 Task: Research Airbnb properties in Marki, Poland from 5th December, 2023 to 10th December, 2023 for 4 adults.2 bedrooms having 4 beds and 2 bathrooms. Property type can be house. Look for 4 properties as per requirement.
Action: Mouse moved to (520, 110)
Screenshot: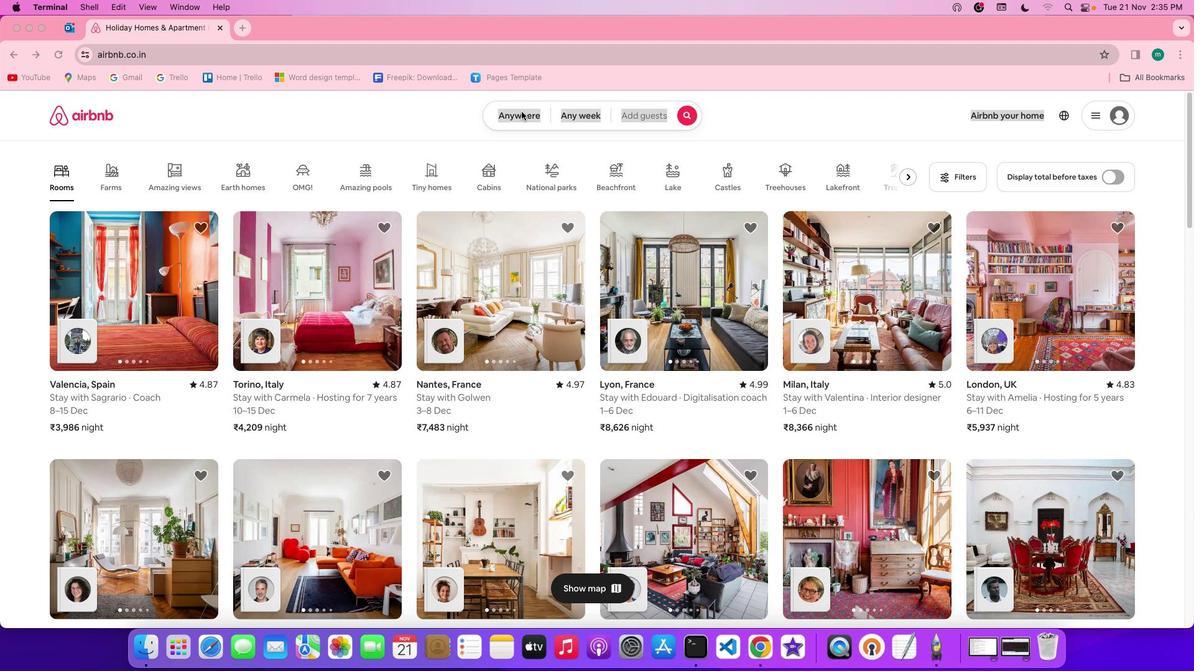 
Action: Mouse pressed left at (520, 110)
Screenshot: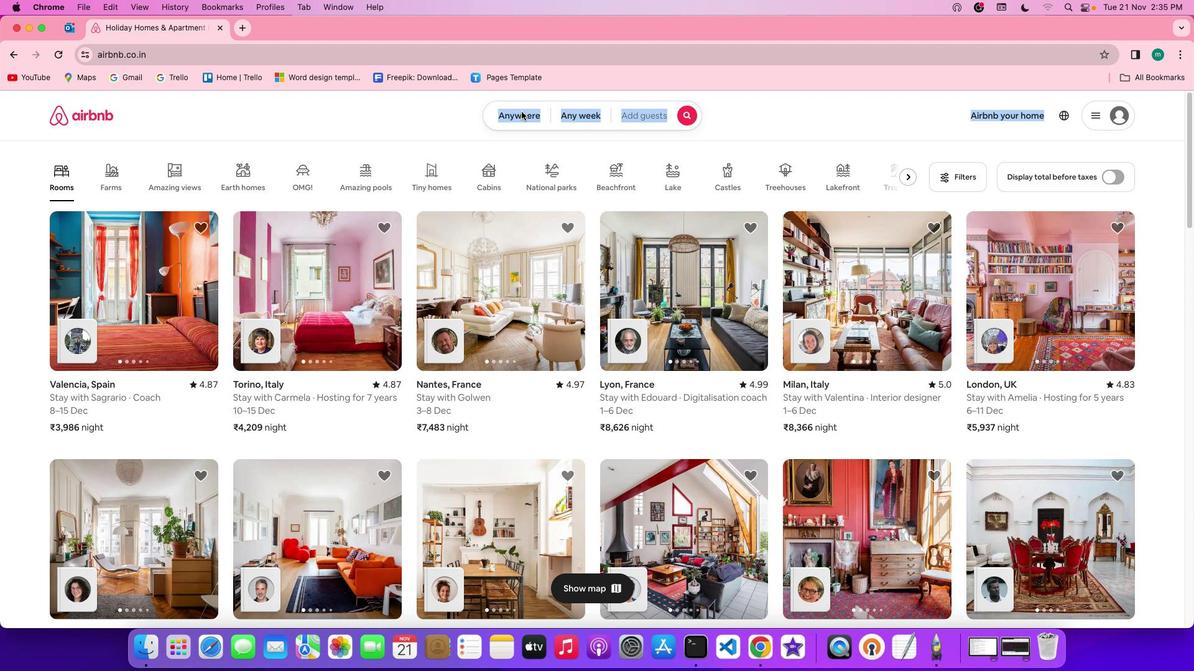 
Action: Mouse pressed left at (520, 110)
Screenshot: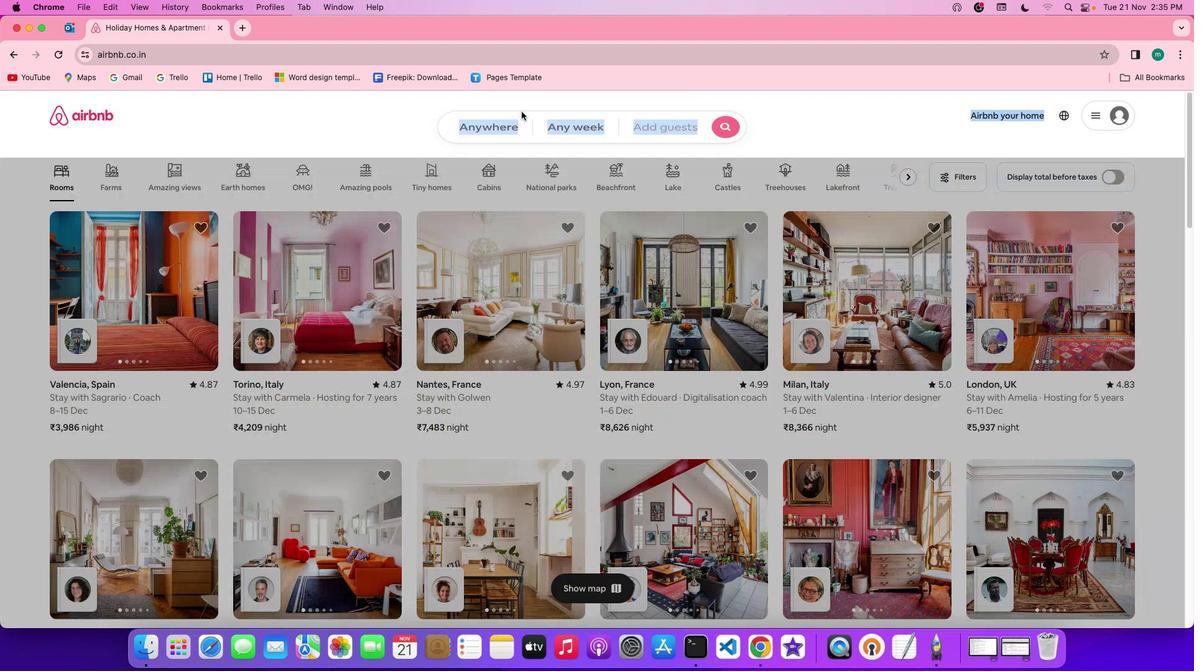 
Action: Mouse moved to (469, 163)
Screenshot: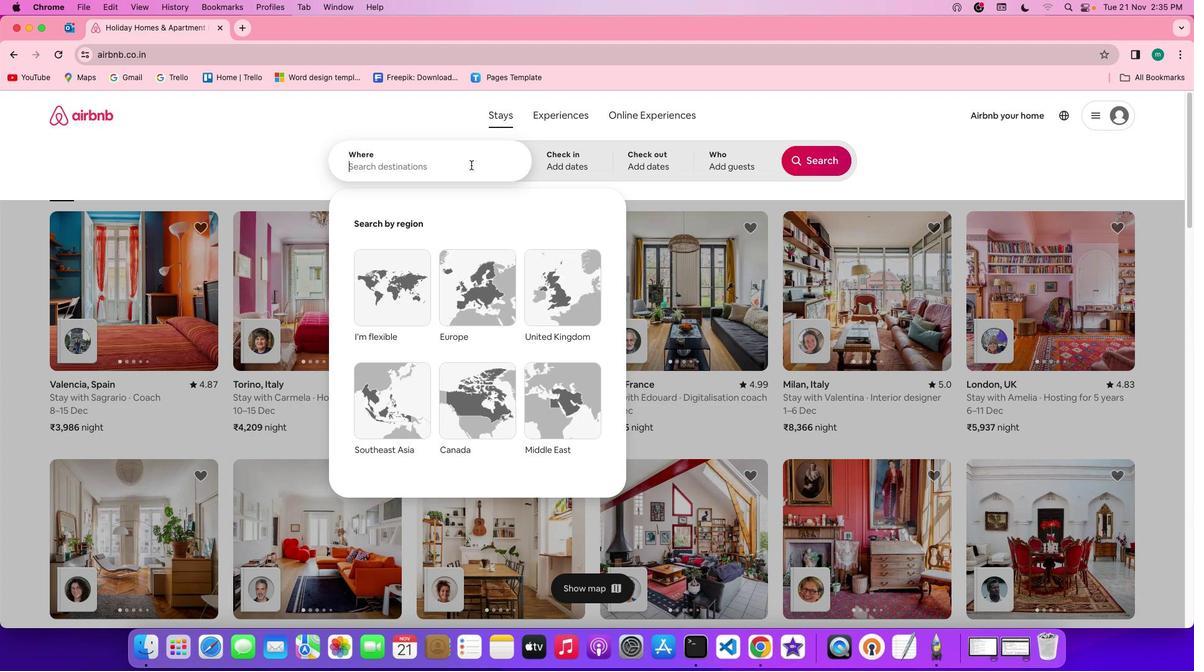 
Action: Mouse pressed left at (469, 163)
Screenshot: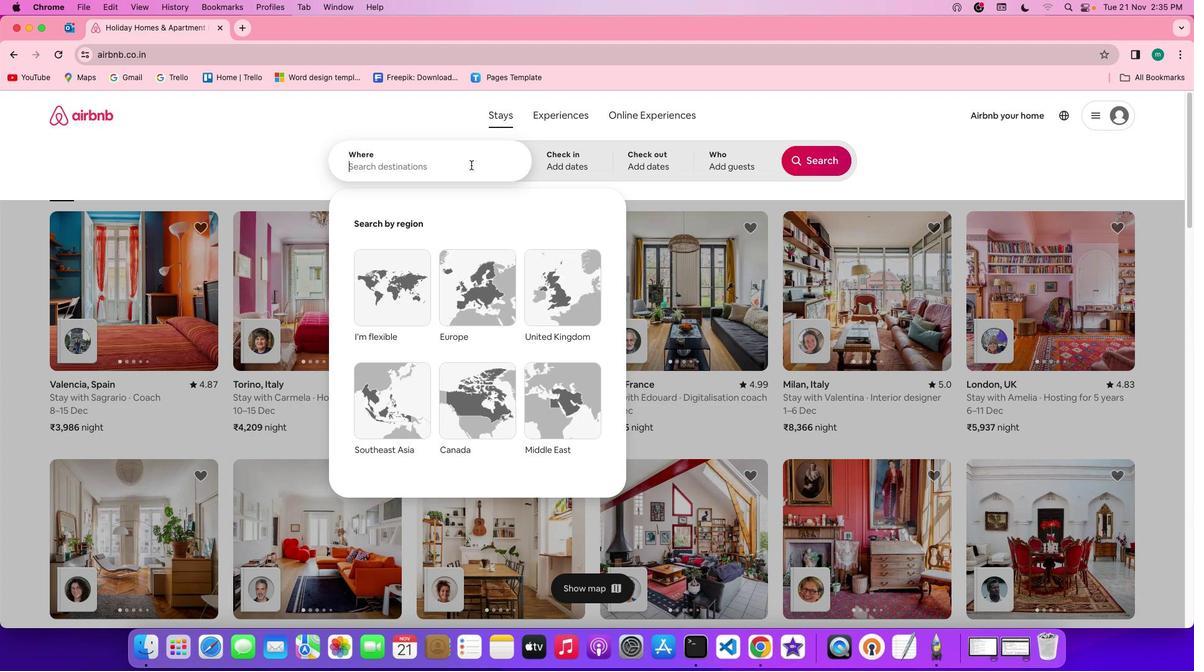 
Action: Mouse moved to (469, 162)
Screenshot: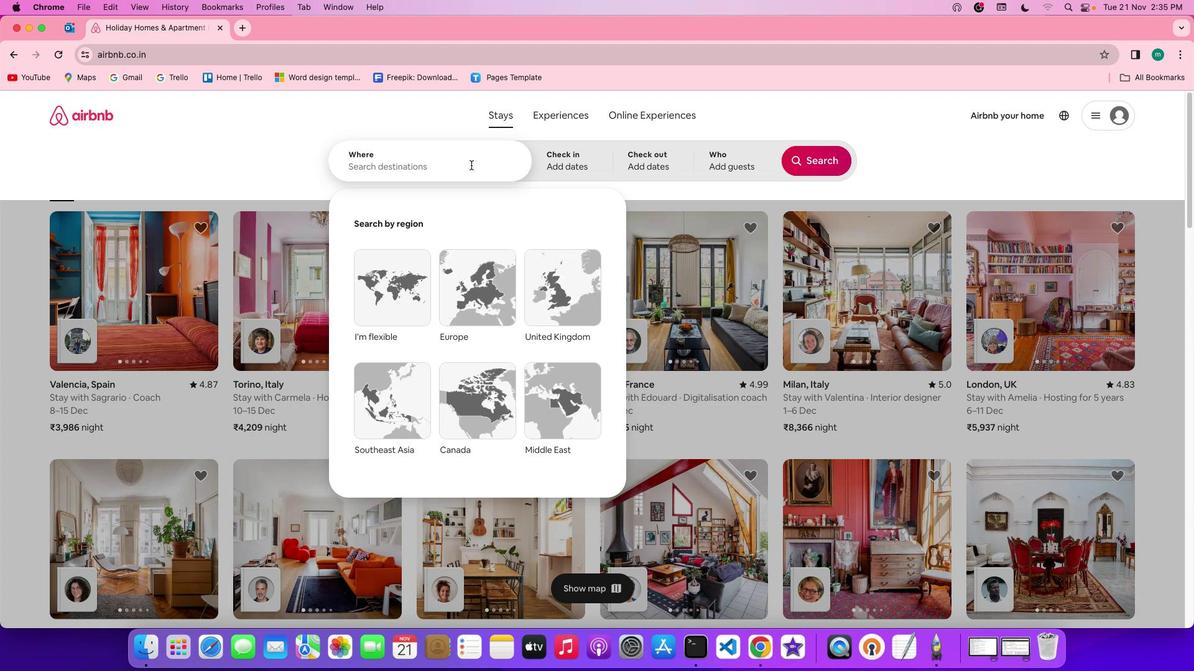 
Action: Key pressed Key.spaceKey.shift'M''a''r''k''i'','Key.spaceKey.shift'p''o''l''a''n''d'
Screenshot: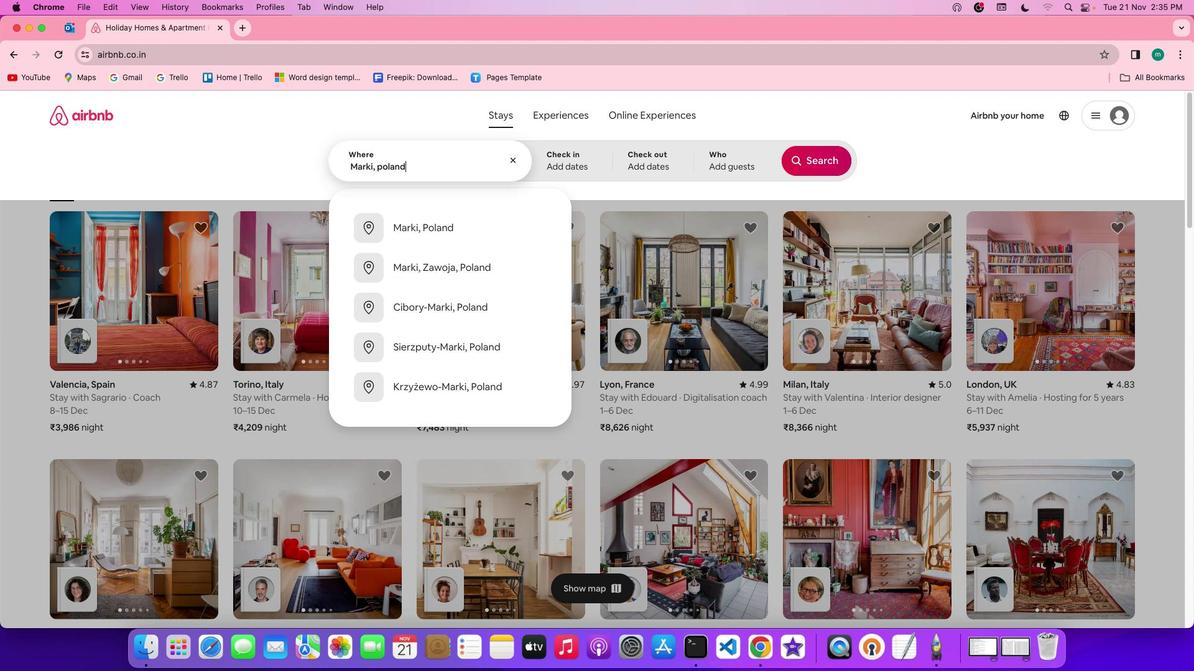 
Action: Mouse moved to (573, 153)
Screenshot: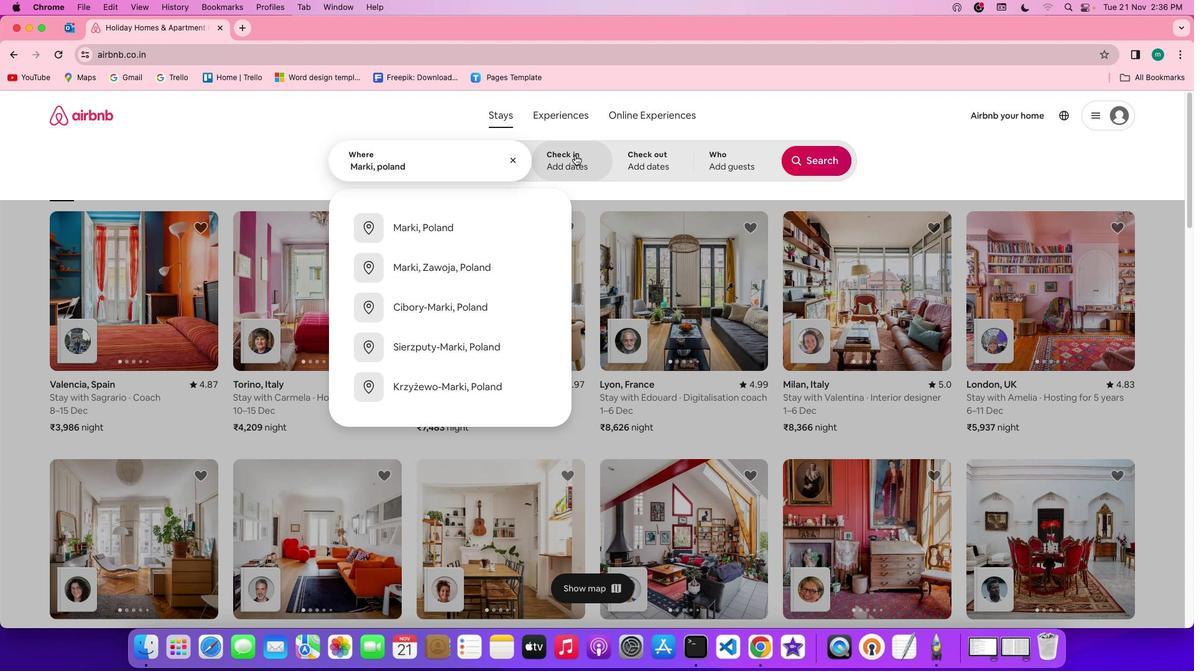 
Action: Mouse pressed left at (573, 153)
Screenshot: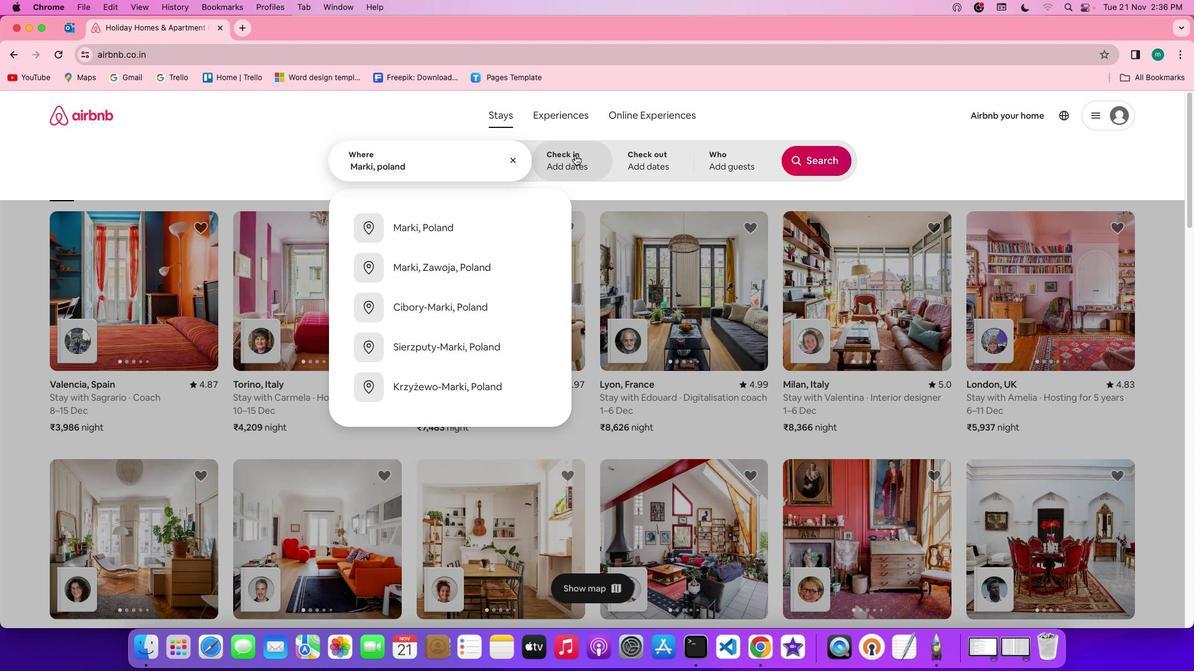 
Action: Mouse moved to (677, 338)
Screenshot: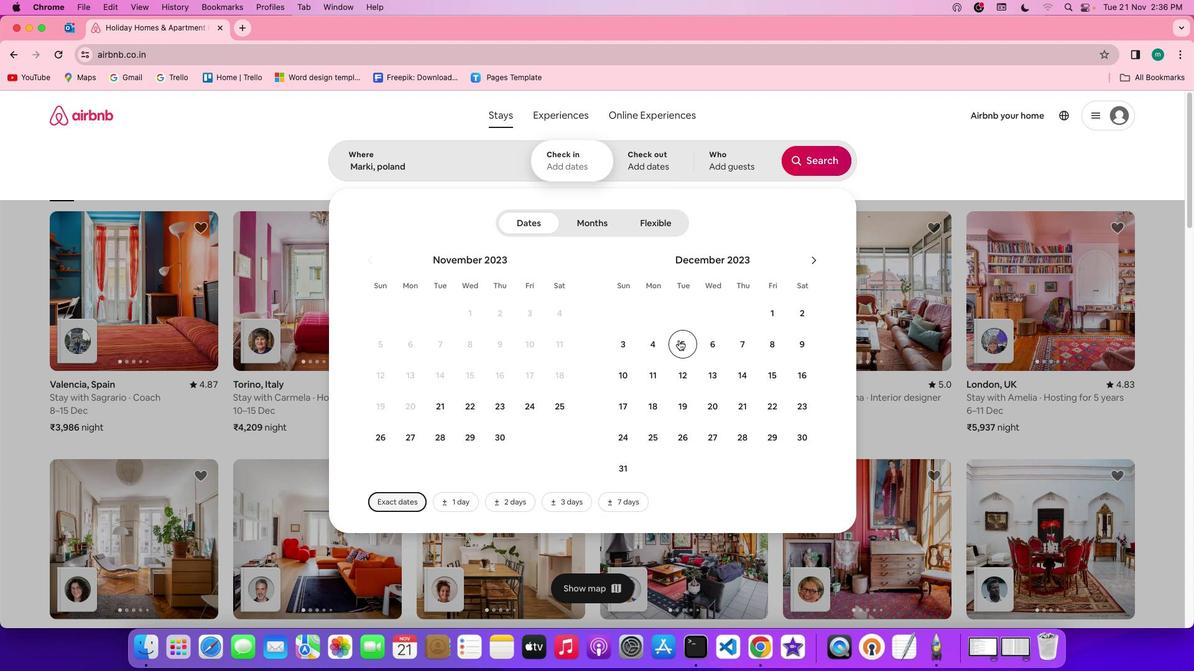 
Action: Mouse pressed left at (677, 338)
Screenshot: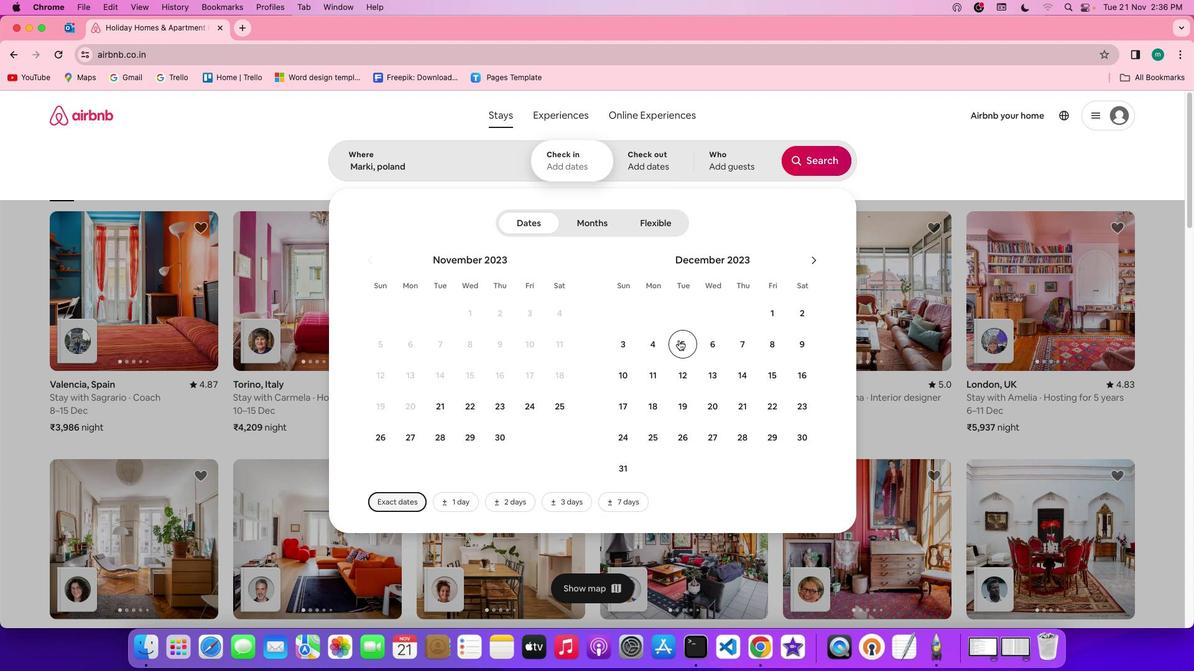 
Action: Mouse moved to (618, 378)
Screenshot: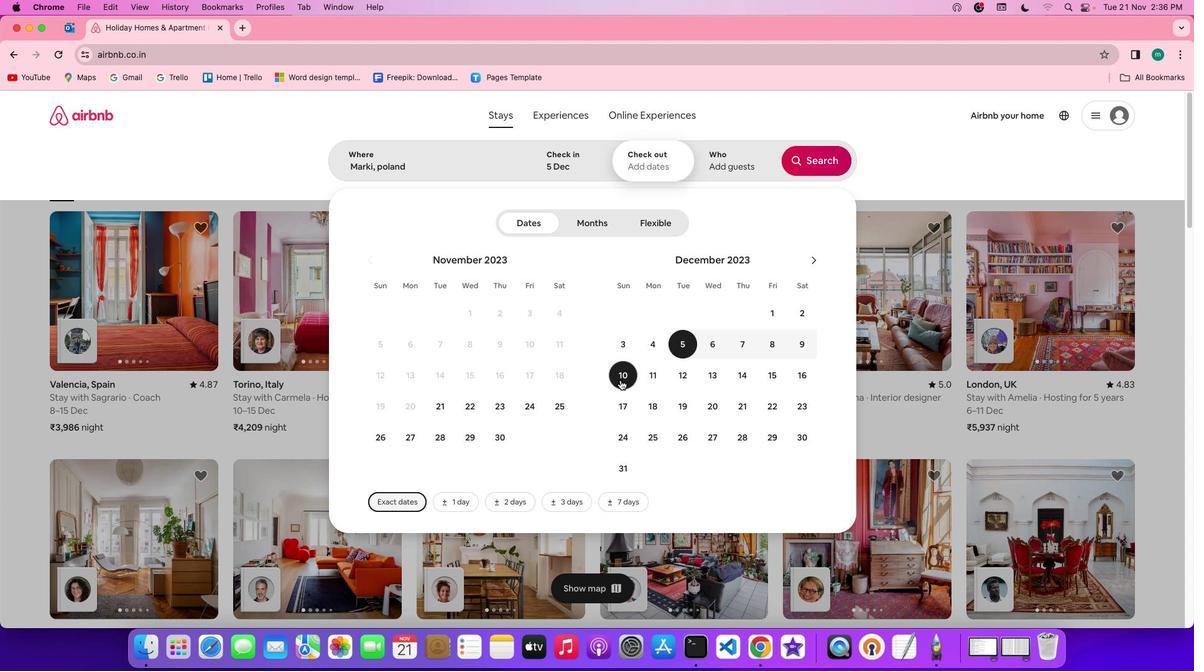 
Action: Mouse pressed left at (618, 378)
Screenshot: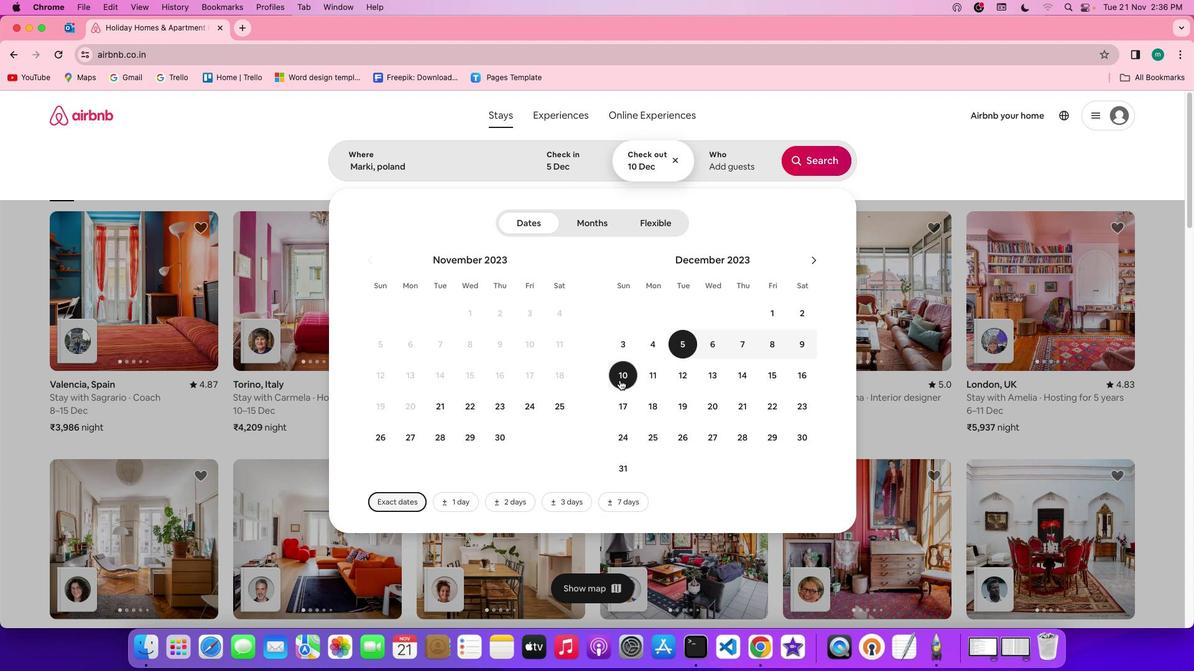 
Action: Mouse moved to (718, 158)
Screenshot: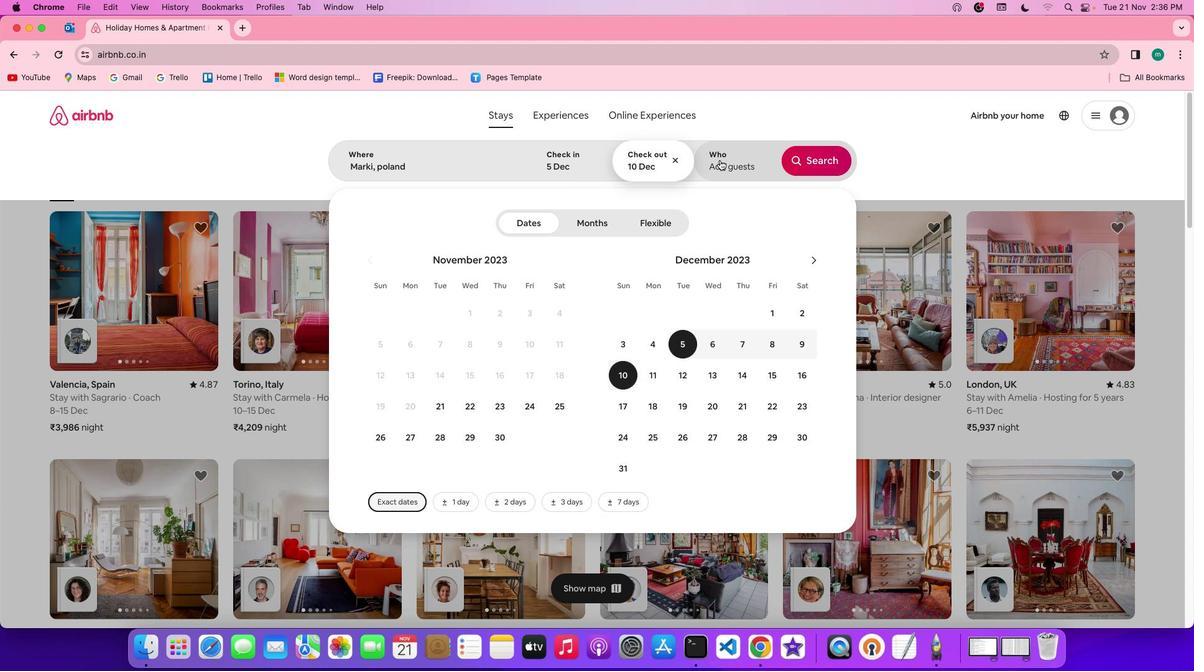 
Action: Mouse pressed left at (718, 158)
Screenshot: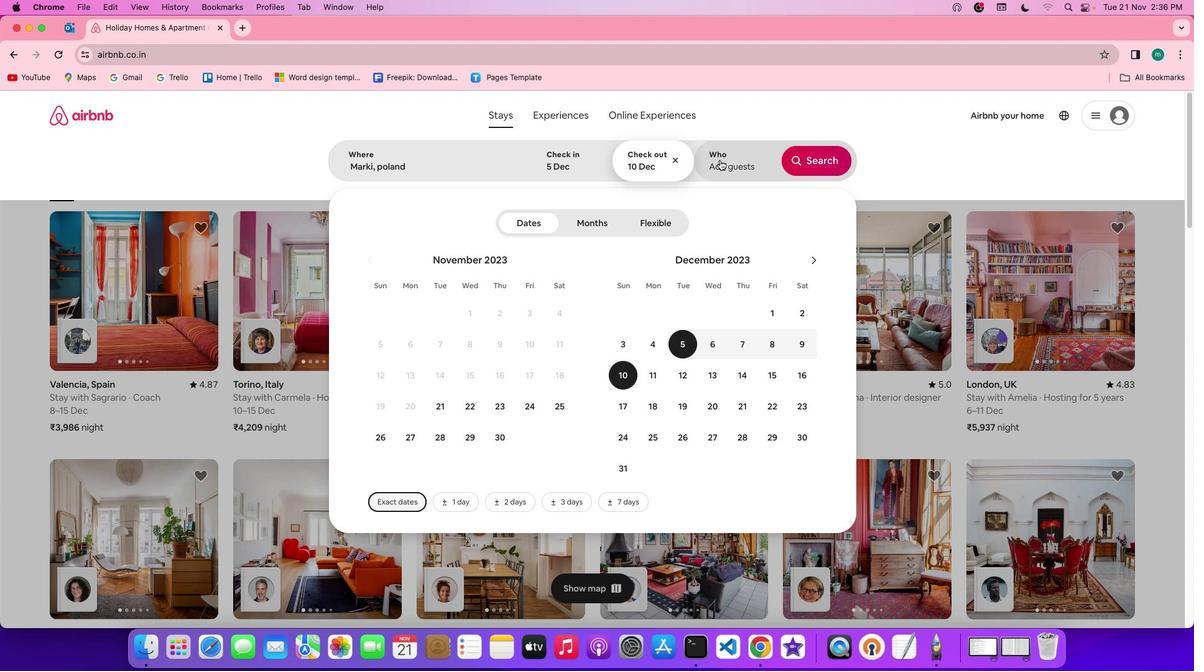 
Action: Mouse moved to (822, 228)
Screenshot: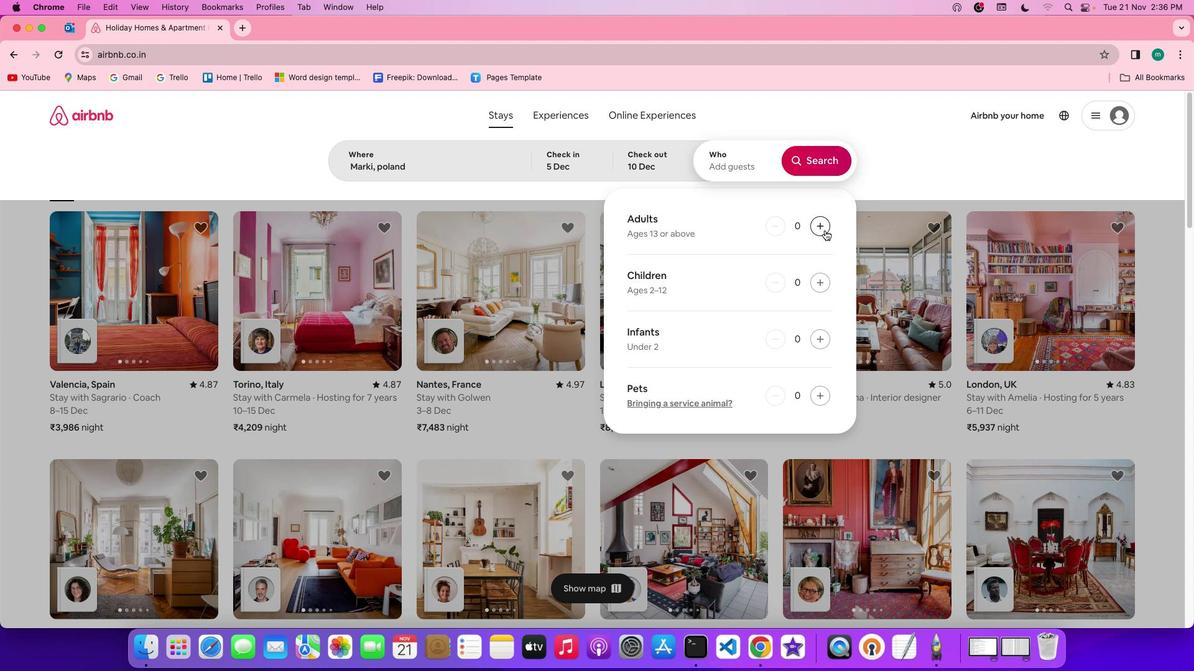 
Action: Mouse pressed left at (822, 228)
Screenshot: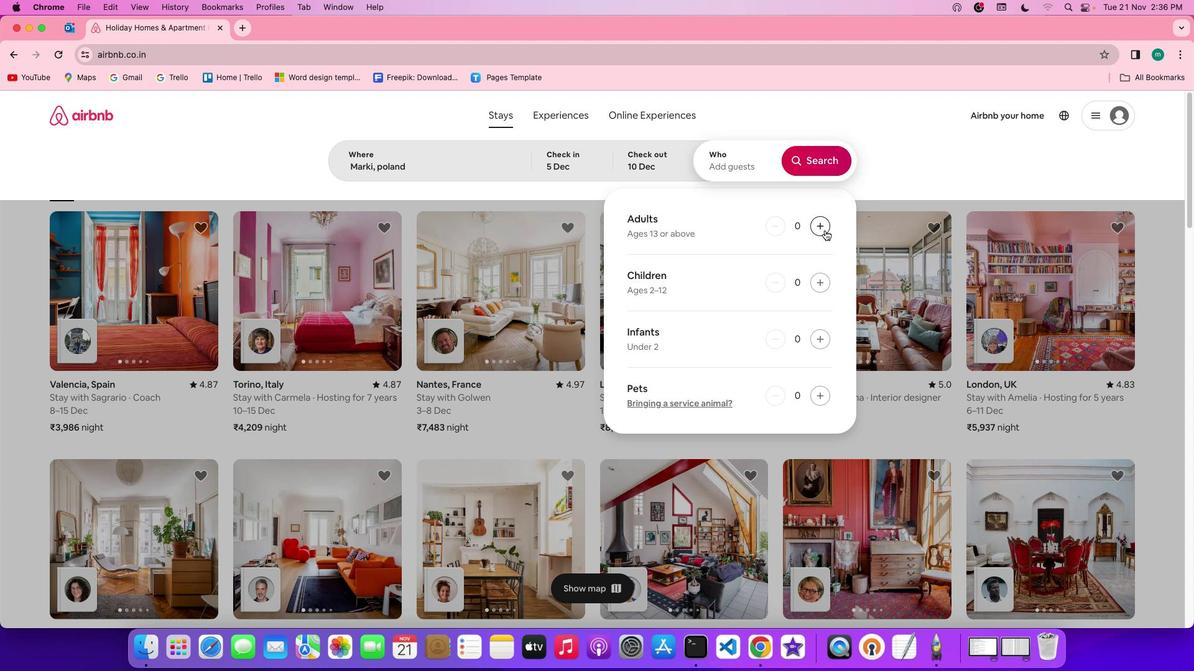 
Action: Mouse pressed left at (822, 228)
Screenshot: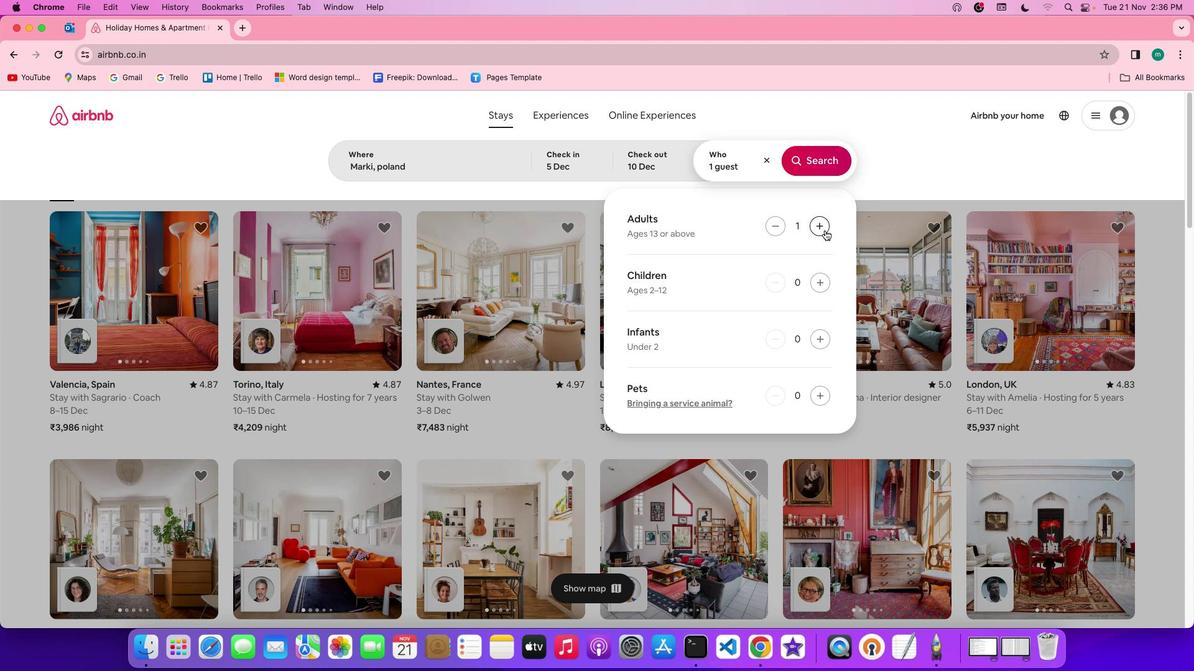 
Action: Mouse pressed left at (822, 228)
Screenshot: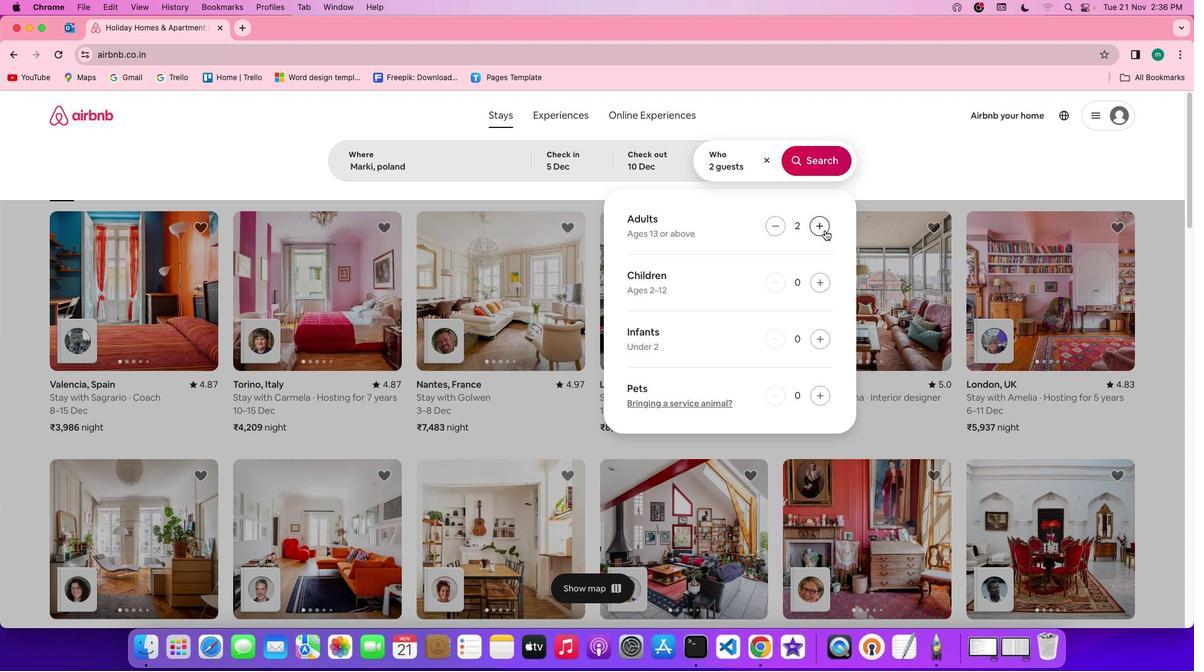 
Action: Mouse pressed left at (822, 228)
Screenshot: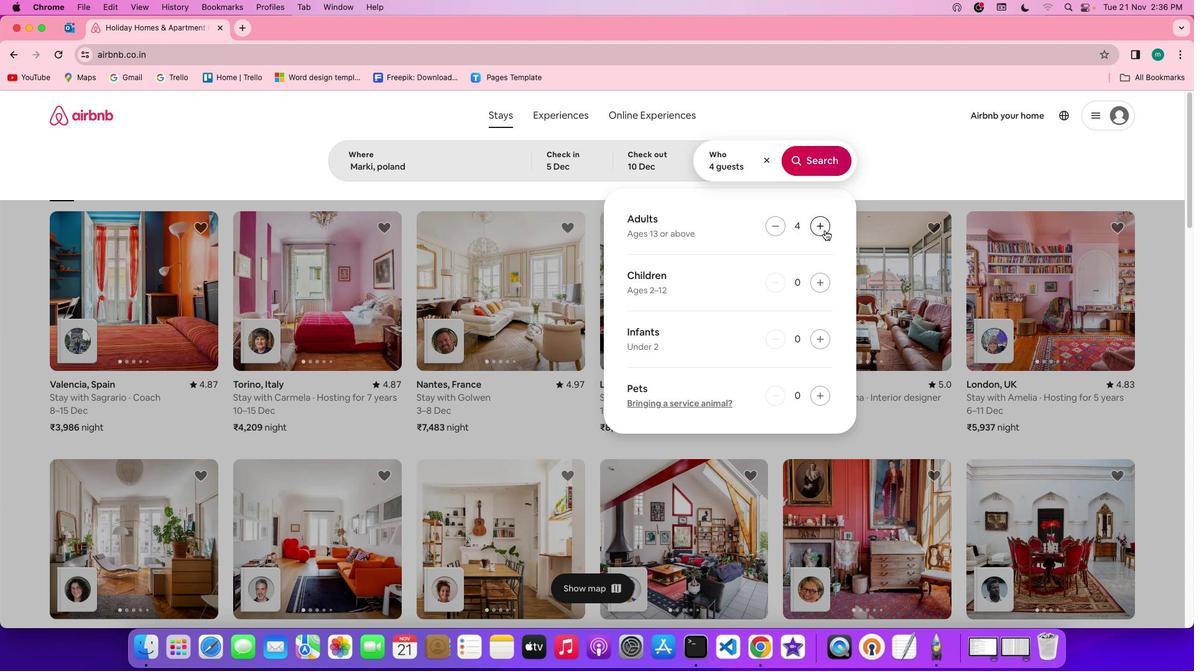 
Action: Mouse moved to (829, 155)
Screenshot: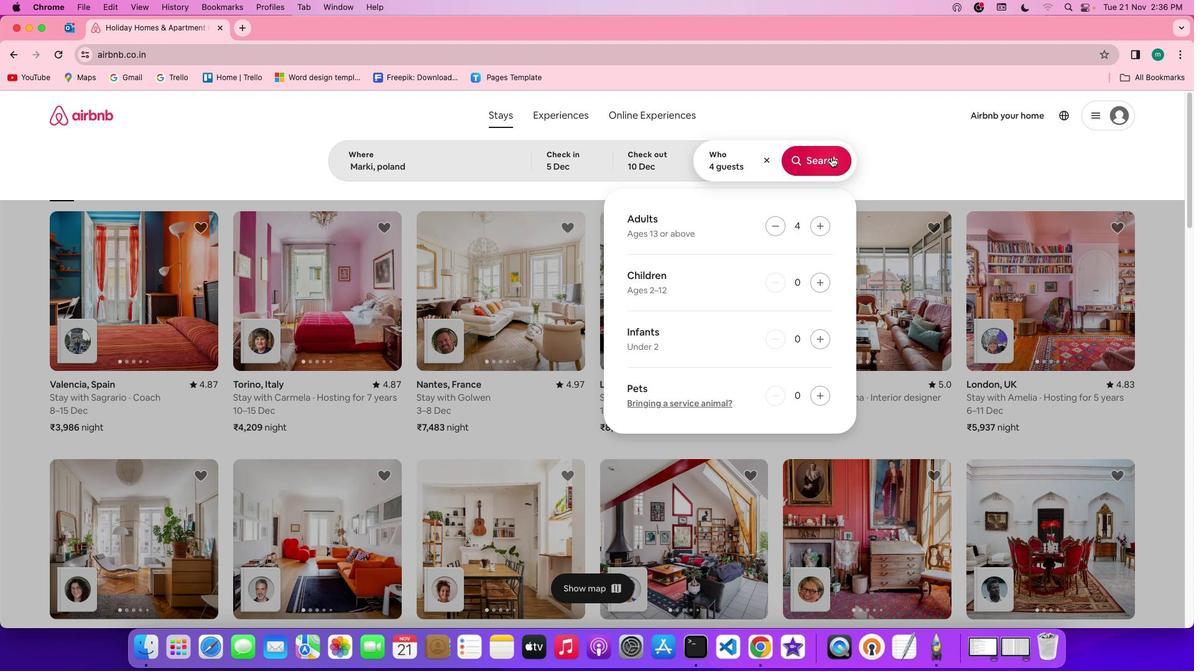 
Action: Mouse pressed left at (829, 155)
Screenshot: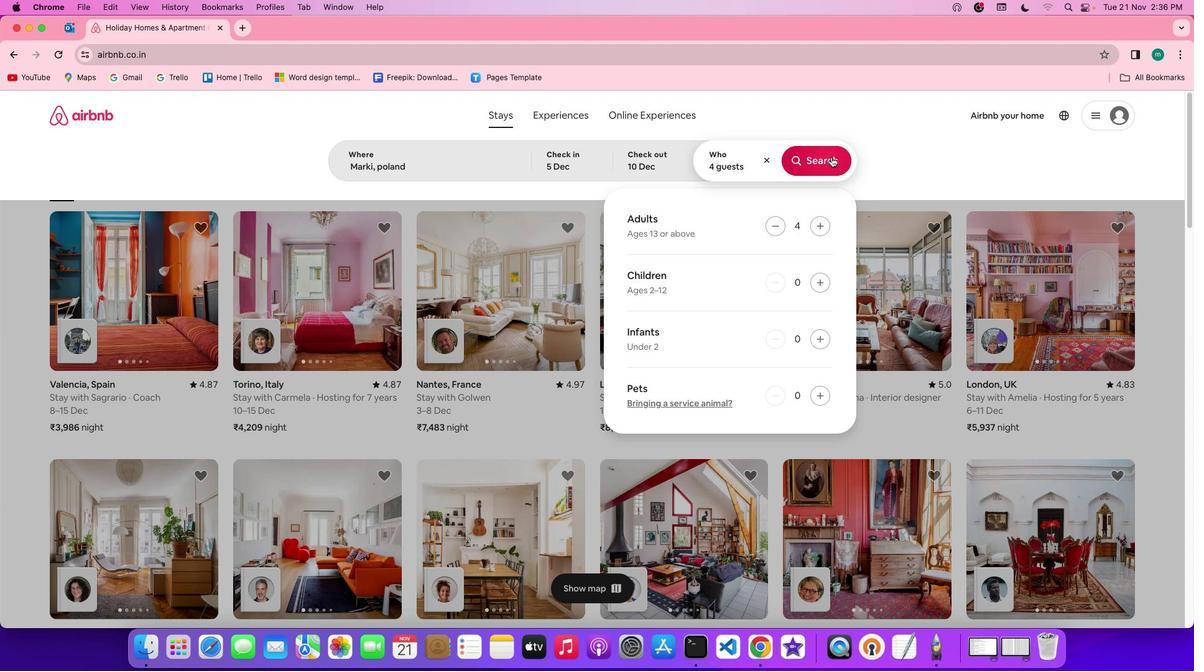 
Action: Mouse moved to (1003, 161)
Screenshot: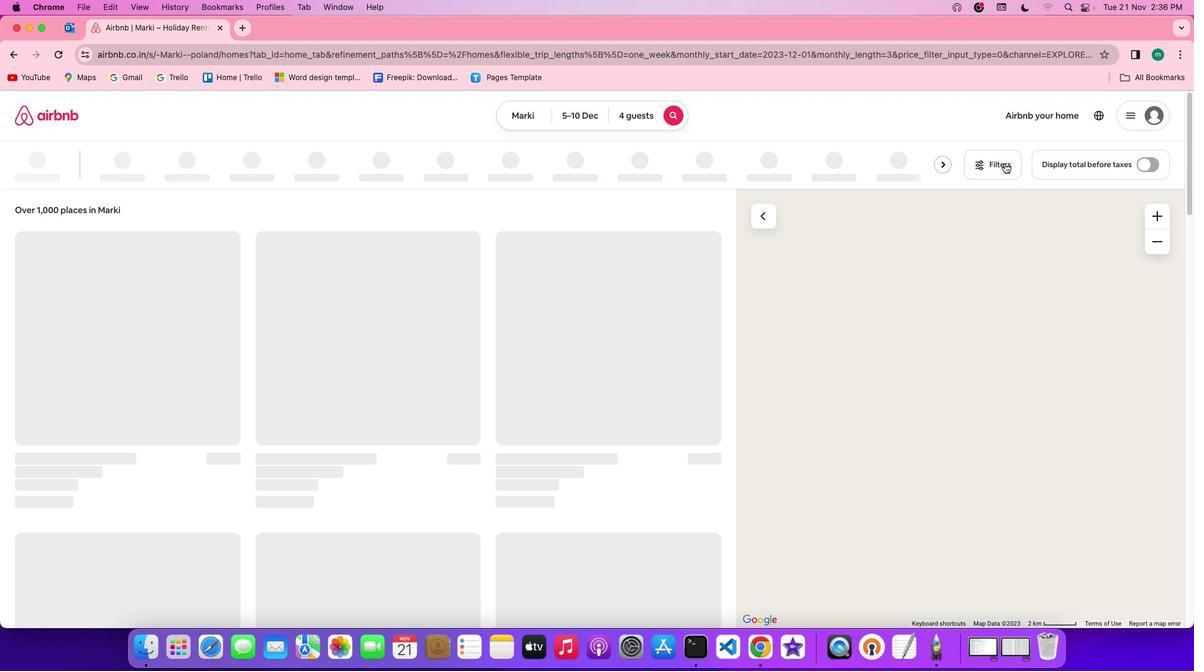 
Action: Mouse pressed left at (1003, 161)
Screenshot: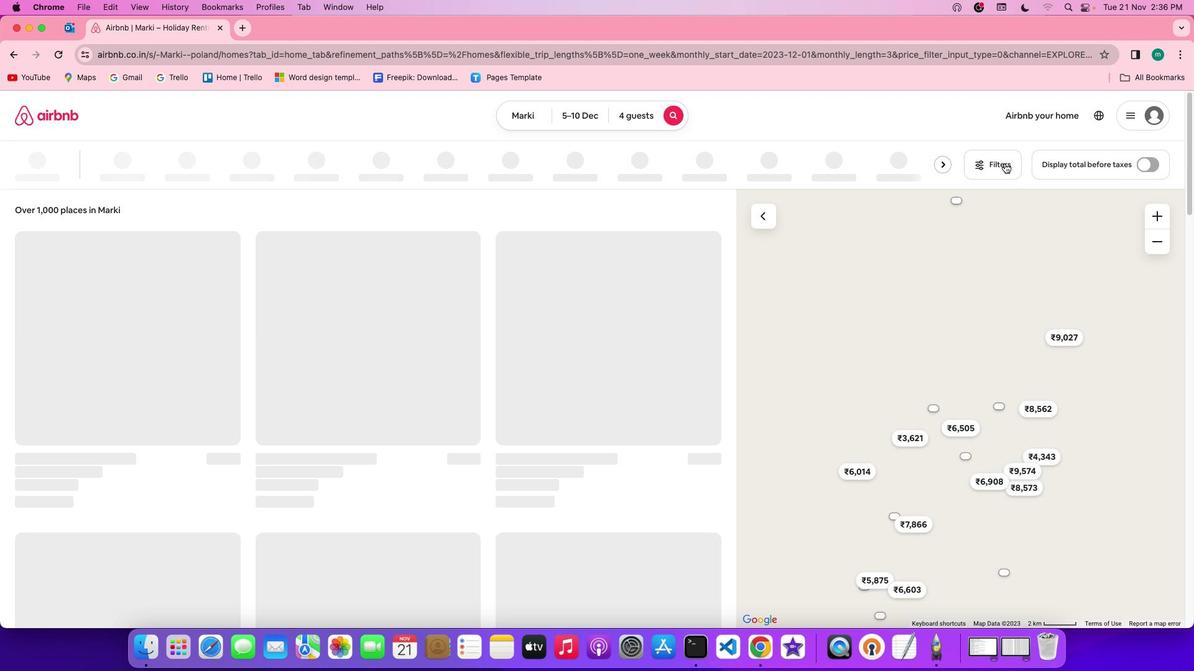 
Action: Mouse moved to (622, 310)
Screenshot: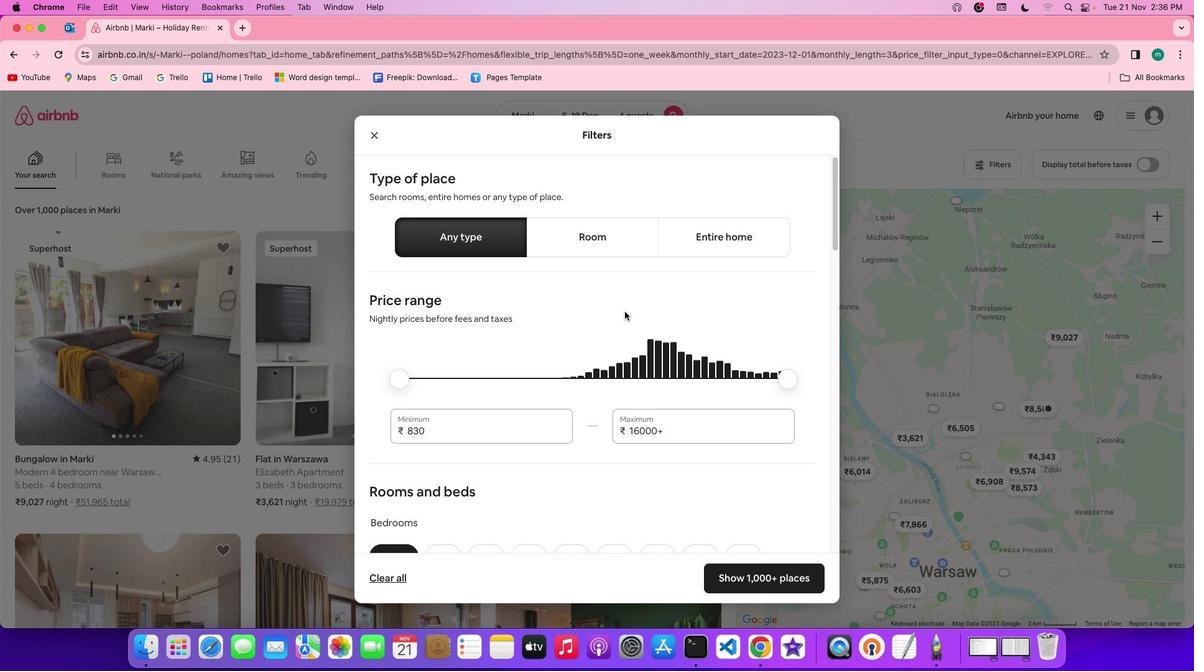 
Action: Mouse scrolled (622, 310) with delta (-1, -1)
Screenshot: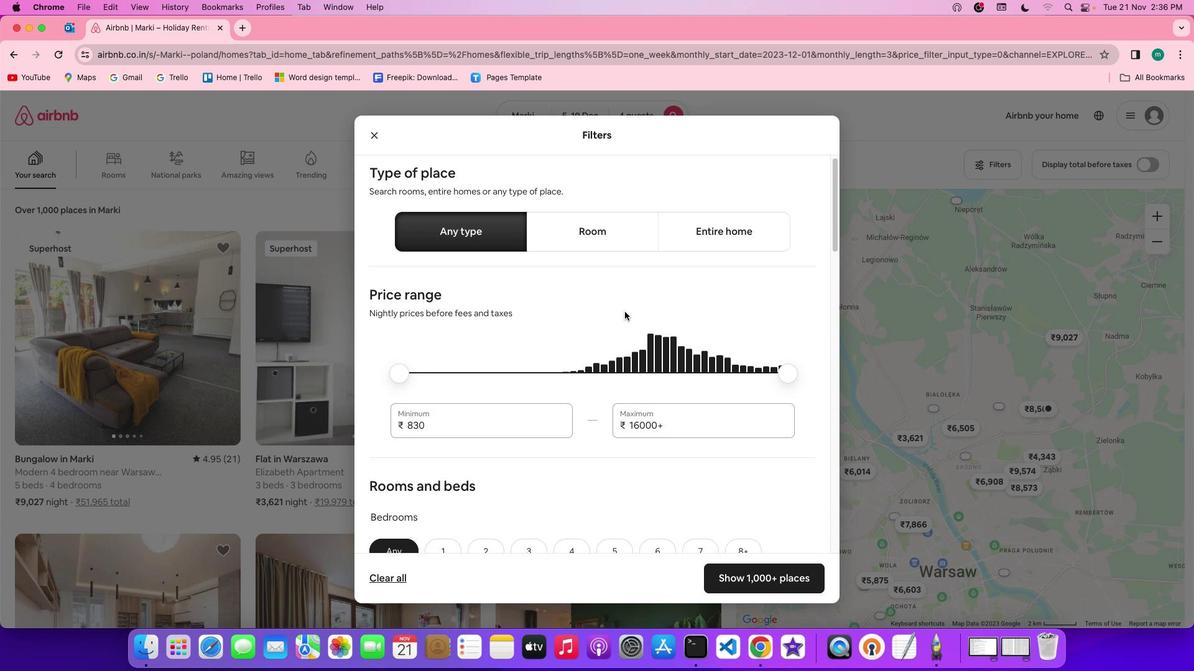 
Action: Mouse scrolled (622, 310) with delta (-1, -1)
Screenshot: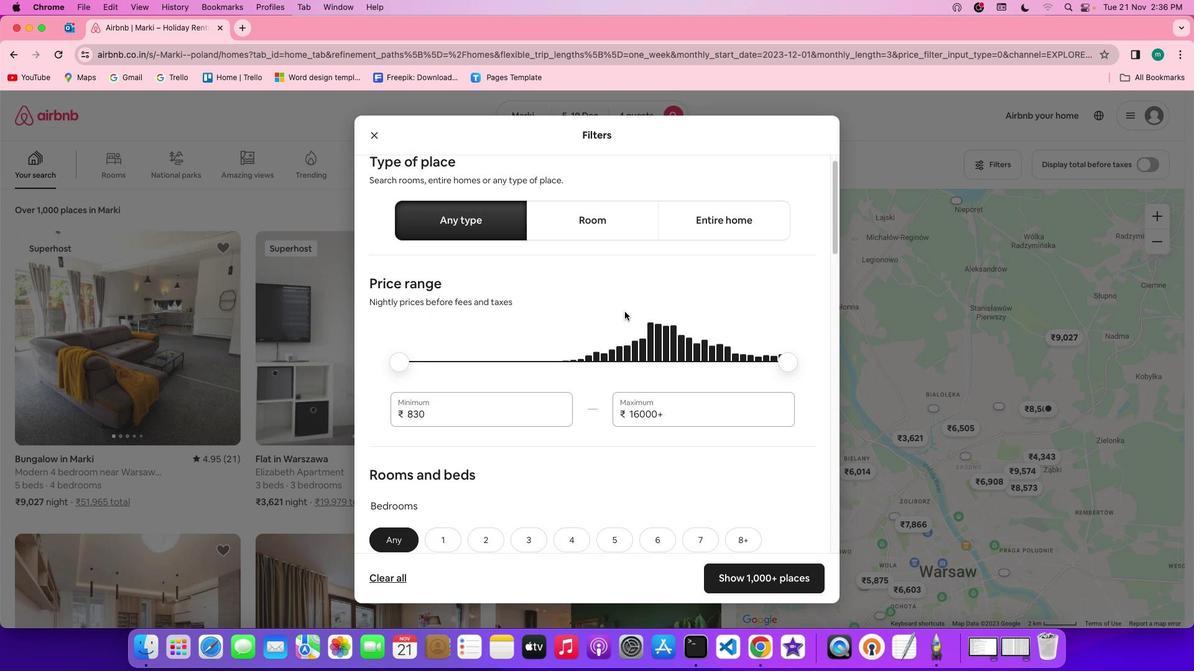 
Action: Mouse scrolled (622, 310) with delta (-1, -1)
Screenshot: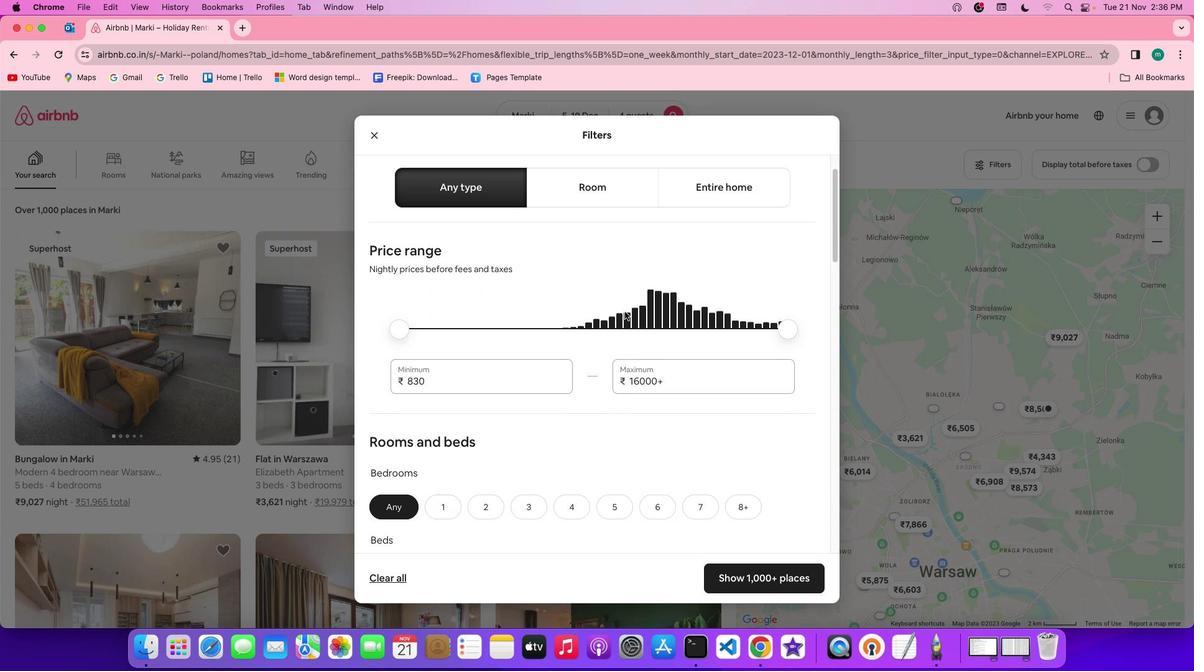 
Action: Mouse scrolled (622, 310) with delta (-1, -1)
Screenshot: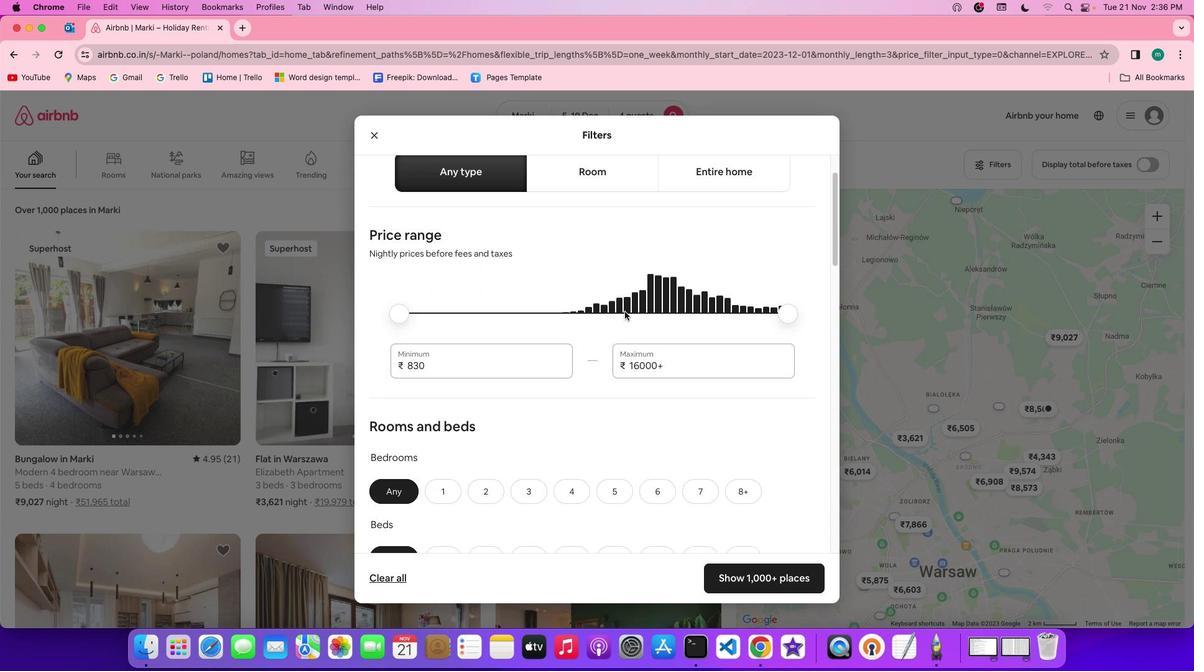 
Action: Mouse scrolled (622, 310) with delta (-1, -1)
Screenshot: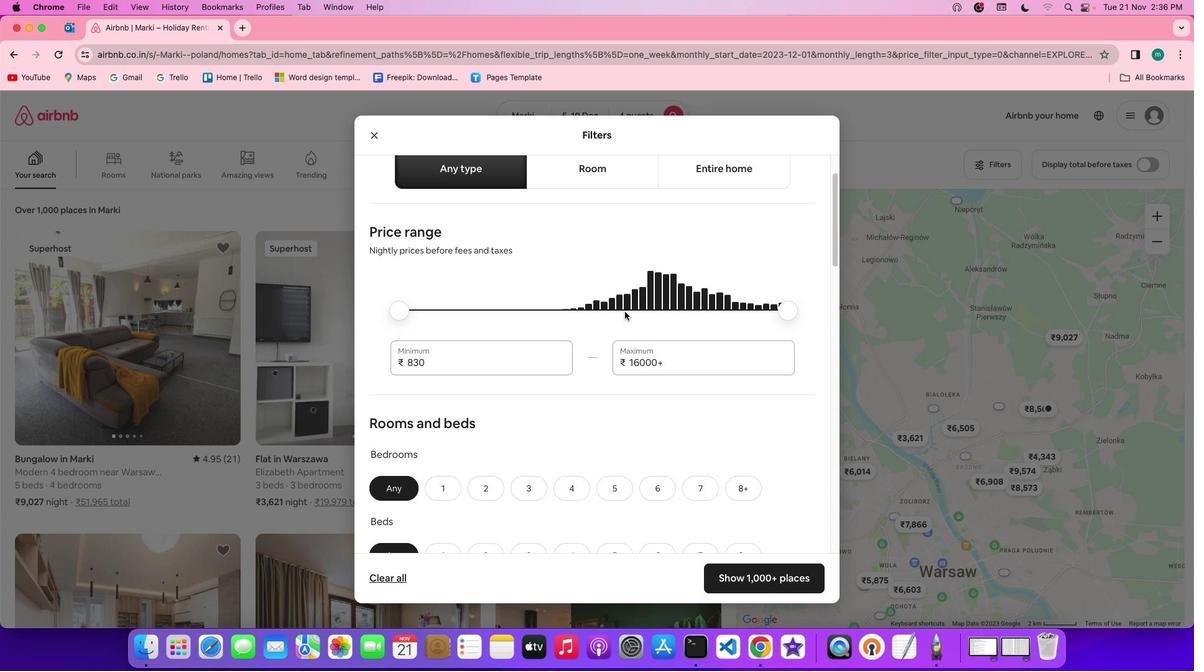 
Action: Mouse scrolled (622, 310) with delta (-1, -1)
Screenshot: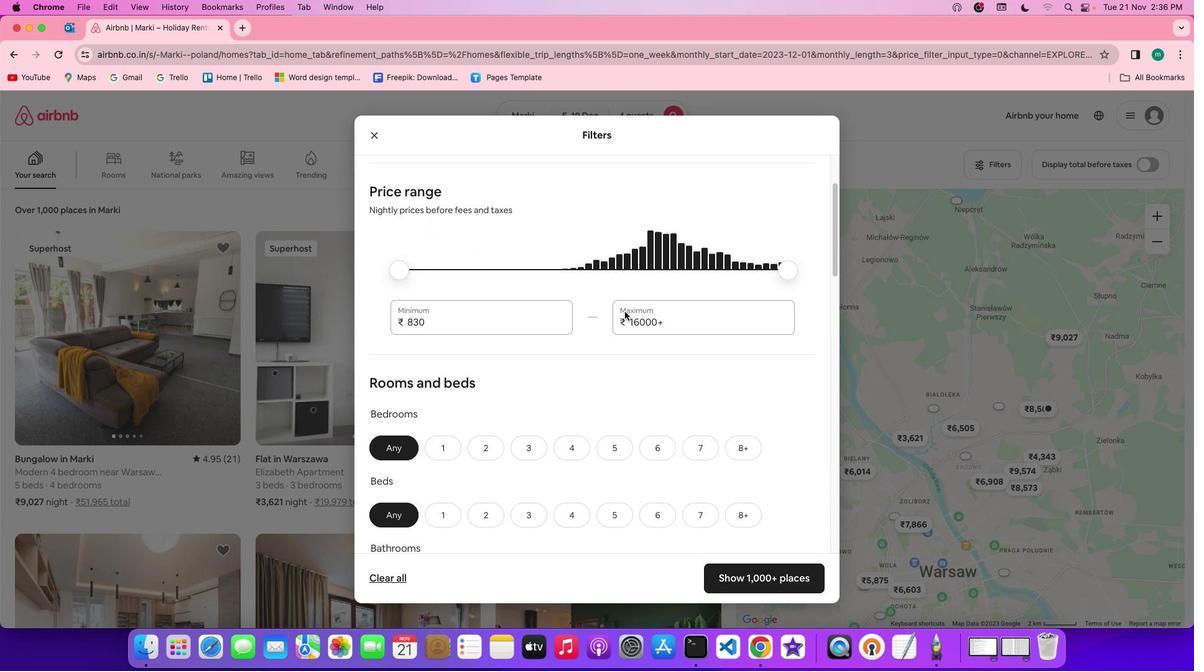 
Action: Mouse scrolled (622, 310) with delta (-1, -1)
Screenshot: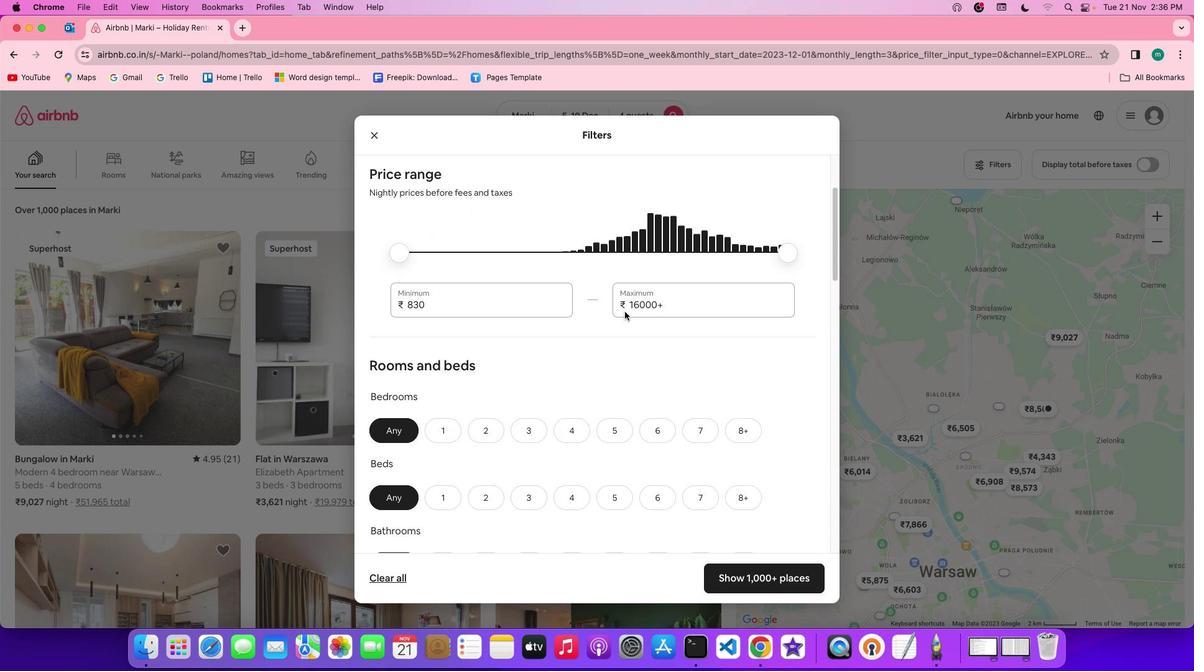 
Action: Mouse scrolled (622, 310) with delta (-1, -1)
Screenshot: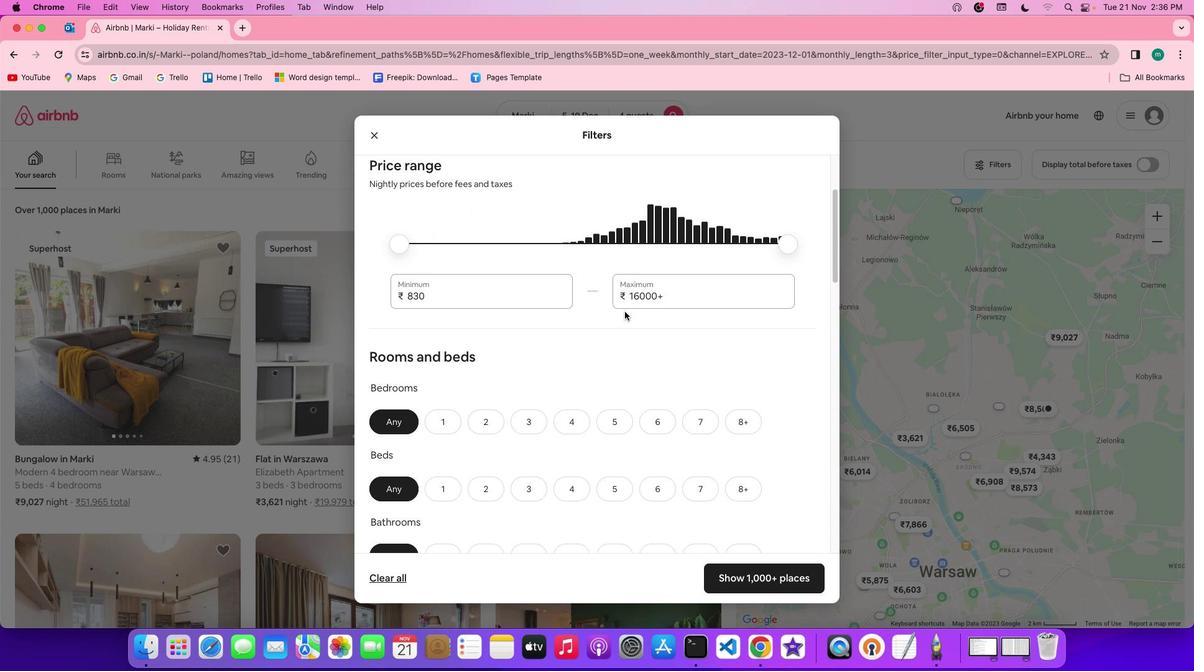 
Action: Mouse scrolled (622, 310) with delta (-1, -1)
Screenshot: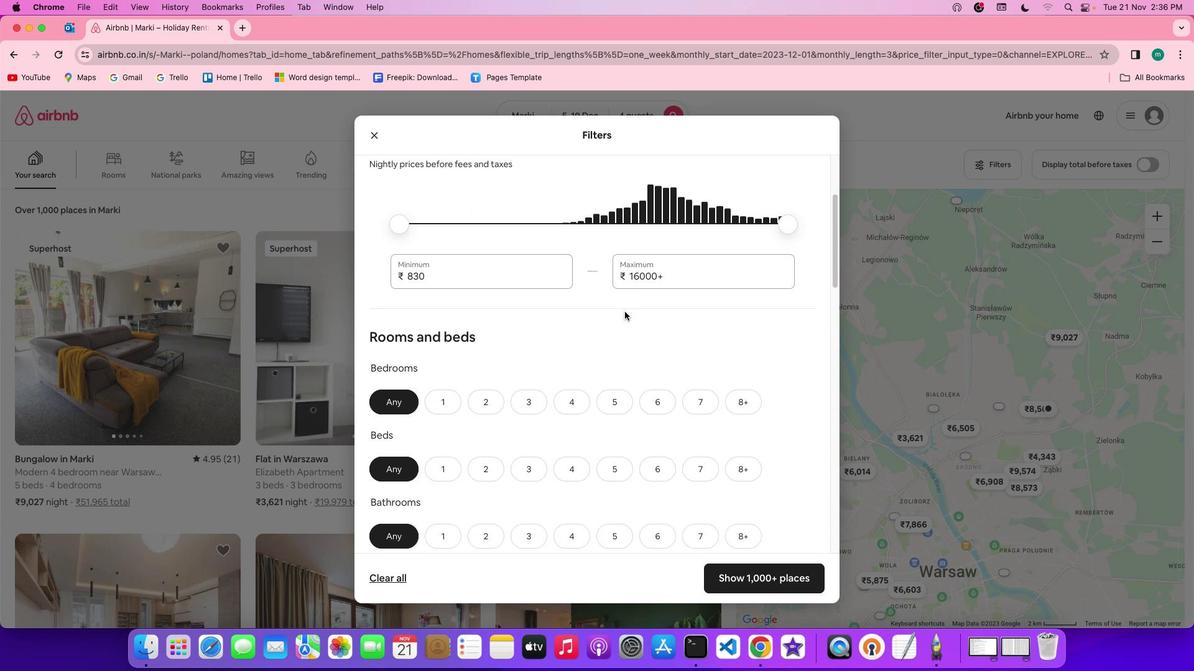 
Action: Mouse moved to (585, 328)
Screenshot: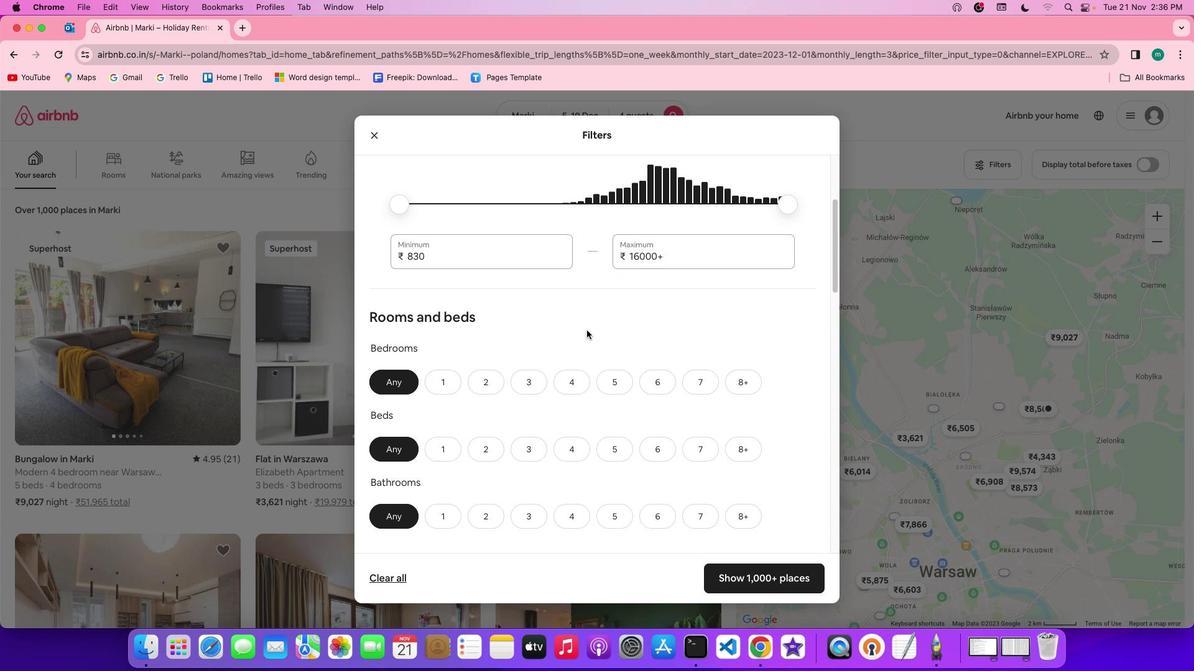 
Action: Mouse scrolled (585, 328) with delta (-1, -1)
Screenshot: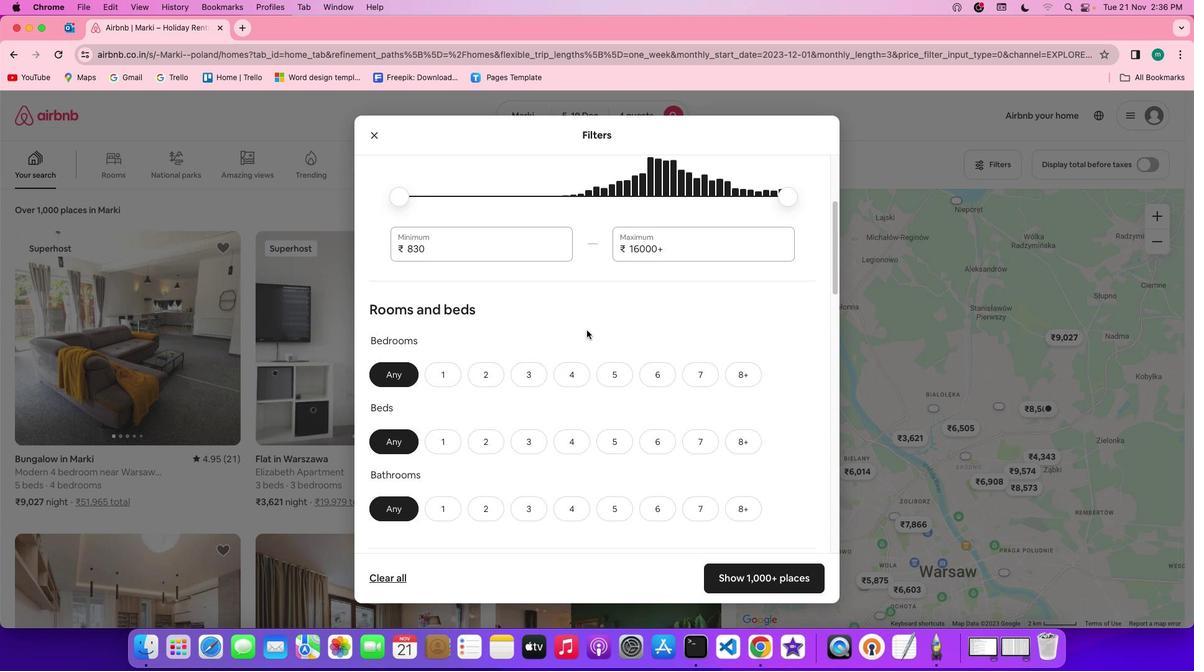 
Action: Mouse scrolled (585, 328) with delta (-1, -1)
Screenshot: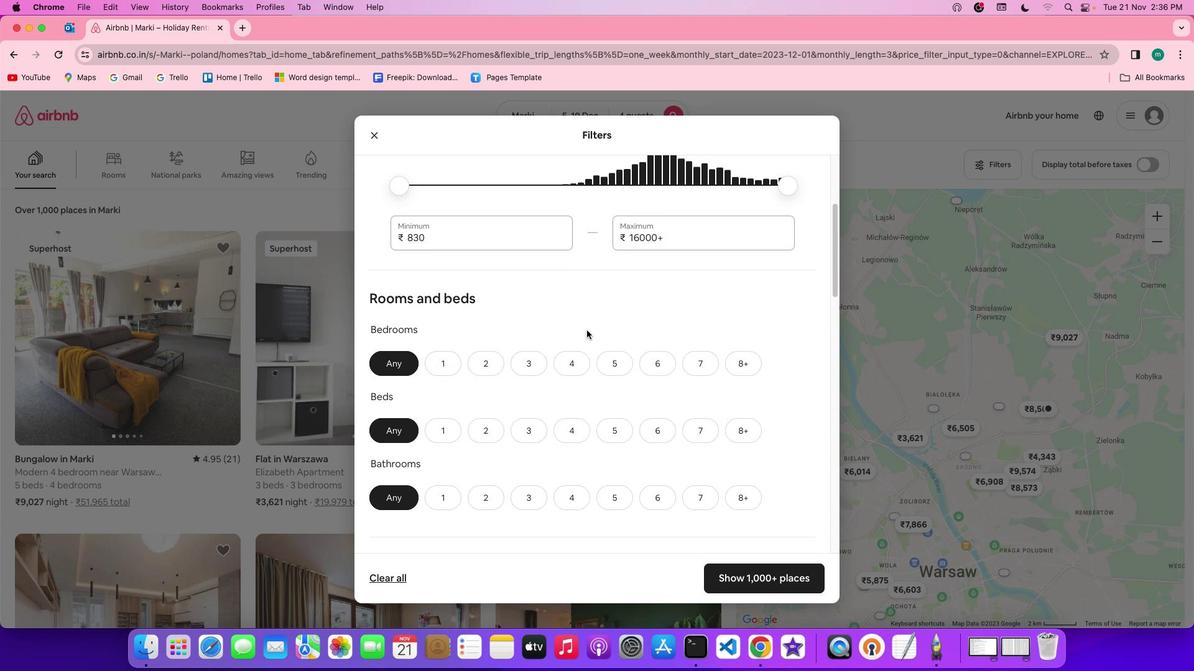 
Action: Mouse scrolled (585, 328) with delta (-1, -2)
Screenshot: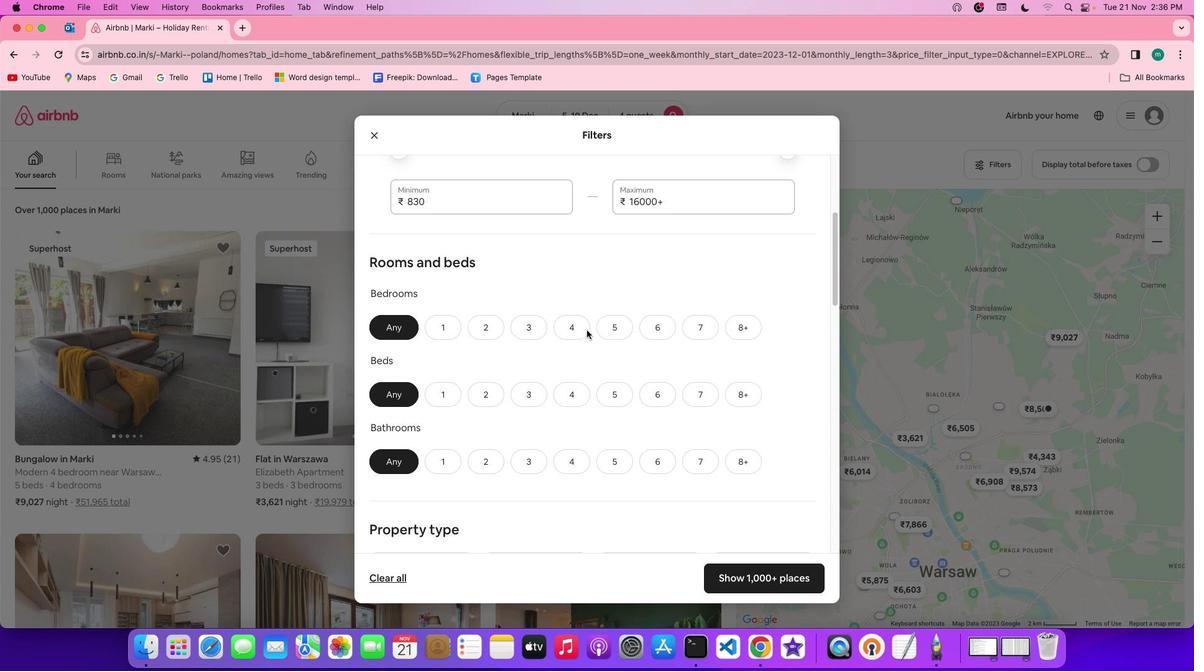 
Action: Mouse moved to (485, 307)
Screenshot: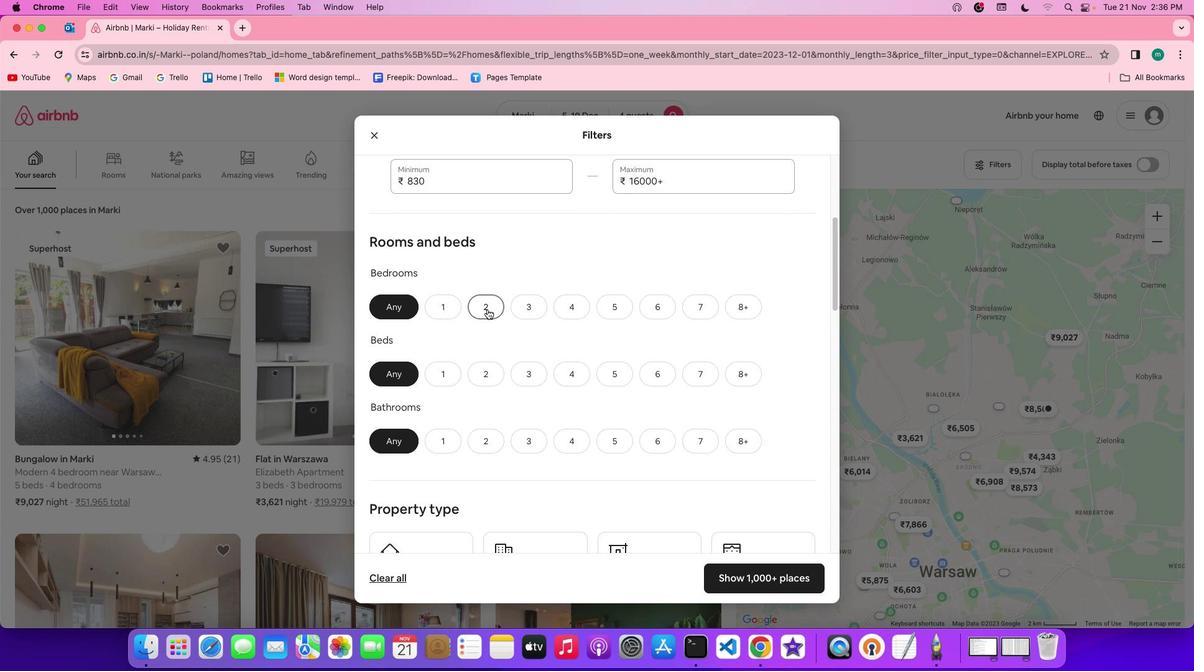
Action: Mouse pressed left at (485, 307)
Screenshot: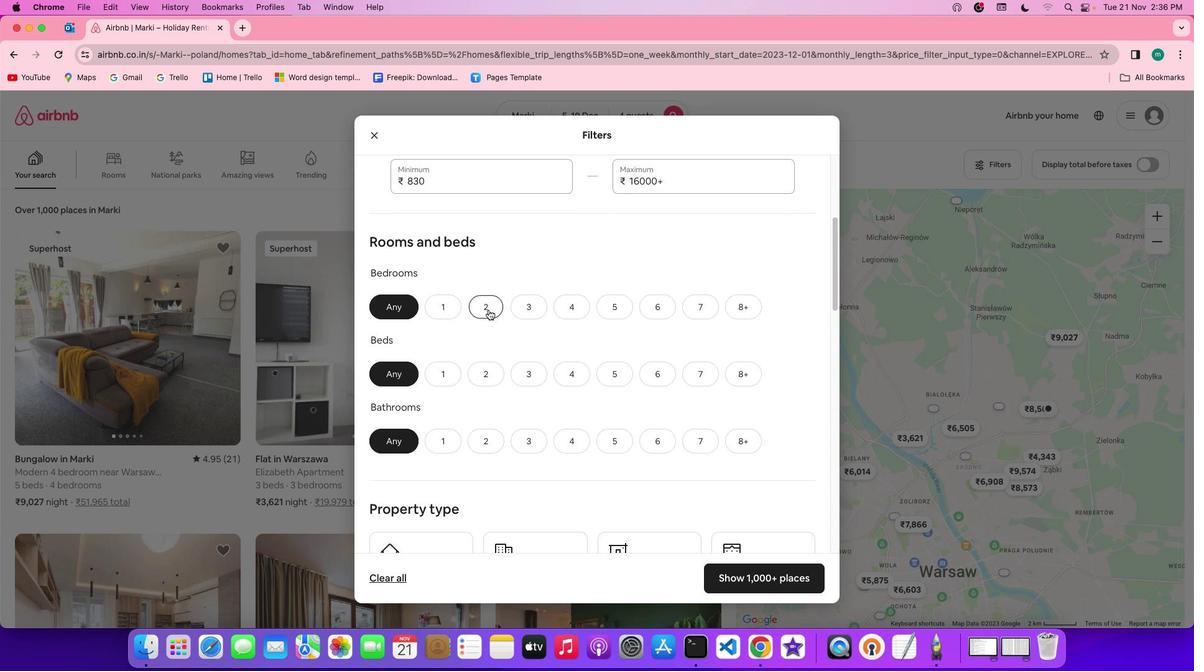 
Action: Mouse moved to (559, 364)
Screenshot: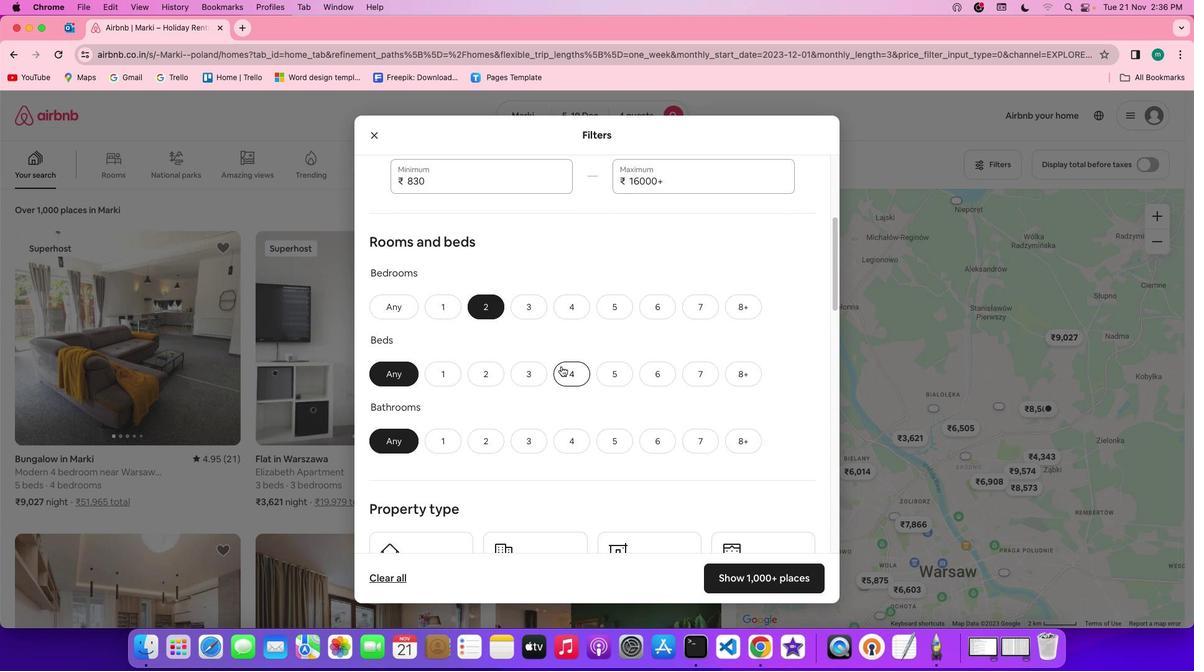 
Action: Mouse pressed left at (559, 364)
Screenshot: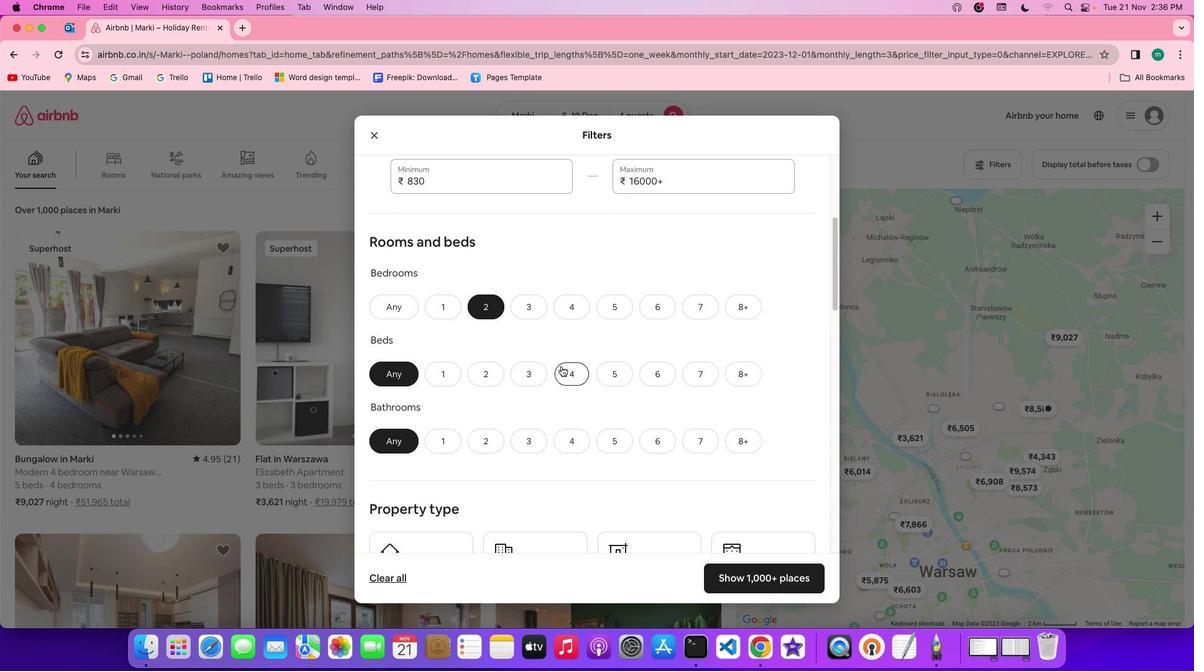 
Action: Mouse moved to (496, 438)
Screenshot: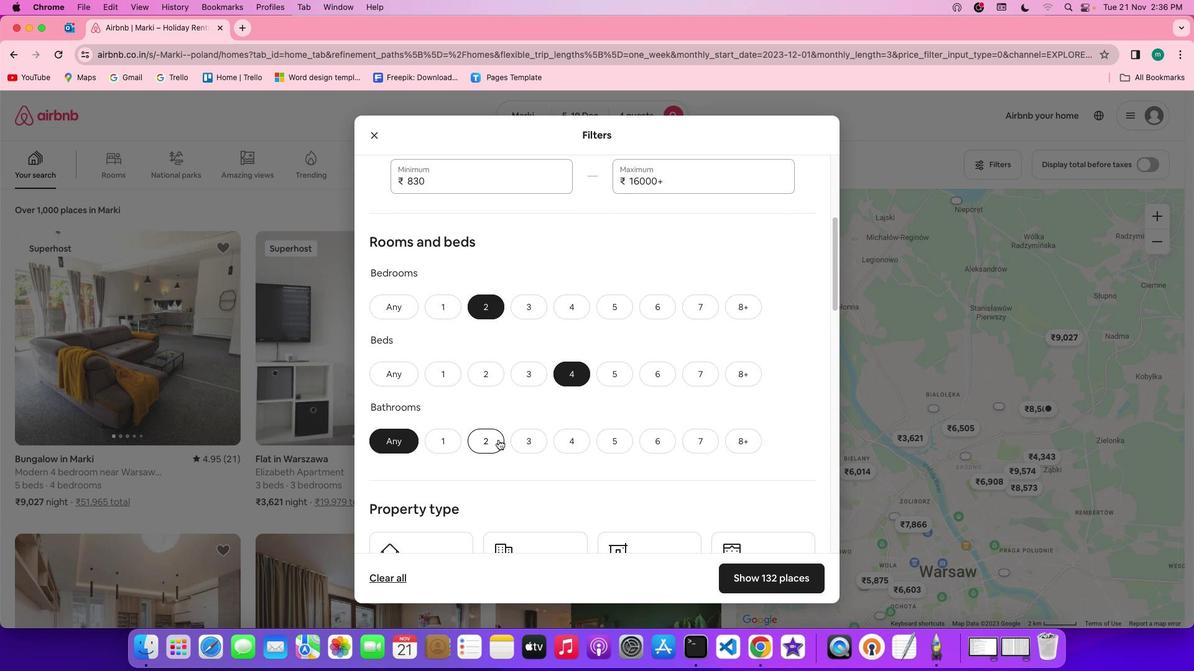 
Action: Mouse pressed left at (496, 438)
Screenshot: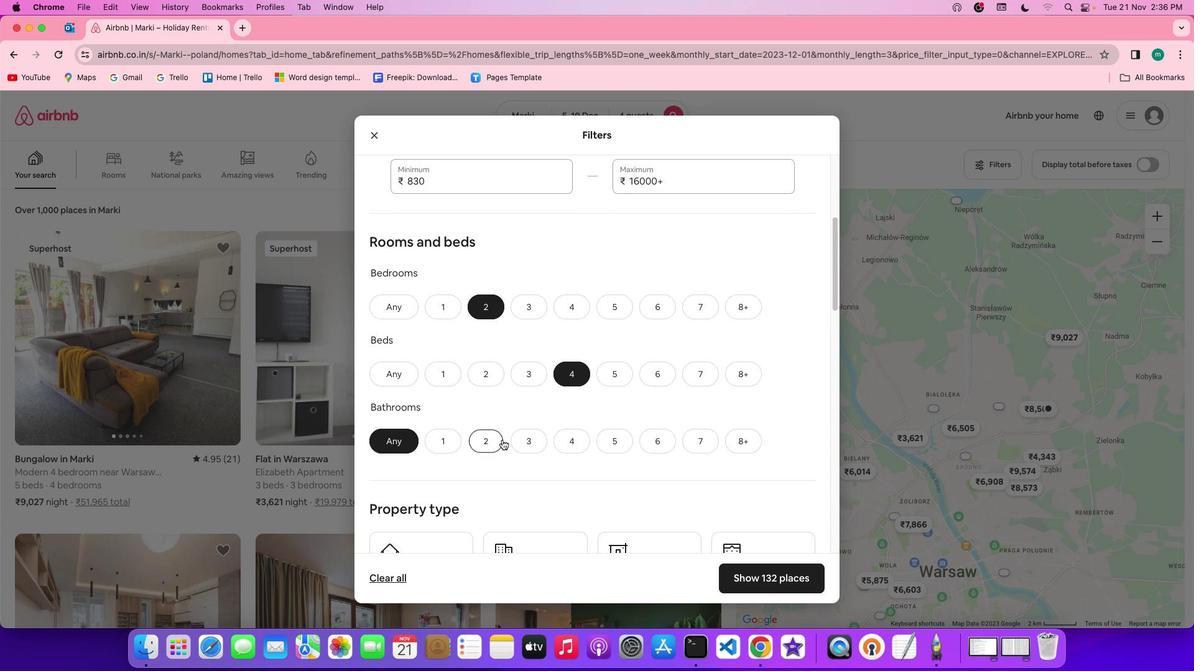 
Action: Mouse moved to (618, 425)
Screenshot: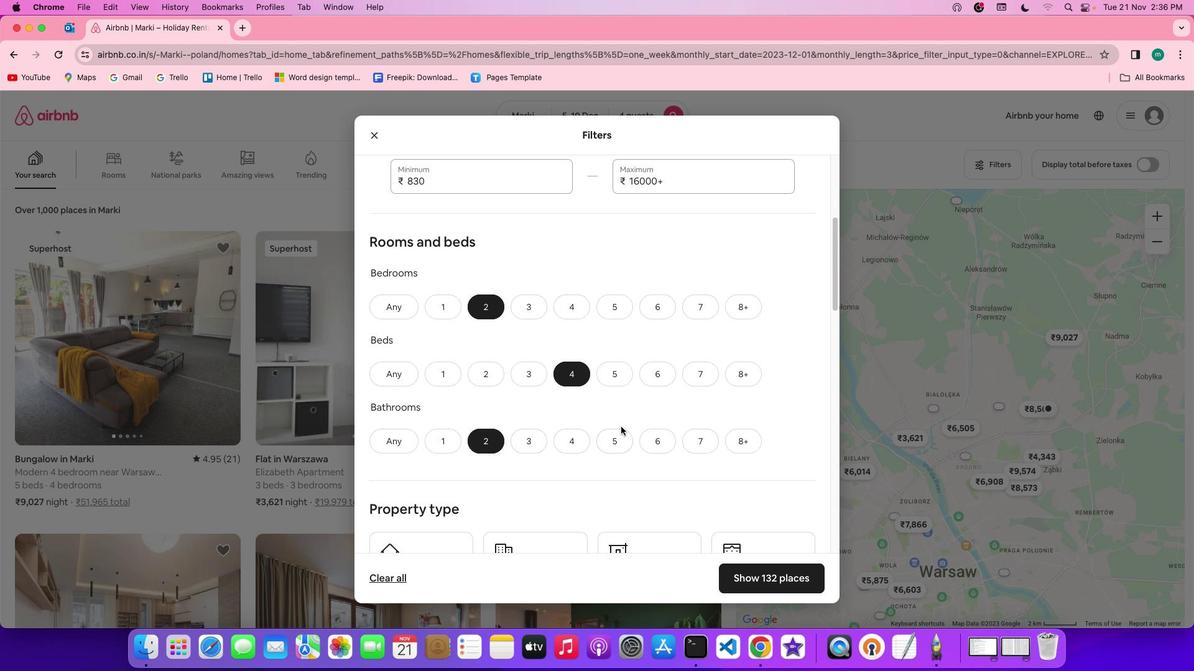 
Action: Mouse scrolled (618, 425) with delta (-1, -1)
Screenshot: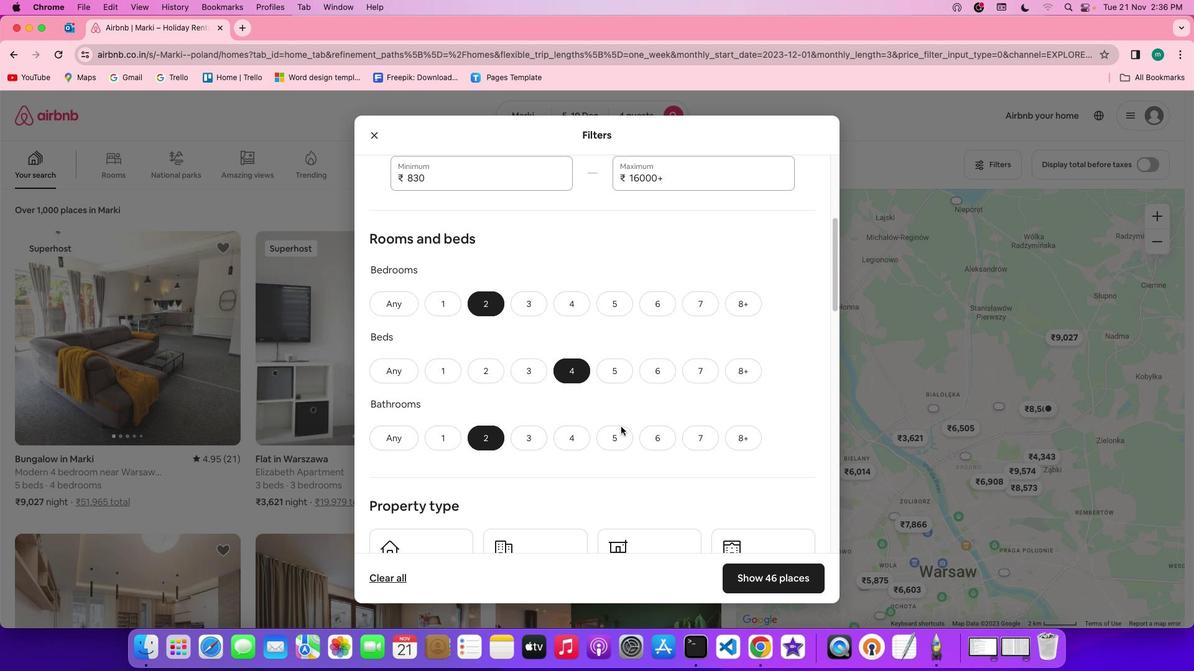 
Action: Mouse scrolled (618, 425) with delta (-1, -1)
Screenshot: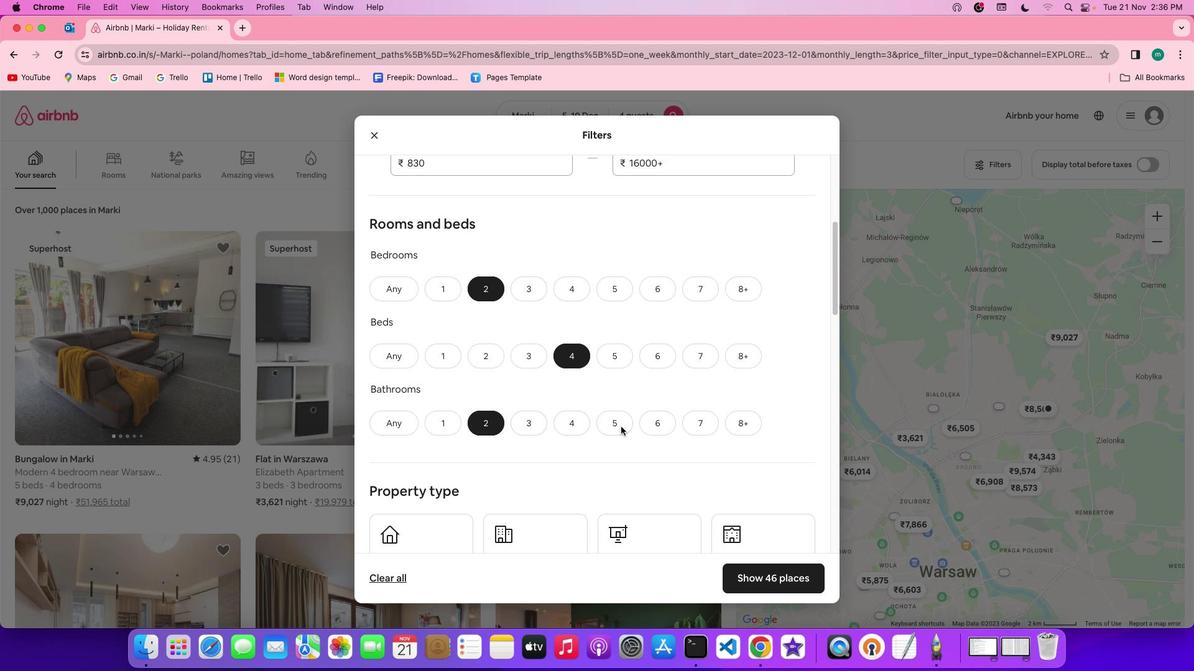 
Action: Mouse scrolled (618, 425) with delta (-1, -2)
Screenshot: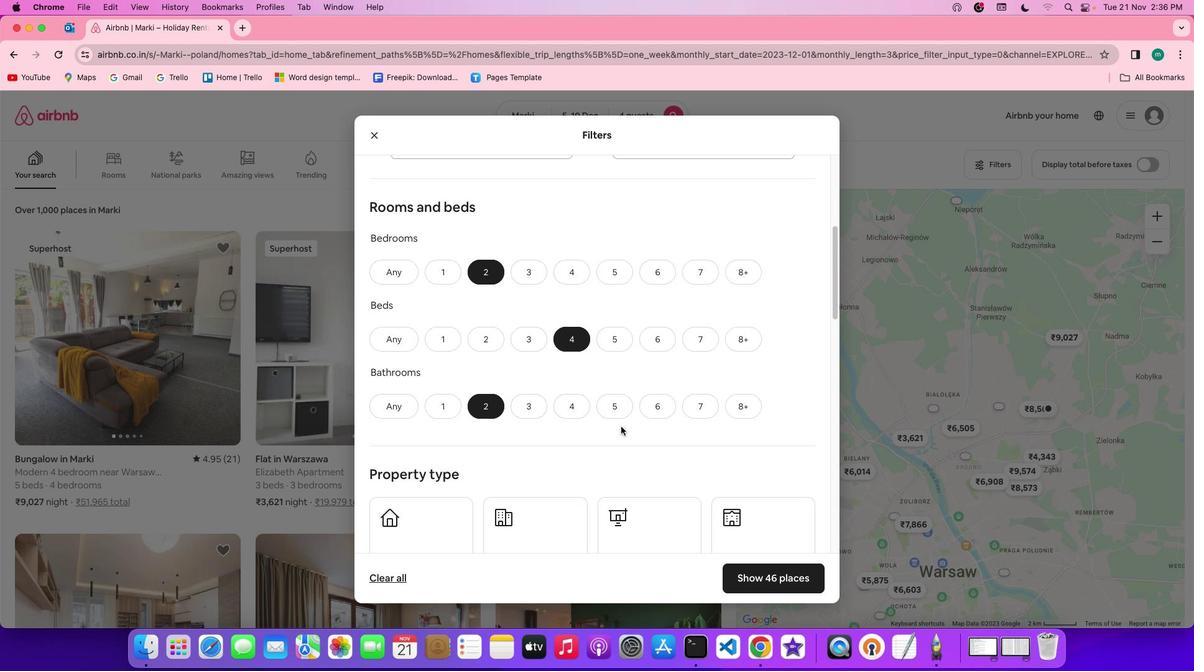
Action: Mouse scrolled (618, 425) with delta (-1, -1)
Screenshot: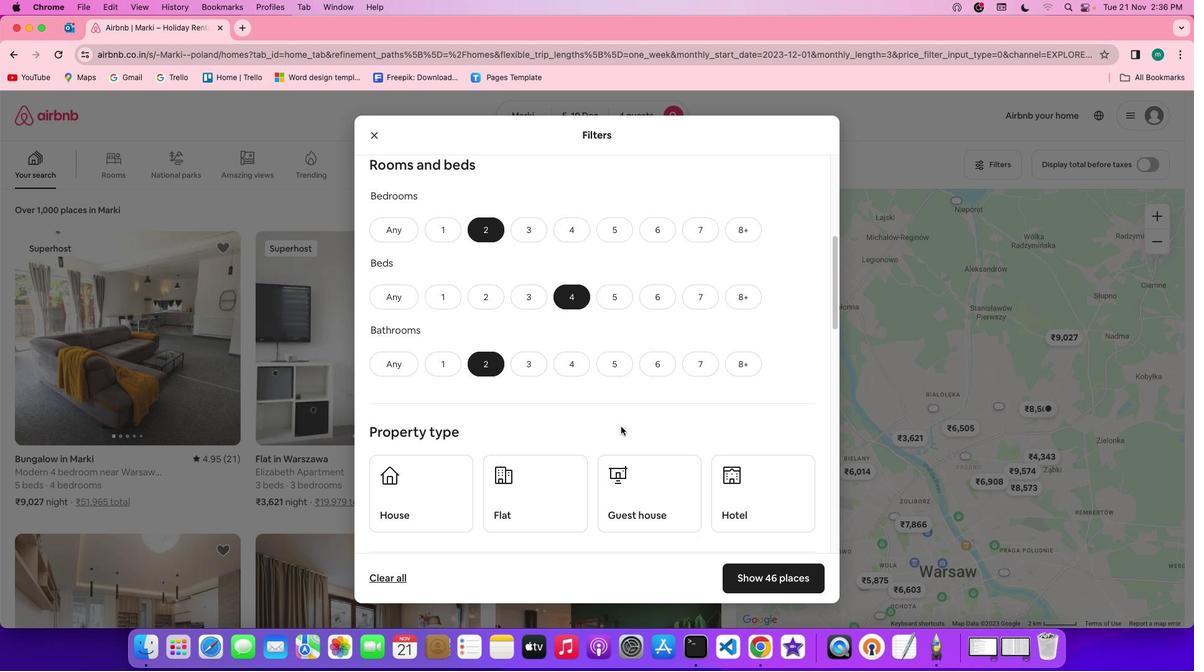 
Action: Mouse scrolled (618, 425) with delta (-1, -1)
Screenshot: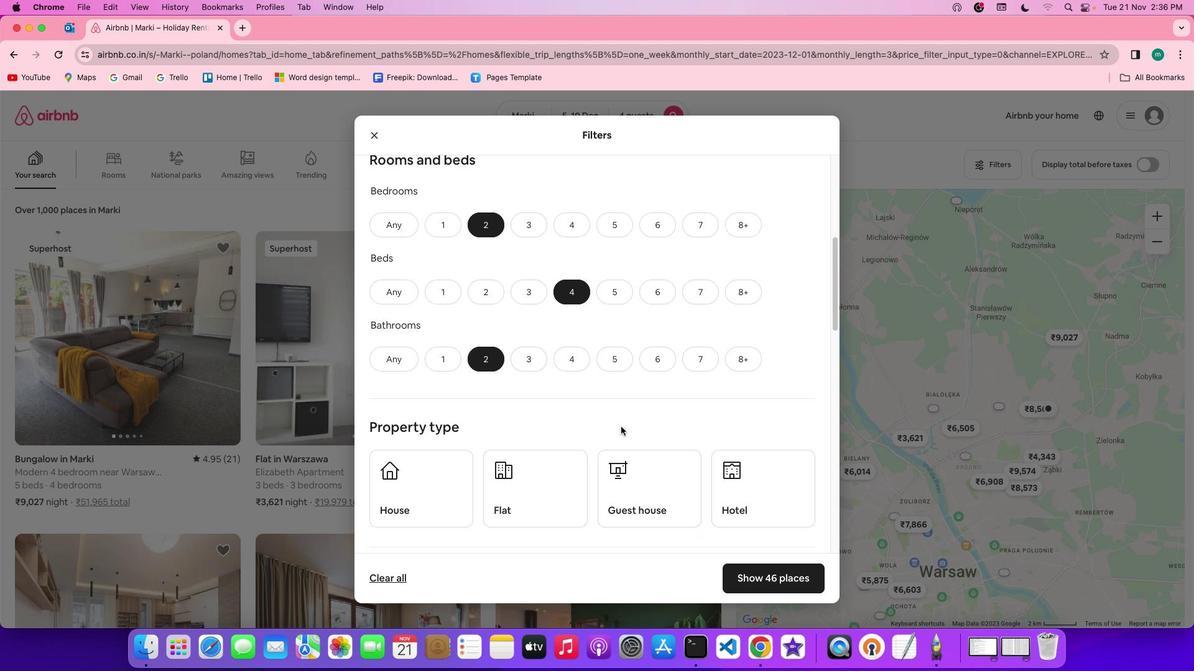 
Action: Mouse scrolled (618, 425) with delta (-1, -1)
Screenshot: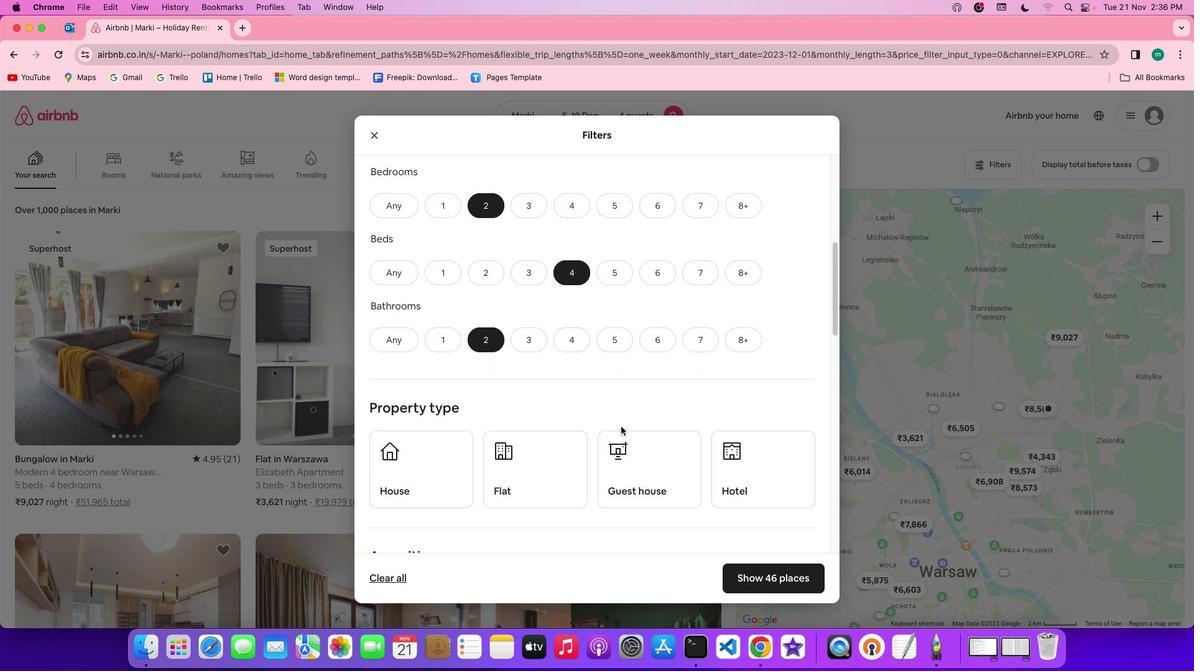 
Action: Mouse scrolled (618, 425) with delta (-1, -1)
Screenshot: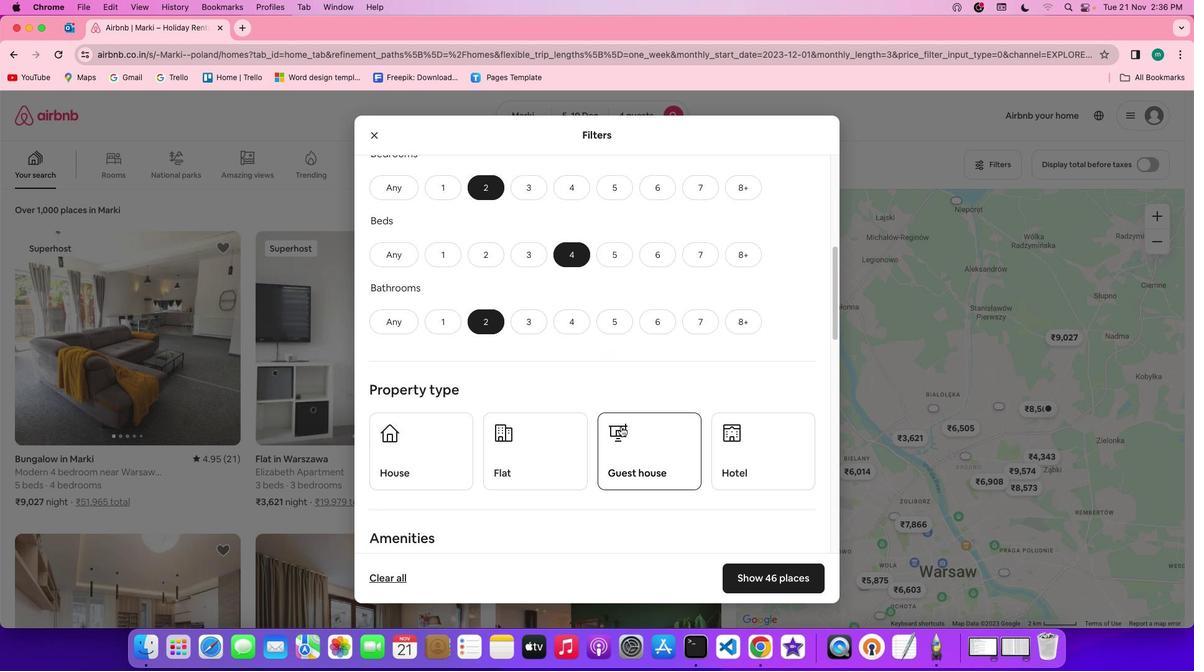 
Action: Mouse scrolled (618, 425) with delta (-1, -1)
Screenshot: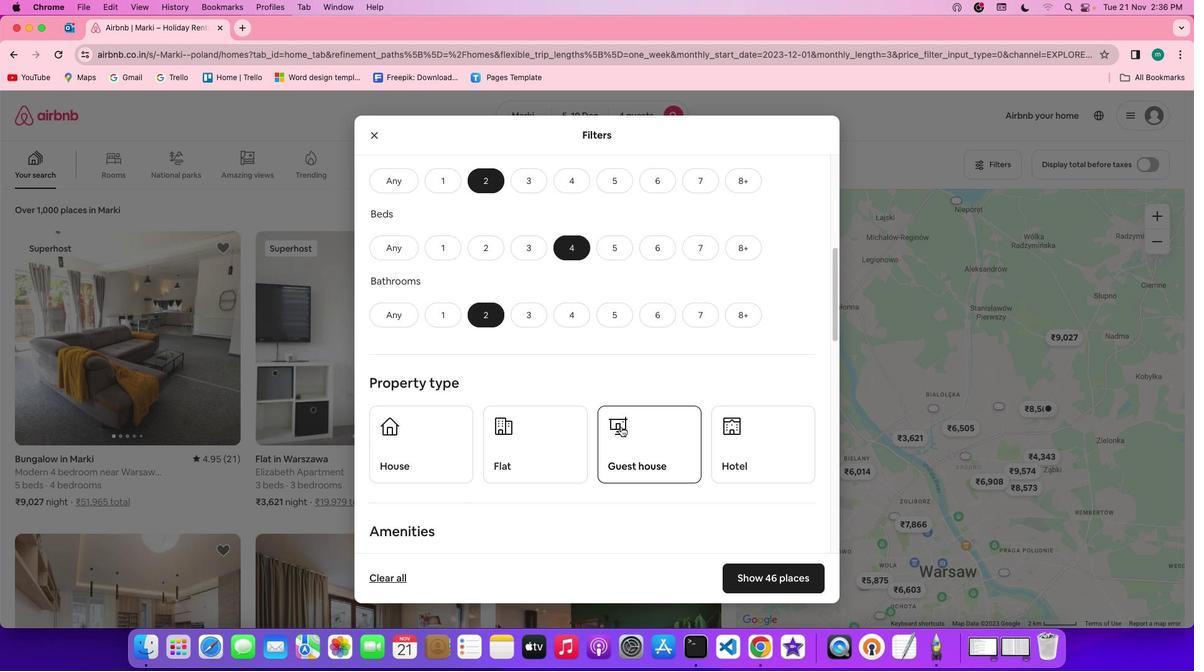 
Action: Mouse scrolled (618, 425) with delta (-1, -1)
Screenshot: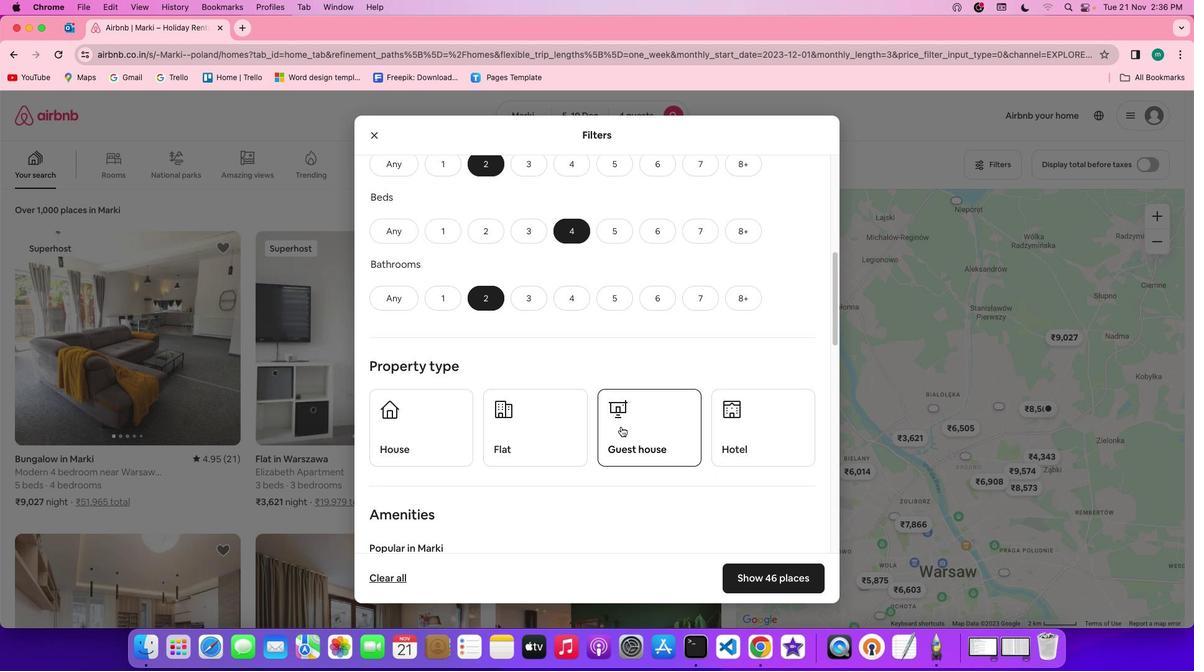 
Action: Mouse scrolled (618, 425) with delta (-1, -1)
Screenshot: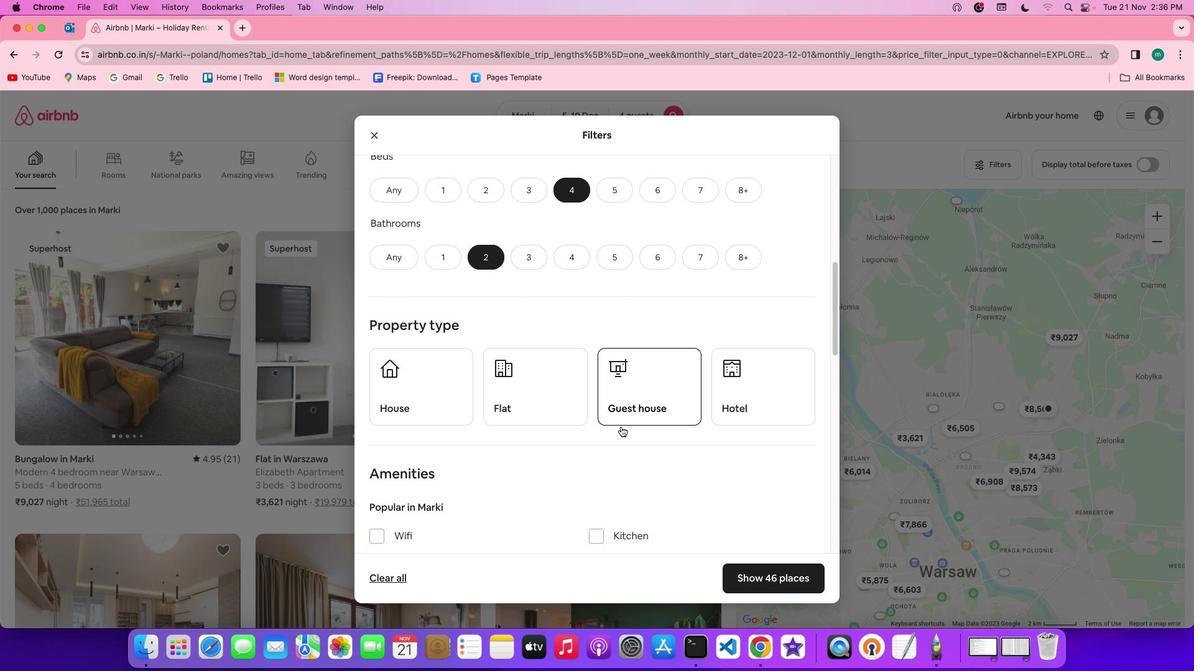 
Action: Mouse moved to (418, 360)
Screenshot: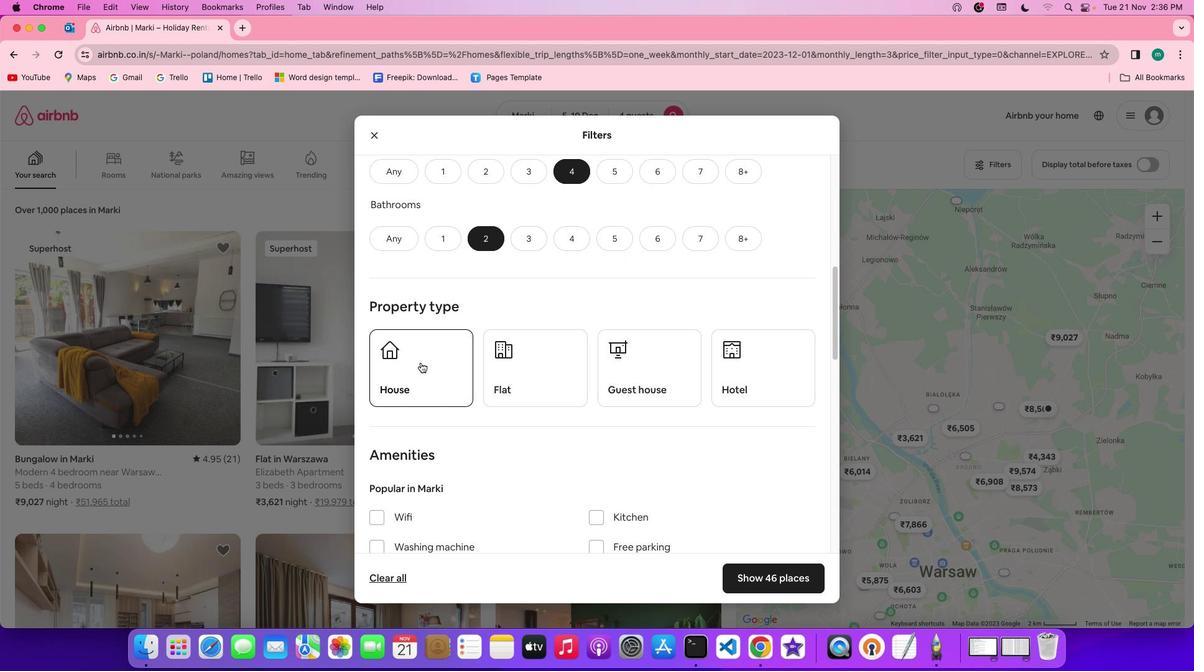 
Action: Mouse pressed left at (418, 360)
Screenshot: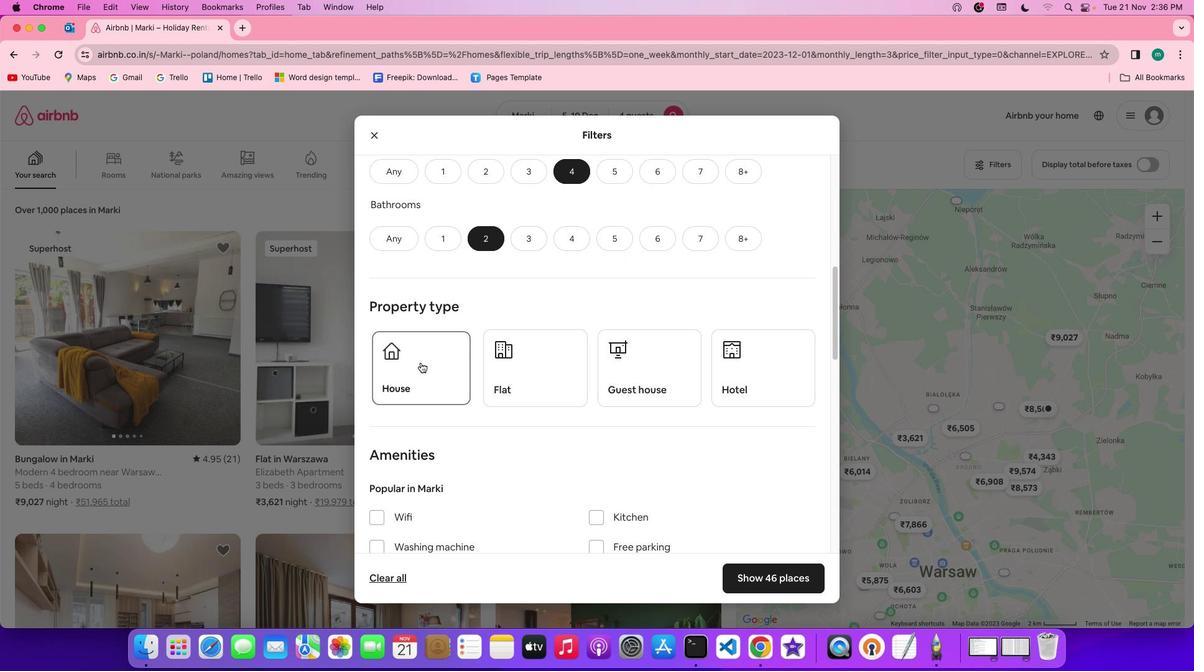 
Action: Mouse moved to (642, 404)
Screenshot: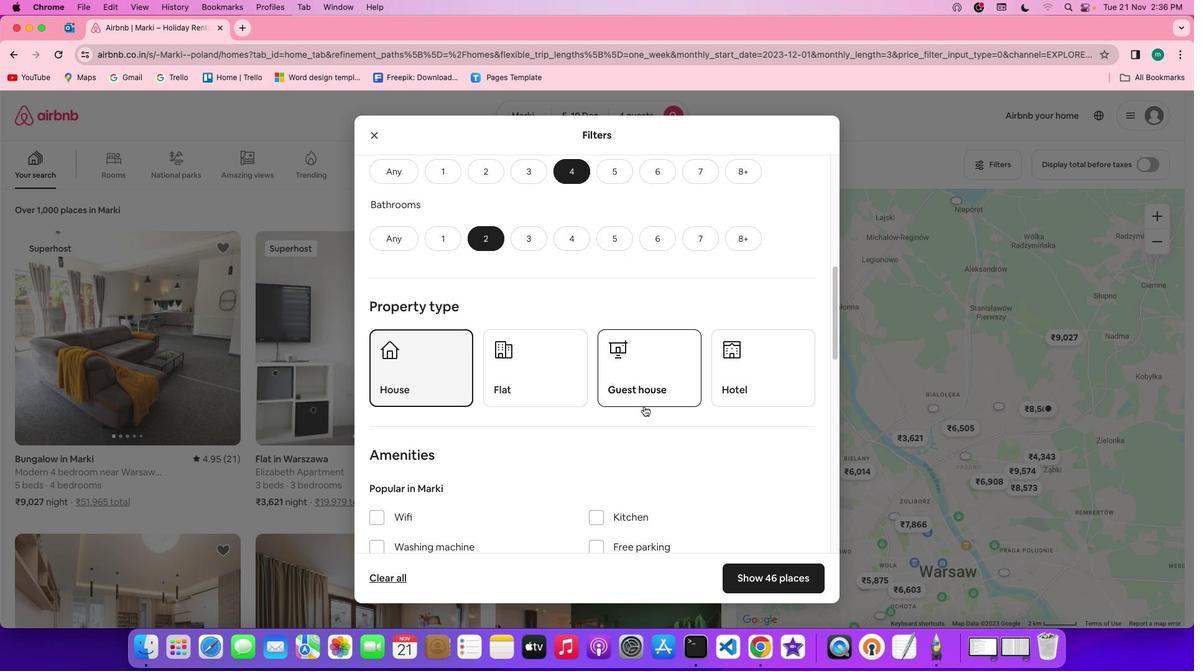 
Action: Mouse scrolled (642, 404) with delta (-1, -1)
Screenshot: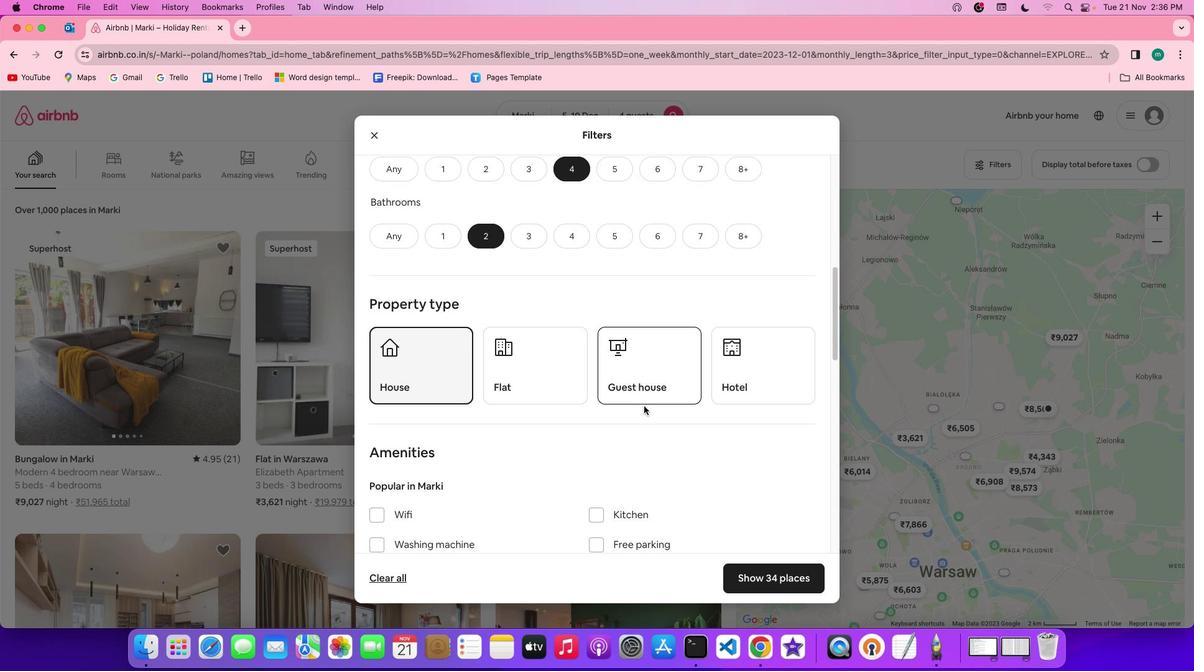 
Action: Mouse scrolled (642, 404) with delta (-1, -1)
Screenshot: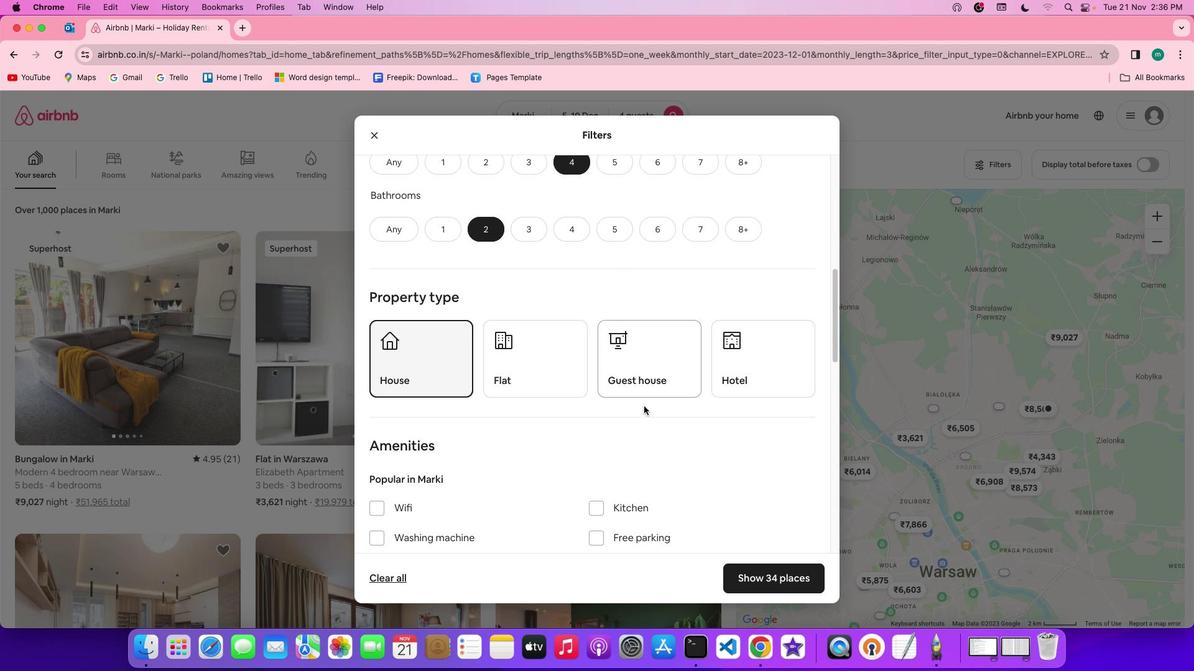 
Action: Mouse scrolled (642, 404) with delta (-1, -1)
Screenshot: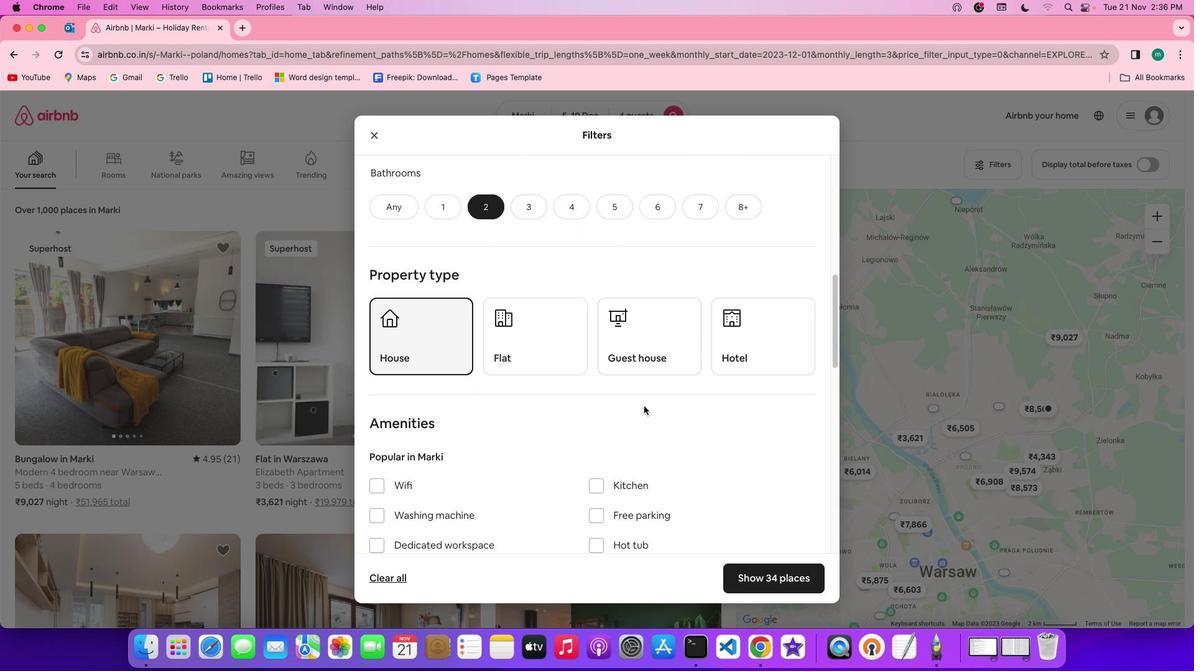 
Action: Mouse scrolled (642, 404) with delta (-1, -1)
Screenshot: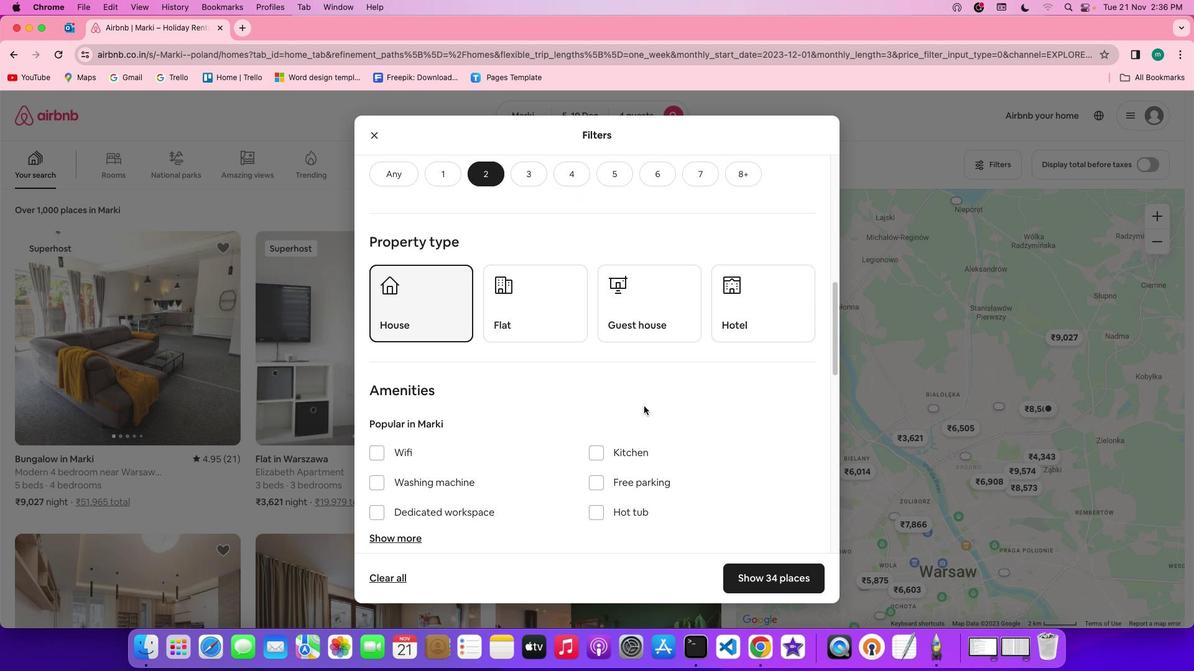 
Action: Mouse scrolled (642, 404) with delta (-1, -1)
Screenshot: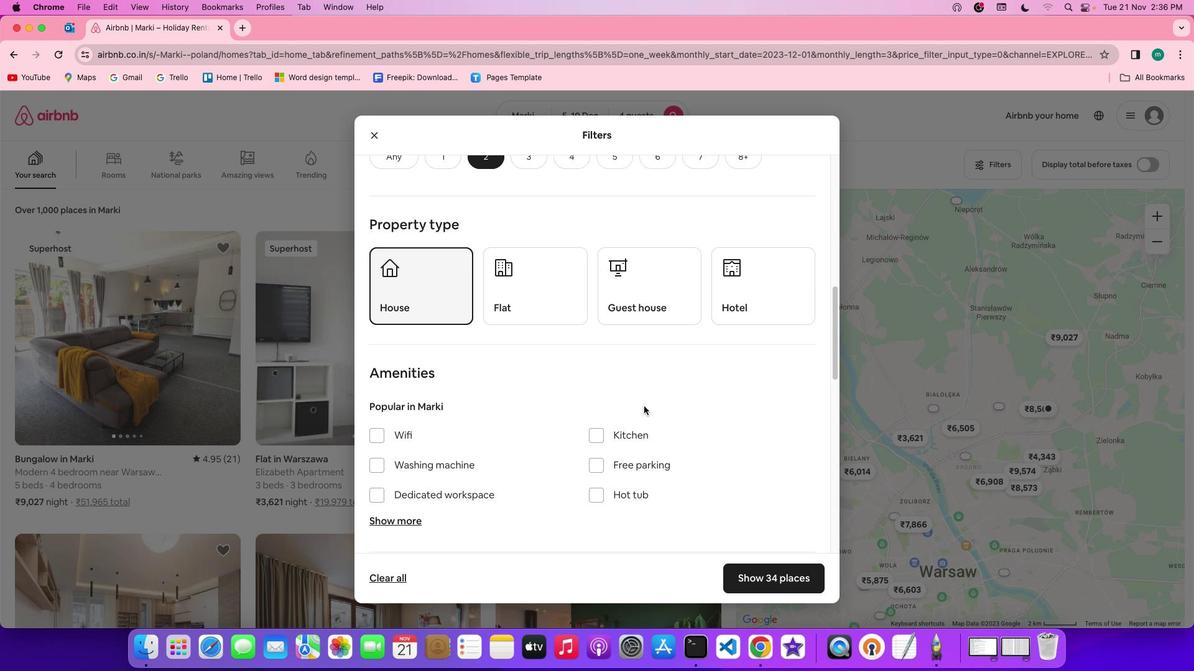 
Action: Mouse scrolled (642, 404) with delta (-1, -2)
Screenshot: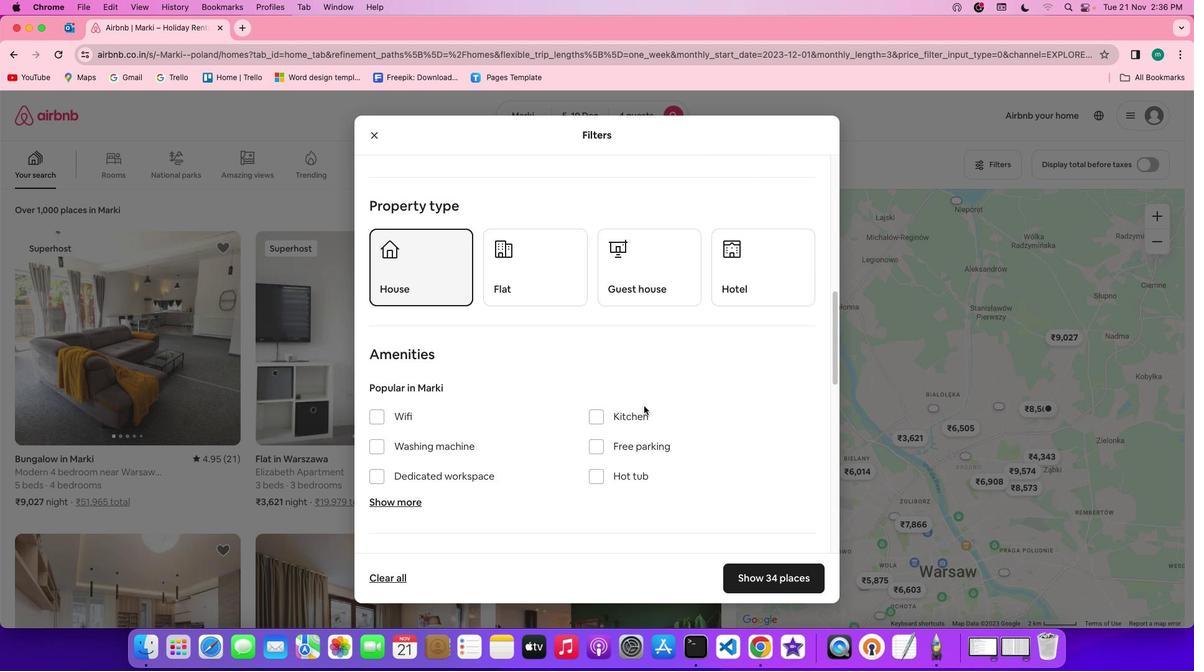 
Action: Mouse scrolled (642, 404) with delta (-1, -2)
Screenshot: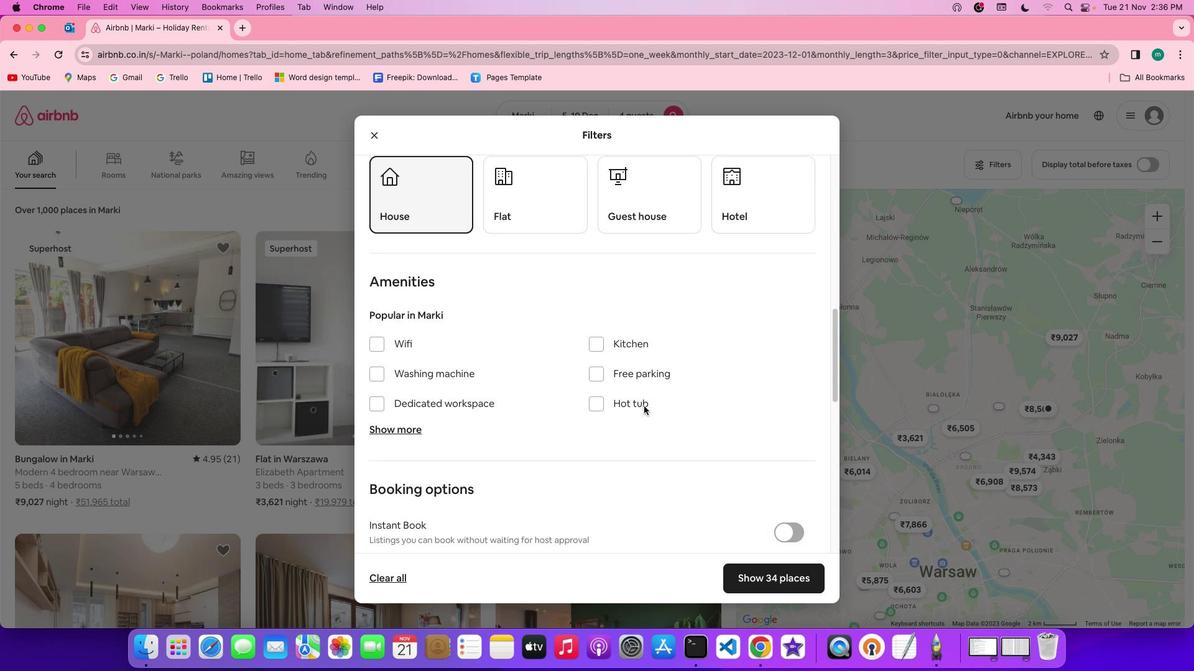 
Action: Mouse scrolled (642, 404) with delta (-1, -1)
Screenshot: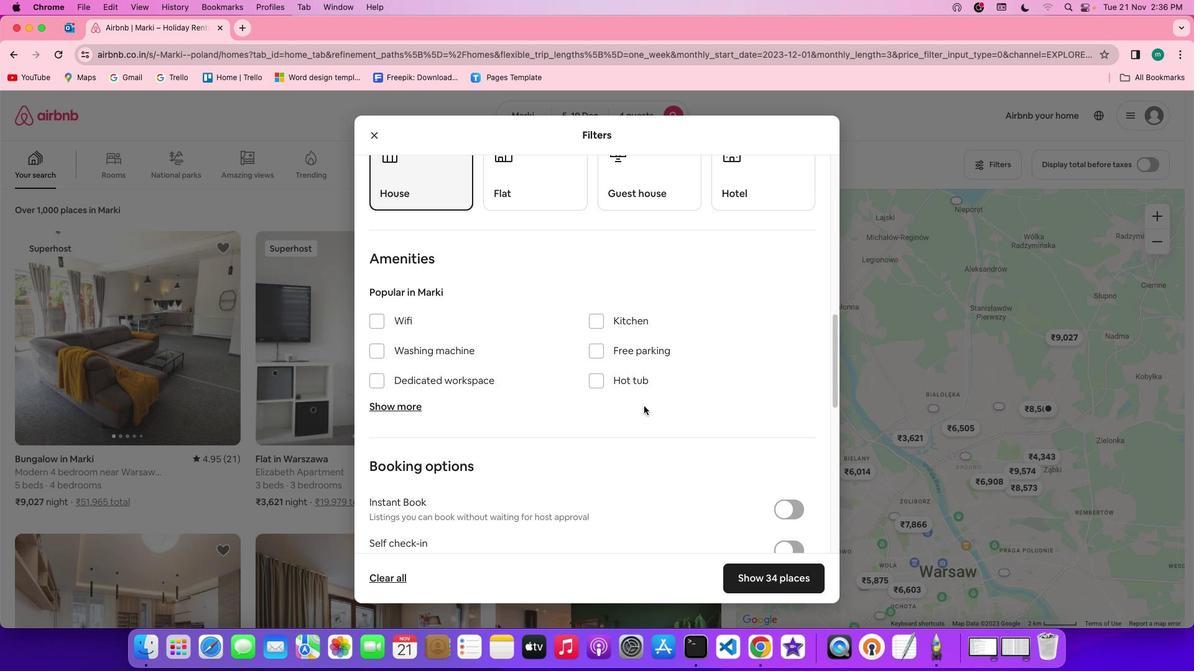 
Action: Mouse scrolled (642, 404) with delta (-1, -1)
Screenshot: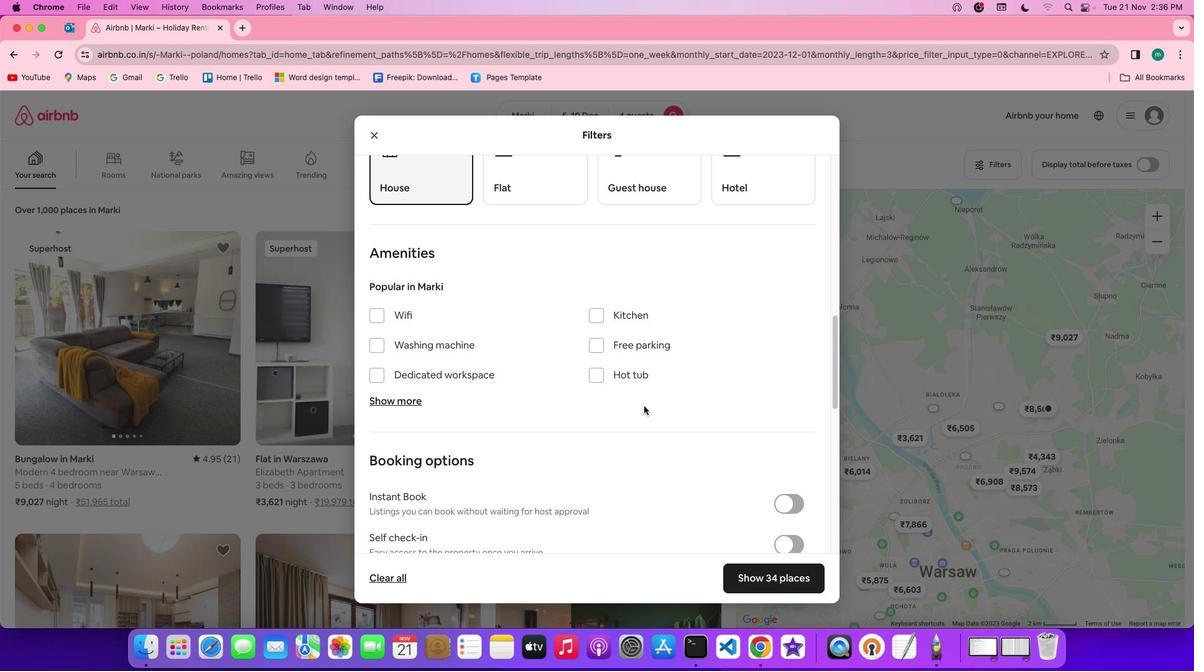 
Action: Mouse scrolled (642, 404) with delta (-1, -1)
Screenshot: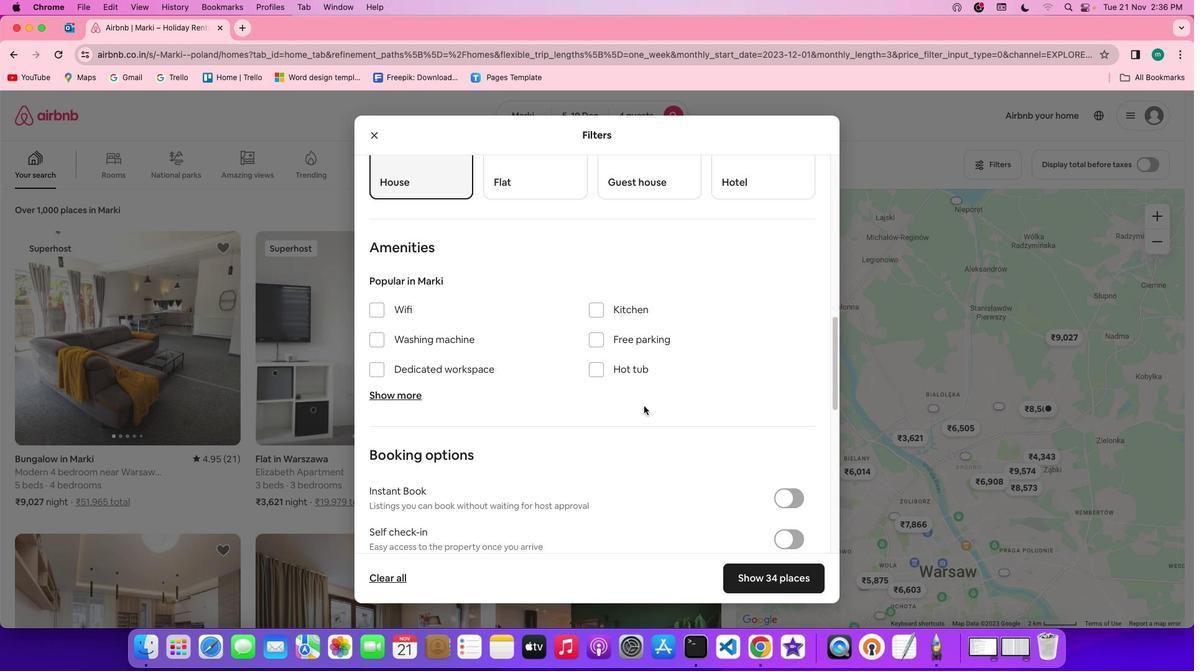
Action: Mouse scrolled (642, 404) with delta (-1, -1)
Screenshot: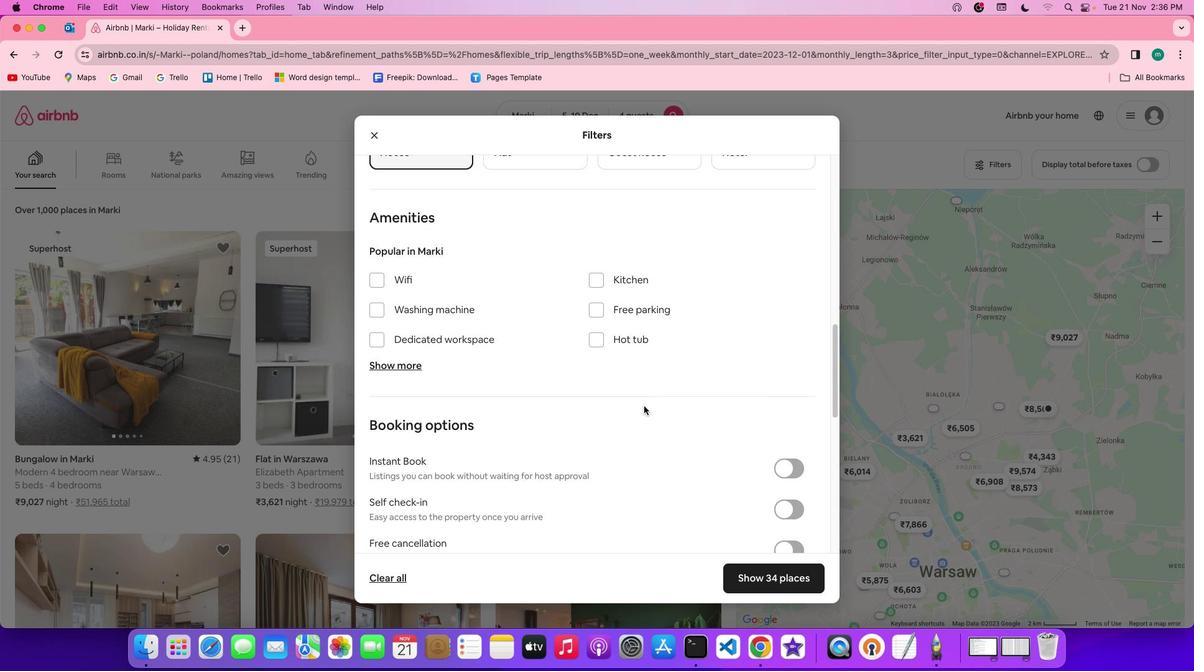 
Action: Mouse moved to (664, 423)
Screenshot: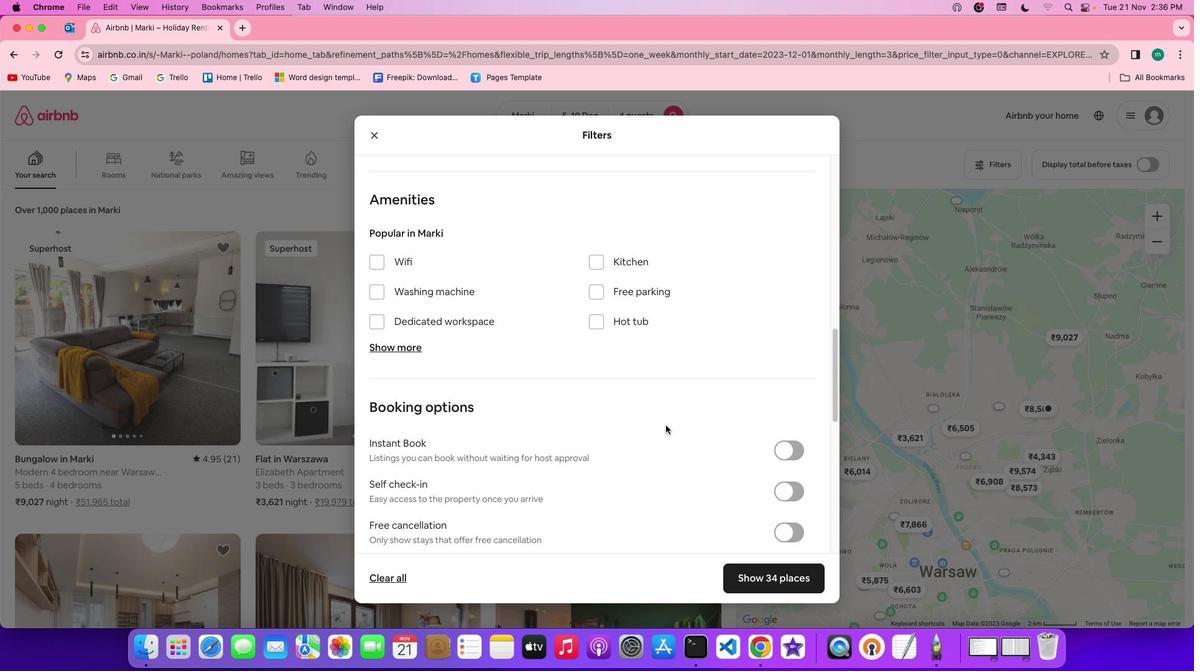 
Action: Mouse scrolled (664, 423) with delta (-1, -1)
Screenshot: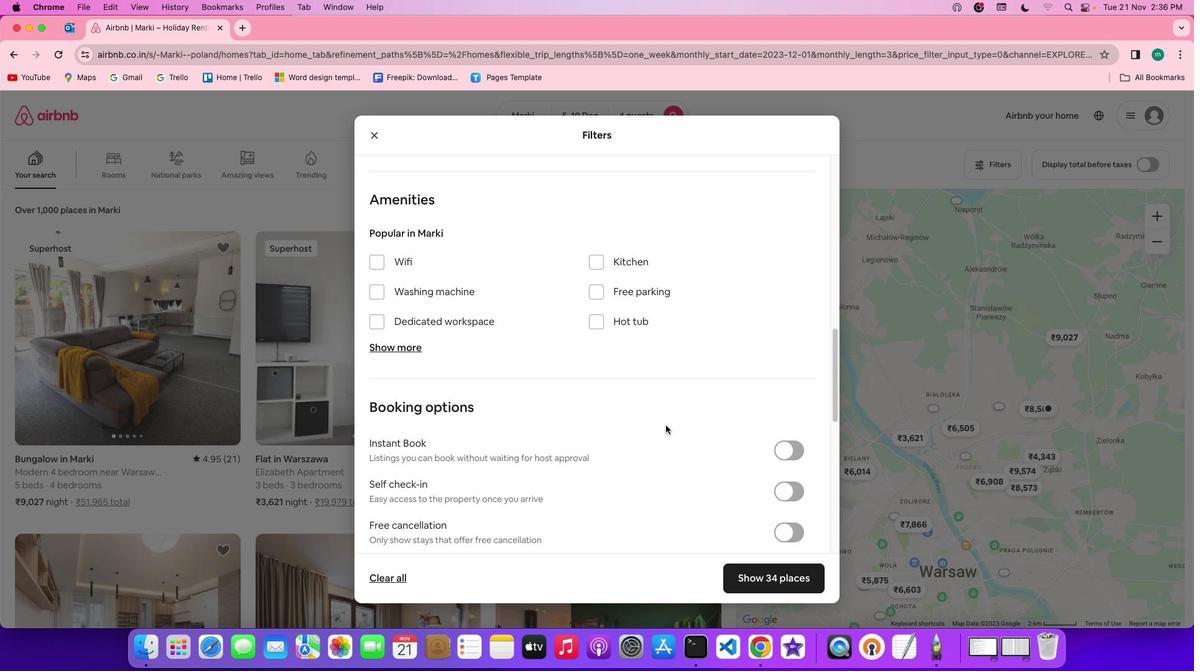 
Action: Mouse scrolled (664, 423) with delta (-1, -1)
Screenshot: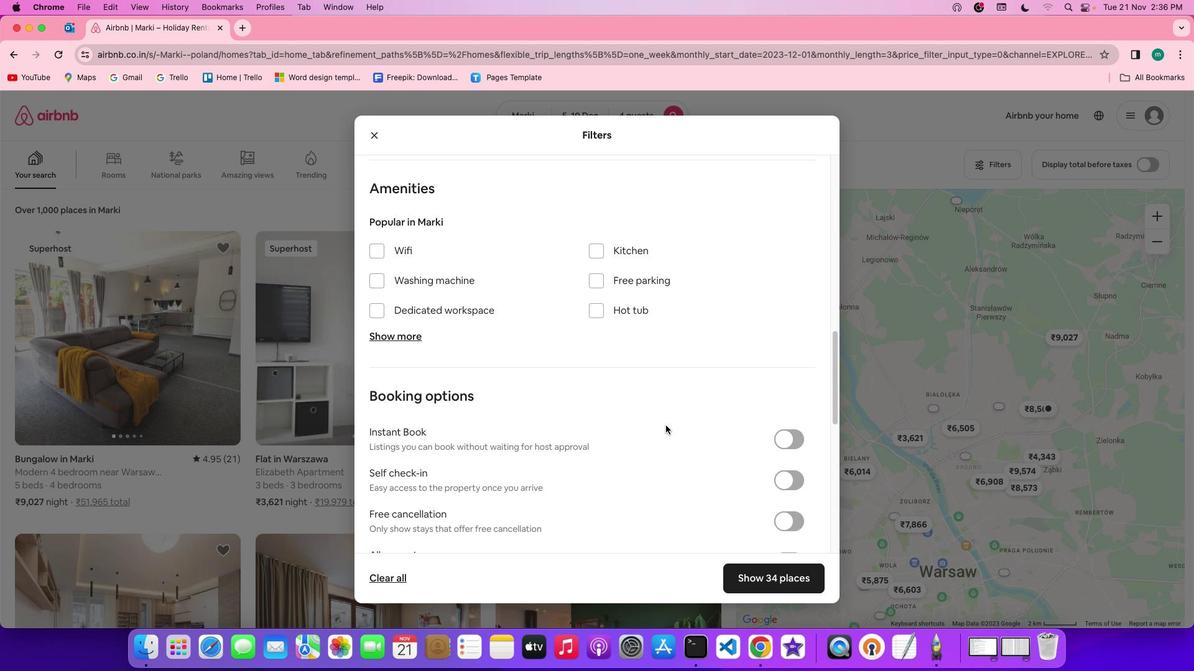 
Action: Mouse scrolled (664, 423) with delta (-1, -2)
Screenshot: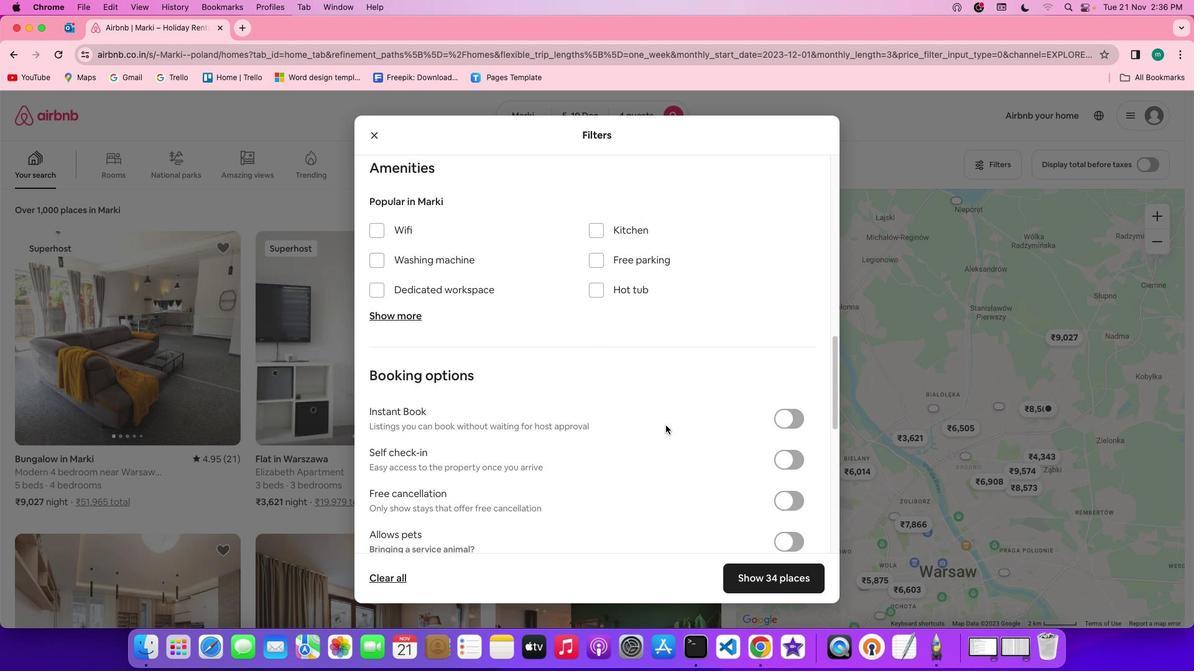 
Action: Mouse scrolled (664, 423) with delta (-1, -3)
Screenshot: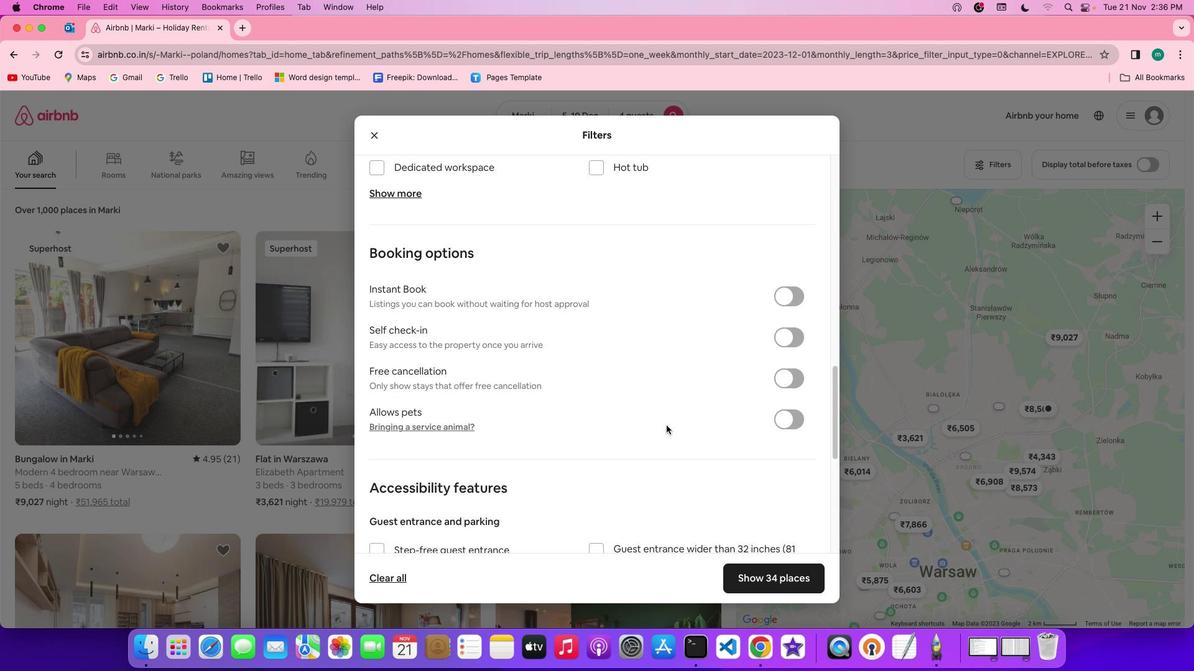 
Action: Mouse moved to (664, 423)
Screenshot: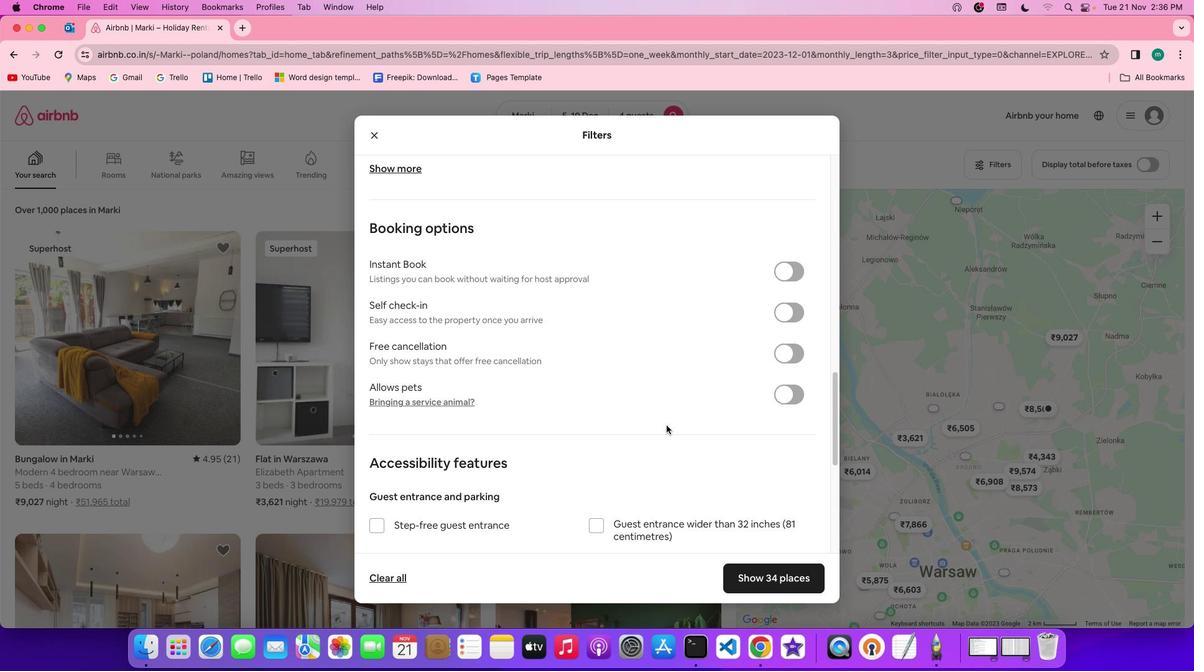 
Action: Mouse scrolled (664, 423) with delta (-1, -1)
Screenshot: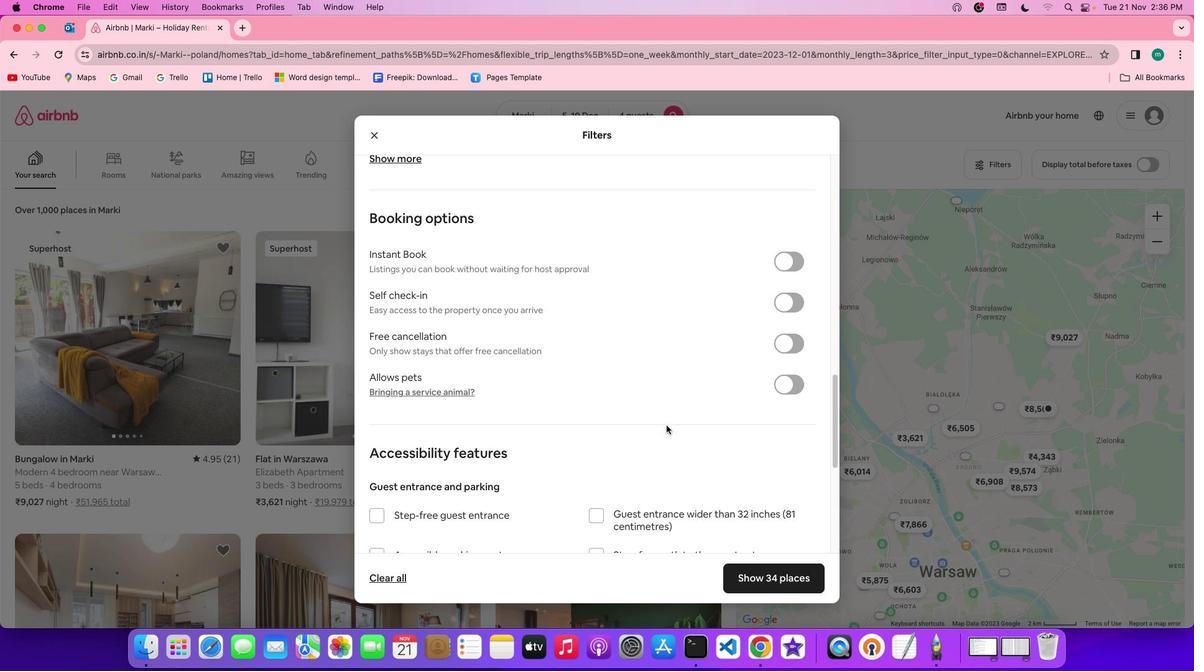 
Action: Mouse scrolled (664, 423) with delta (-1, -1)
Screenshot: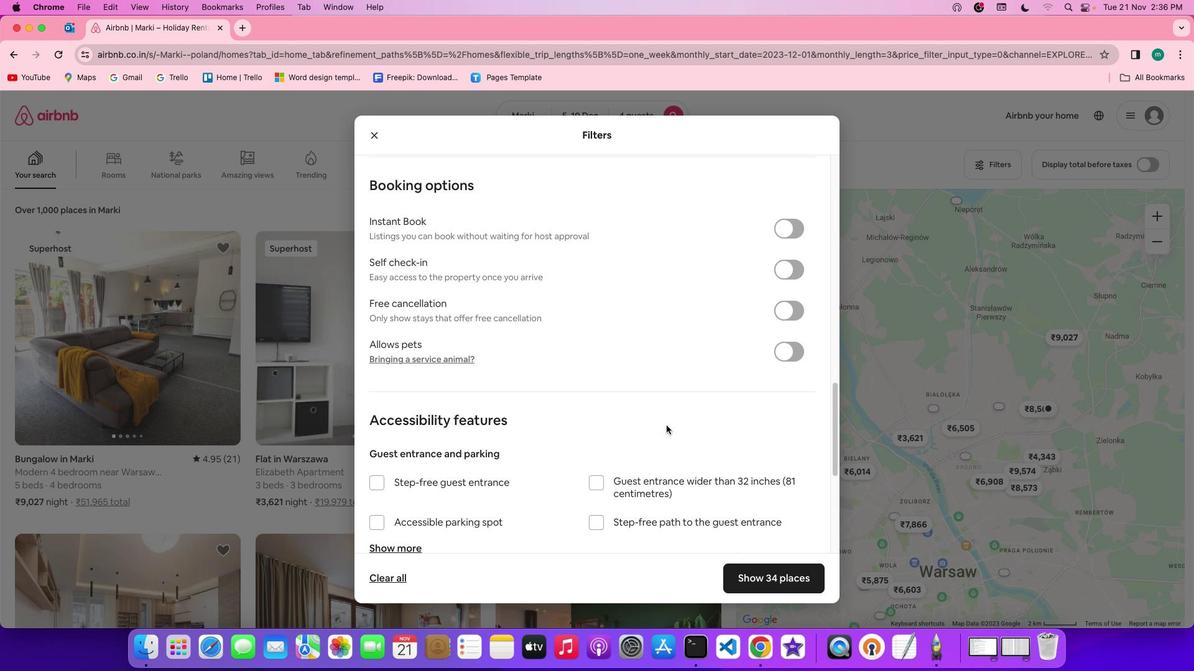 
Action: Mouse scrolled (664, 423) with delta (-1, -3)
Screenshot: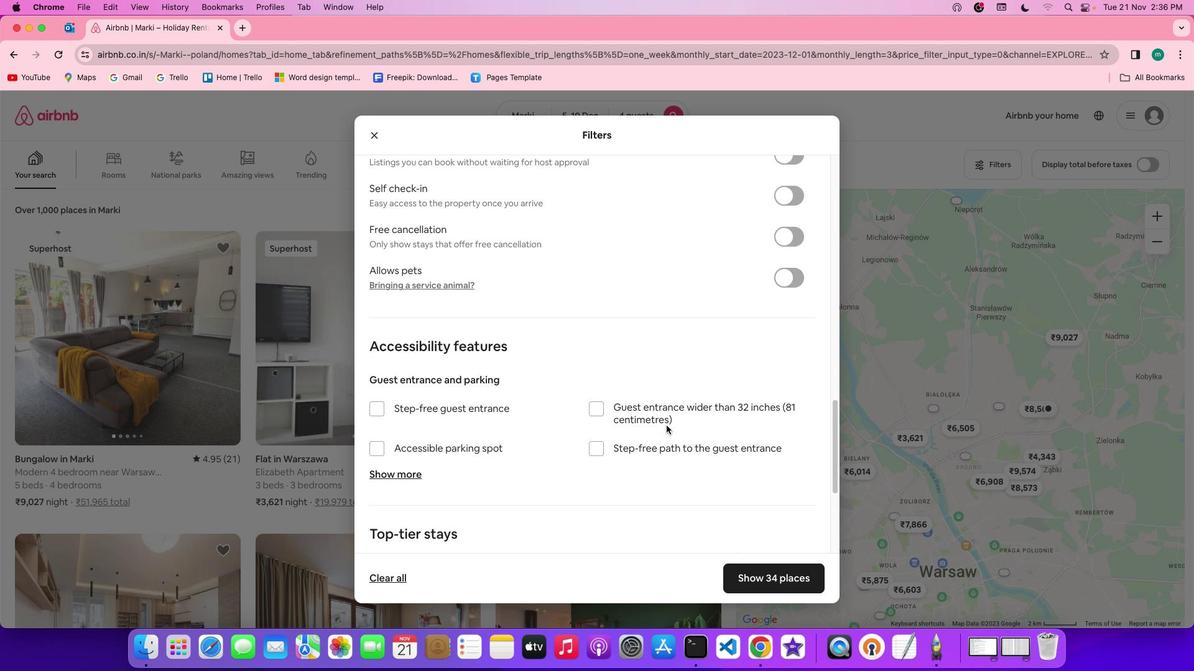 
Action: Mouse scrolled (664, 423) with delta (-1, -3)
Screenshot: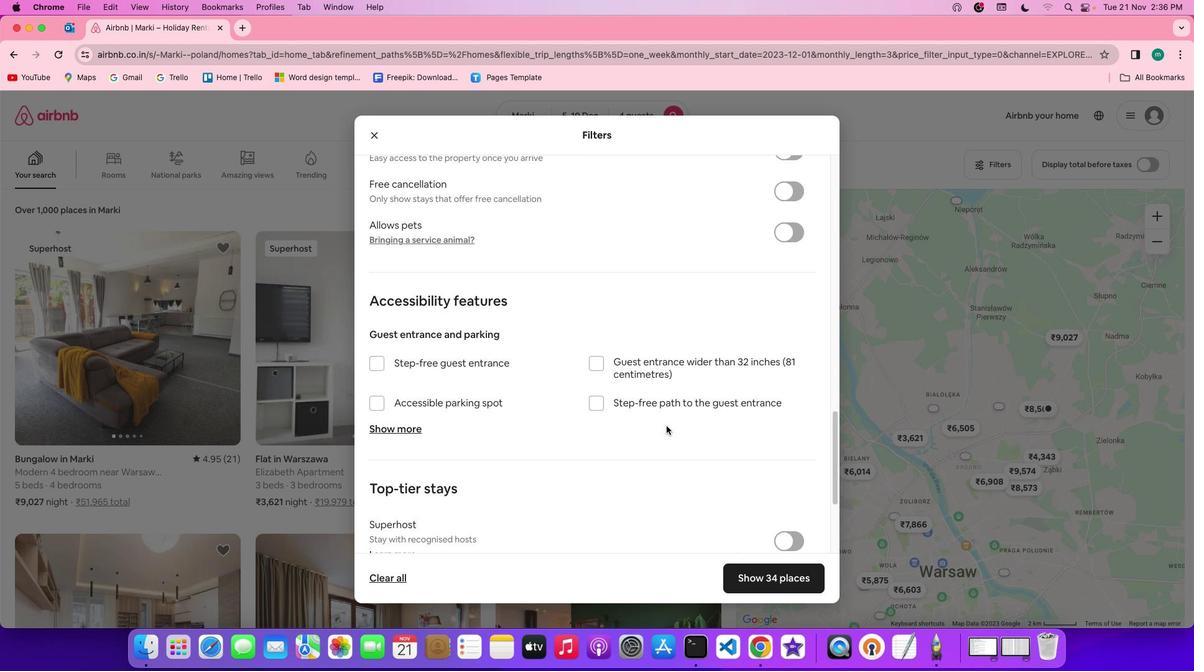 
Action: Mouse scrolled (664, 423) with delta (-1, -4)
Screenshot: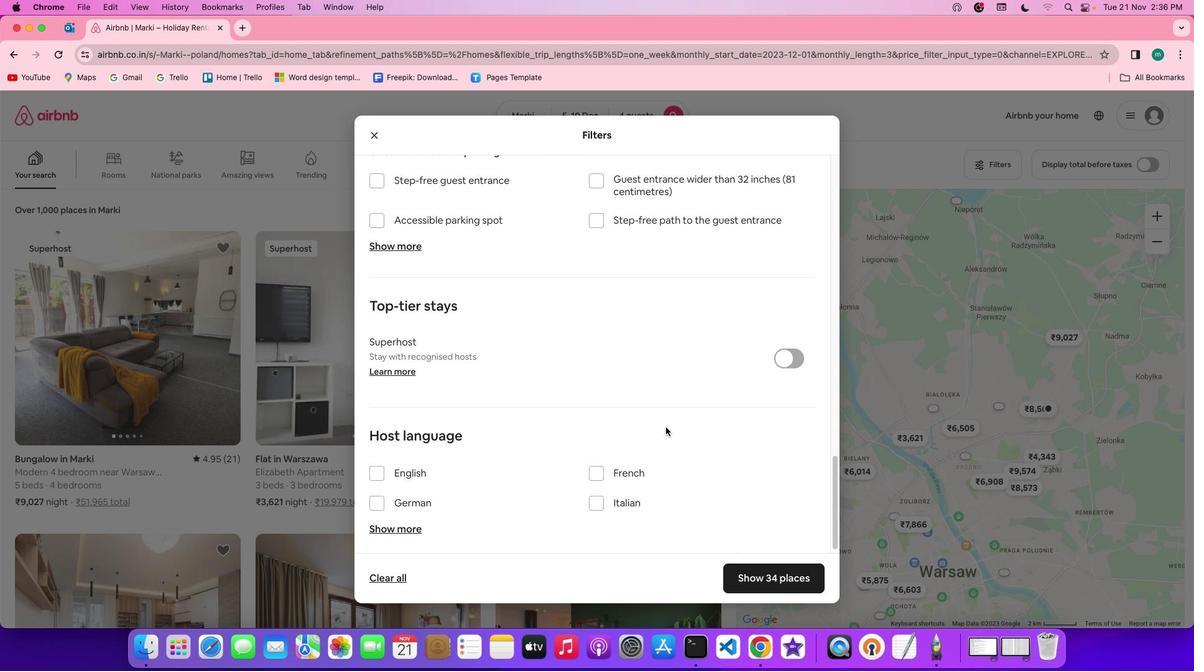 
Action: Mouse moved to (664, 426)
Screenshot: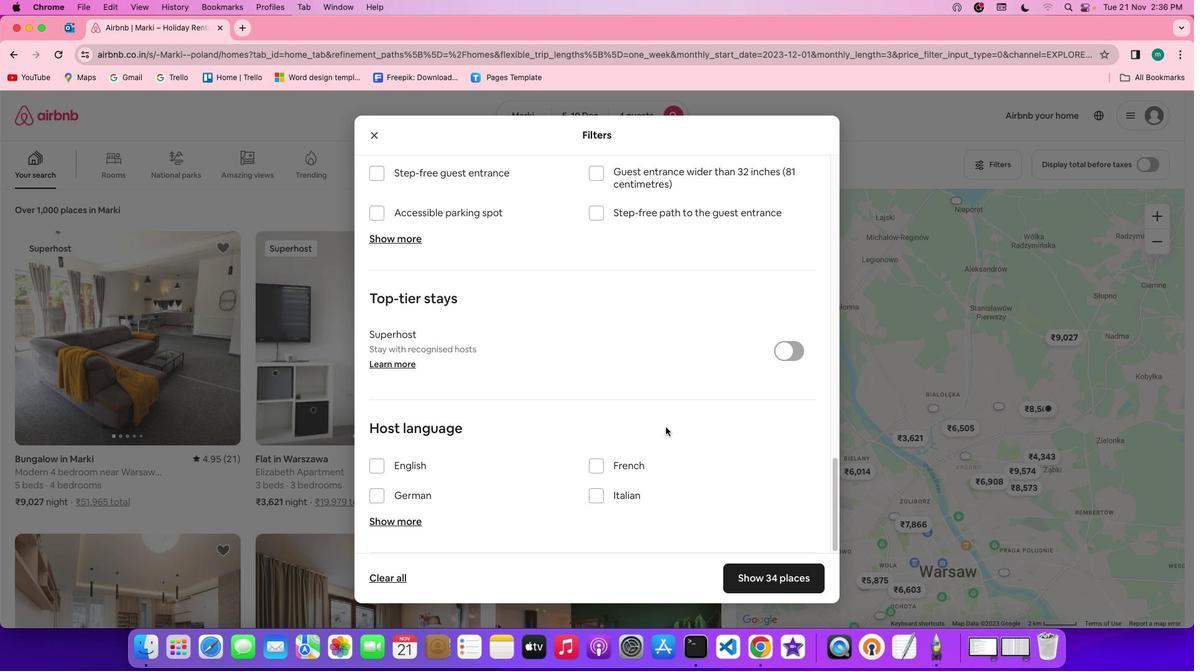 
Action: Mouse scrolled (664, 426) with delta (-1, -1)
Screenshot: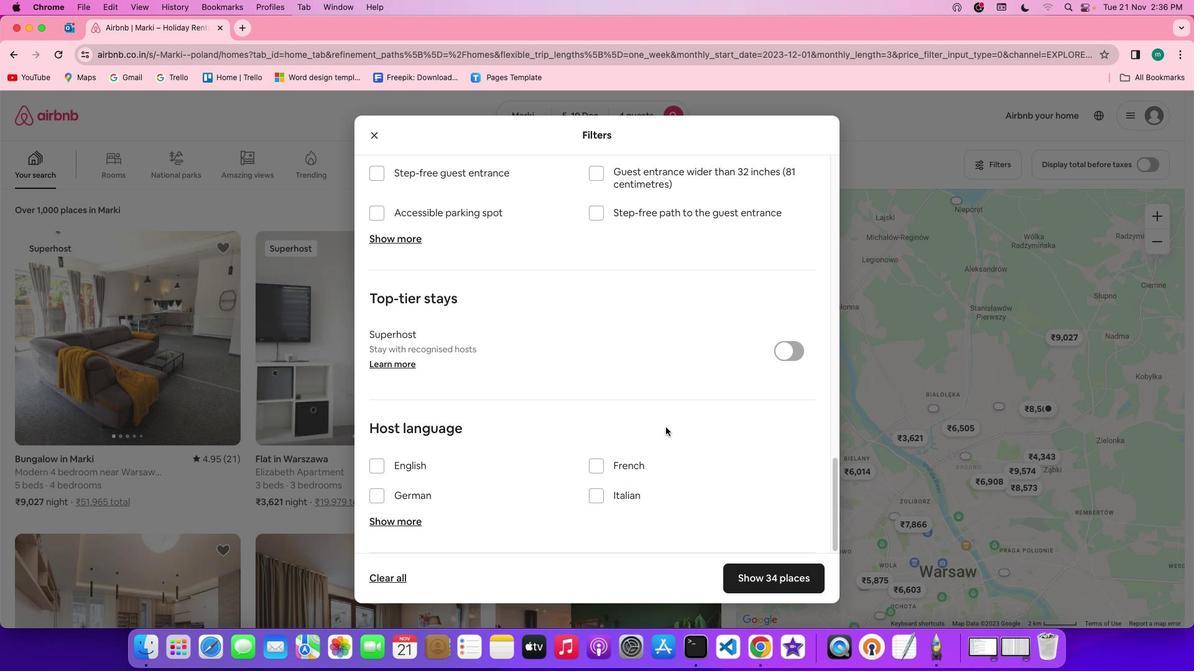 
Action: Mouse scrolled (664, 426) with delta (-1, -1)
Screenshot: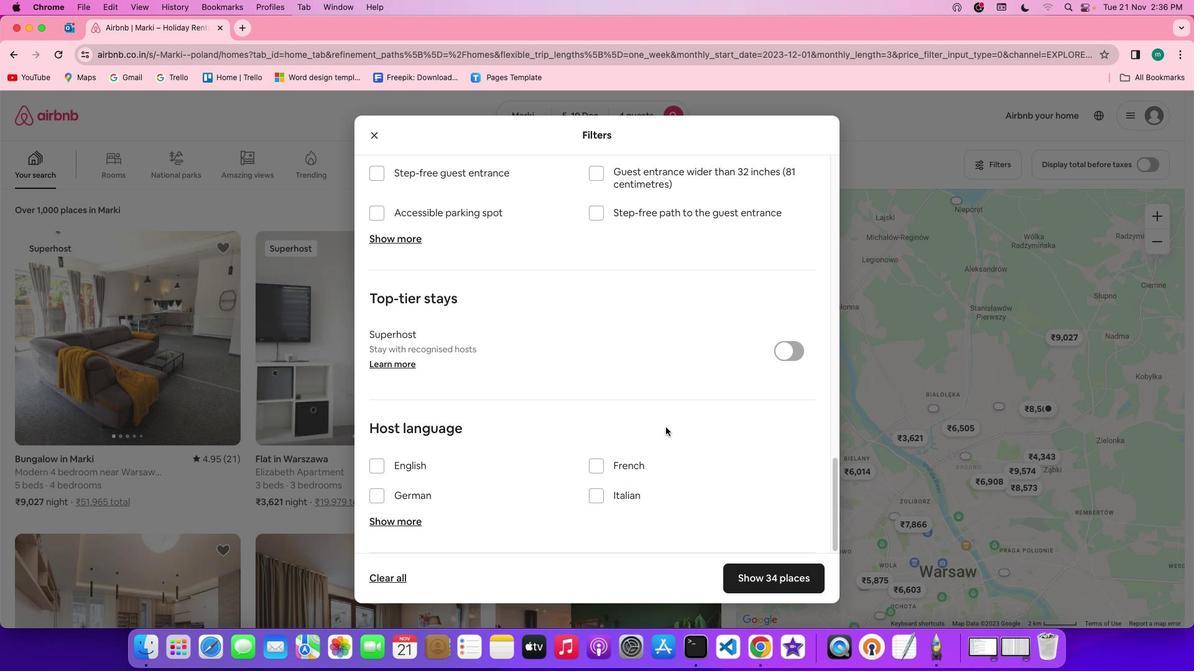 
Action: Mouse scrolled (664, 426) with delta (-1, -3)
Screenshot: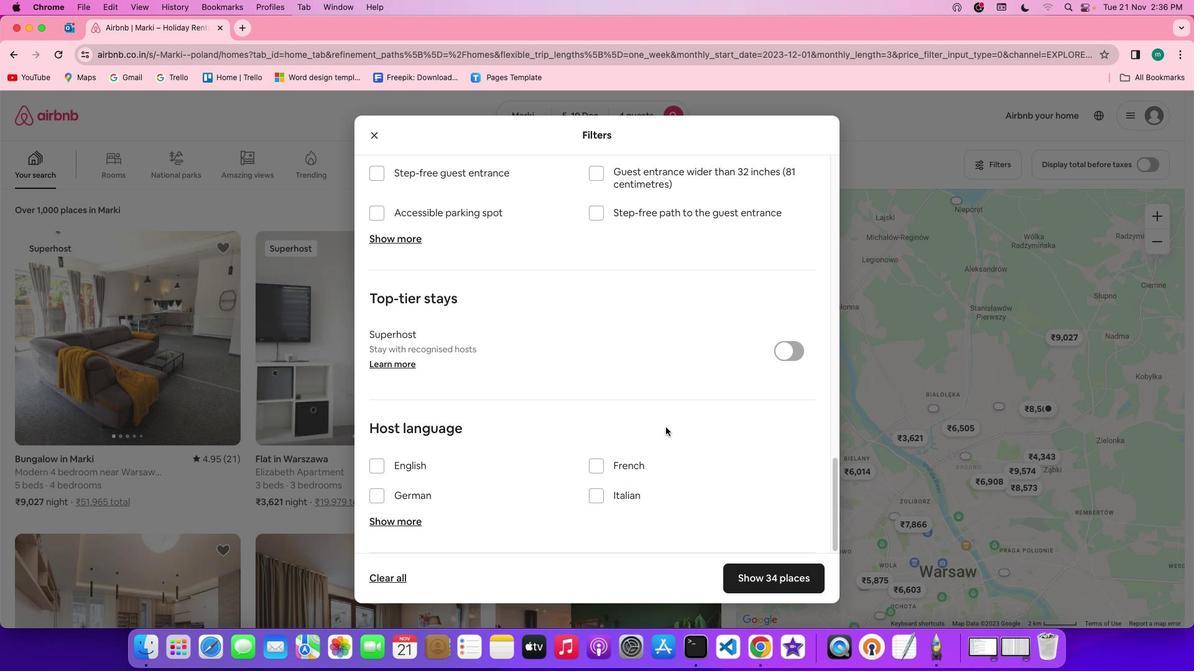 
Action: Mouse scrolled (664, 426) with delta (-1, -4)
Screenshot: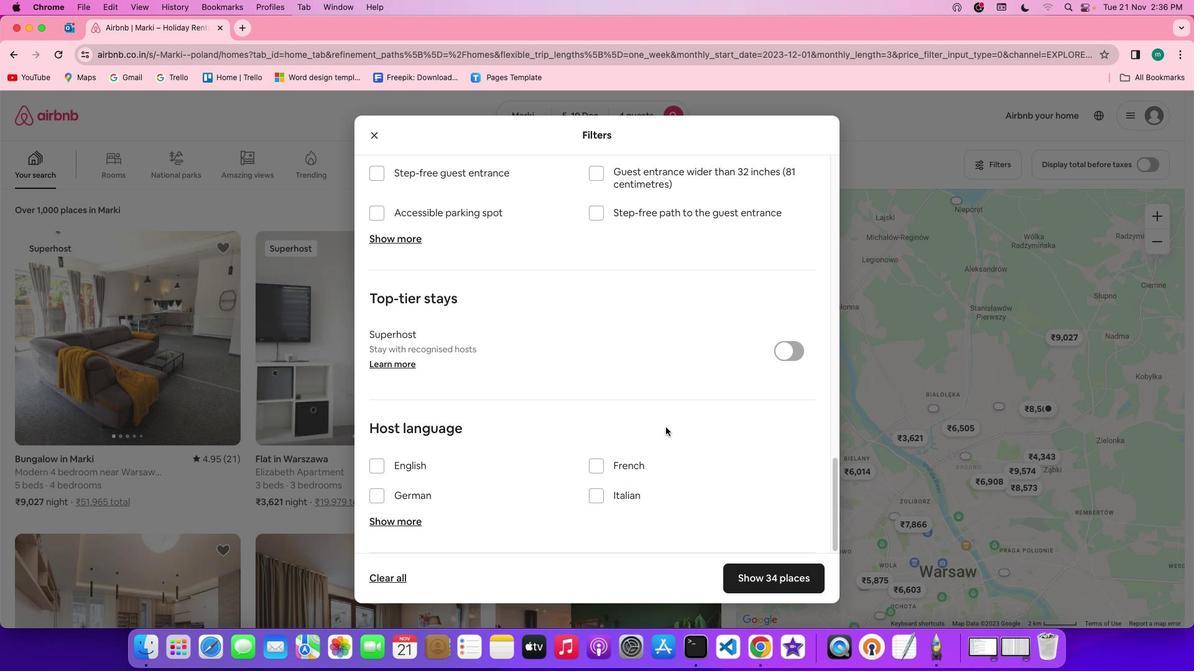 
Action: Mouse scrolled (664, 426) with delta (-1, -4)
Screenshot: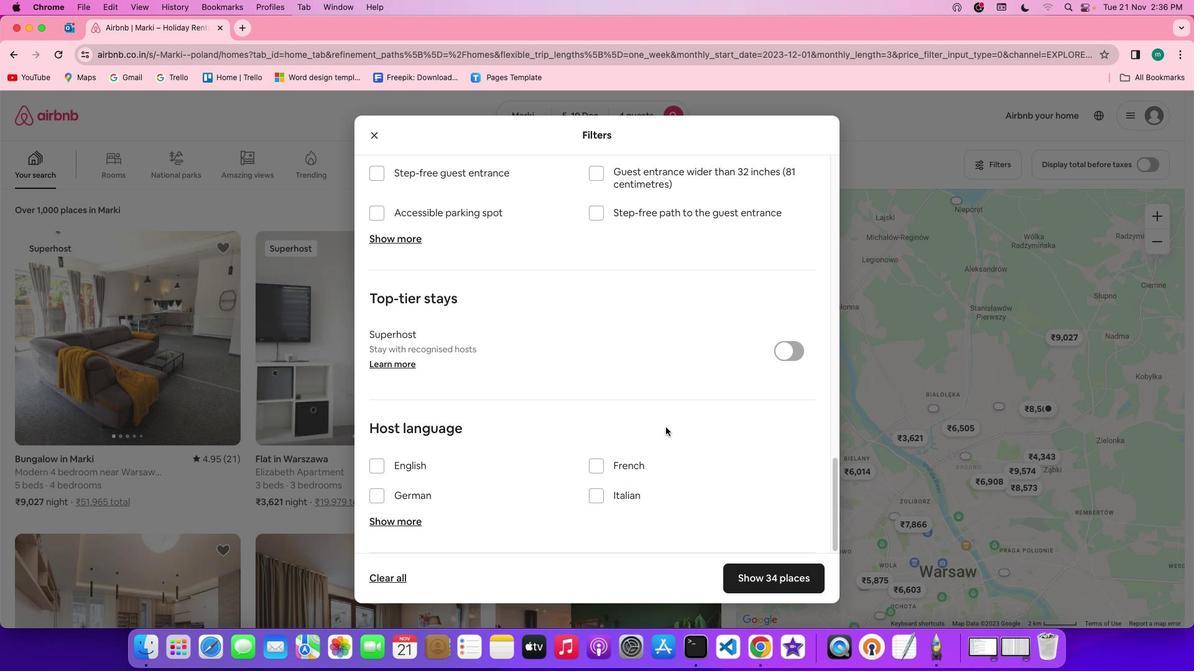 
Action: Mouse moved to (663, 426)
Screenshot: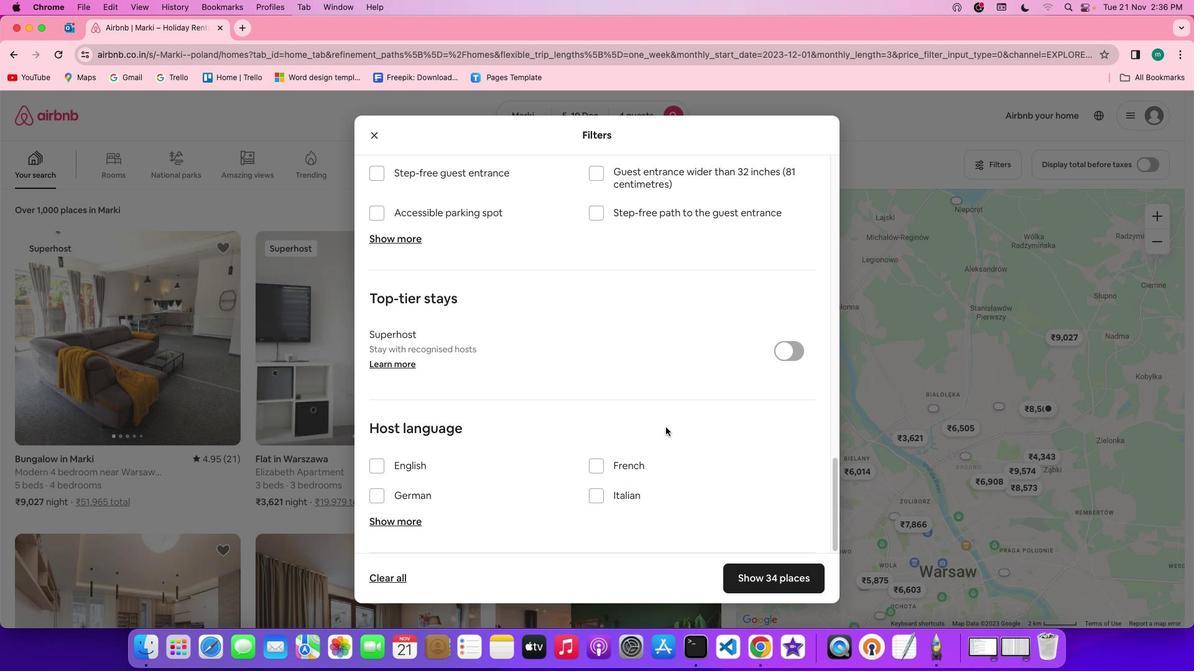 
Action: Mouse scrolled (663, 426) with delta (-1, -1)
Screenshot: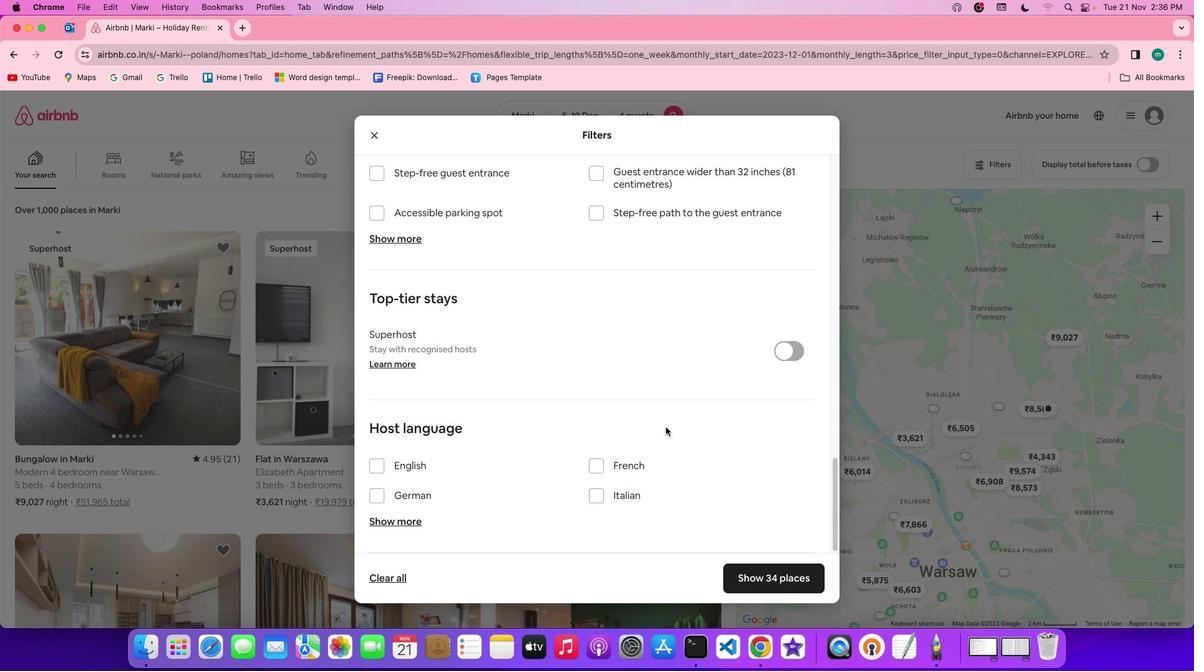 
Action: Mouse scrolled (663, 426) with delta (-1, -1)
Screenshot: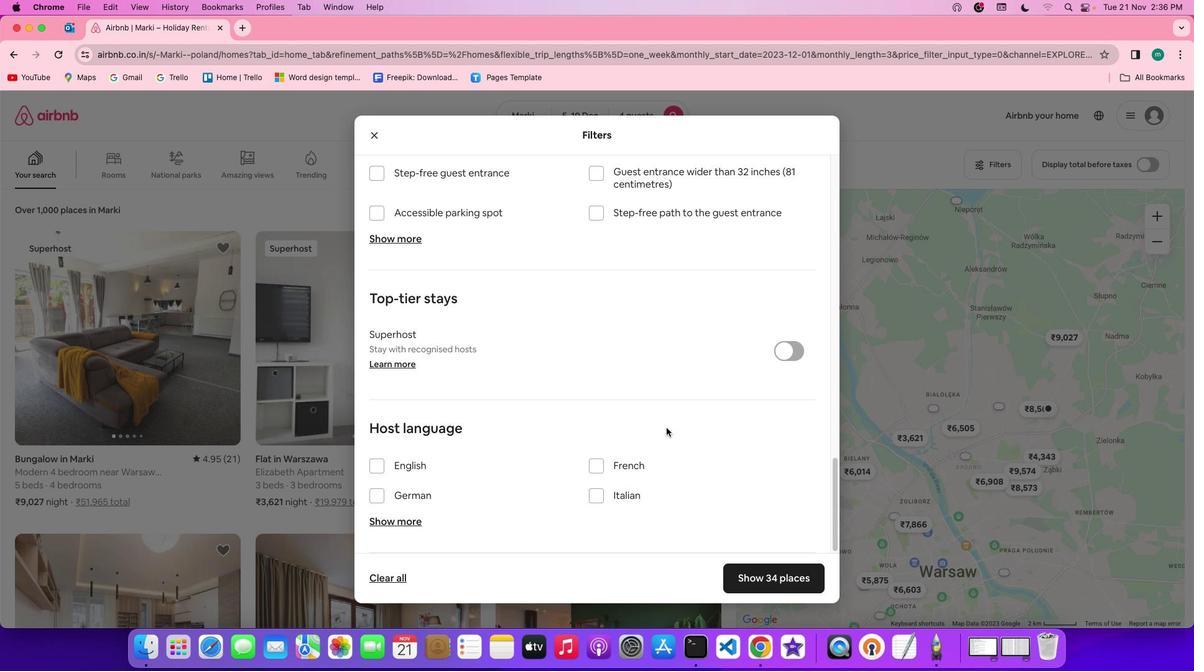 
Action: Mouse scrolled (663, 426) with delta (-1, -3)
Screenshot: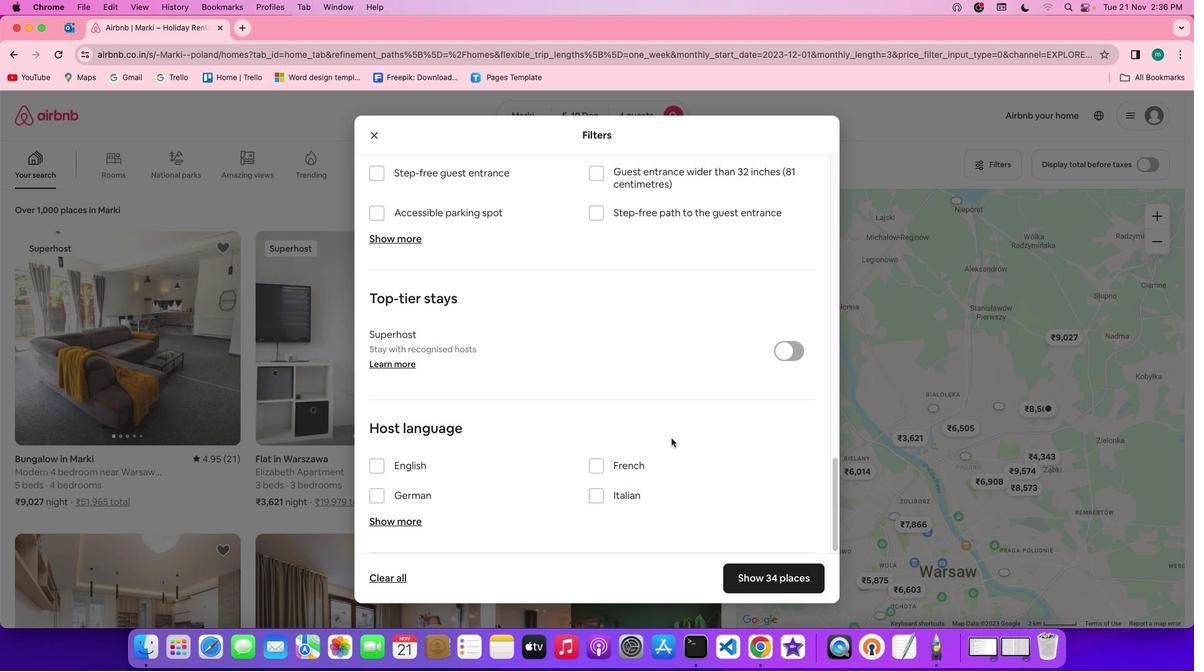 
Action: Mouse scrolled (663, 426) with delta (-1, -4)
Screenshot: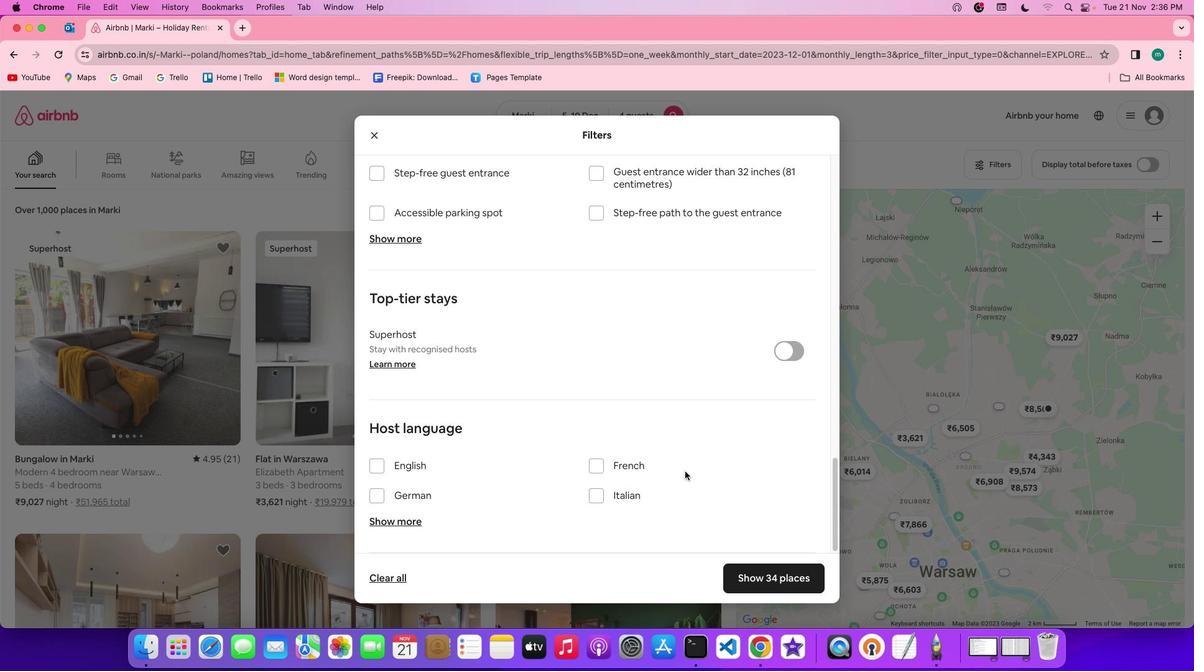 
Action: Mouse moved to (789, 576)
Screenshot: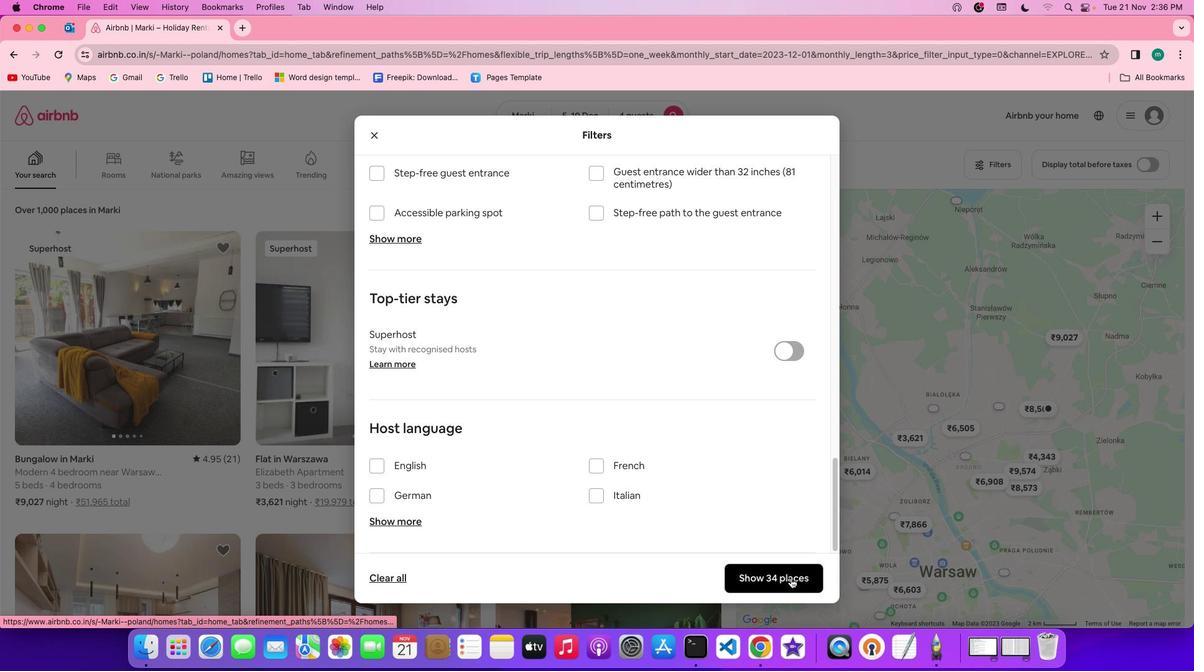 
Action: Mouse pressed left at (789, 576)
Screenshot: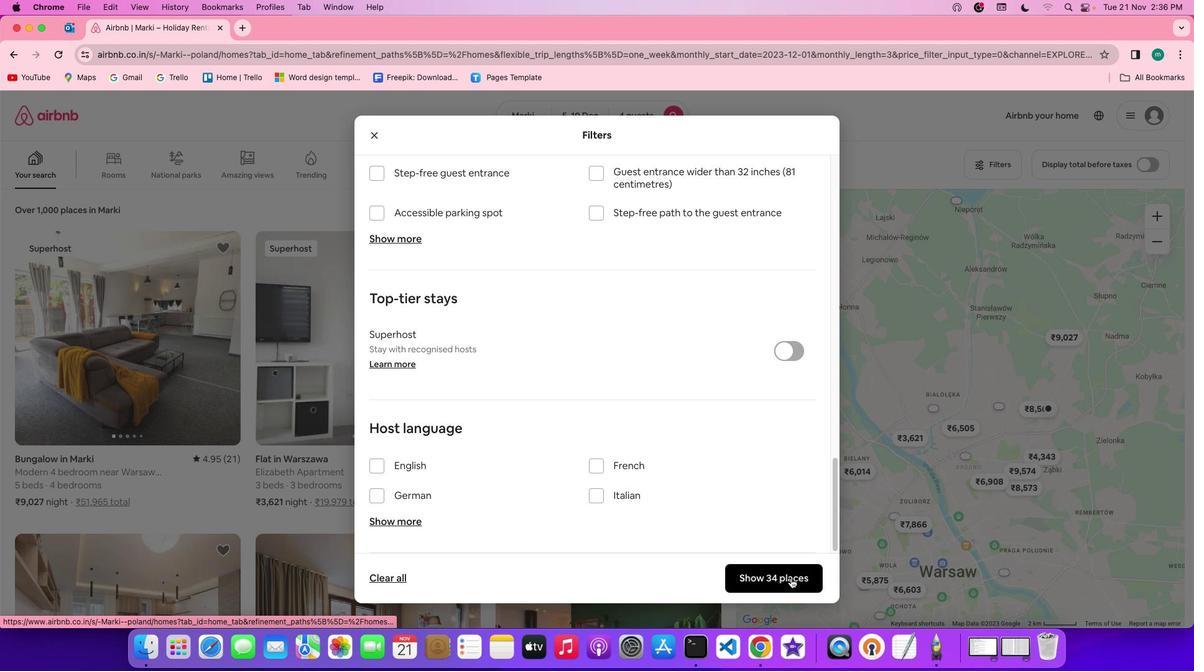 
Action: Mouse moved to (174, 340)
Screenshot: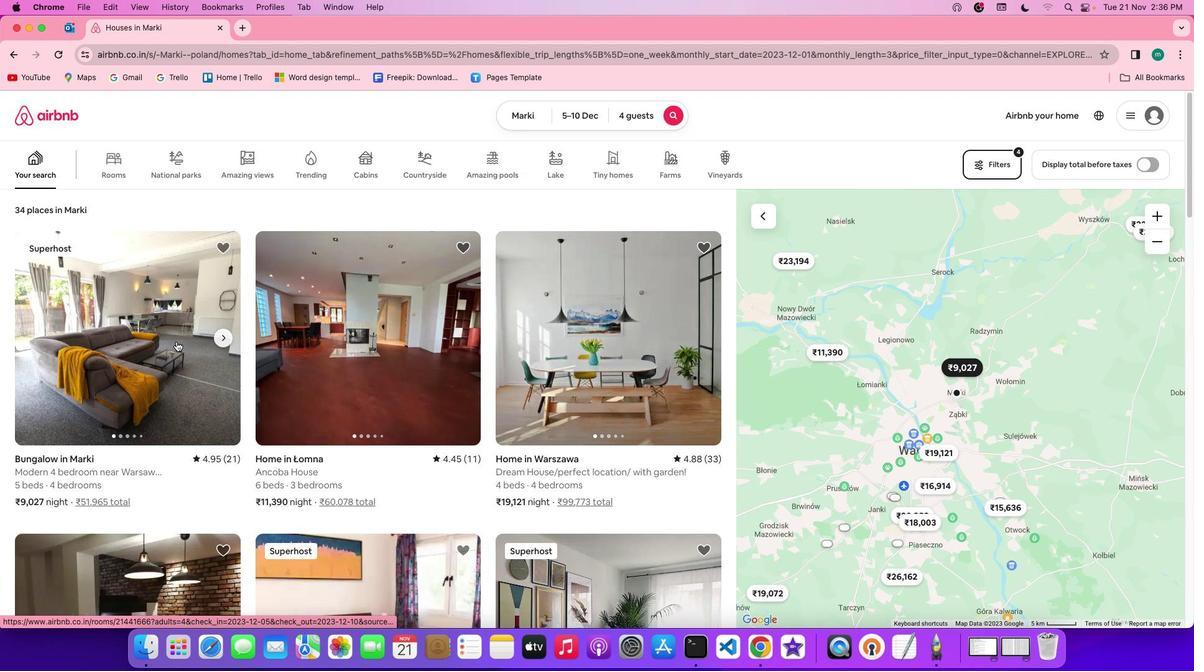 
Action: Mouse pressed left at (174, 340)
Screenshot: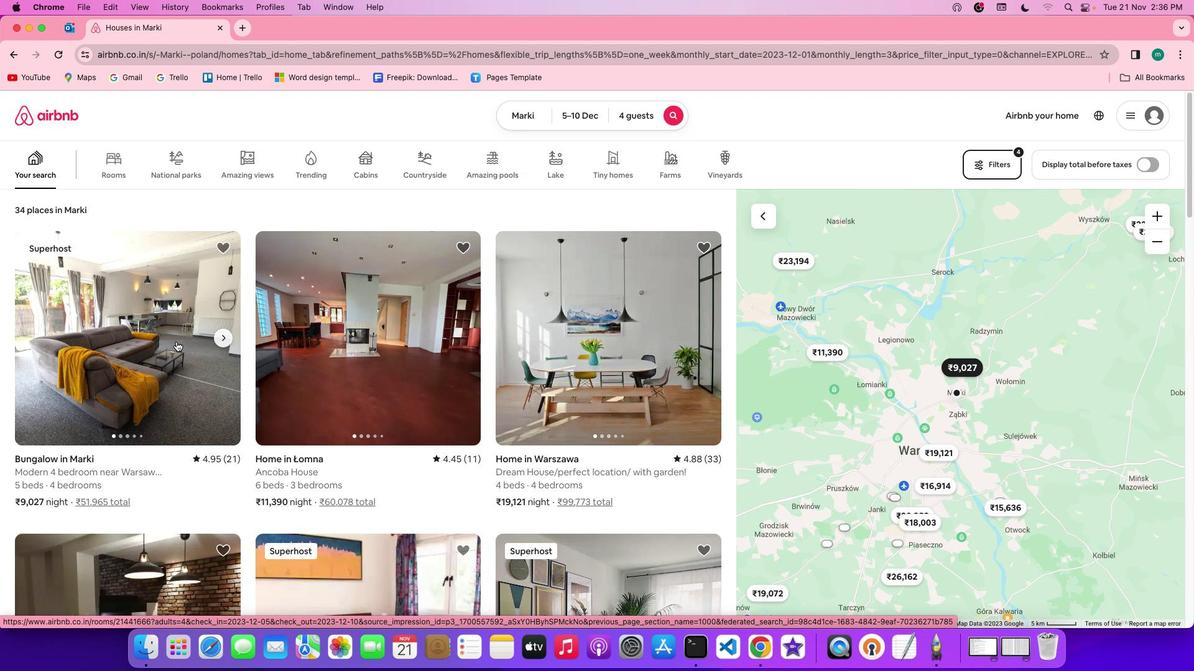 
Action: Mouse moved to (872, 466)
Screenshot: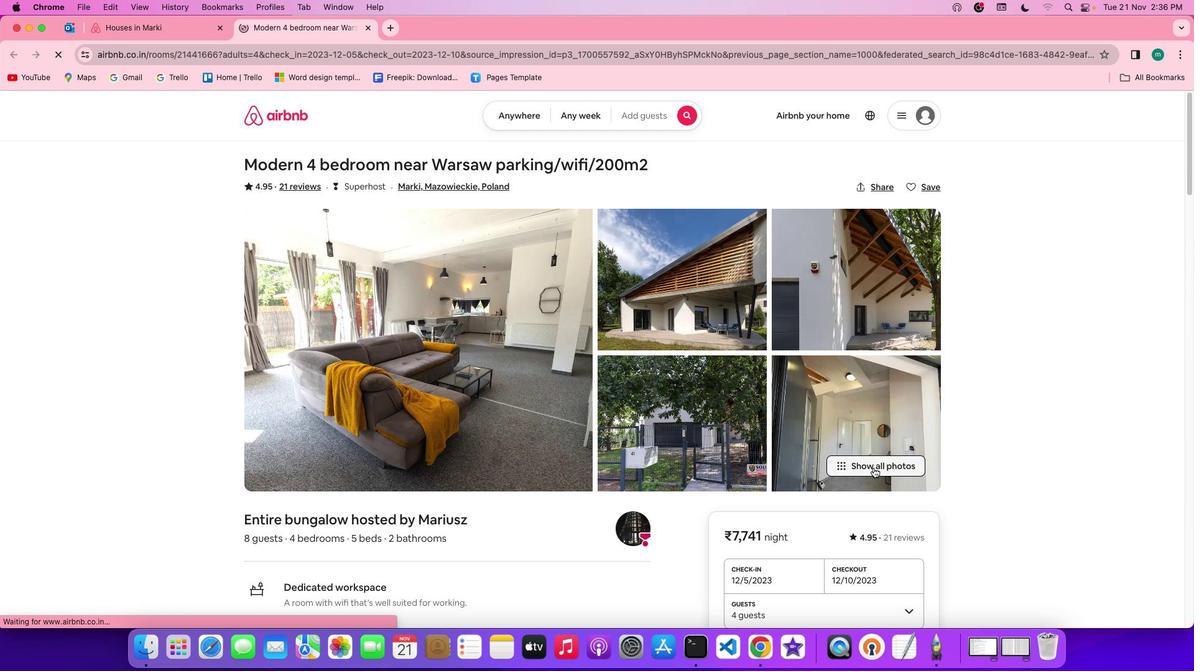
Action: Mouse pressed left at (872, 466)
Screenshot: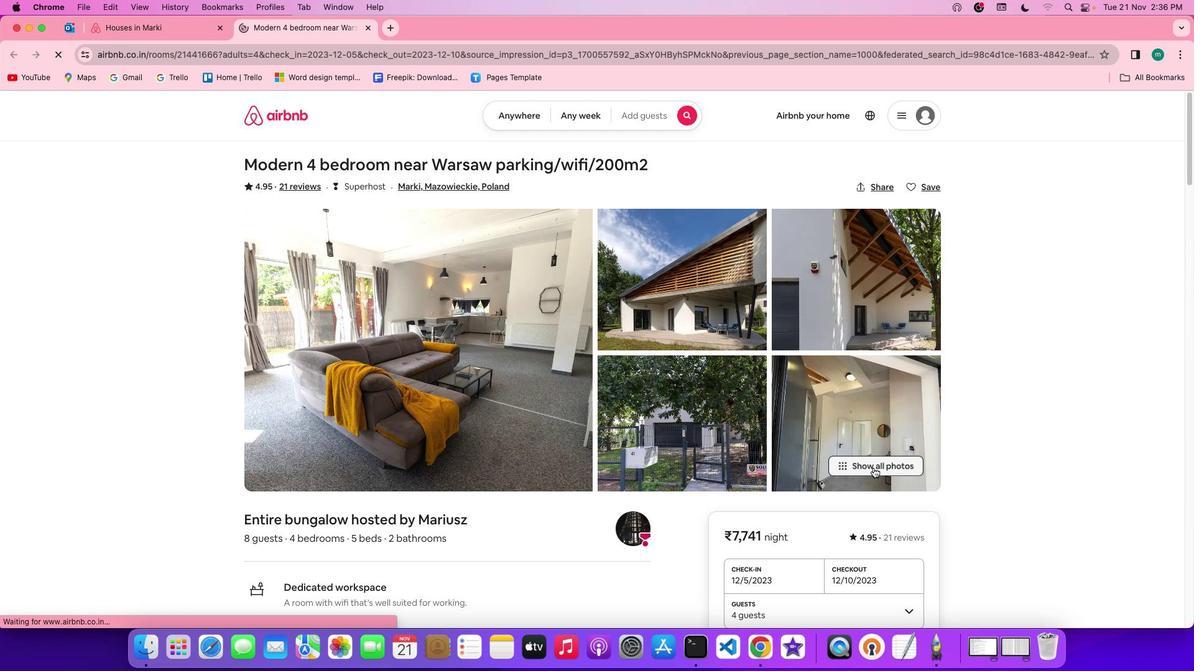 
Action: Mouse moved to (648, 457)
Screenshot: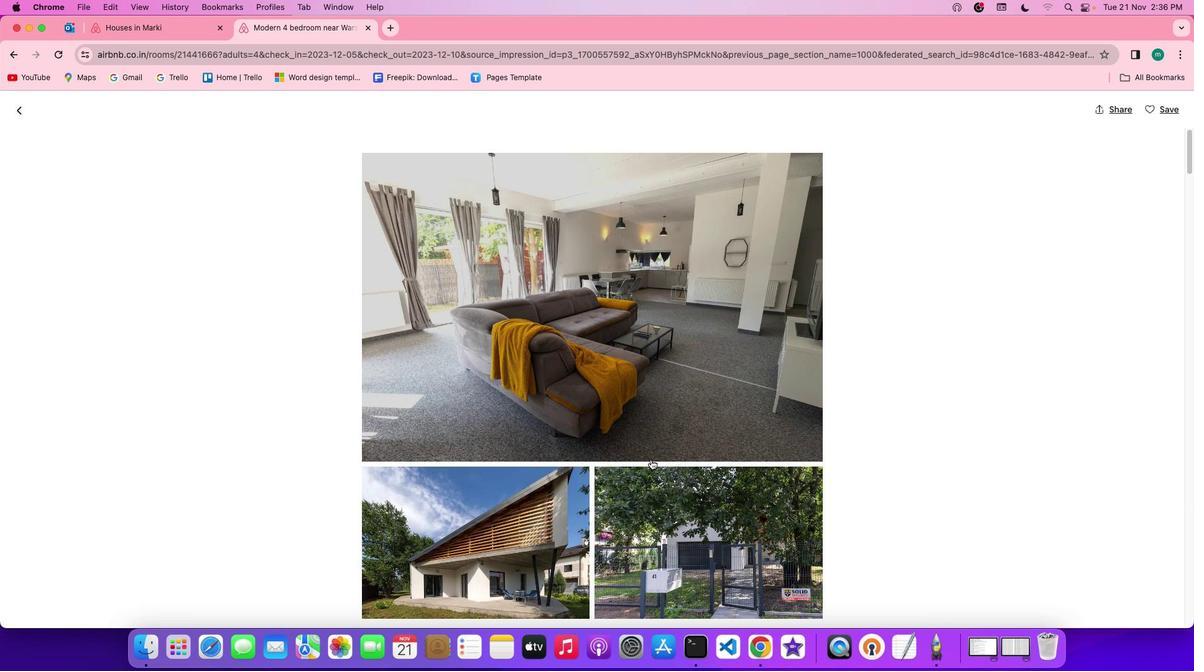 
Action: Mouse scrolled (648, 457) with delta (-1, -1)
Screenshot: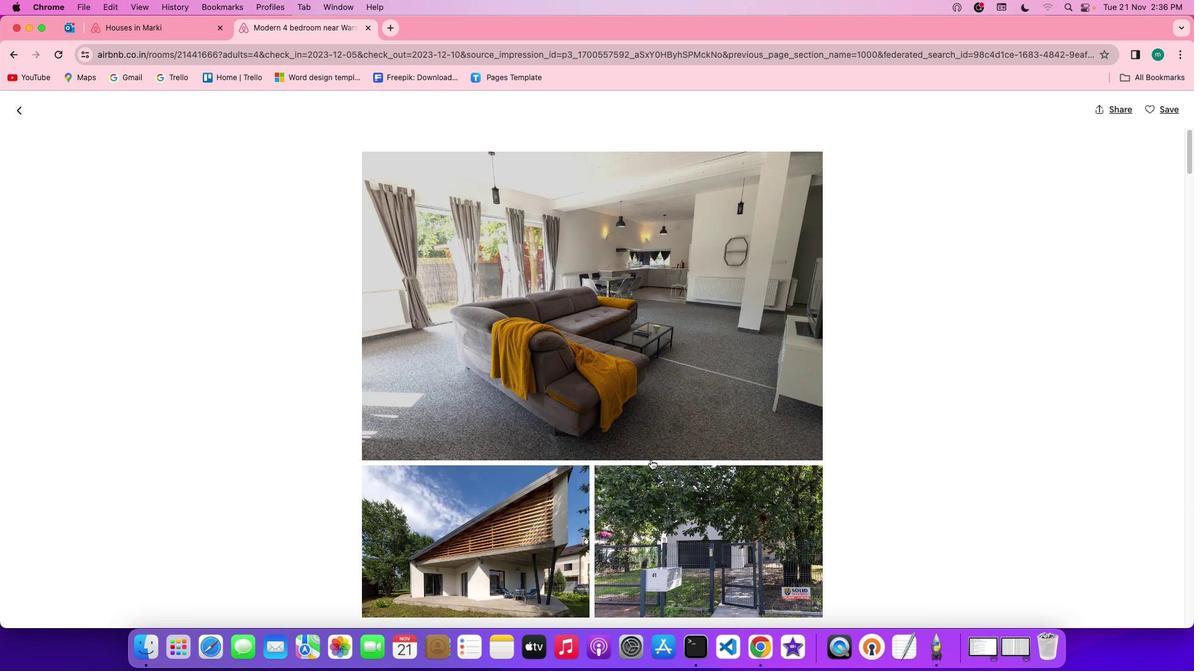 
Action: Mouse scrolled (648, 457) with delta (-1, -1)
Screenshot: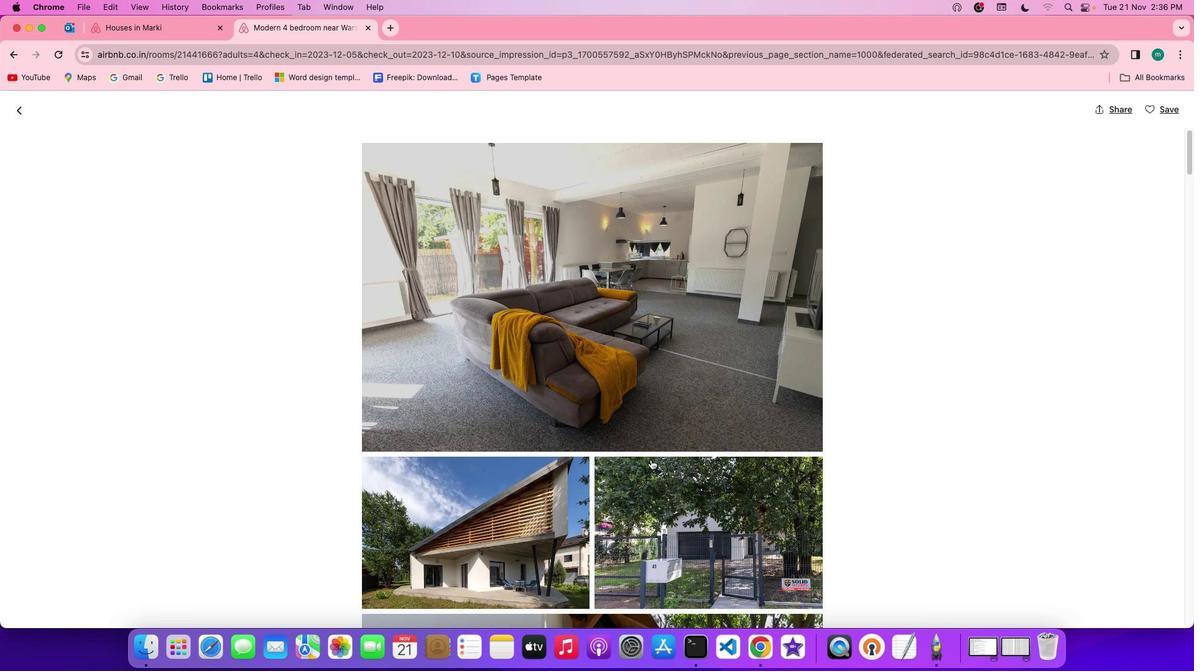 
Action: Mouse scrolled (648, 457) with delta (-1, -1)
Screenshot: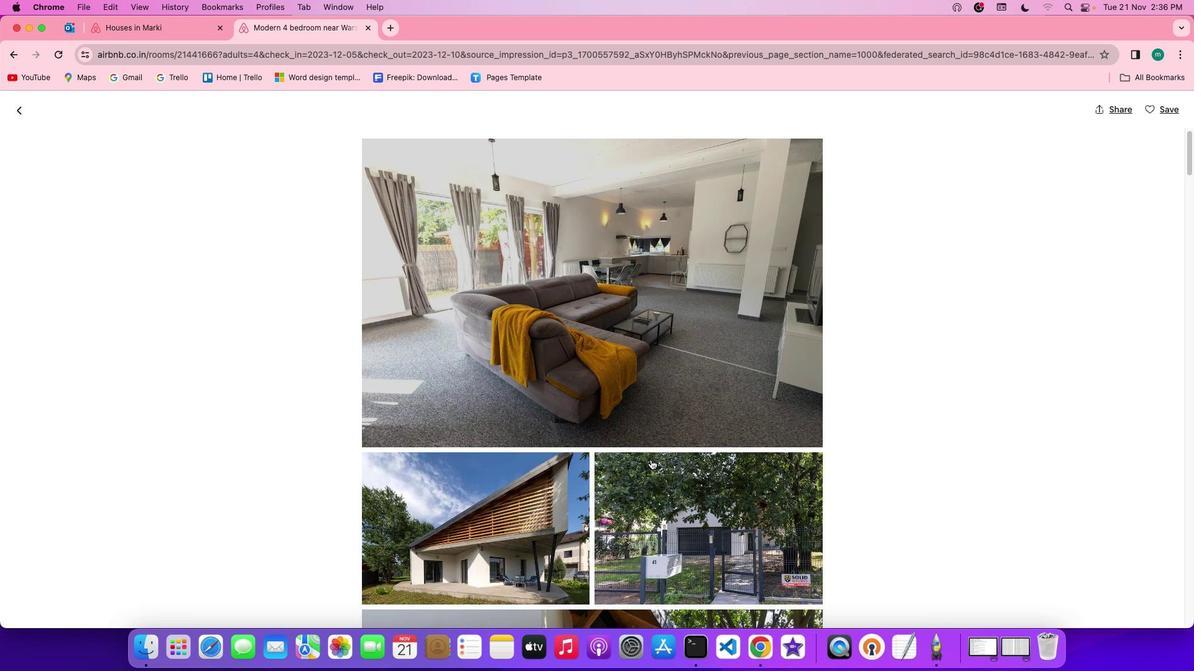 
Action: Mouse scrolled (648, 457) with delta (-1, -2)
Screenshot: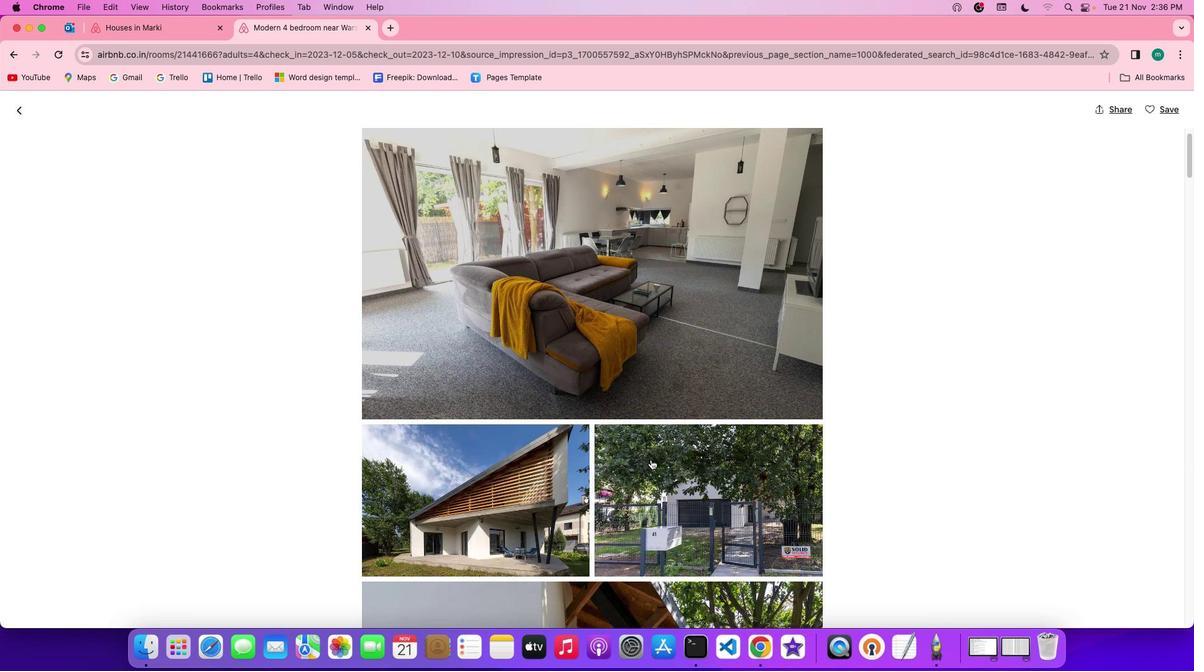 
Action: Mouse scrolled (648, 457) with delta (-1, -1)
Screenshot: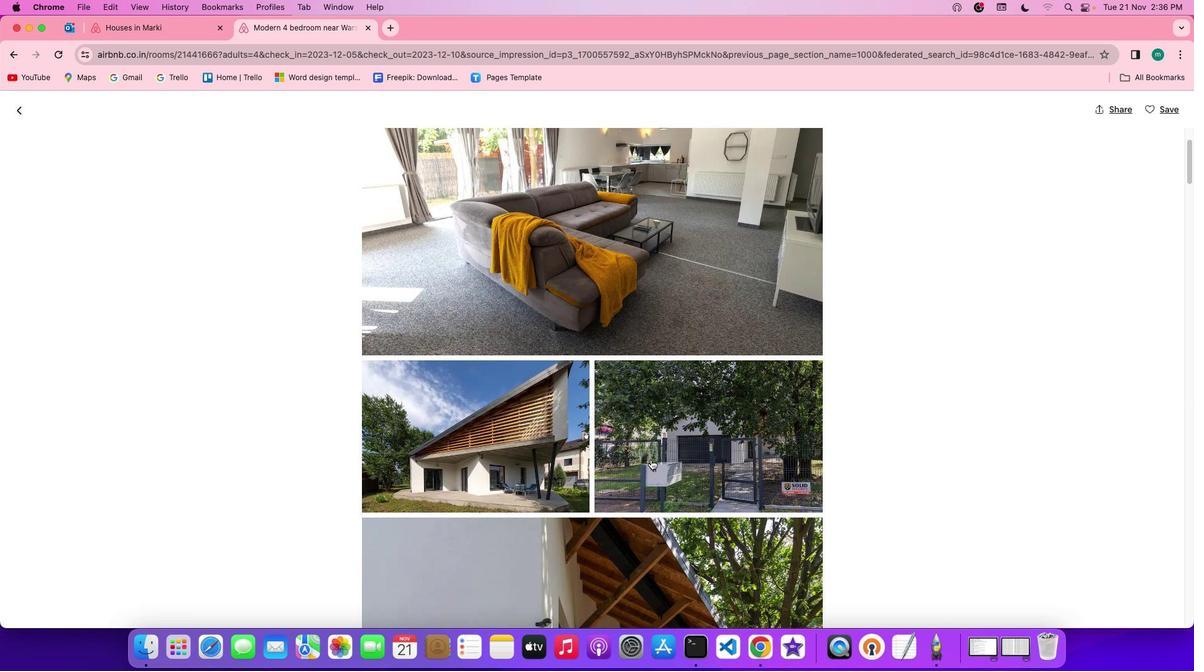 
Action: Mouse scrolled (648, 457) with delta (-1, -1)
Screenshot: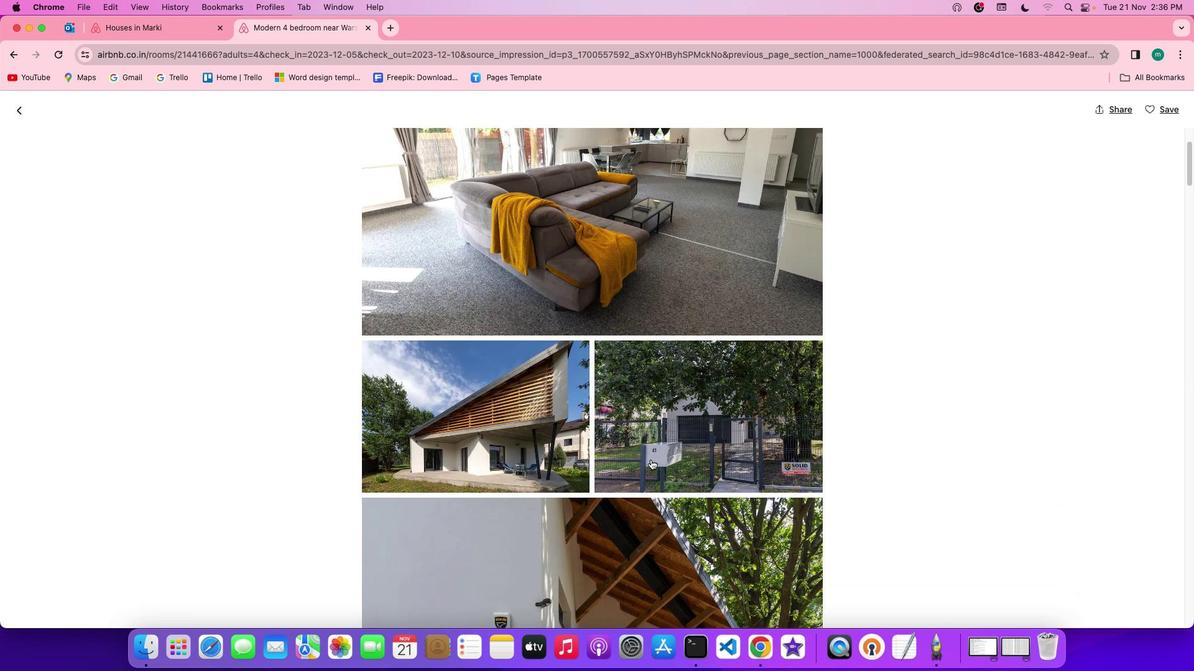 
Action: Mouse scrolled (648, 457) with delta (-1, -2)
Screenshot: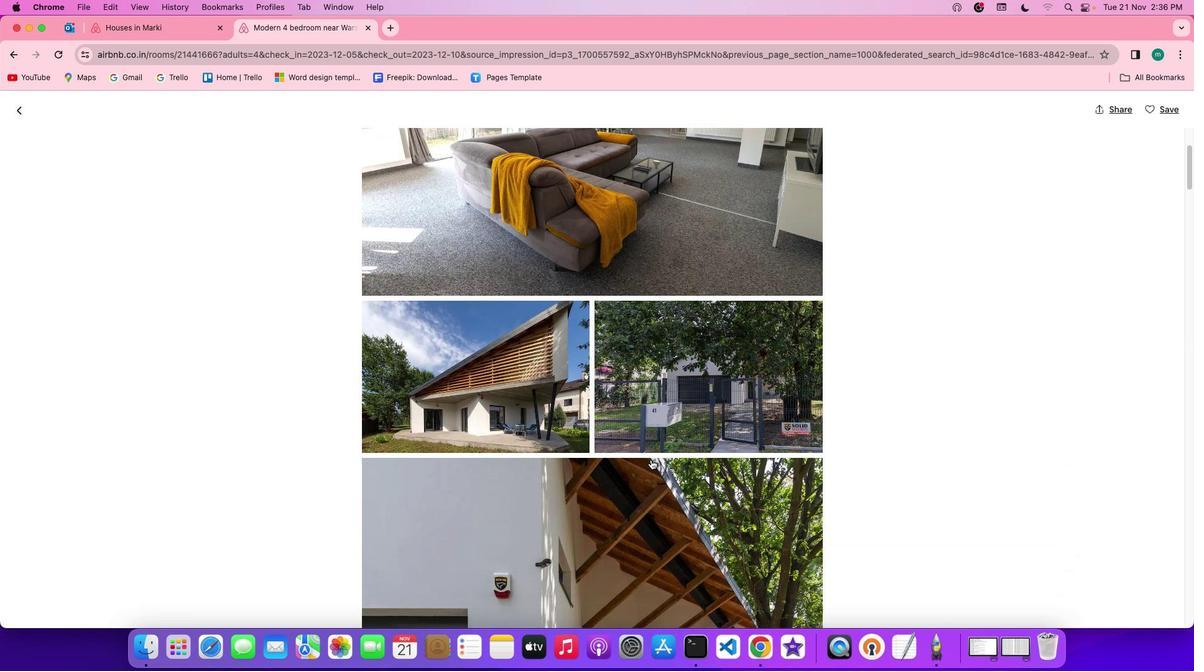 
Action: Mouse scrolled (648, 457) with delta (-1, -2)
Screenshot: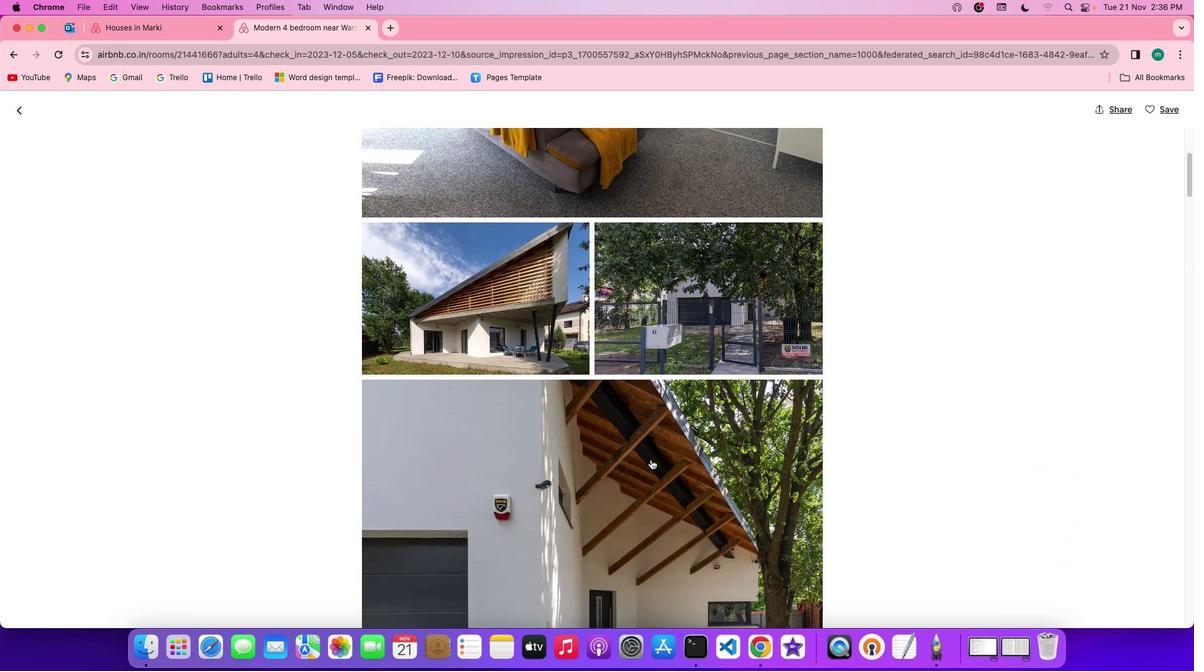 
Action: Mouse scrolled (648, 457) with delta (-1, -1)
Screenshot: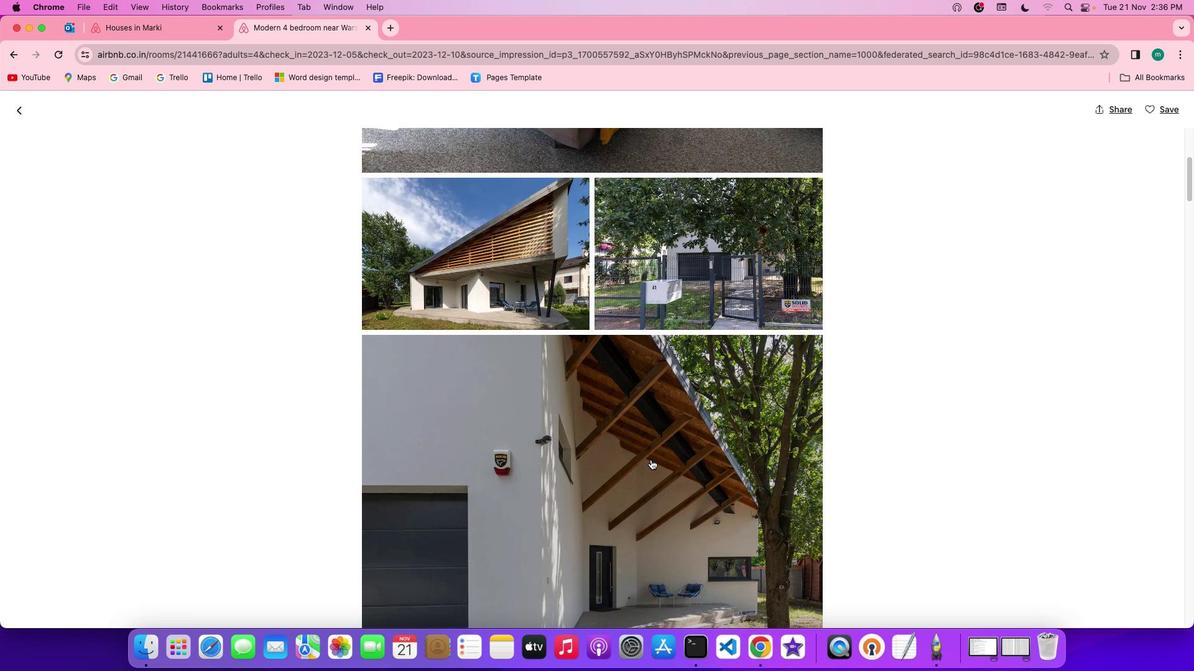 
Action: Mouse scrolled (648, 457) with delta (-1, -1)
Screenshot: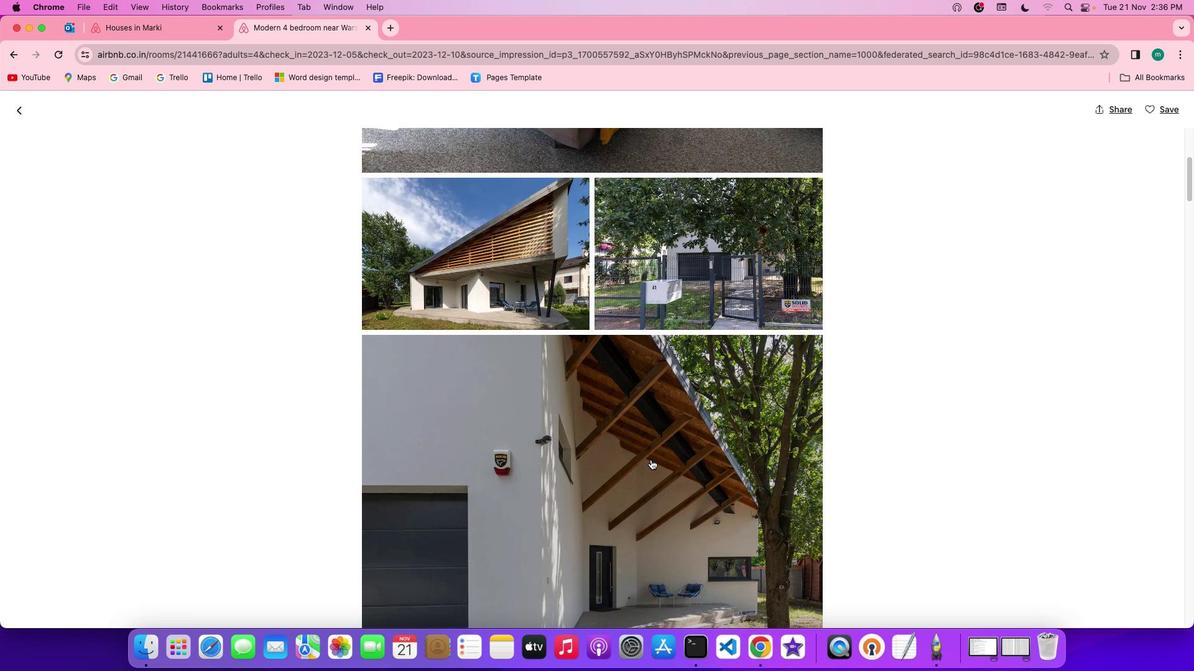 
Action: Mouse scrolled (648, 457) with delta (-1, -2)
Screenshot: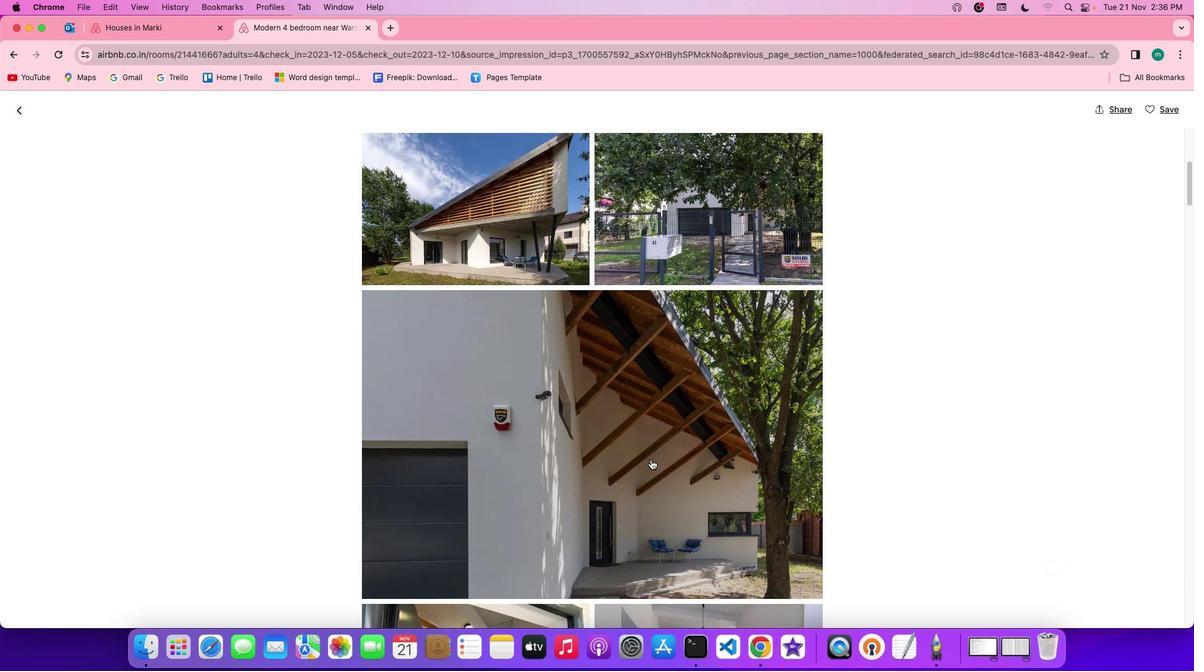 
Action: Mouse scrolled (648, 457) with delta (-1, -3)
Screenshot: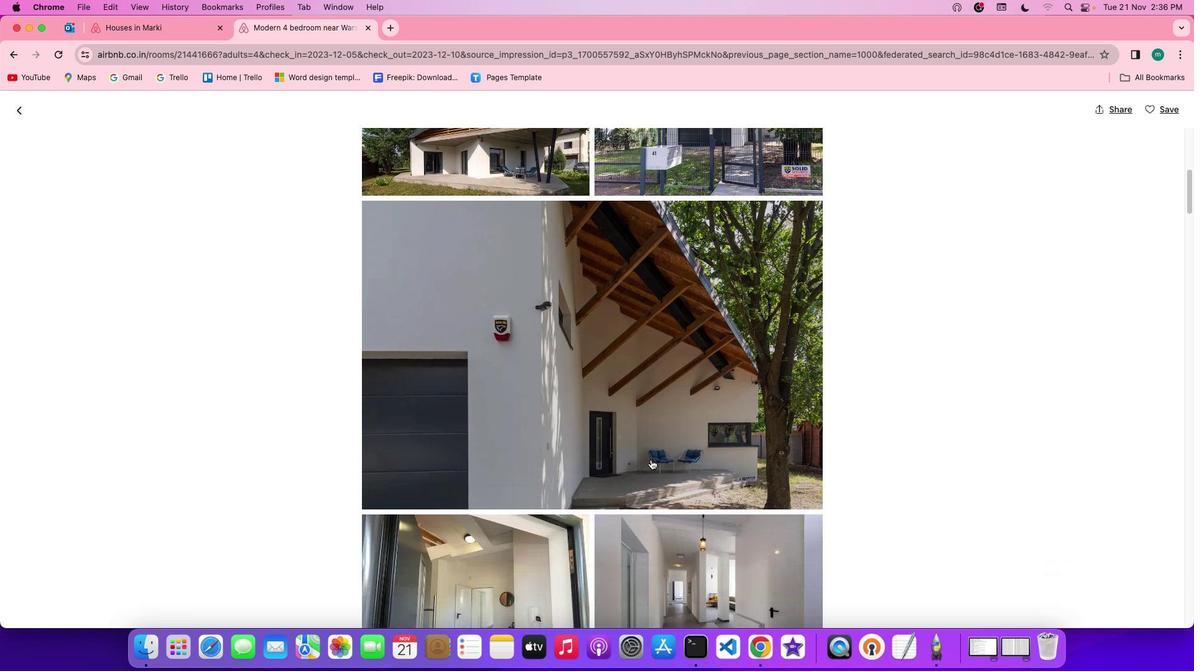 
Action: Mouse moved to (648, 458)
Screenshot: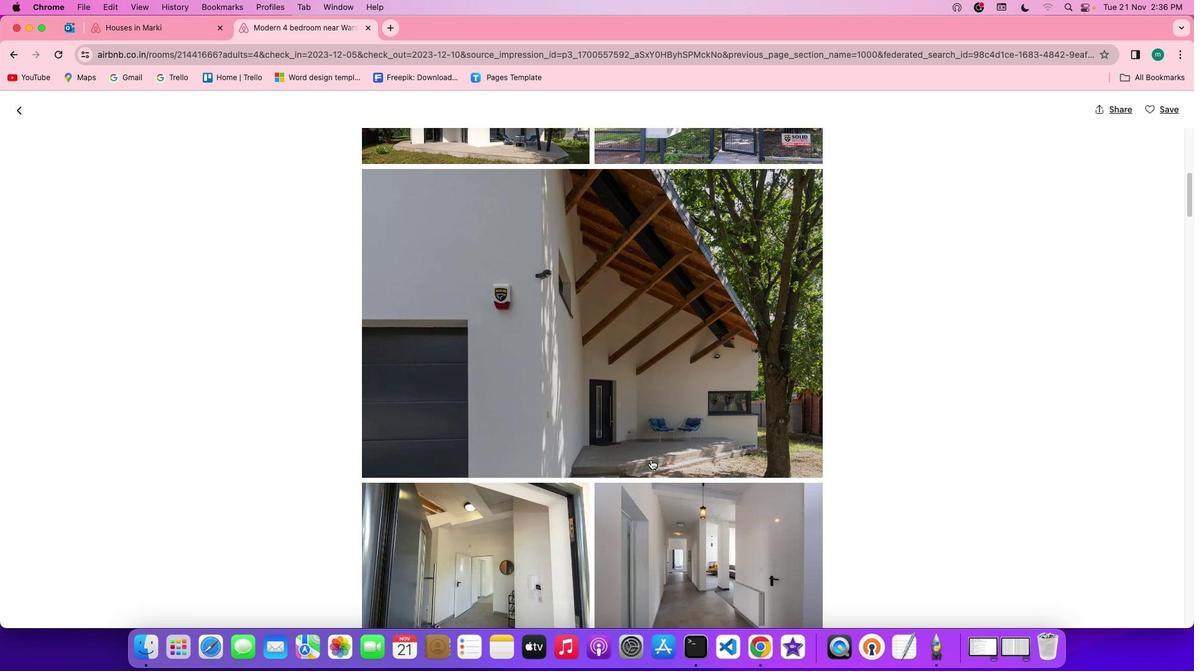 
Action: Mouse scrolled (648, 458) with delta (-1, -1)
Screenshot: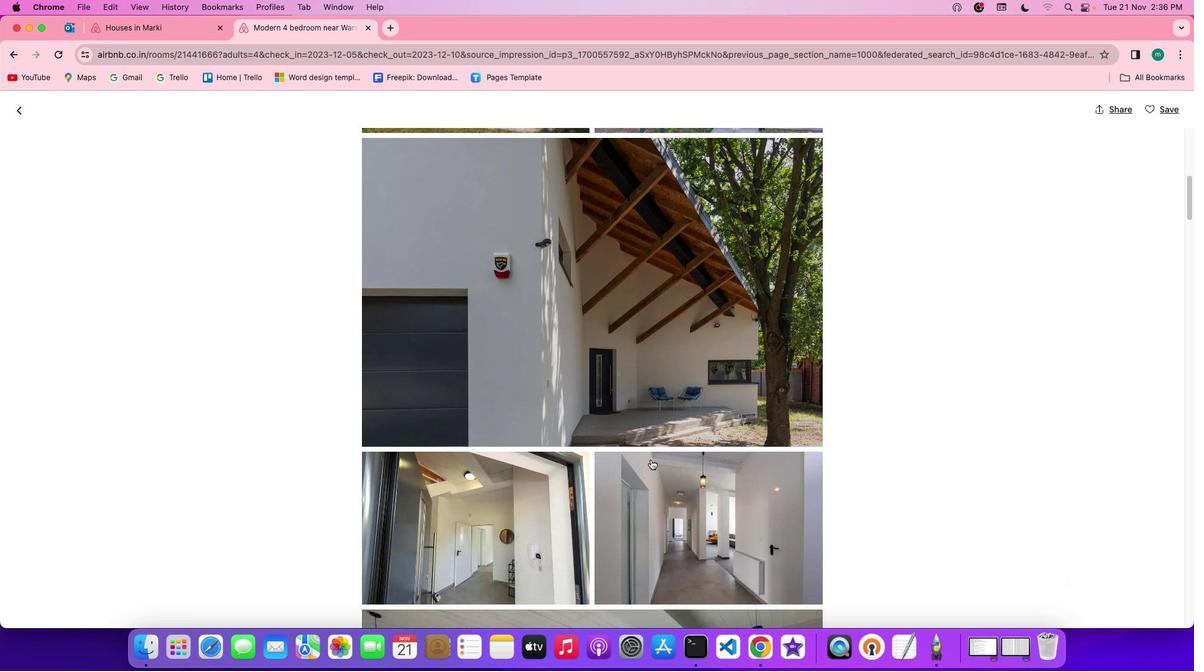 
Action: Mouse scrolled (648, 458) with delta (-1, -1)
Screenshot: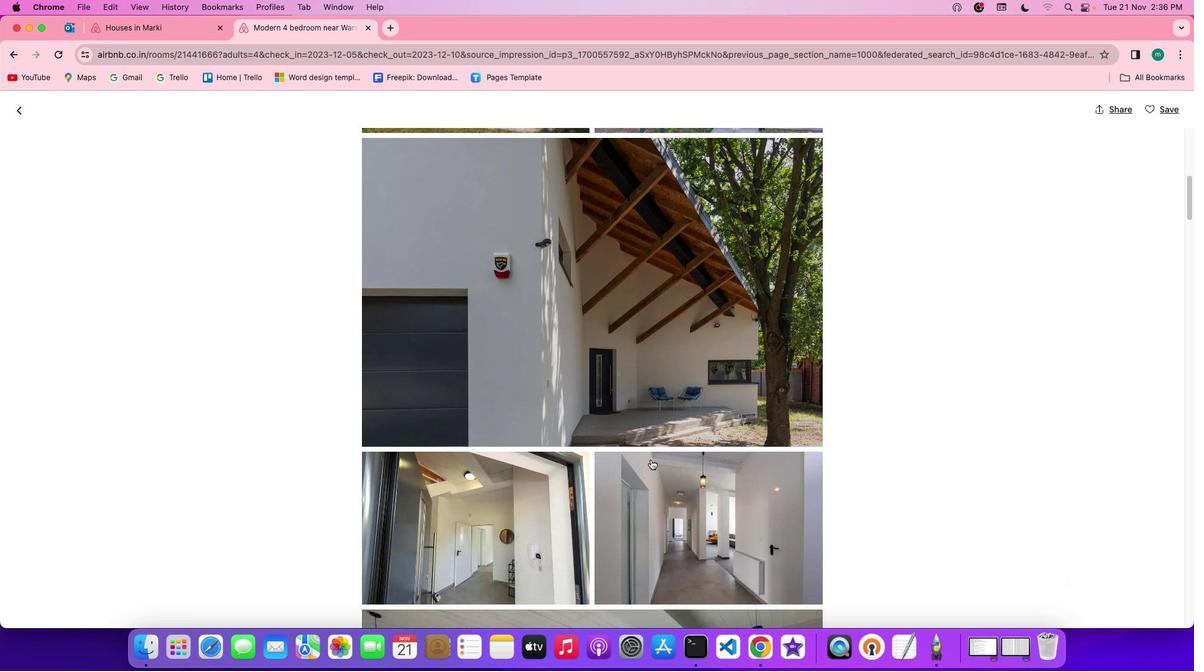 
Action: Mouse scrolled (648, 458) with delta (-1, -2)
Screenshot: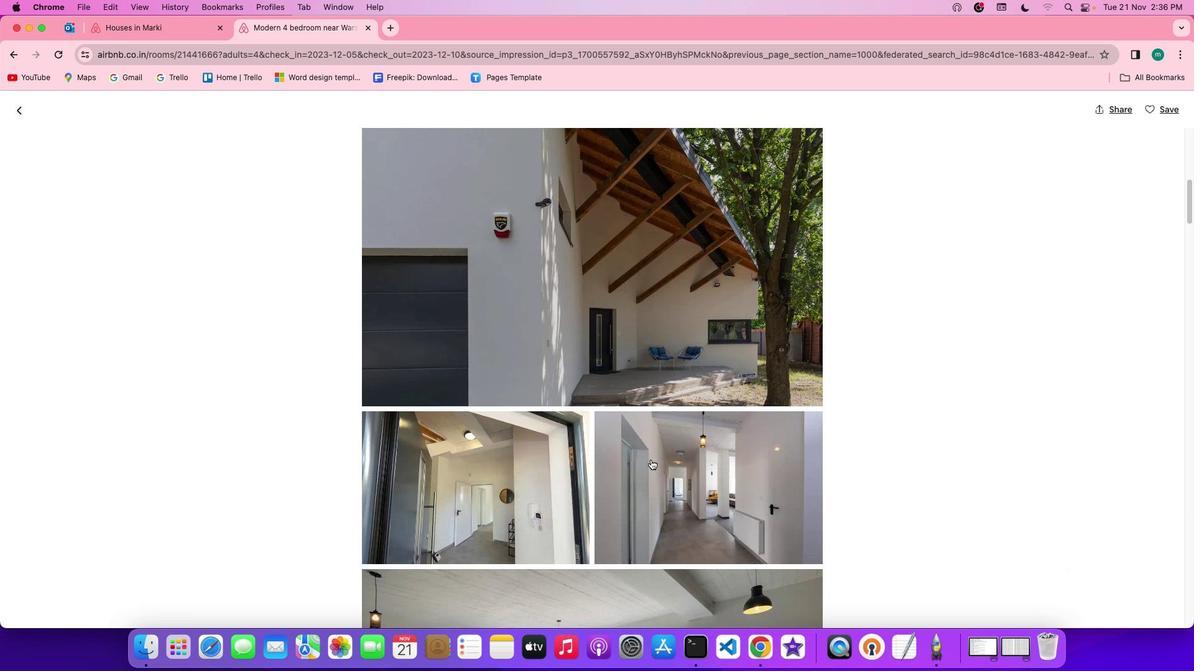 
Action: Mouse scrolled (648, 458) with delta (-1, -3)
Screenshot: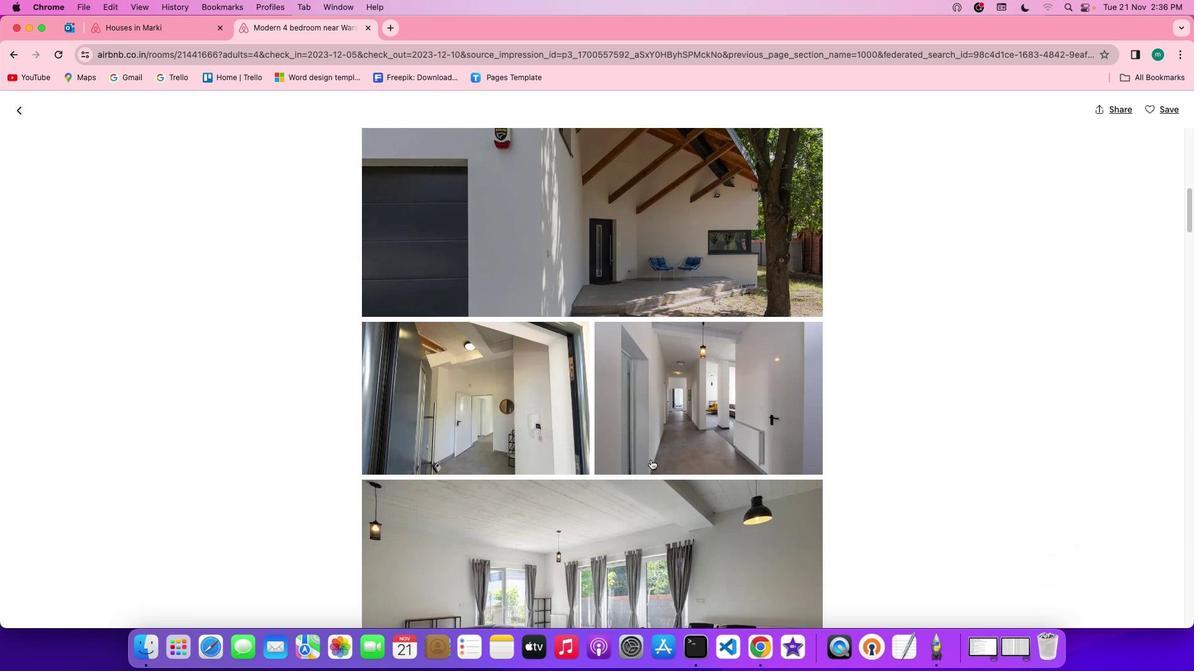 
Action: Mouse moved to (649, 458)
Screenshot: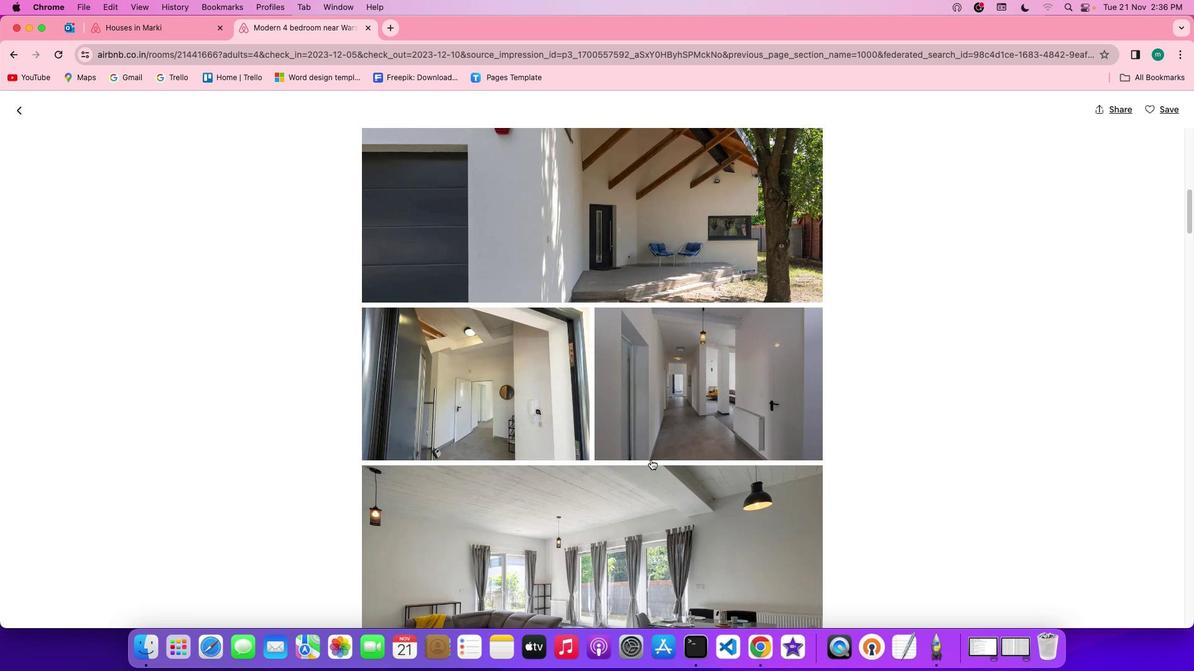 
Action: Mouse scrolled (649, 458) with delta (-1, -1)
Screenshot: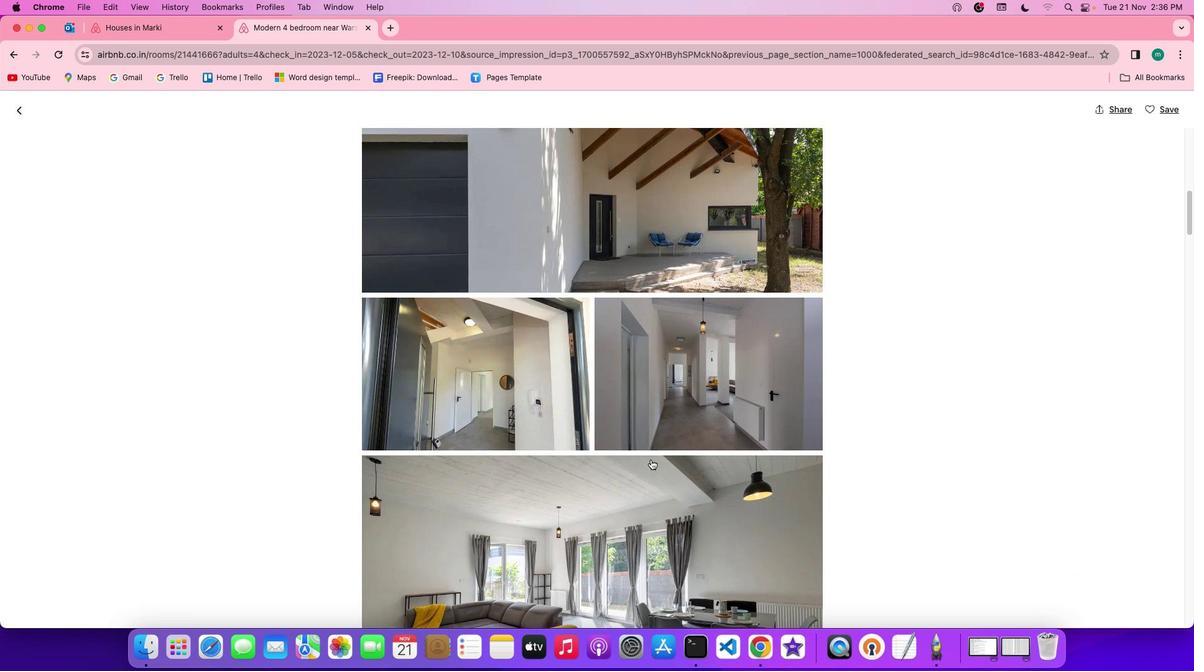
Action: Mouse scrolled (649, 458) with delta (-1, -1)
Screenshot: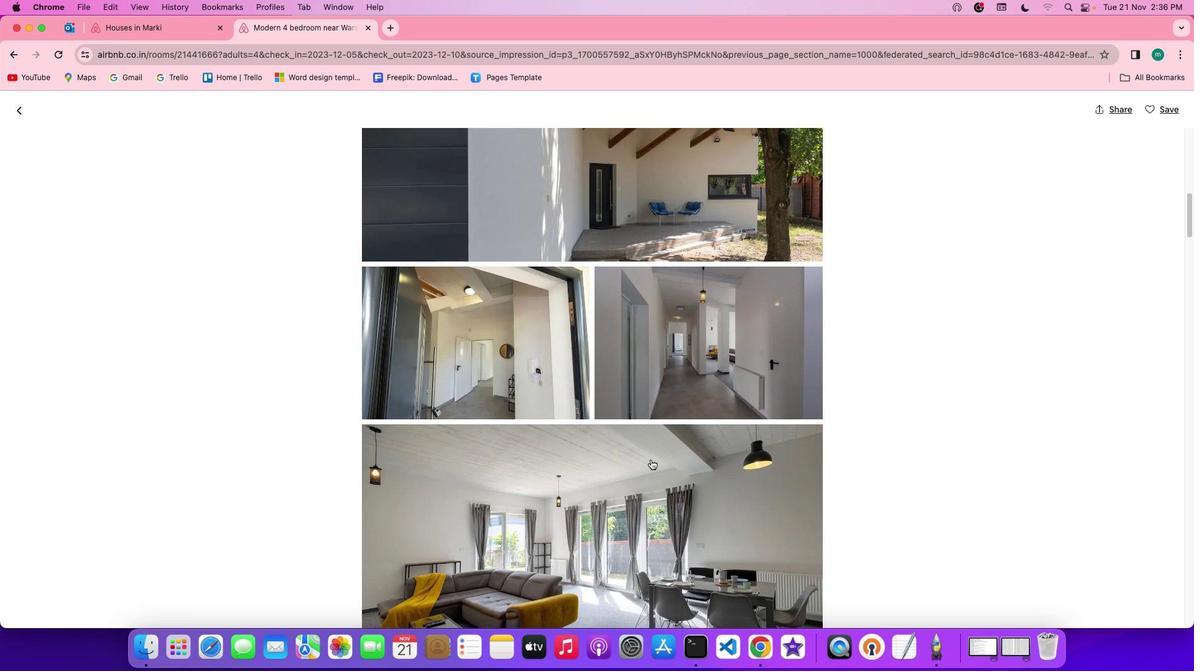 
Action: Mouse scrolled (649, 458) with delta (-1, -2)
Screenshot: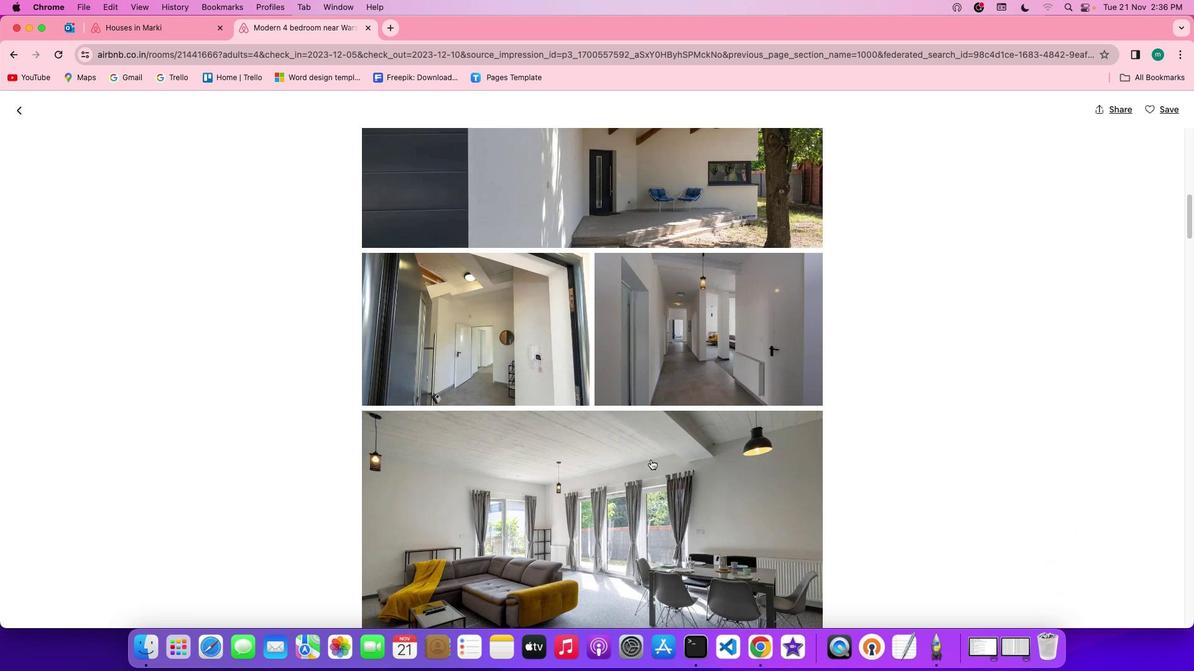 
Action: Mouse scrolled (649, 458) with delta (-1, -1)
Screenshot: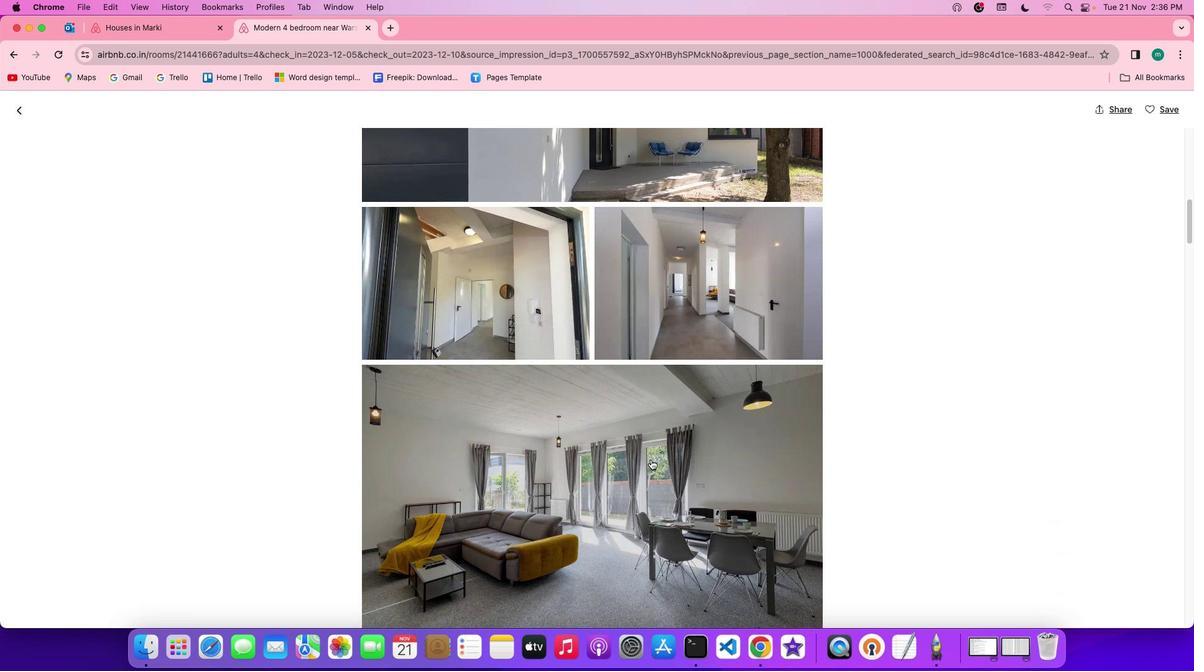 
Action: Mouse scrolled (649, 458) with delta (-1, -1)
Screenshot: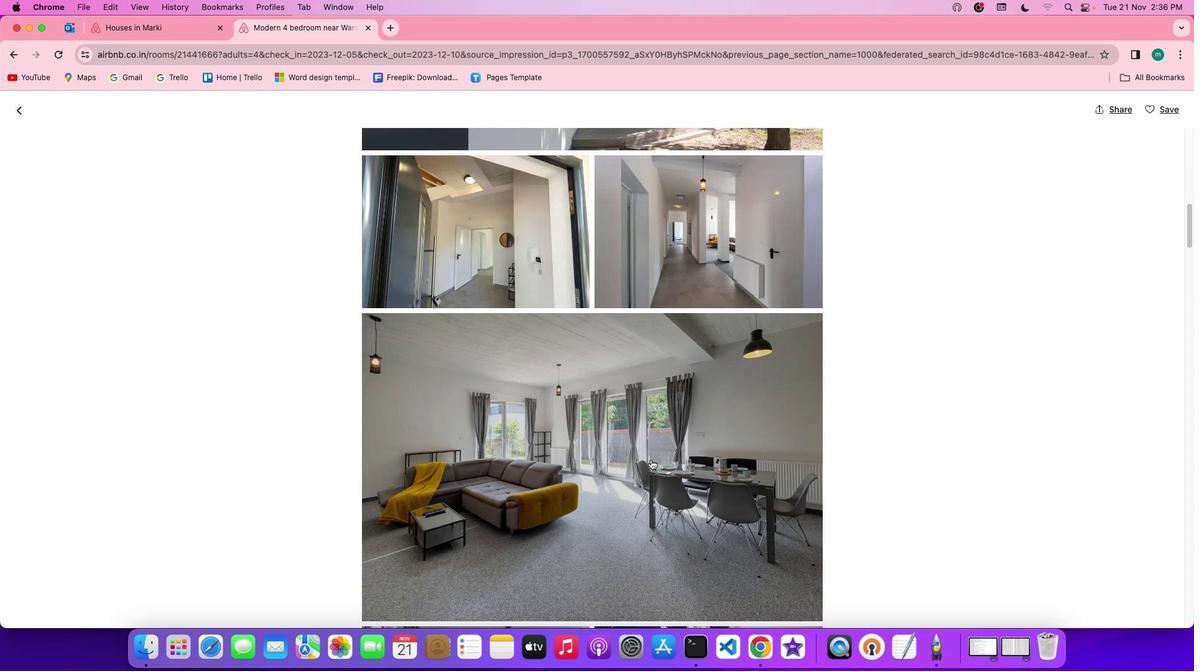
Action: Mouse scrolled (649, 458) with delta (-1, -1)
Screenshot: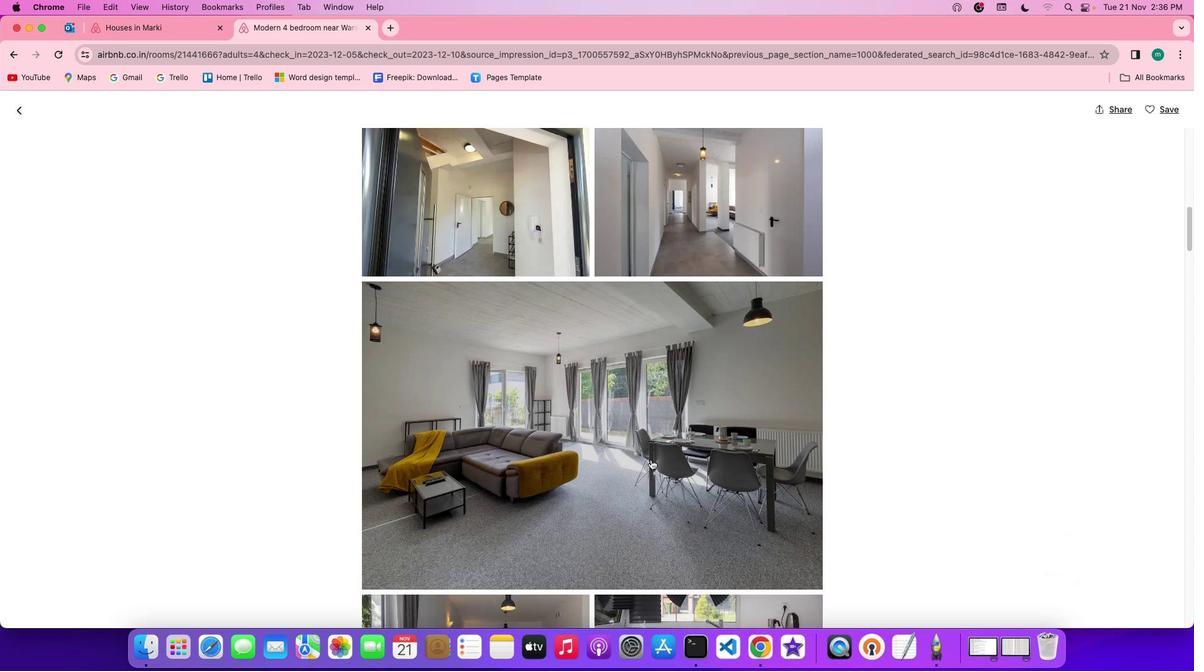 
Action: Mouse scrolled (649, 458) with delta (-1, -3)
Screenshot: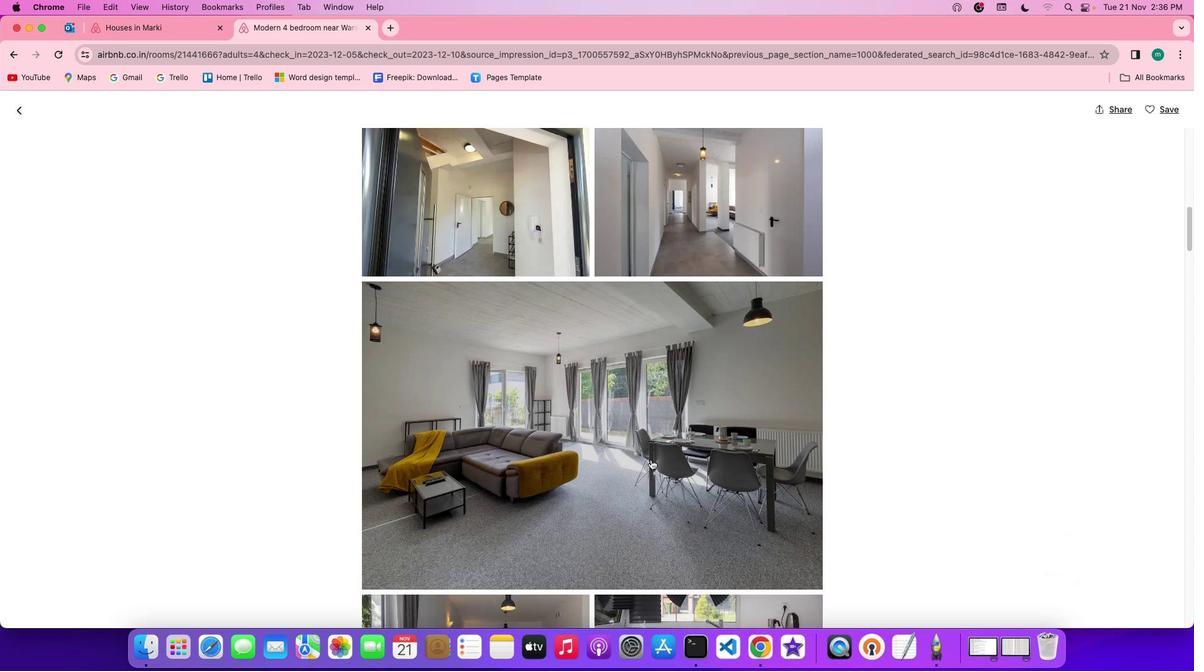 
Action: Mouse scrolled (649, 458) with delta (-1, -3)
Screenshot: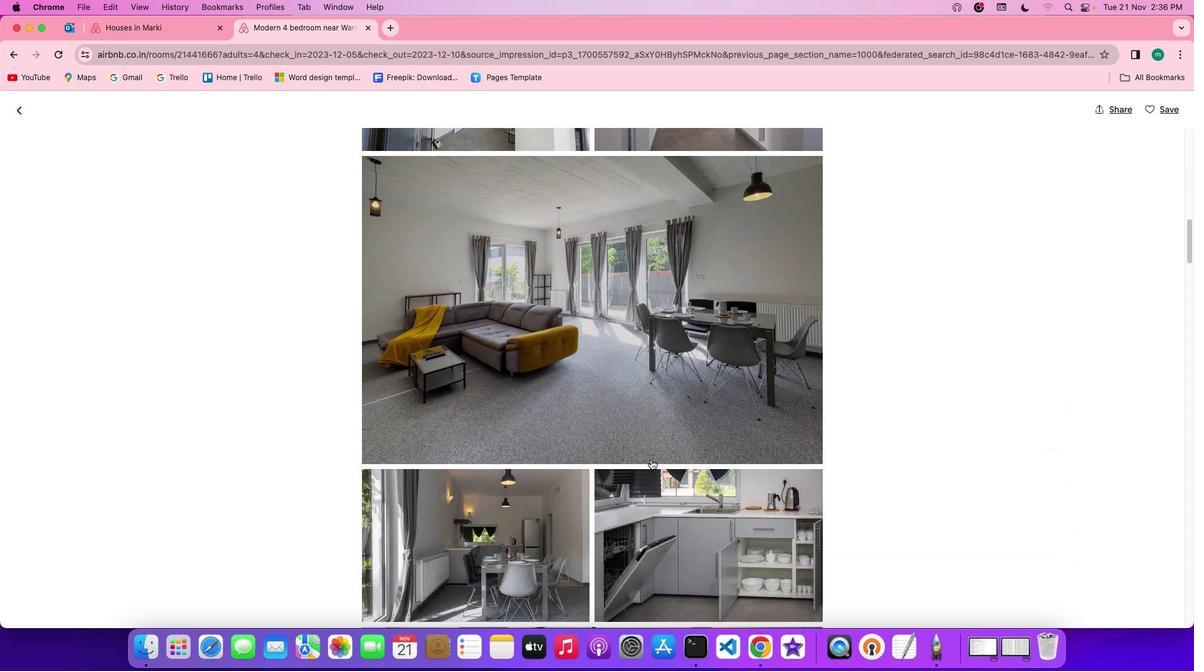 
Action: Mouse scrolled (649, 458) with delta (-1, -1)
Screenshot: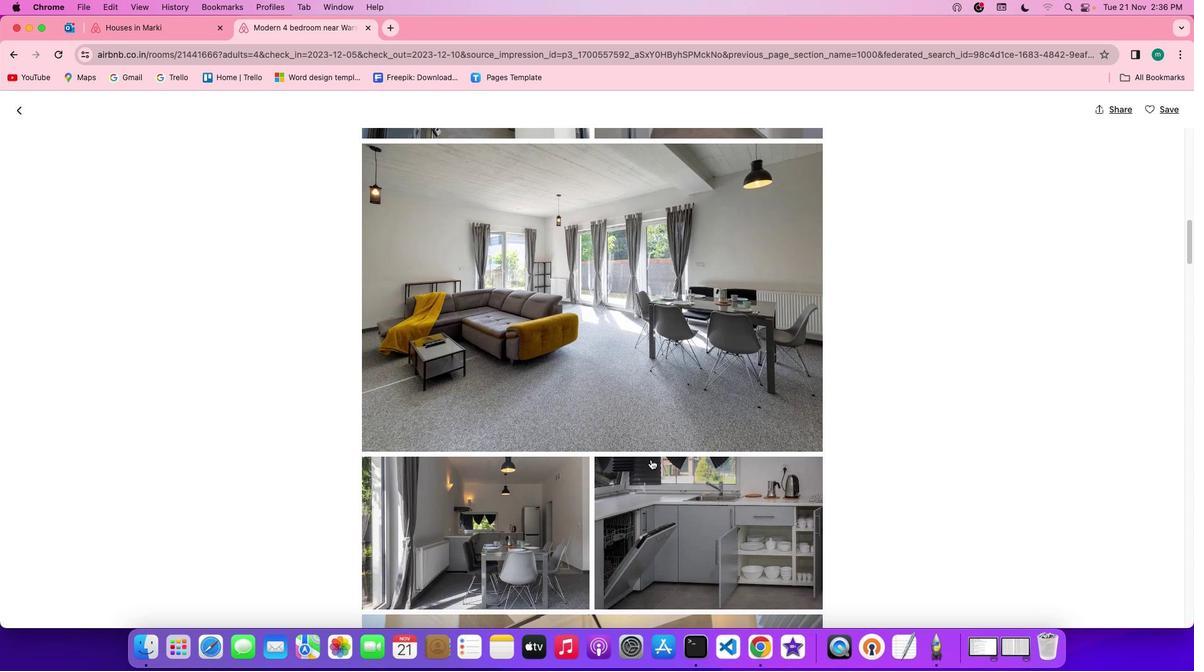 
Action: Mouse scrolled (649, 458) with delta (-1, -1)
Screenshot: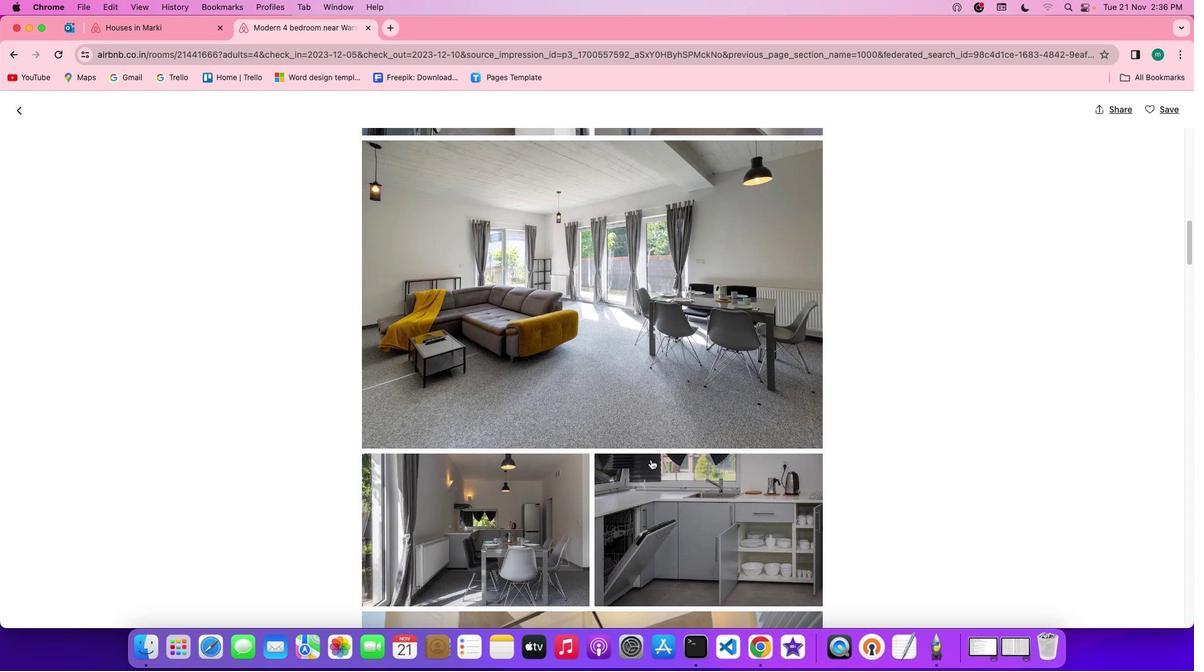 
Action: Mouse scrolled (649, 458) with delta (-1, -2)
Screenshot: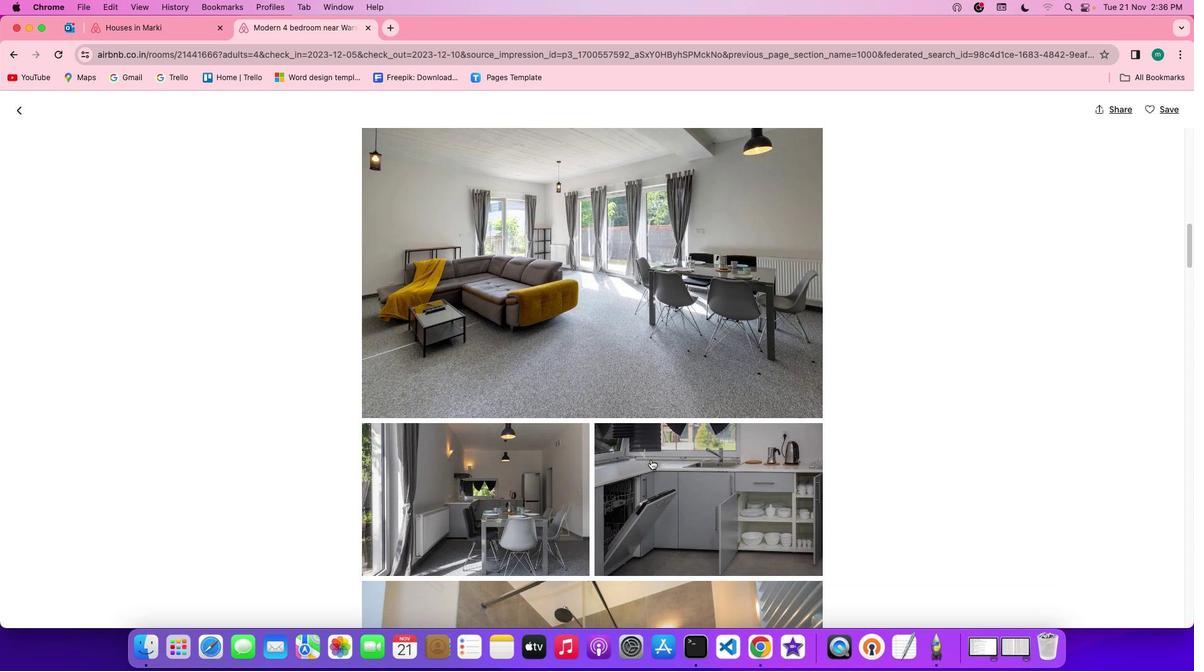 
Action: Mouse scrolled (649, 458) with delta (-1, -3)
Screenshot: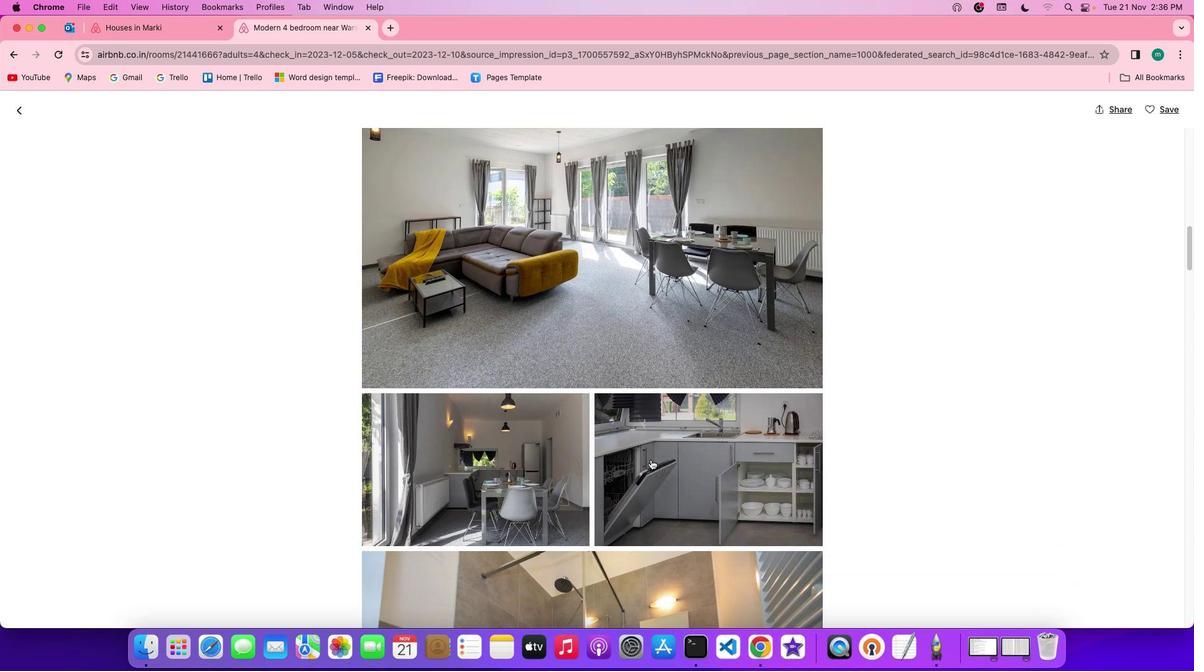 
Action: Mouse scrolled (649, 458) with delta (-1, -1)
Screenshot: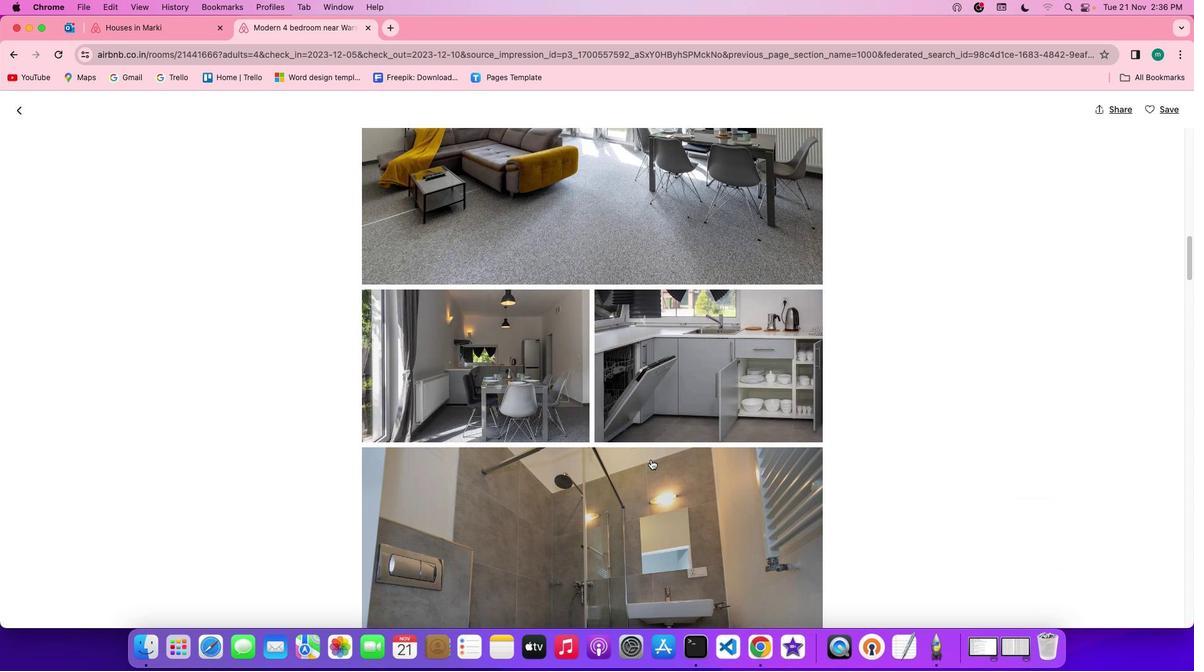 
Action: Mouse scrolled (649, 458) with delta (-1, -1)
Screenshot: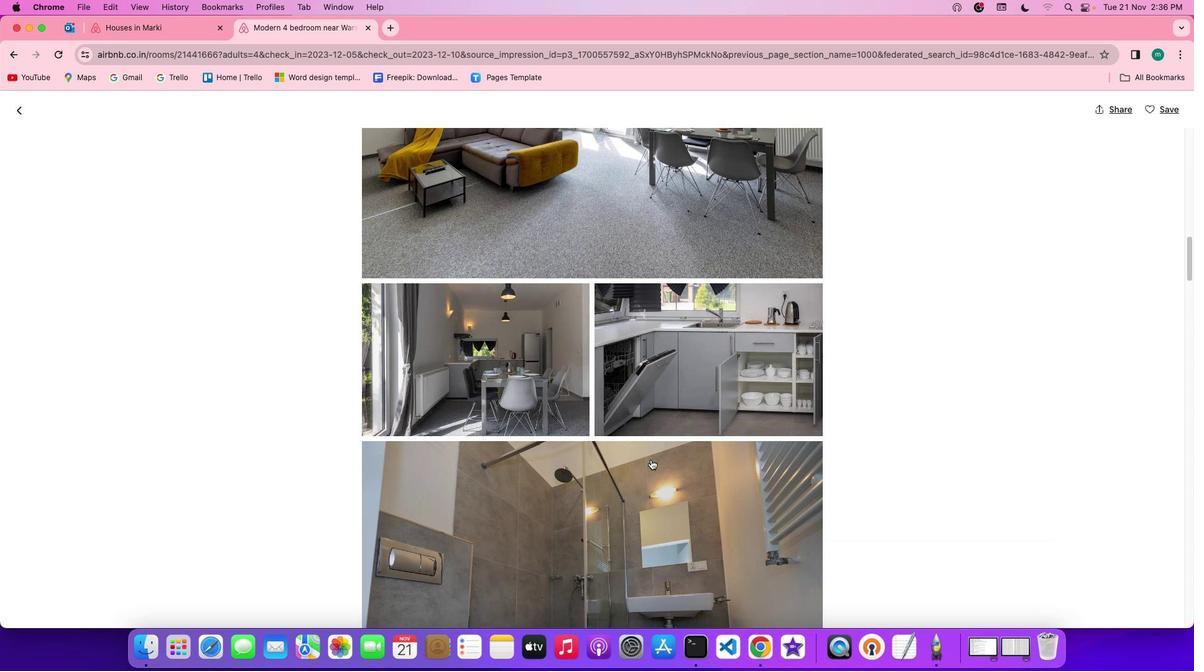 
Action: Mouse scrolled (649, 458) with delta (-1, -2)
Screenshot: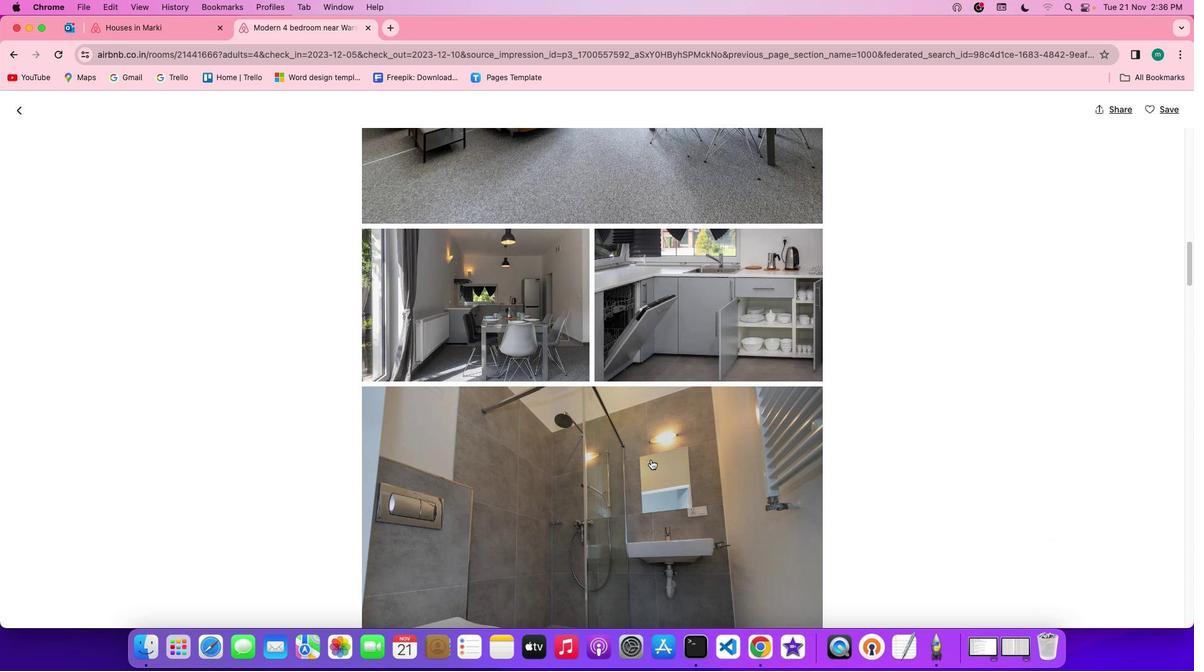 
Action: Mouse scrolled (649, 458) with delta (-1, -3)
Screenshot: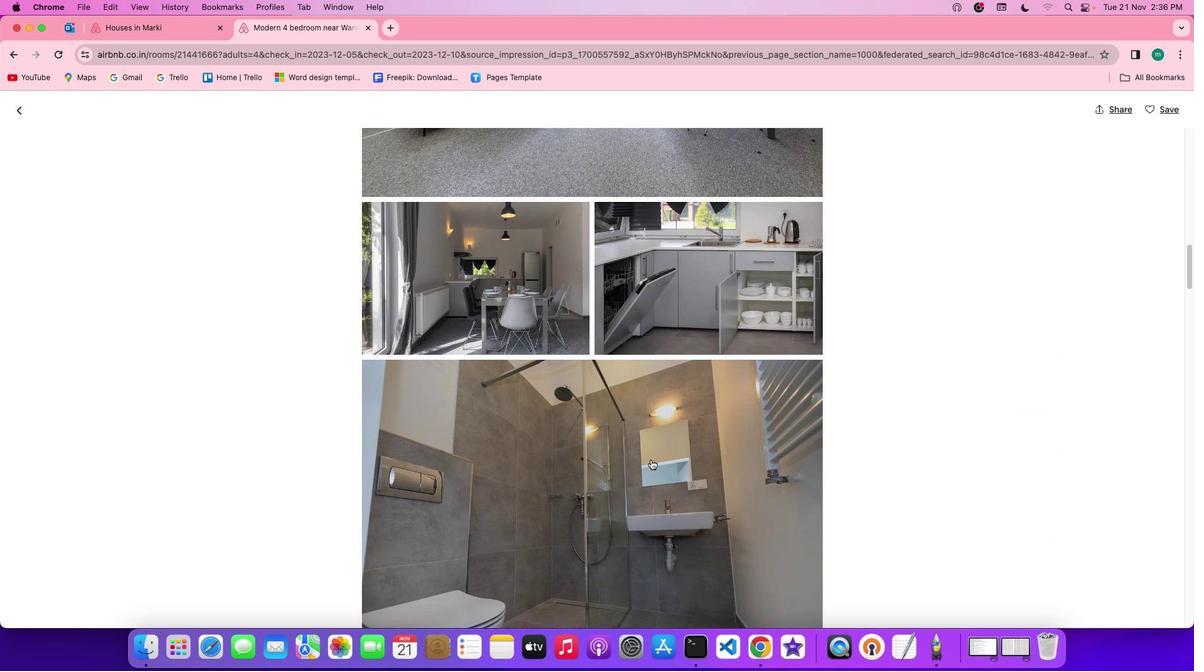 
Action: Mouse scrolled (649, 458) with delta (-1, -3)
Screenshot: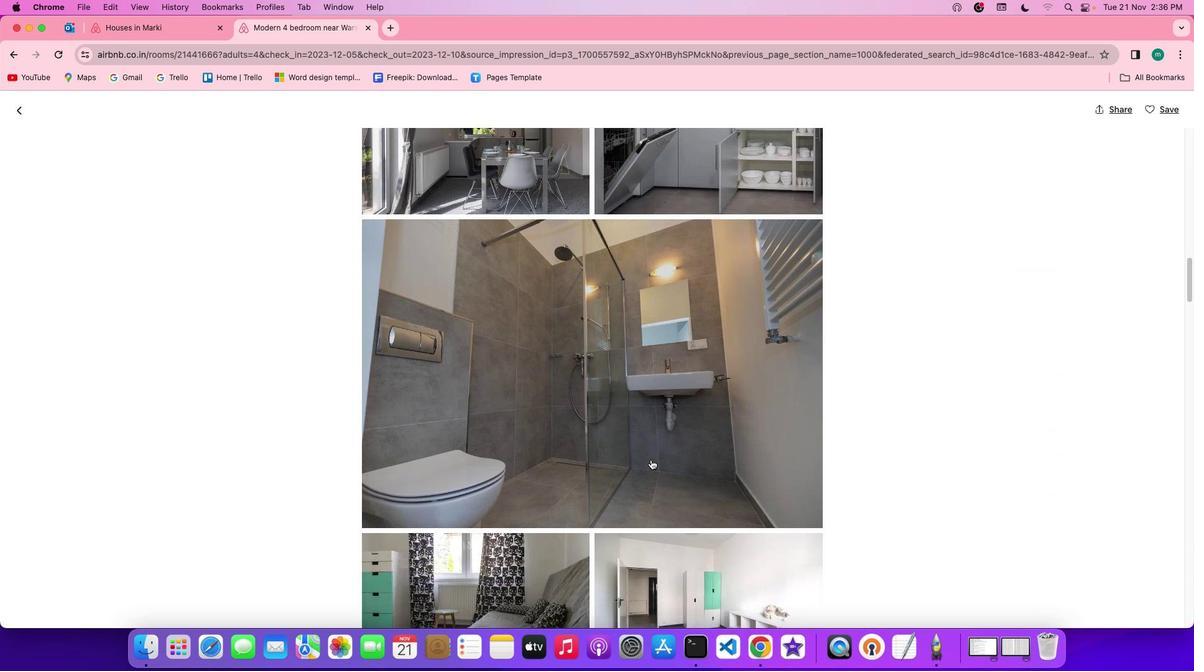 
Action: Mouse scrolled (649, 458) with delta (-1, -1)
Screenshot: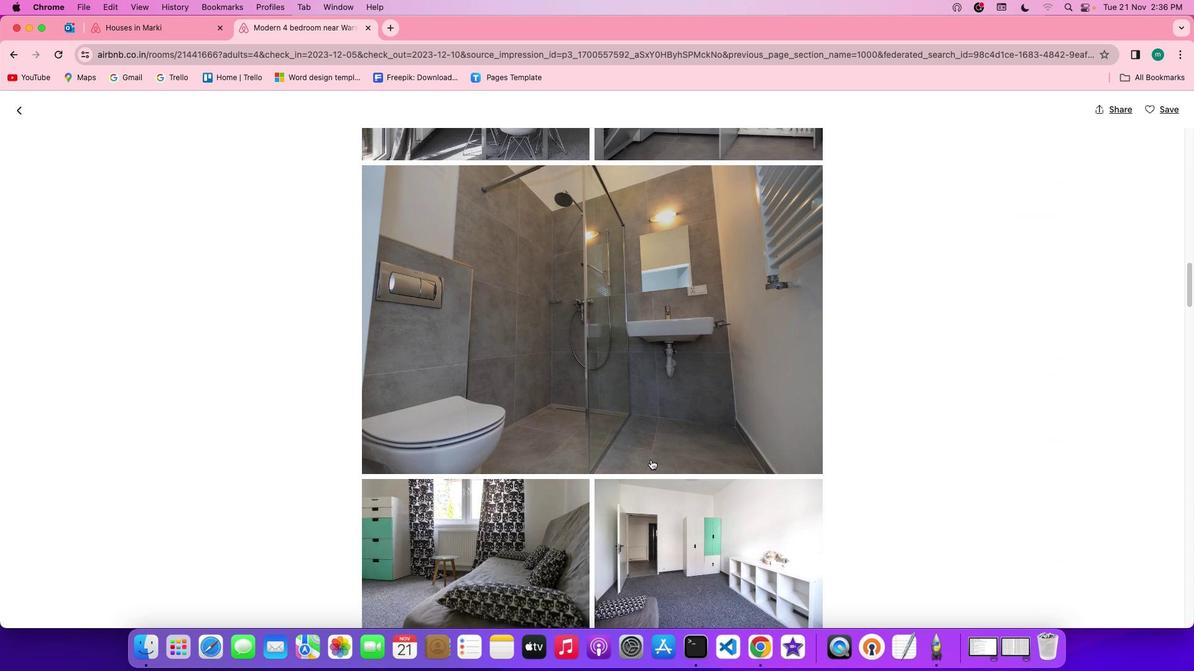 
Action: Mouse scrolled (649, 458) with delta (-1, -1)
Screenshot: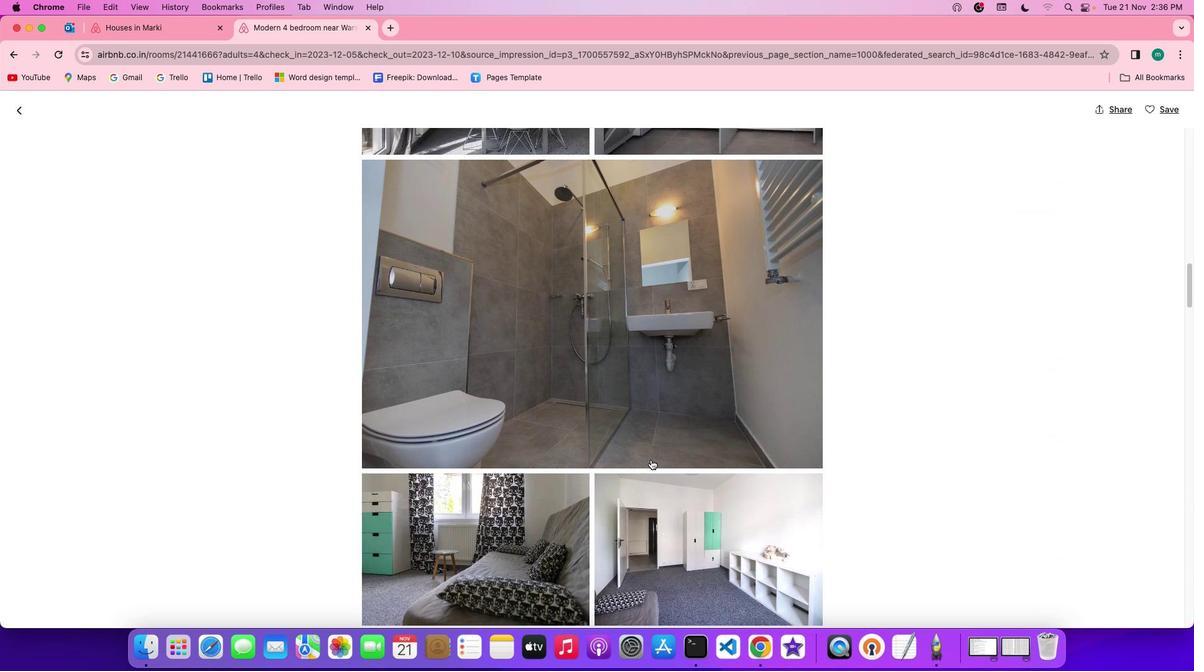 
Action: Mouse scrolled (649, 458) with delta (-1, -1)
Screenshot: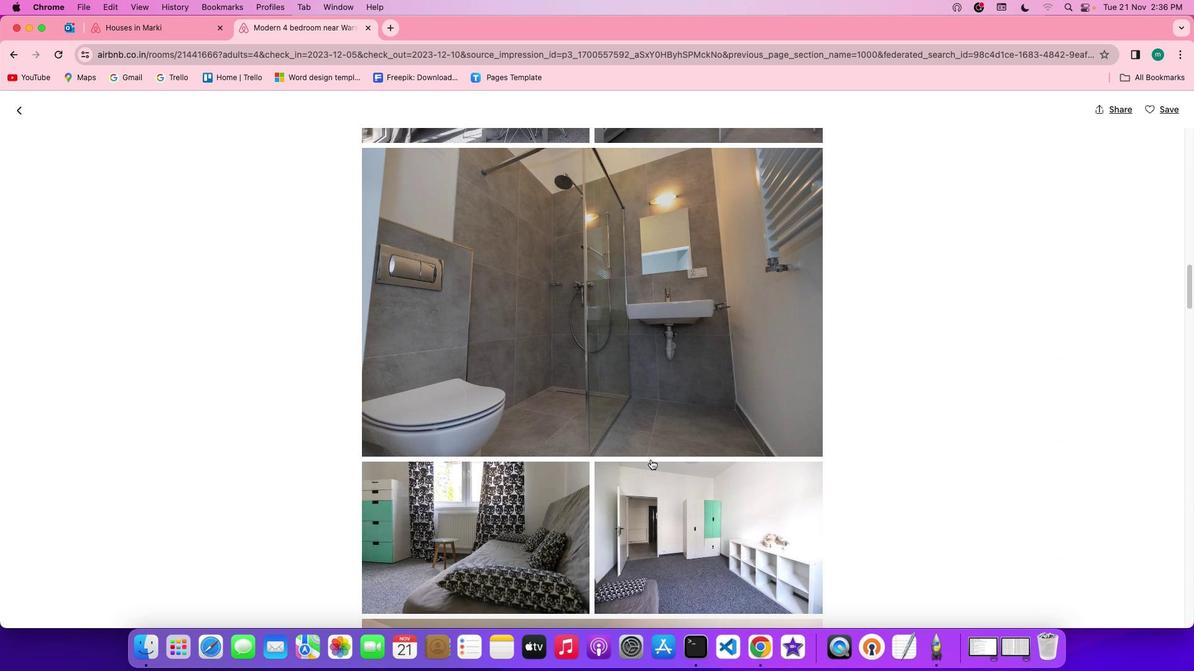 
Action: Mouse scrolled (649, 458) with delta (-1, -1)
Screenshot: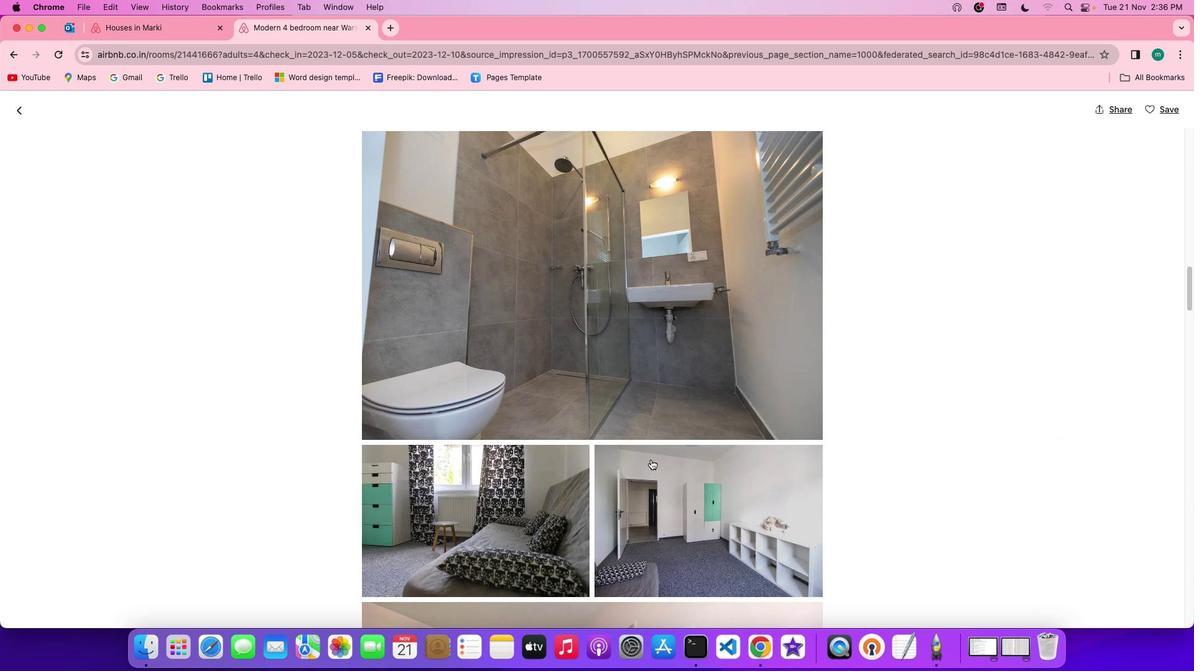 
Action: Mouse scrolled (649, 458) with delta (-1, -1)
Screenshot: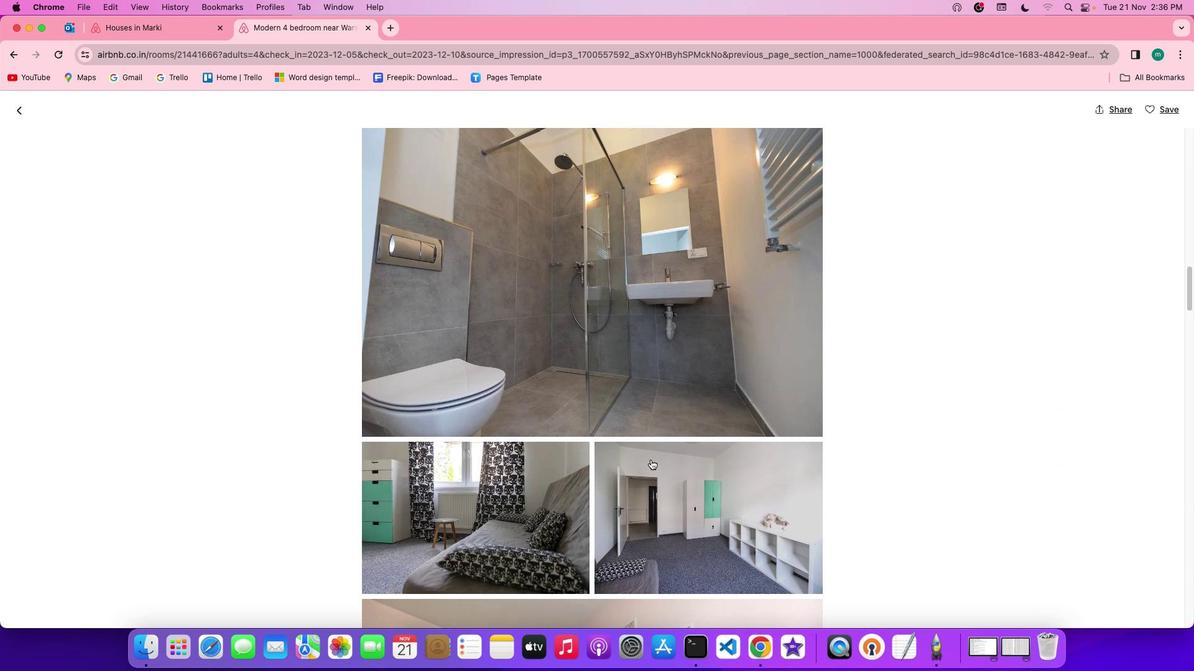 
Action: Mouse scrolled (649, 458) with delta (-1, -2)
Screenshot: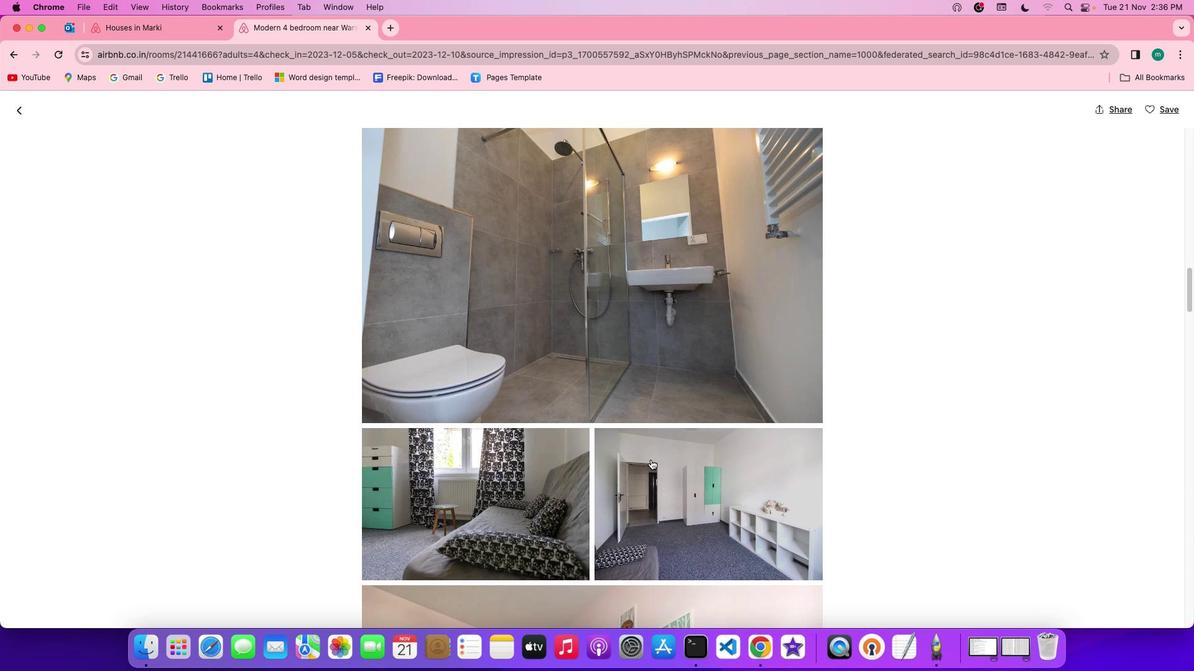 
Action: Mouse scrolled (649, 458) with delta (-1, -1)
Screenshot: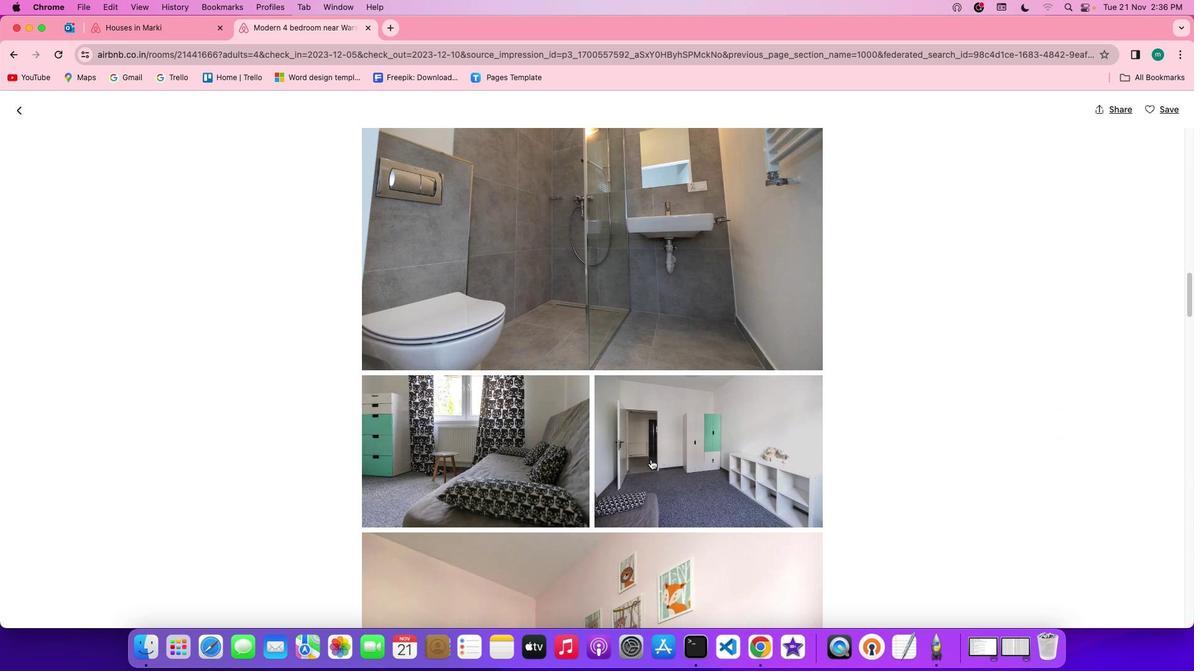 
Action: Mouse scrolled (649, 458) with delta (-1, -1)
Screenshot: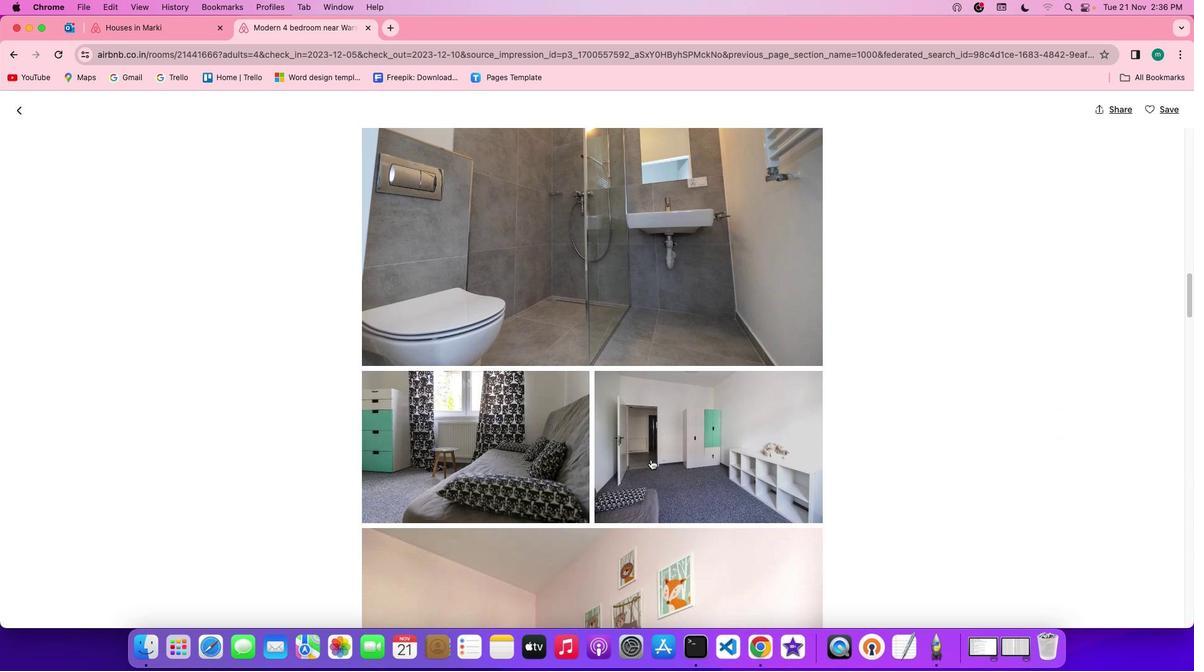 
Action: Mouse scrolled (649, 458) with delta (-1, -2)
Screenshot: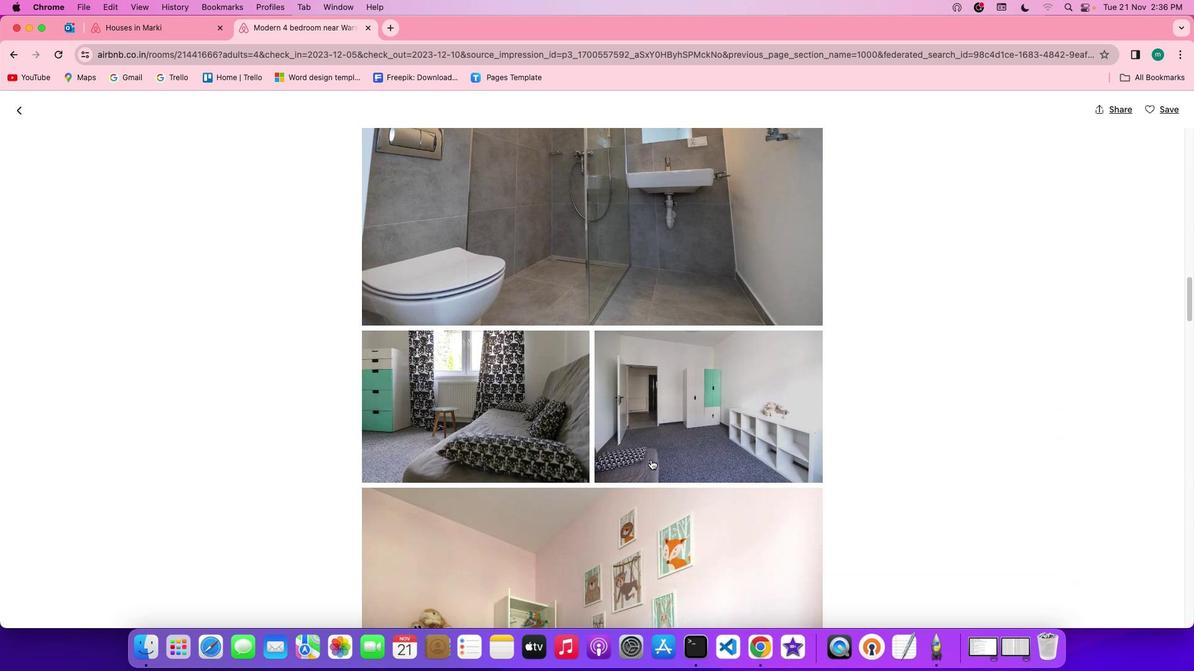 
Action: Mouse scrolled (649, 458) with delta (-1, -1)
Screenshot: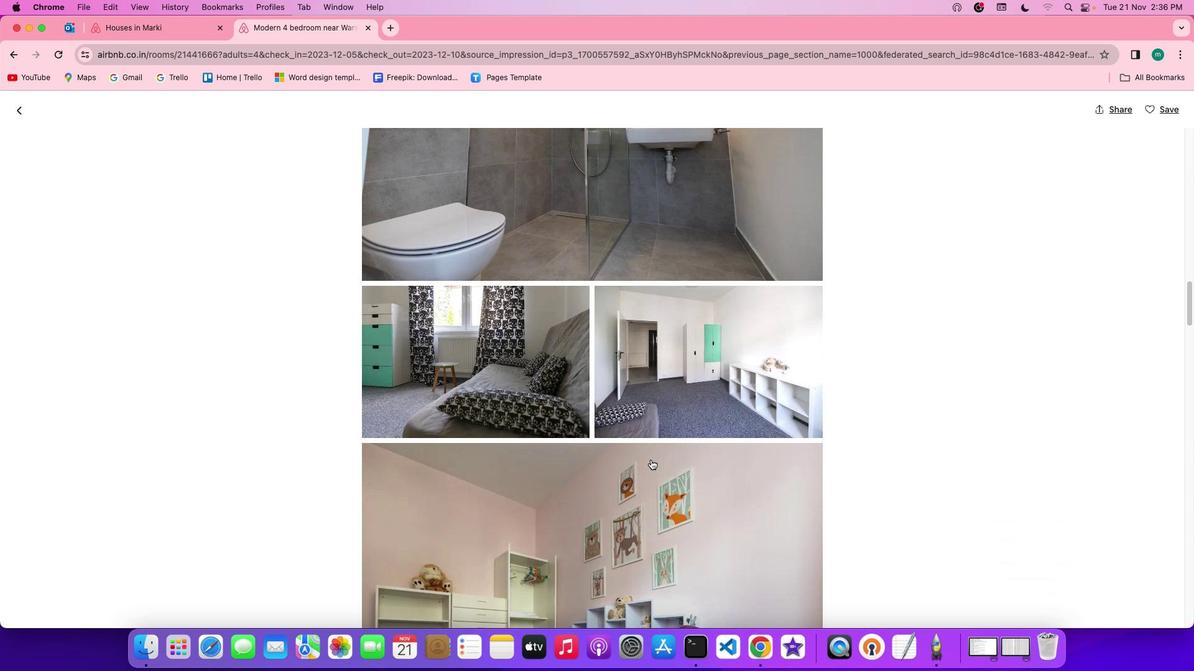 
Action: Mouse scrolled (649, 458) with delta (-1, -1)
Screenshot: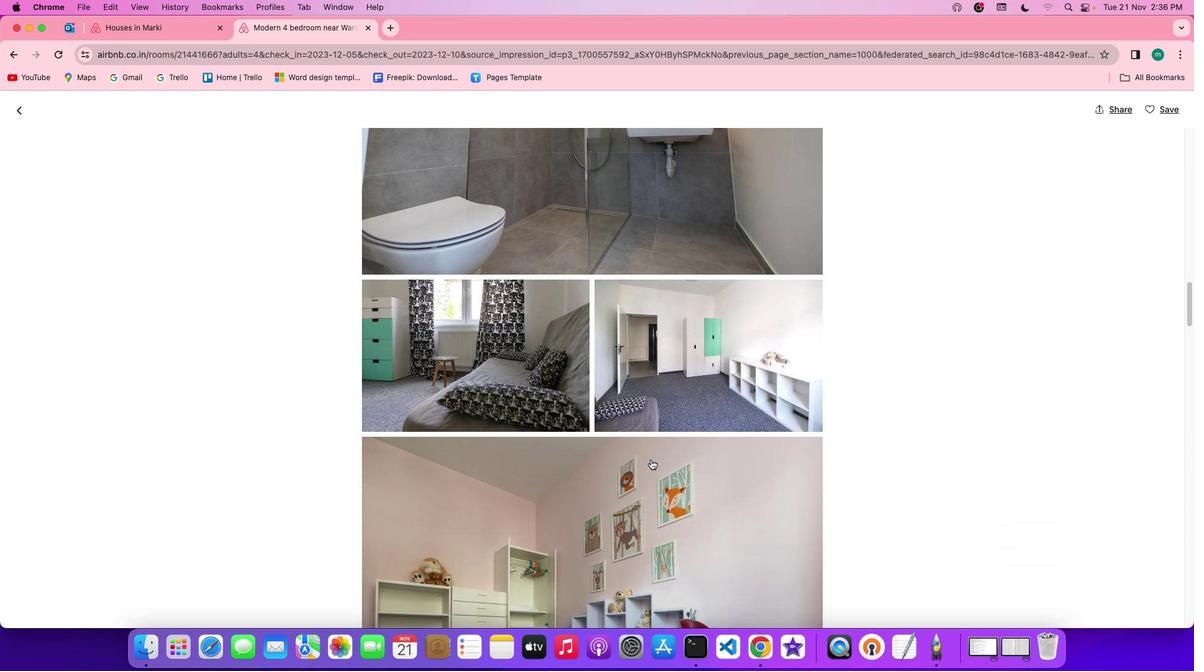 
Action: Mouse scrolled (649, 458) with delta (-1, -2)
Screenshot: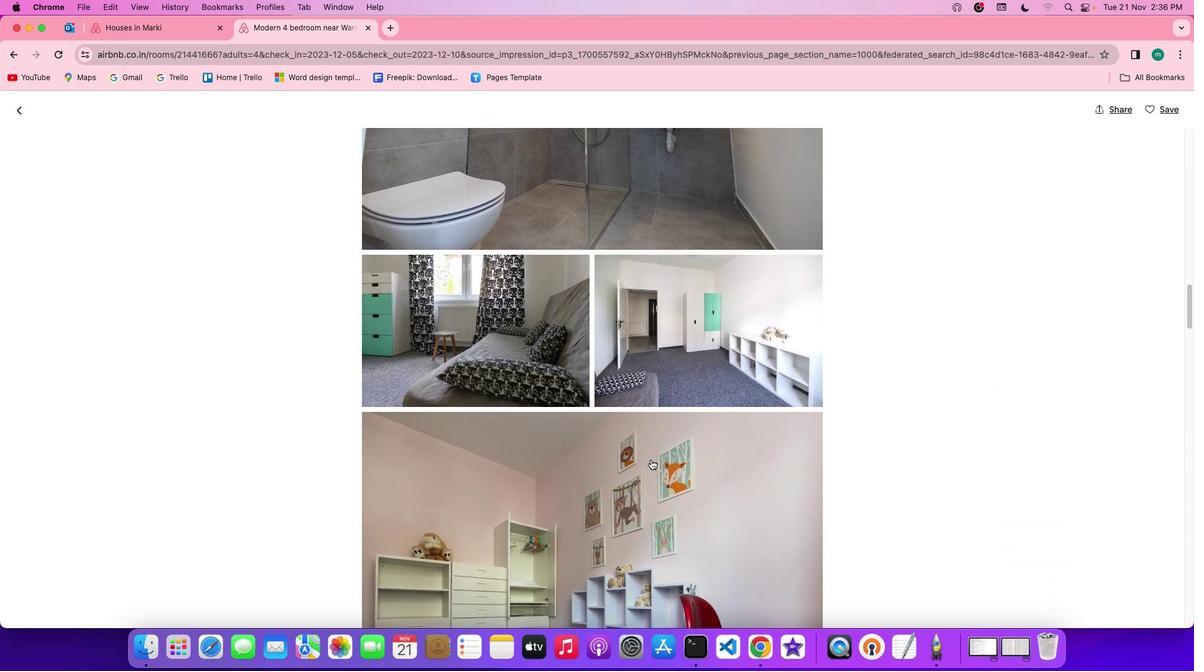 
Action: Mouse scrolled (649, 458) with delta (-1, -1)
Screenshot: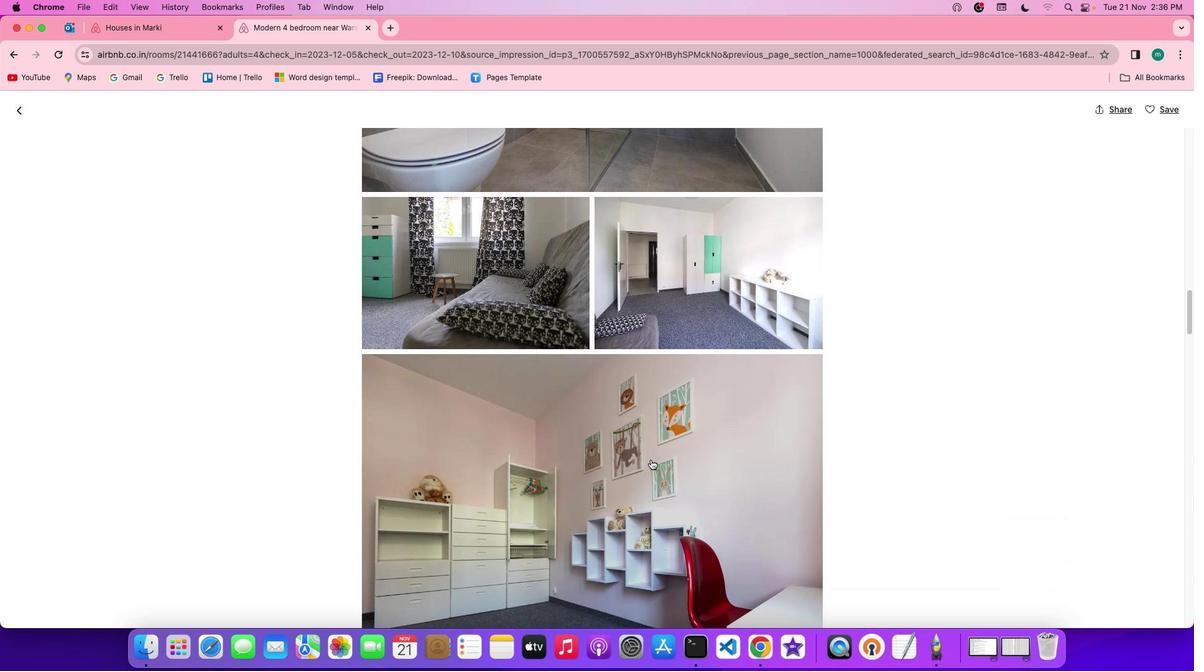 
Action: Mouse scrolled (649, 458) with delta (-1, -1)
Screenshot: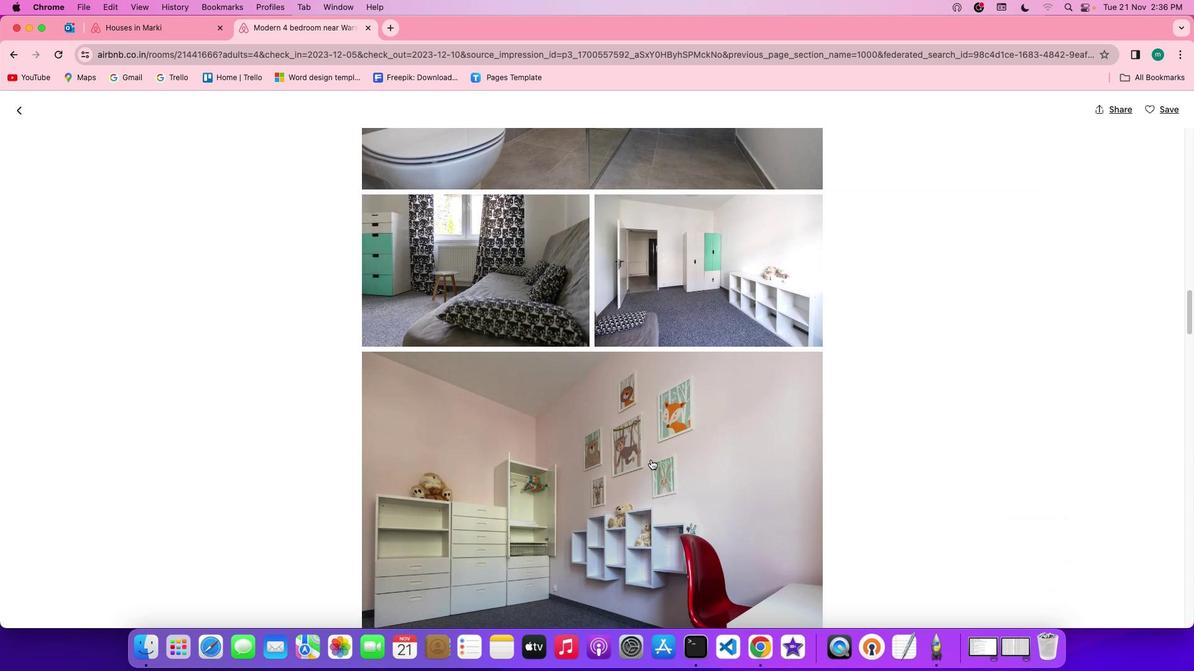 
Action: Mouse scrolled (649, 458) with delta (-1, -1)
Screenshot: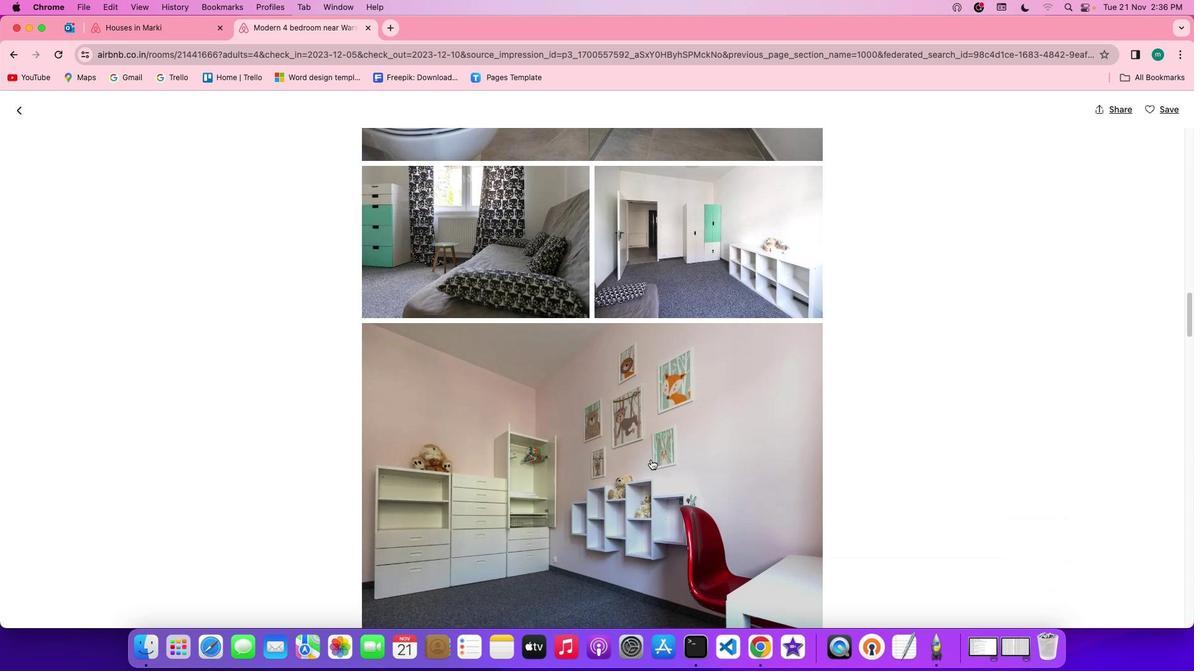 
Action: Mouse scrolled (649, 458) with delta (-1, -1)
Screenshot: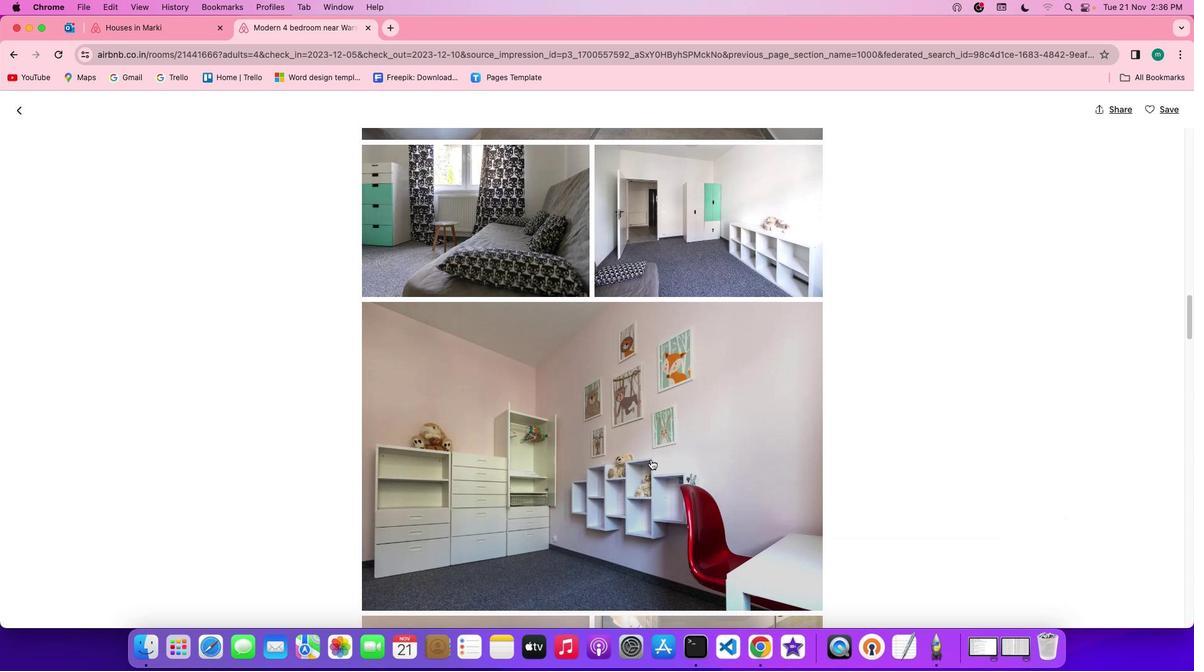
Action: Mouse scrolled (649, 458) with delta (-1, -1)
Screenshot: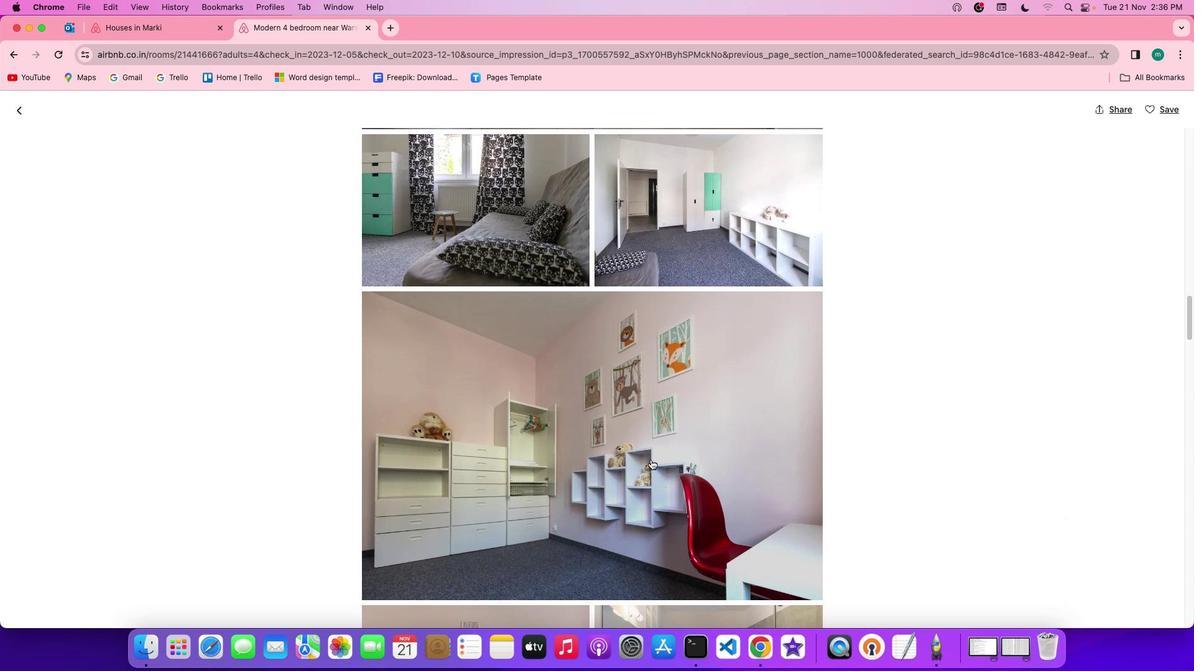 
Action: Mouse scrolled (649, 458) with delta (-1, -1)
Screenshot: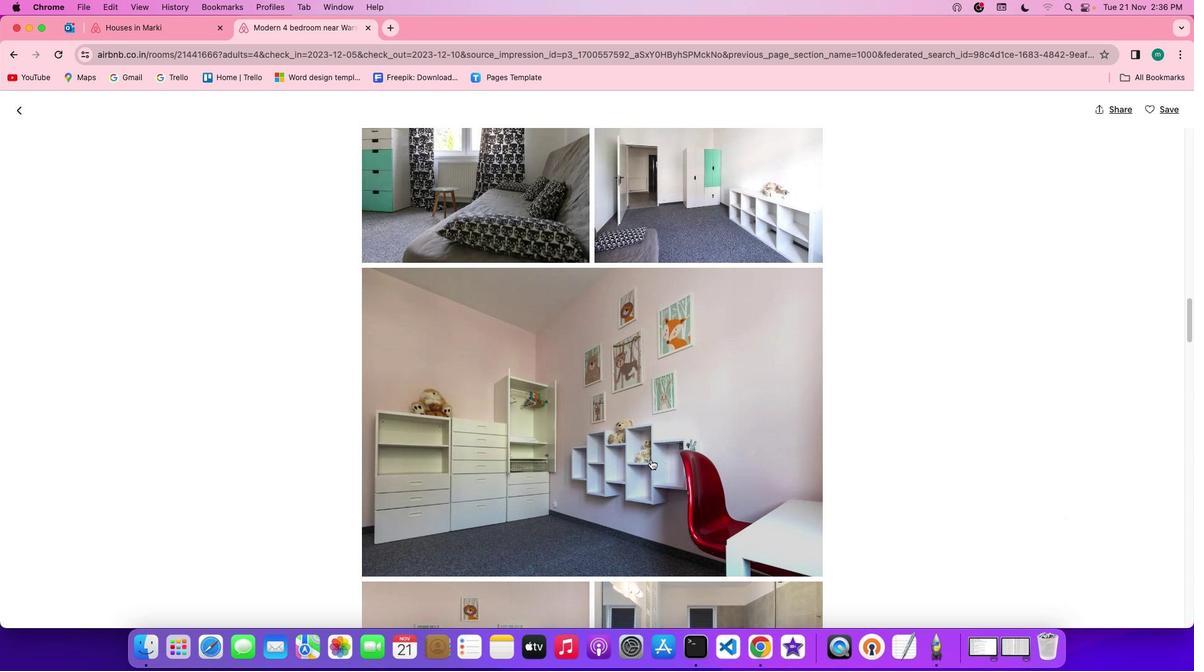 
Action: Mouse scrolled (649, 458) with delta (-1, -1)
Screenshot: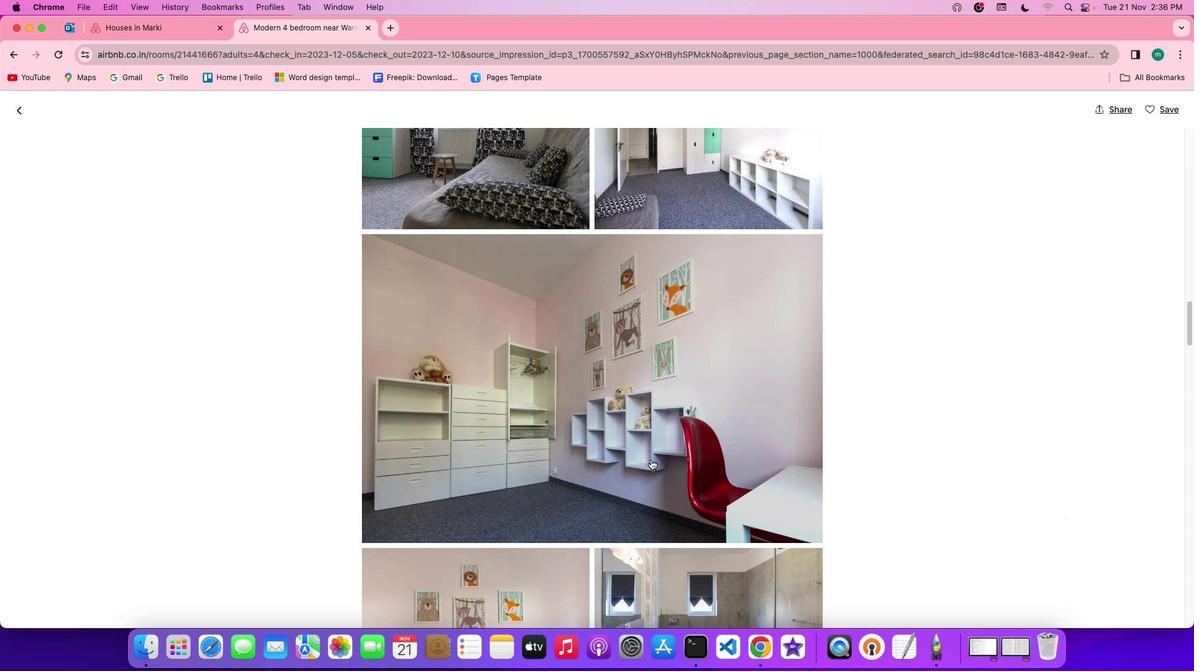 
Action: Mouse scrolled (649, 458) with delta (-1, -1)
Screenshot: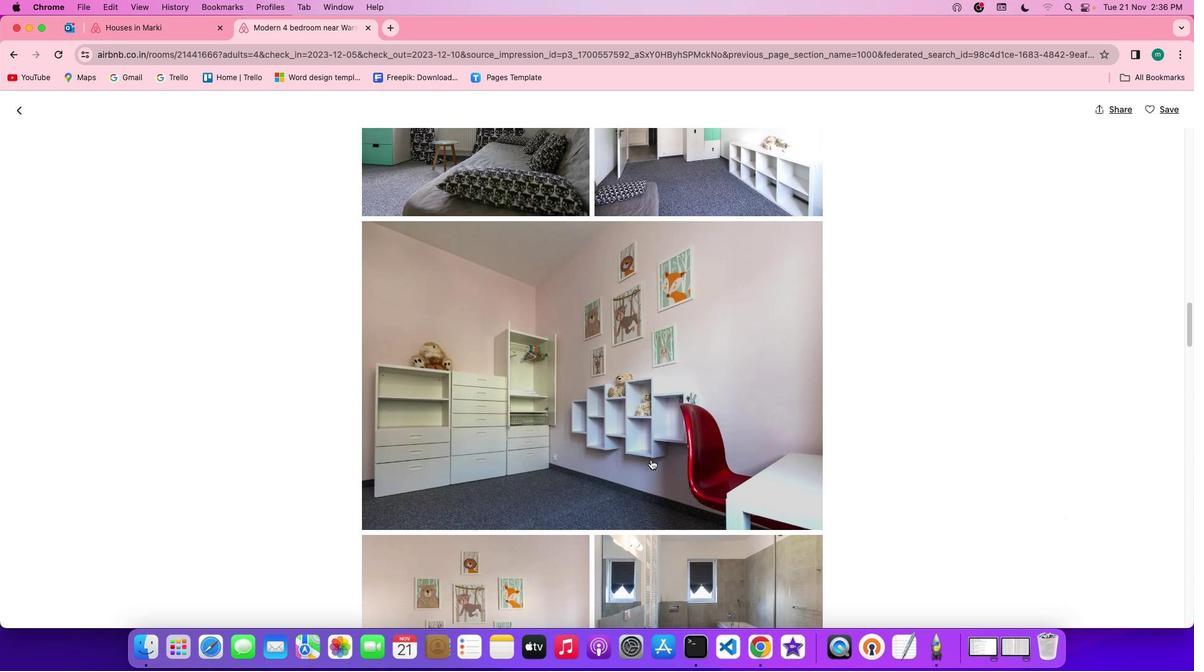 
Action: Mouse scrolled (649, 458) with delta (-1, -2)
Screenshot: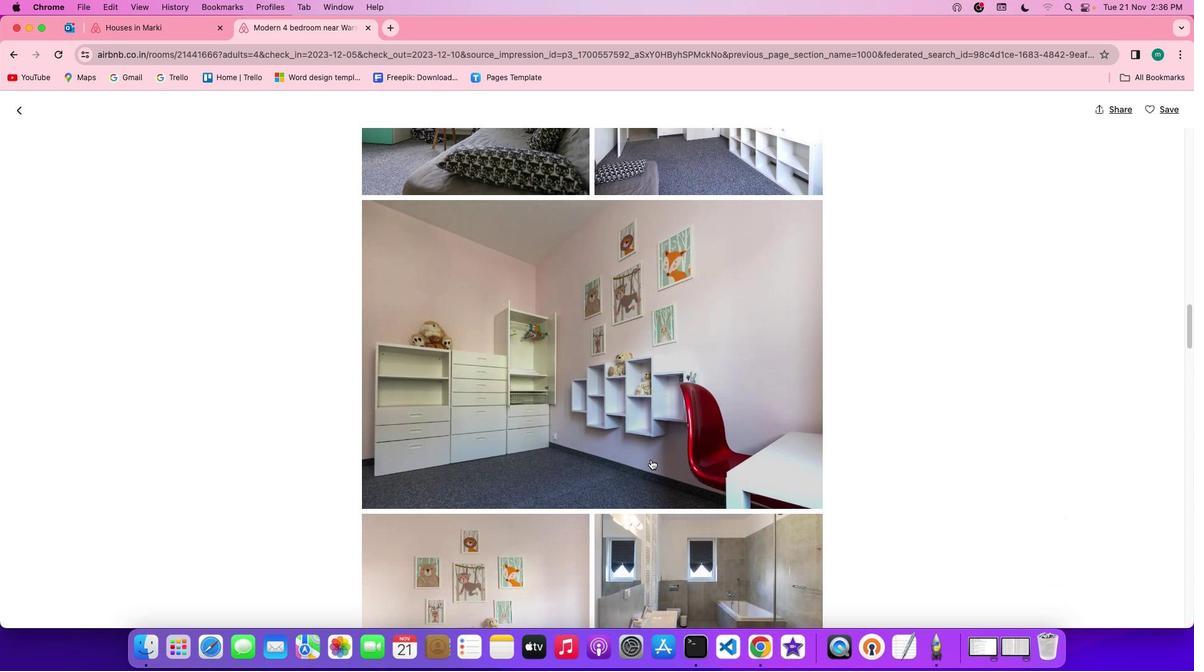 
Action: Mouse scrolled (649, 458) with delta (-1, -1)
Screenshot: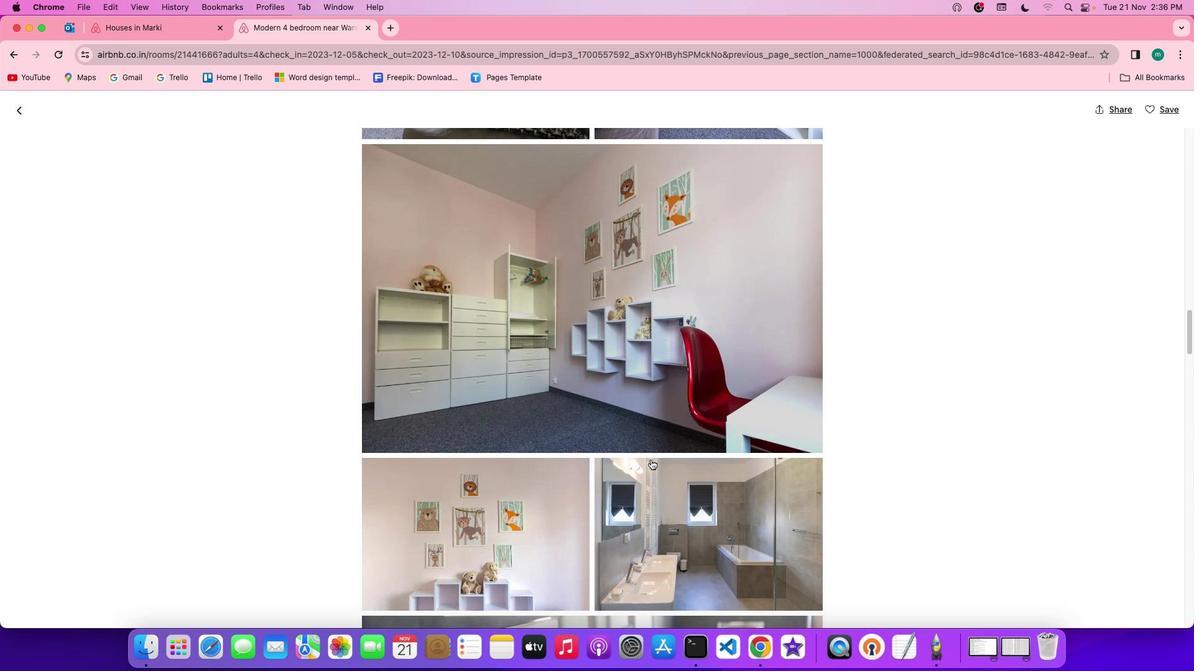 
Action: Mouse scrolled (649, 458) with delta (-1, -1)
Screenshot: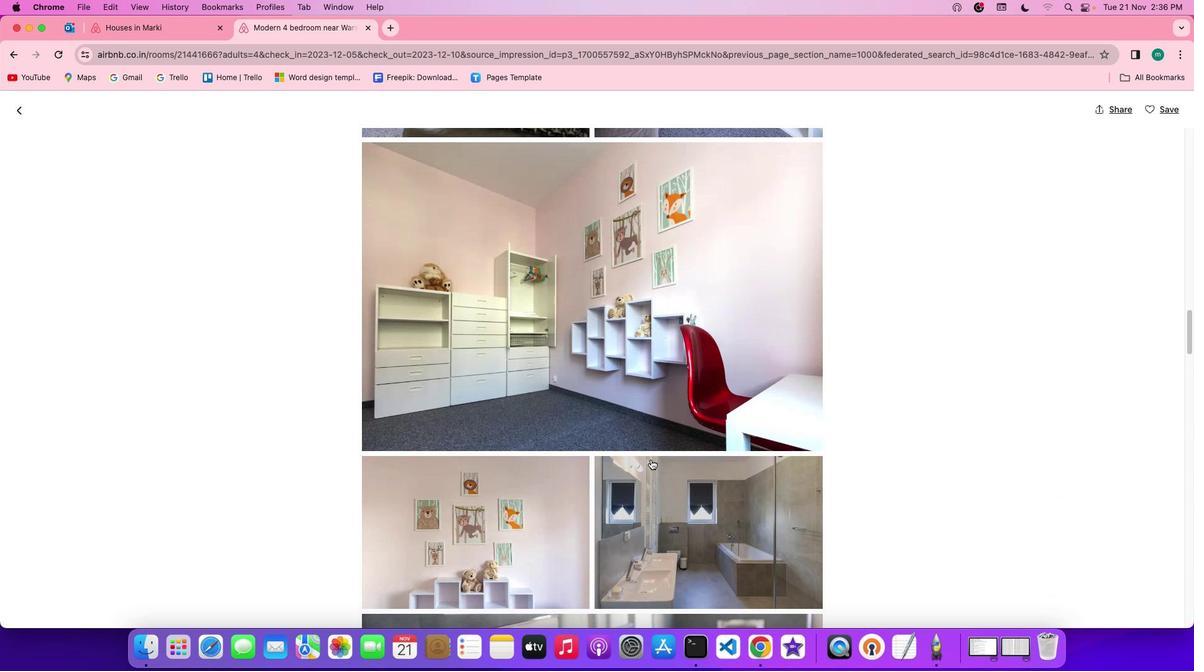 
Action: Mouse scrolled (649, 458) with delta (-1, -1)
Screenshot: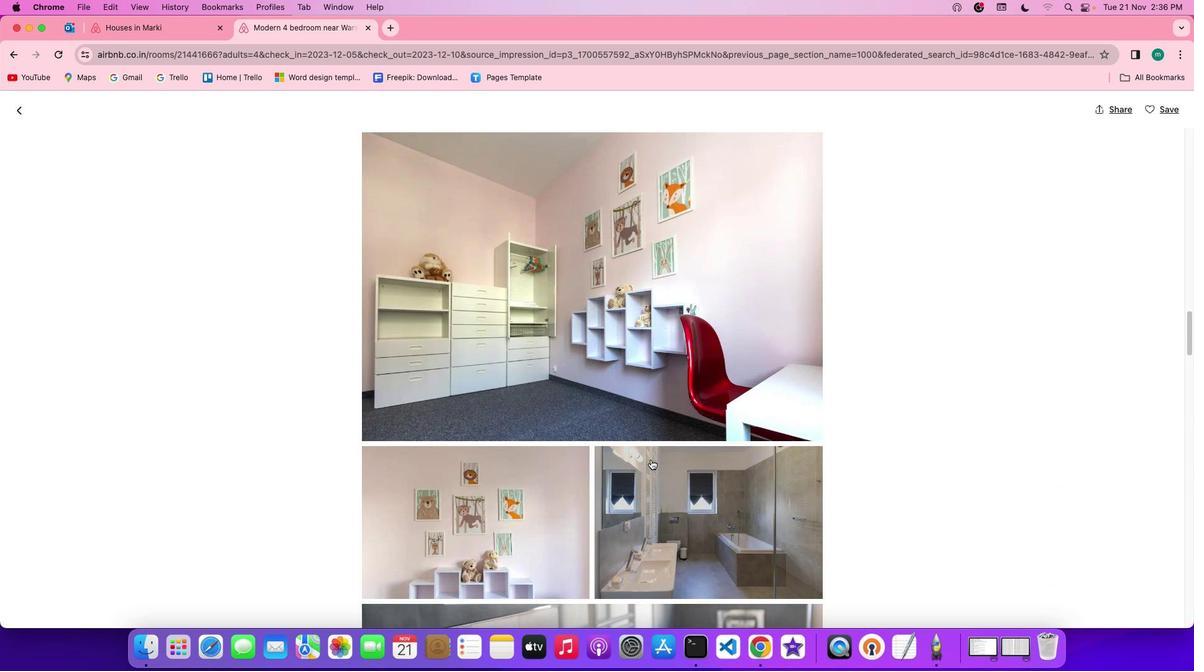 
Action: Mouse scrolled (649, 458) with delta (-1, -1)
Screenshot: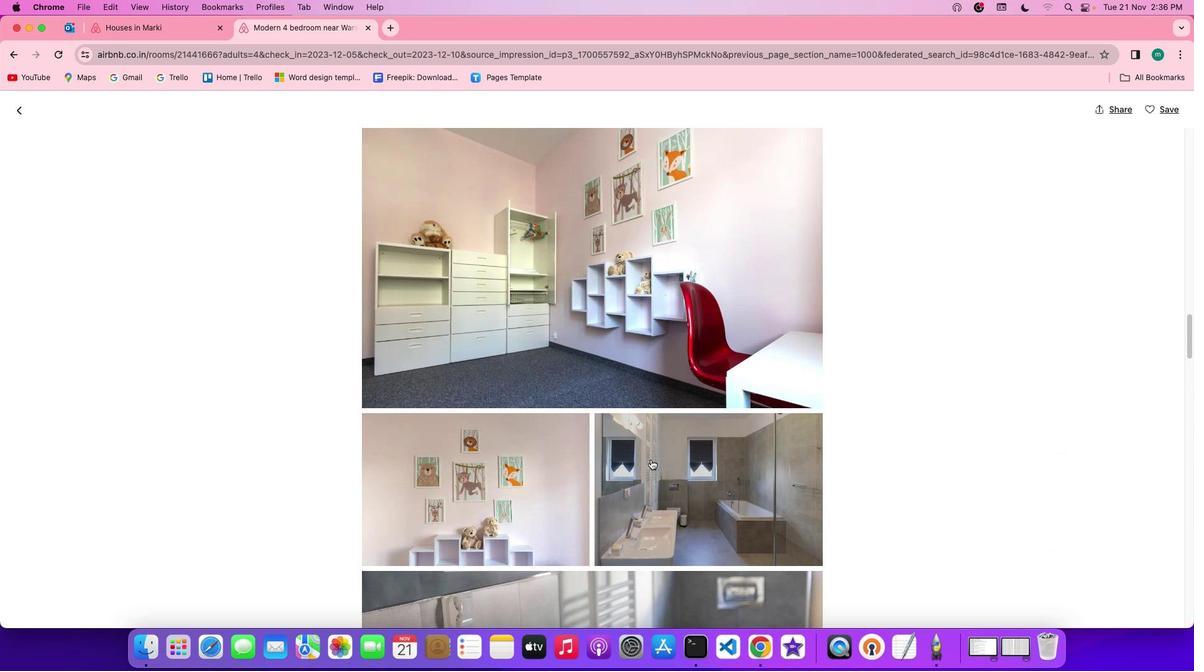 
Action: Mouse scrolled (649, 458) with delta (-1, -1)
Screenshot: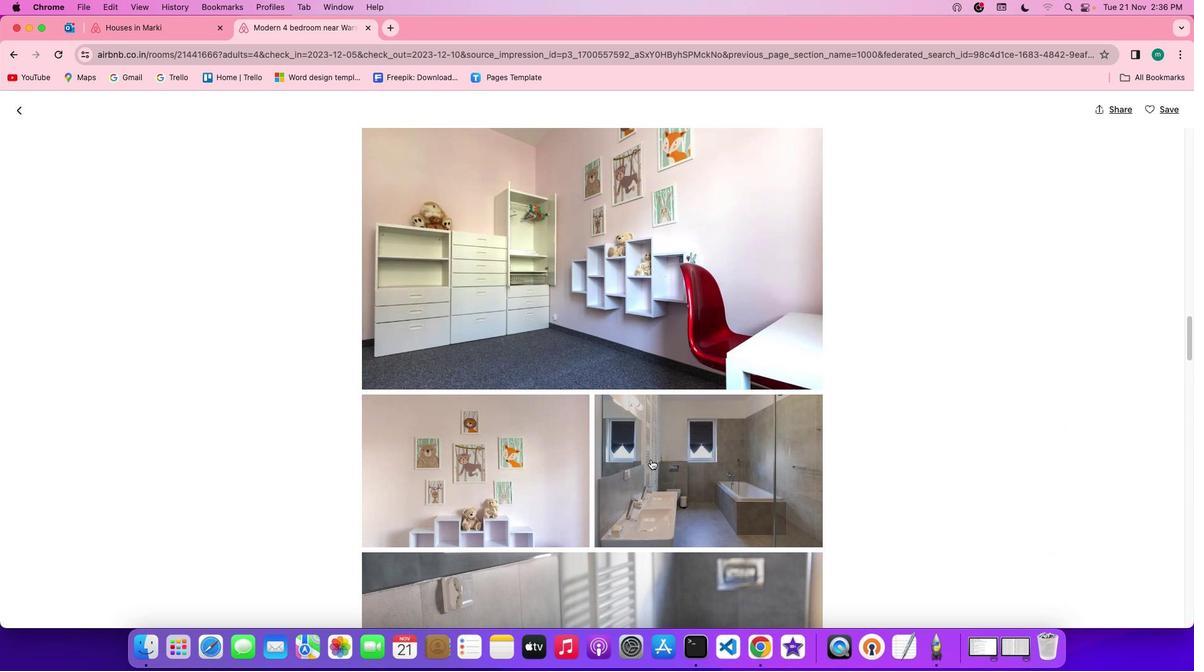 
Action: Mouse scrolled (649, 458) with delta (-1, -1)
Screenshot: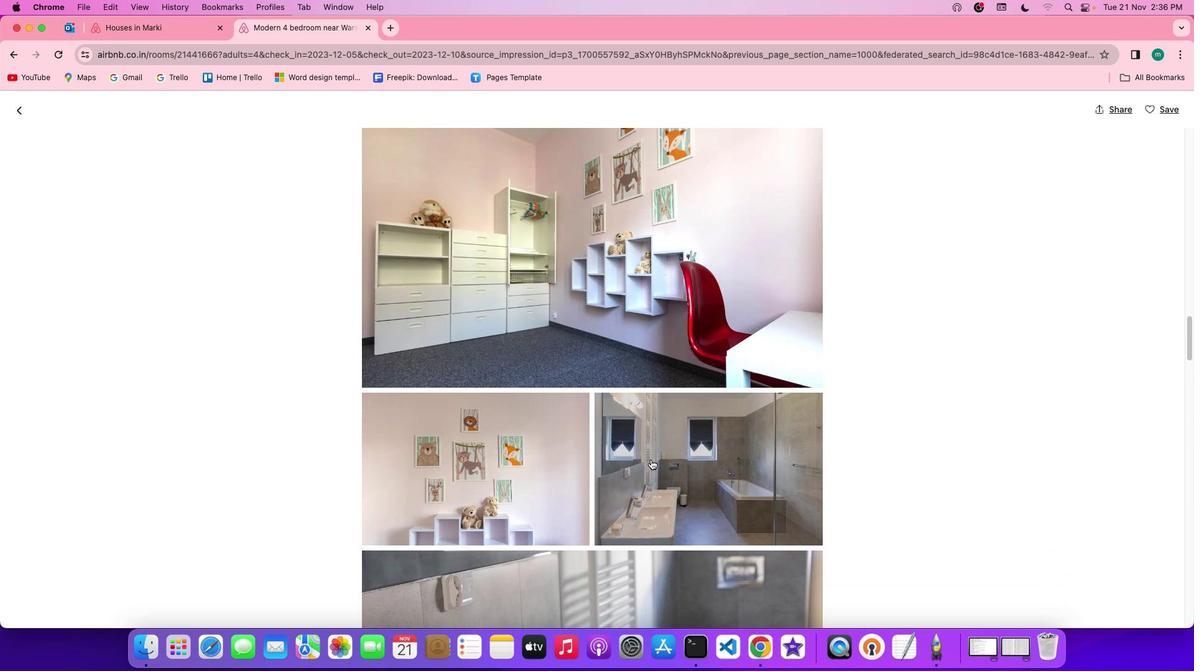 
Action: Mouse scrolled (649, 458) with delta (-1, -1)
Screenshot: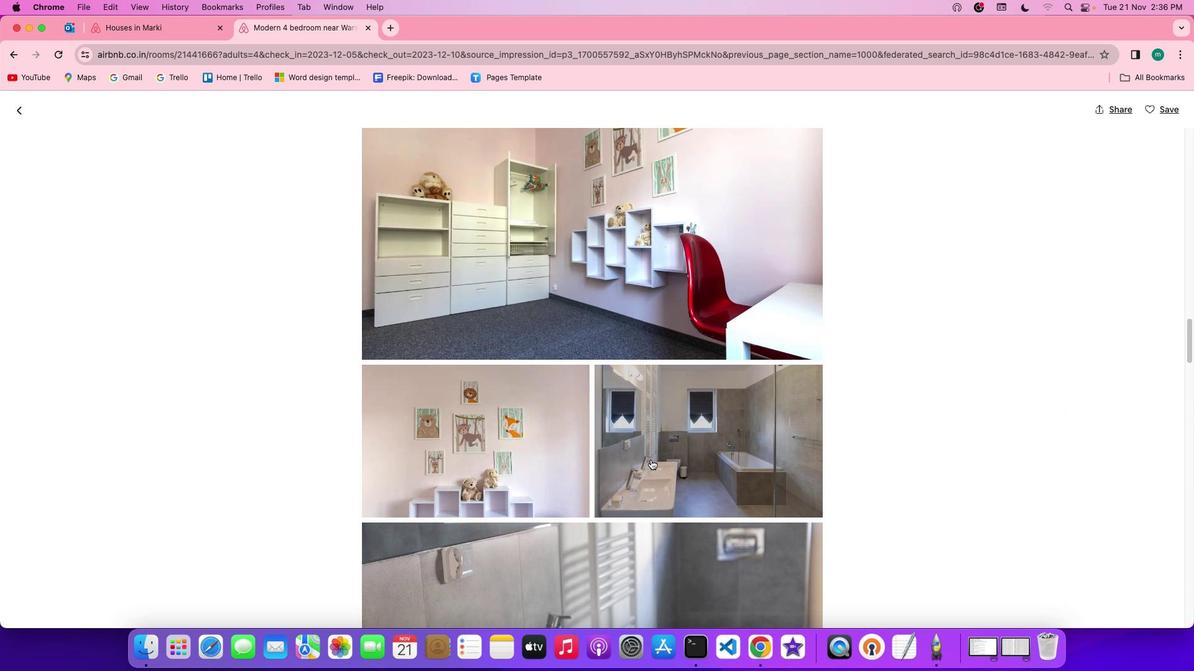 
Action: Mouse scrolled (649, 458) with delta (-1, -1)
Screenshot: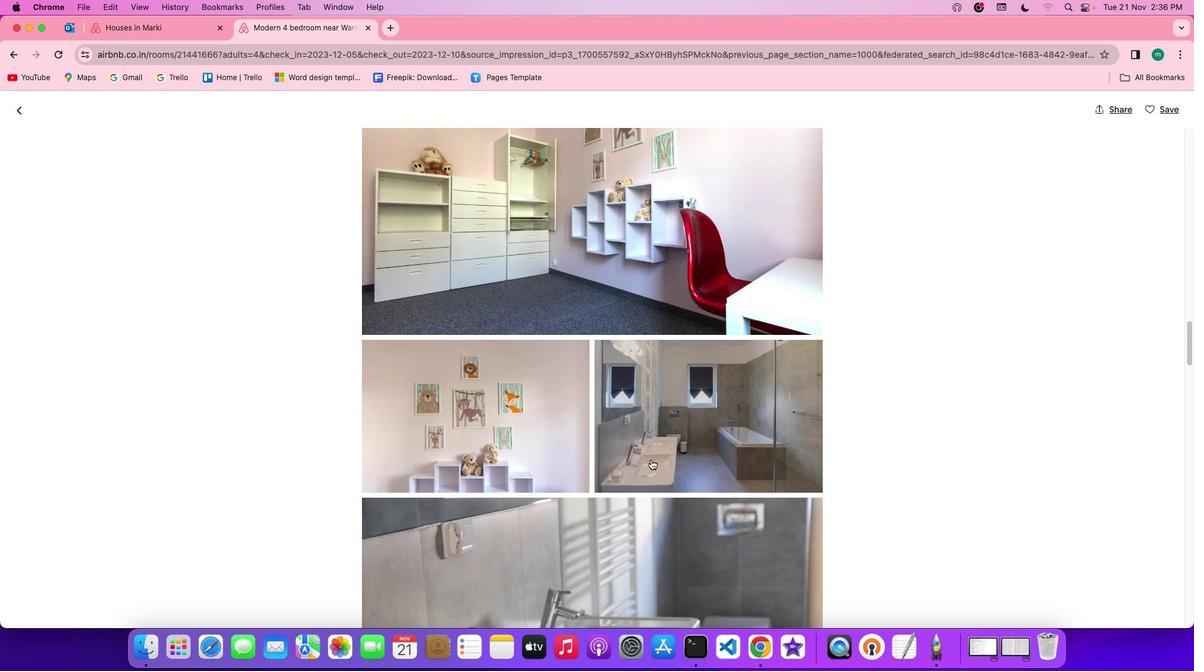 
Action: Mouse scrolled (649, 458) with delta (-1, -1)
Screenshot: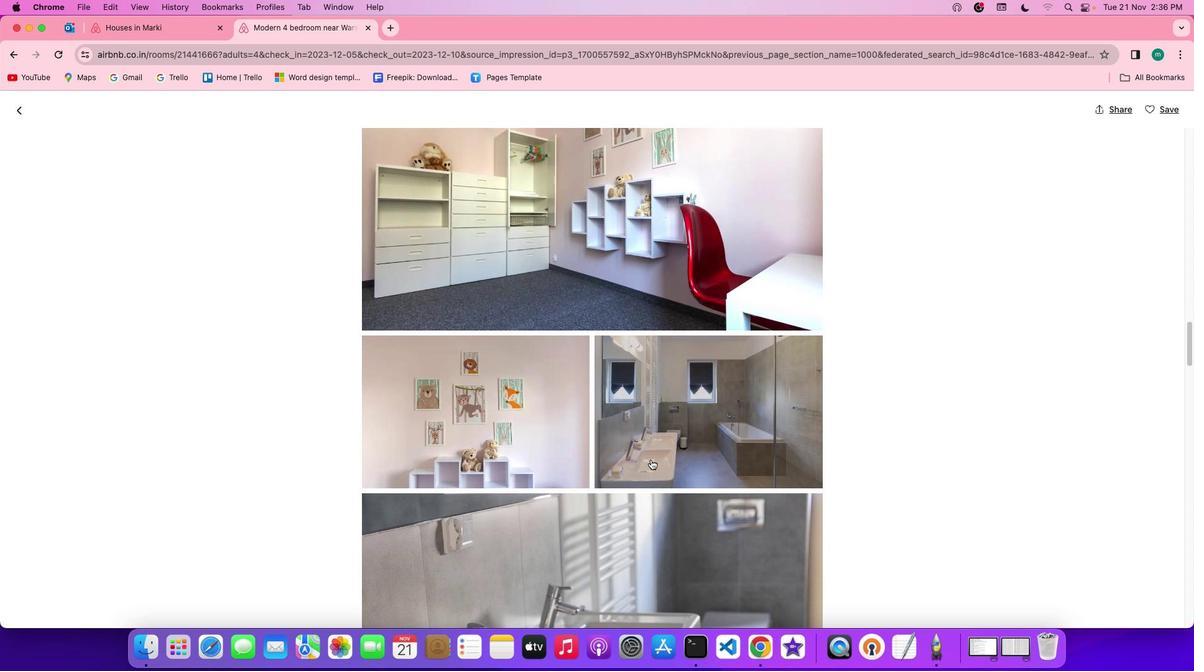 
Action: Mouse scrolled (649, 458) with delta (-1, -1)
Screenshot: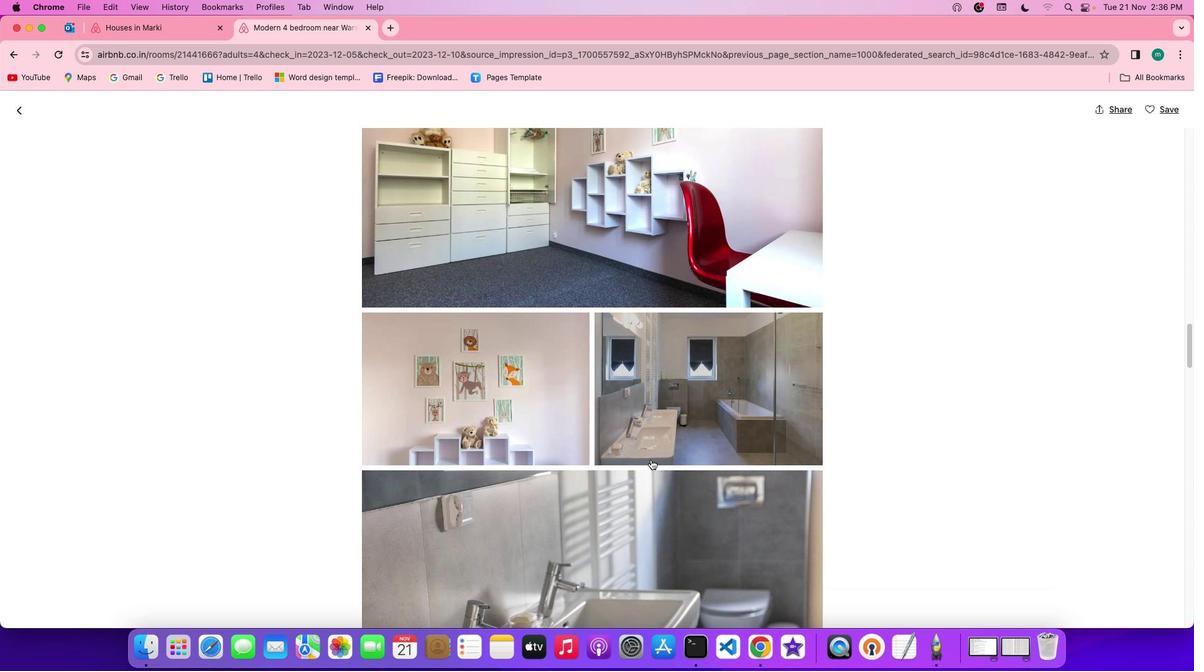 
Action: Mouse scrolled (649, 458) with delta (-1, -1)
Screenshot: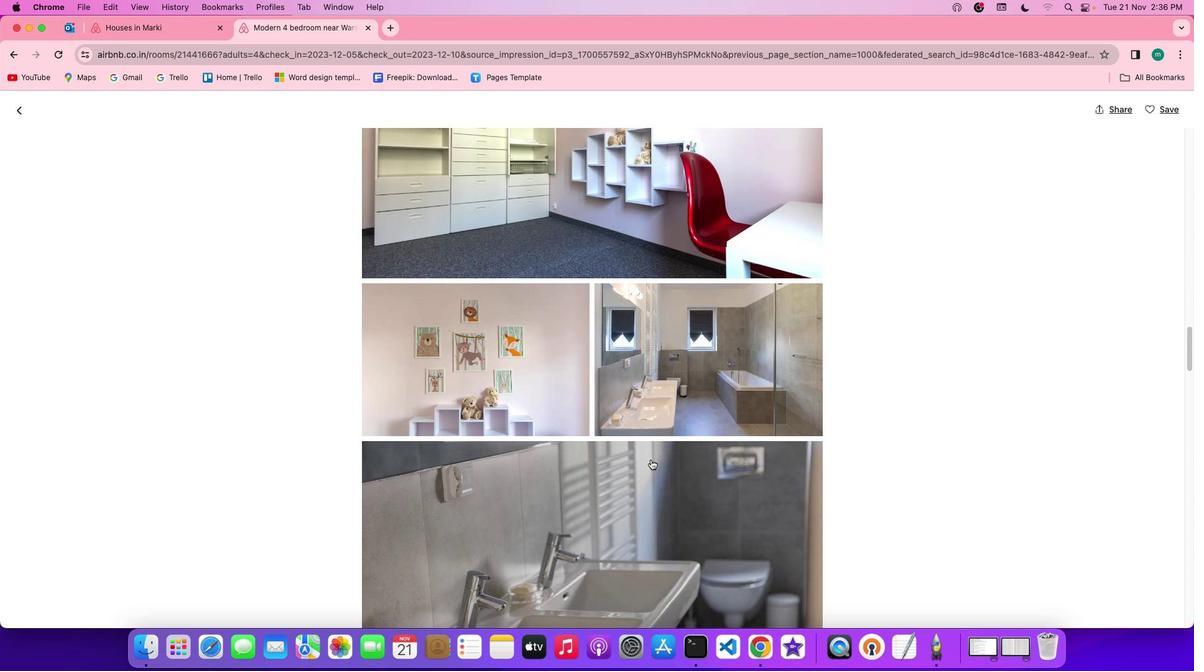 
Action: Mouse scrolled (649, 458) with delta (-1, -1)
Screenshot: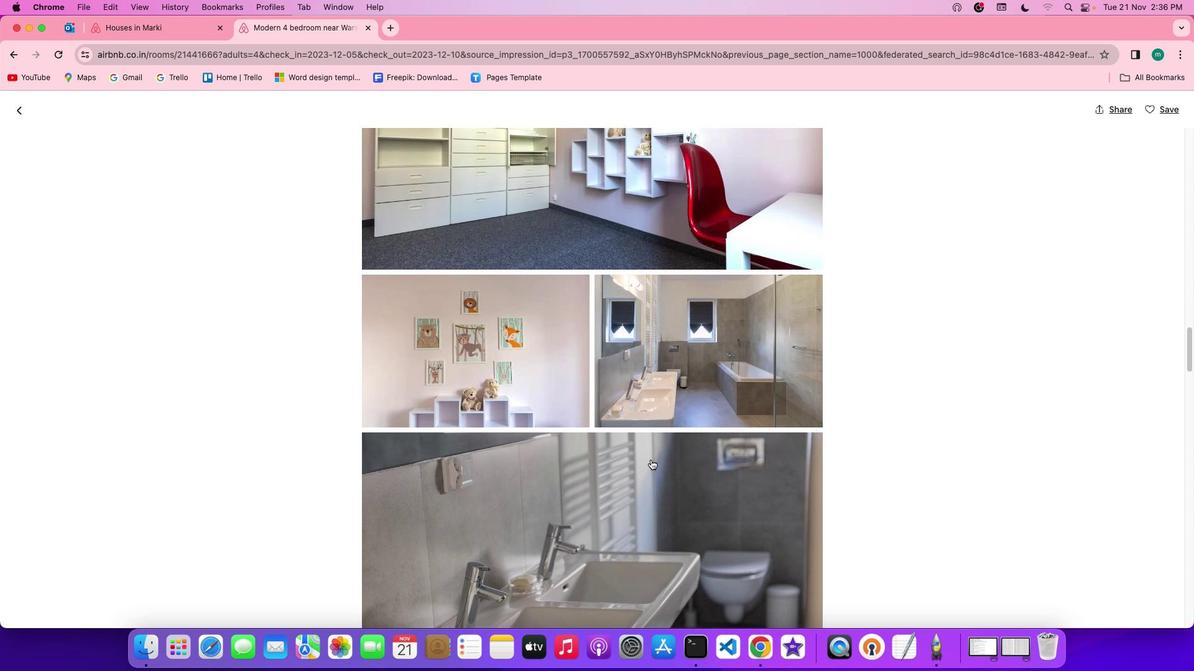
Action: Mouse scrolled (649, 458) with delta (-1, -1)
Screenshot: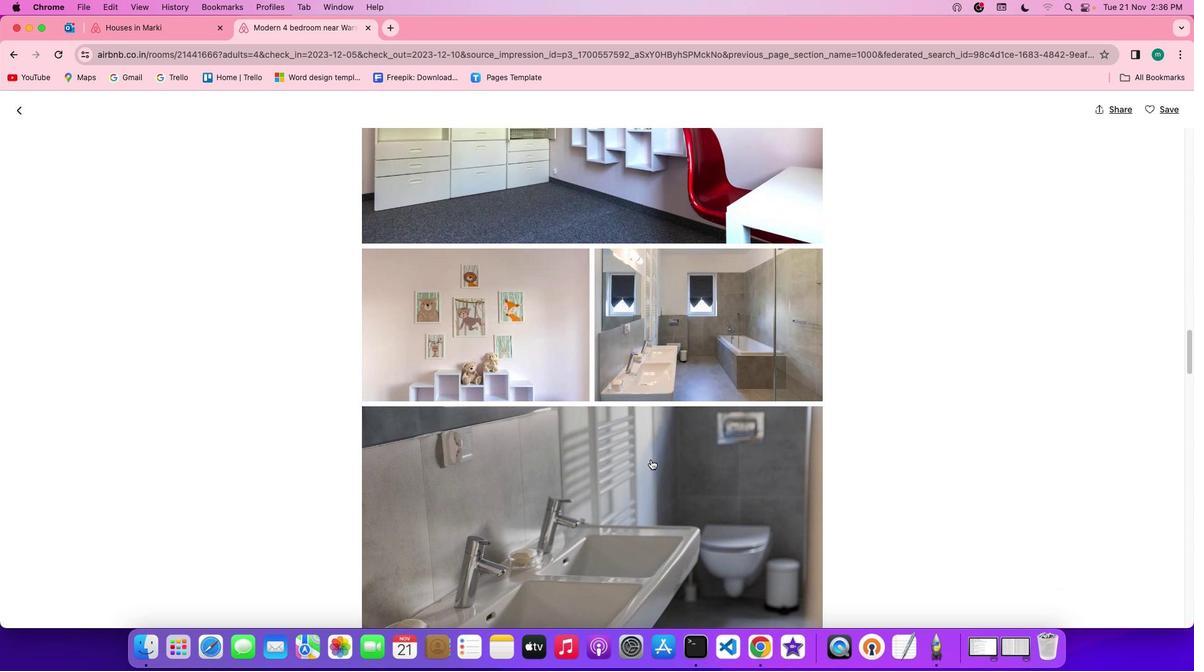
Action: Mouse scrolled (649, 458) with delta (-1, -1)
Screenshot: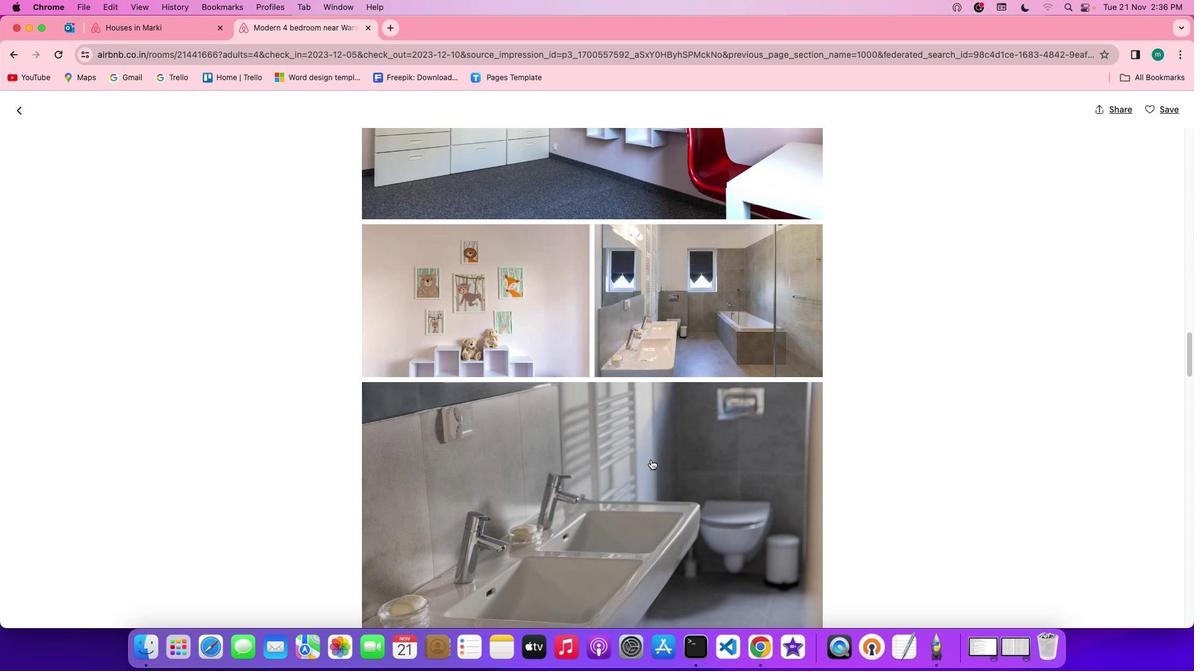 
Action: Mouse scrolled (649, 458) with delta (-1, -1)
Screenshot: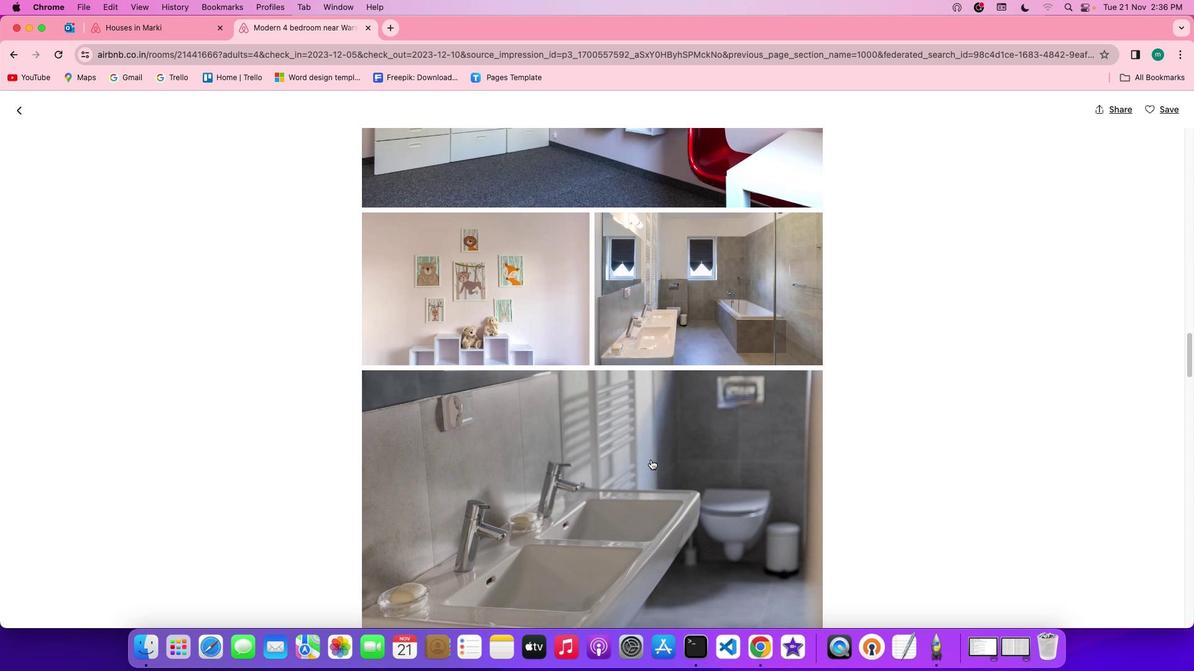 
Action: Mouse scrolled (649, 458) with delta (-1, -2)
Screenshot: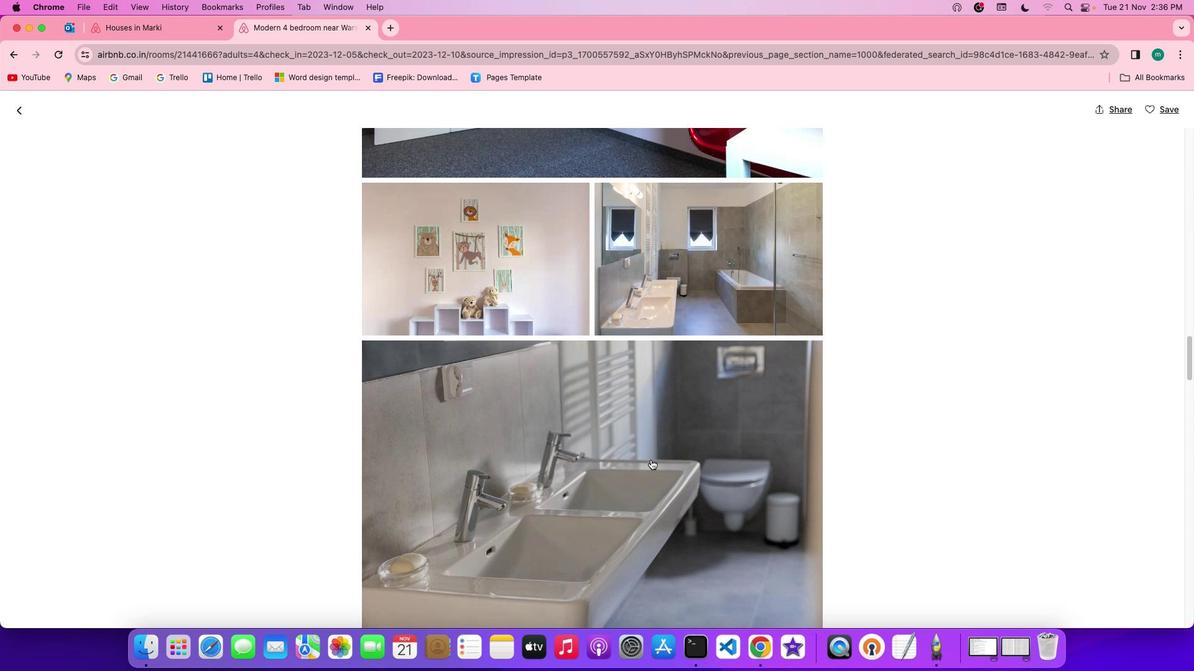 
Action: Mouse scrolled (649, 458) with delta (-1, -1)
Screenshot: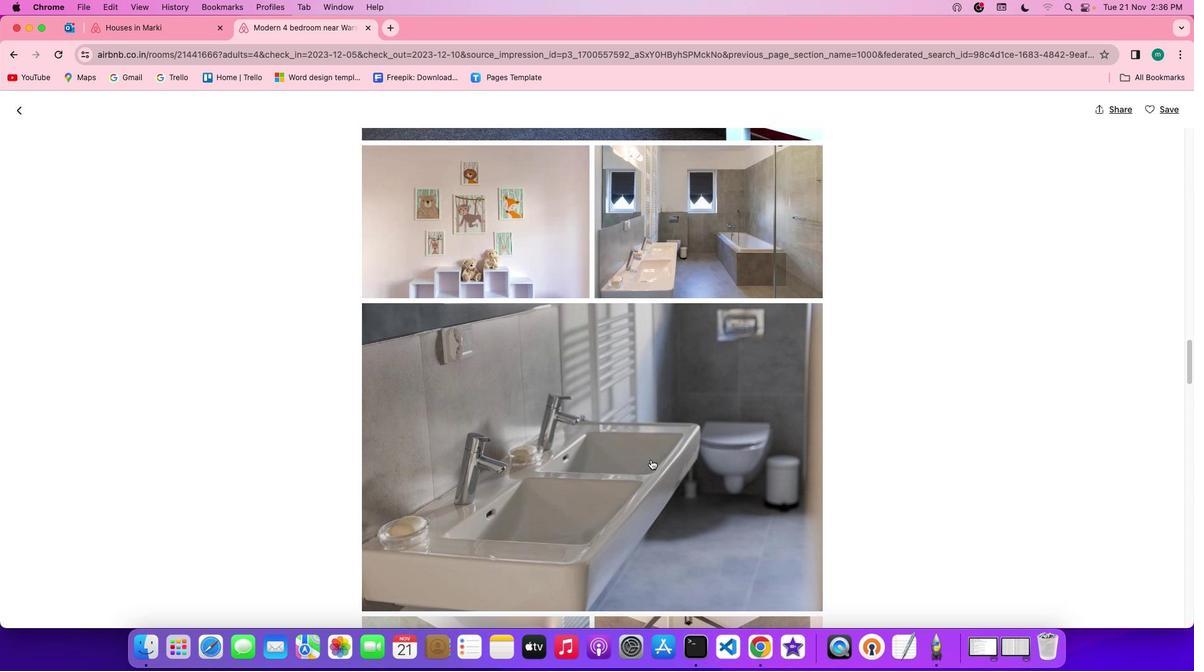 
Action: Mouse scrolled (649, 458) with delta (-1, -1)
Screenshot: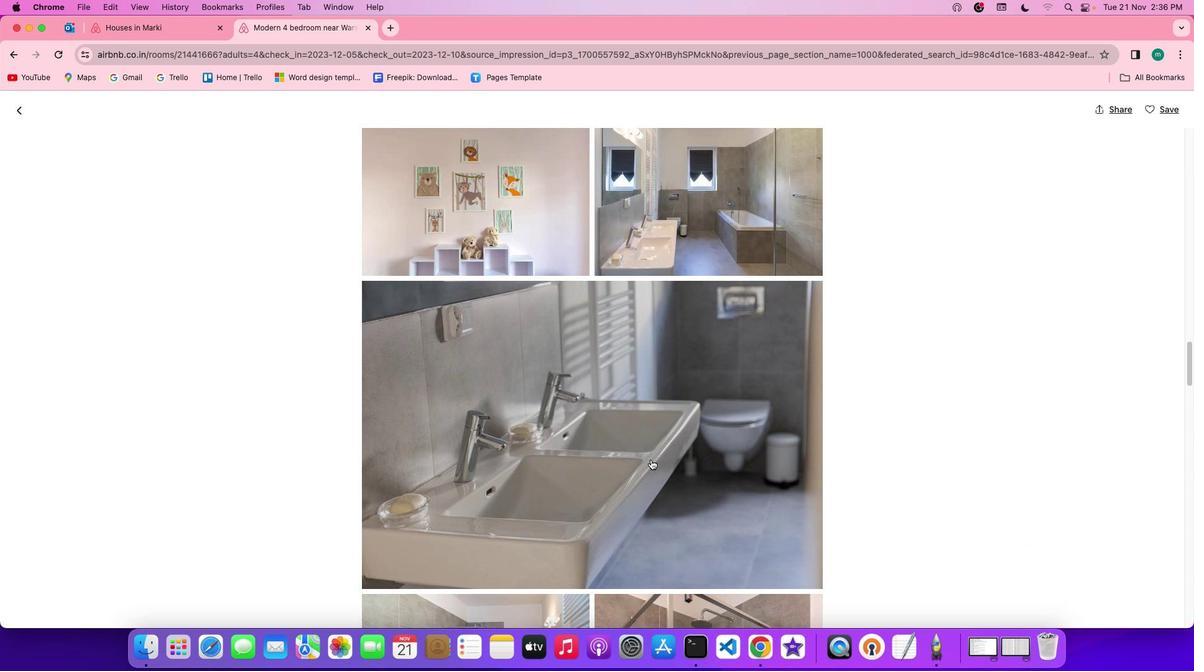 
Action: Mouse scrolled (649, 458) with delta (-1, -2)
Screenshot: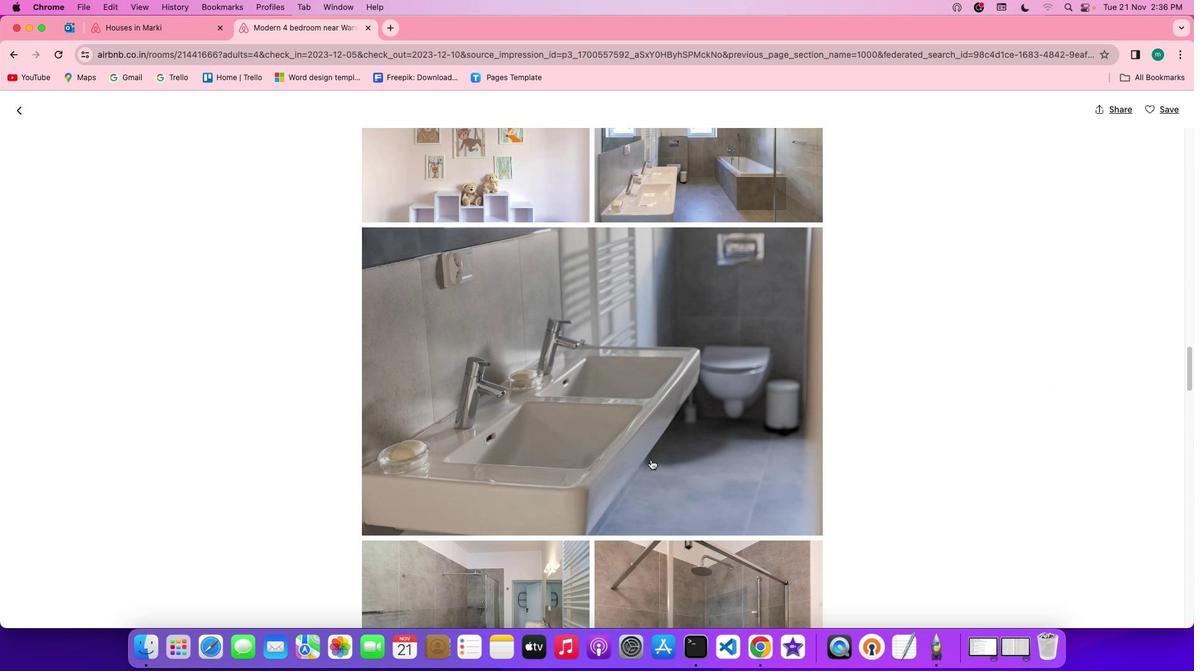 
Action: Mouse scrolled (649, 458) with delta (-1, -3)
Screenshot: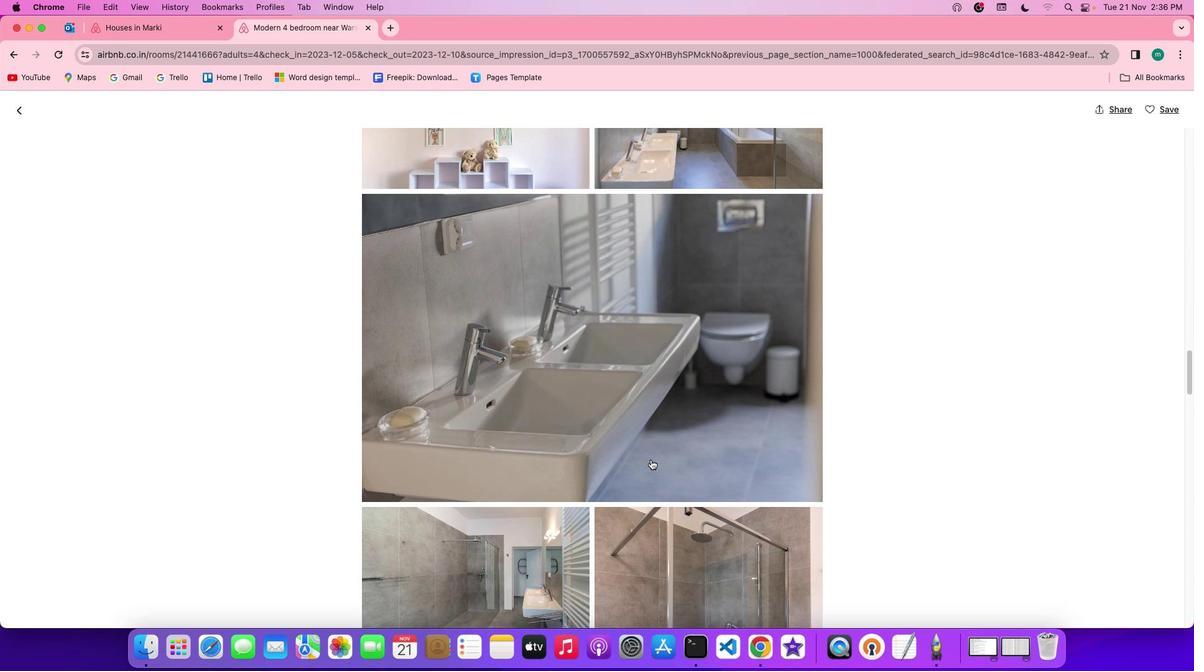 
Action: Mouse scrolled (649, 458) with delta (-1, 0)
Screenshot: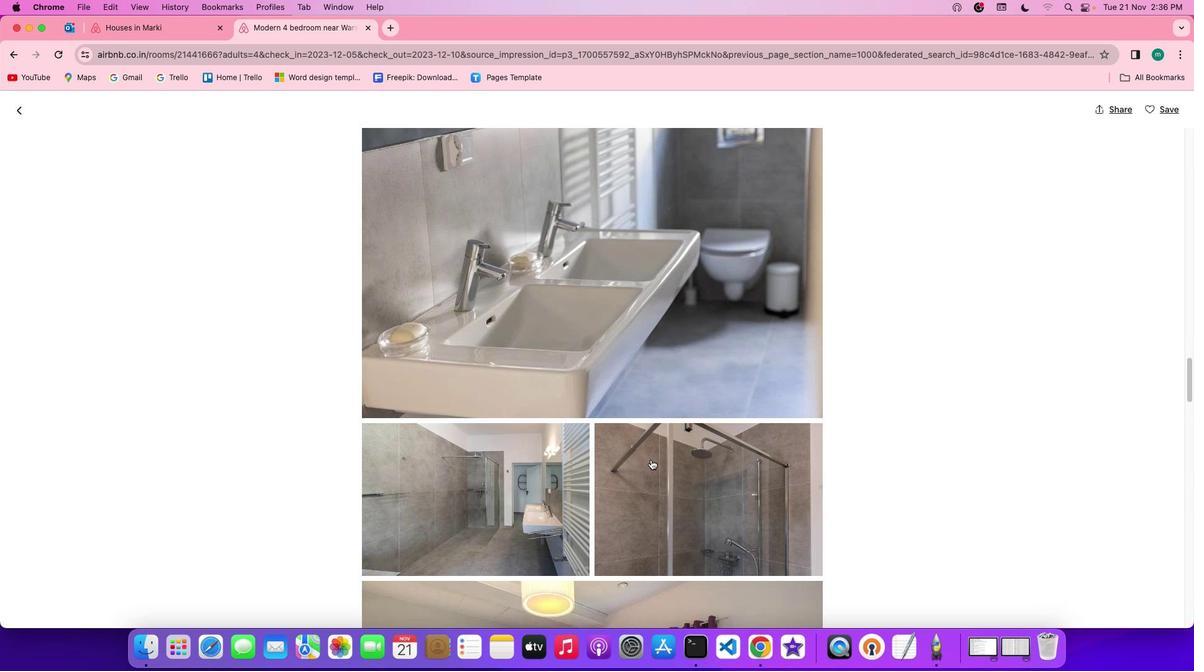 
Action: Mouse scrolled (649, 458) with delta (-1, -1)
Screenshot: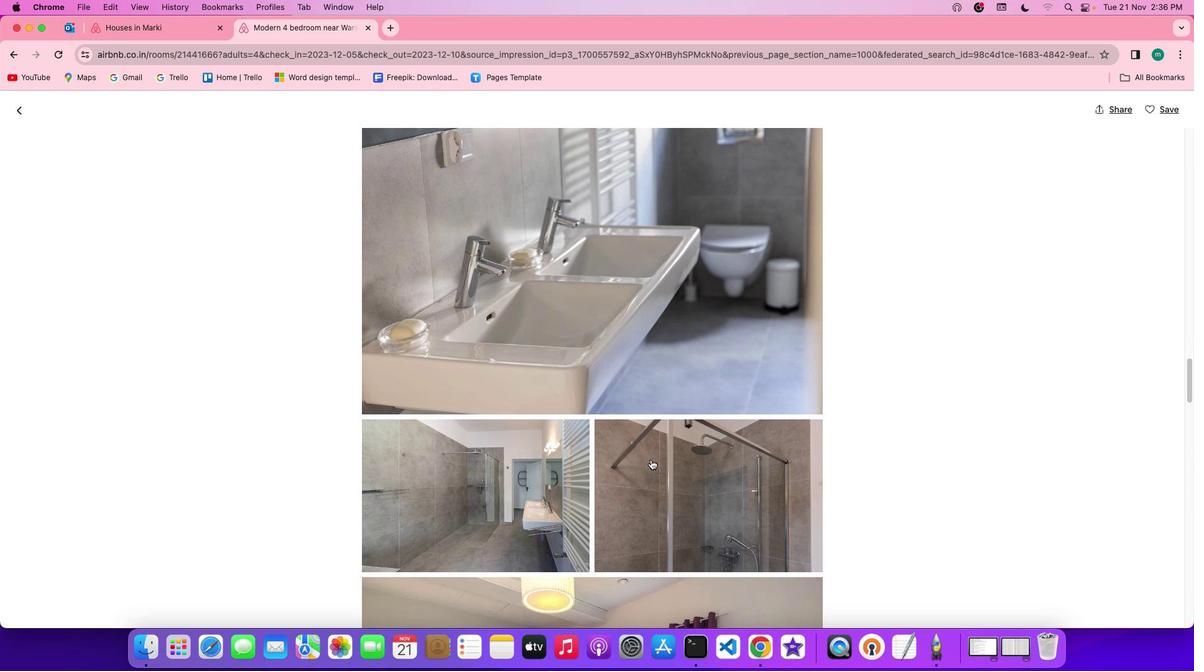 
Action: Mouse scrolled (649, 458) with delta (-1, -1)
Screenshot: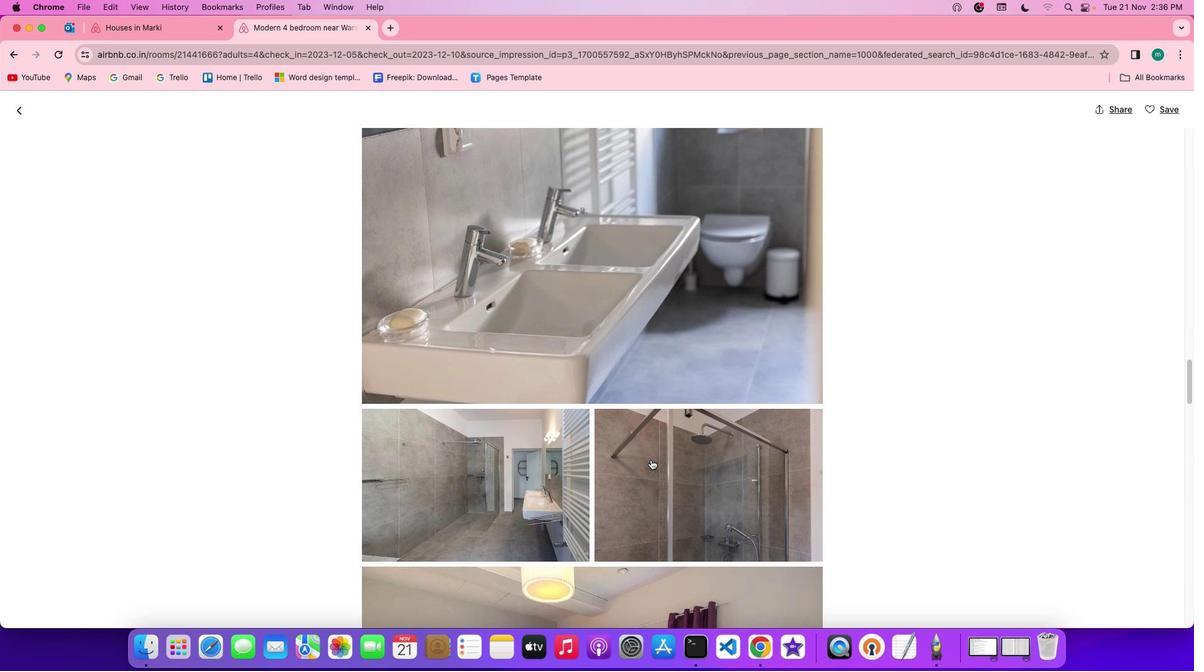 
Action: Mouse scrolled (649, 458) with delta (-1, -2)
Screenshot: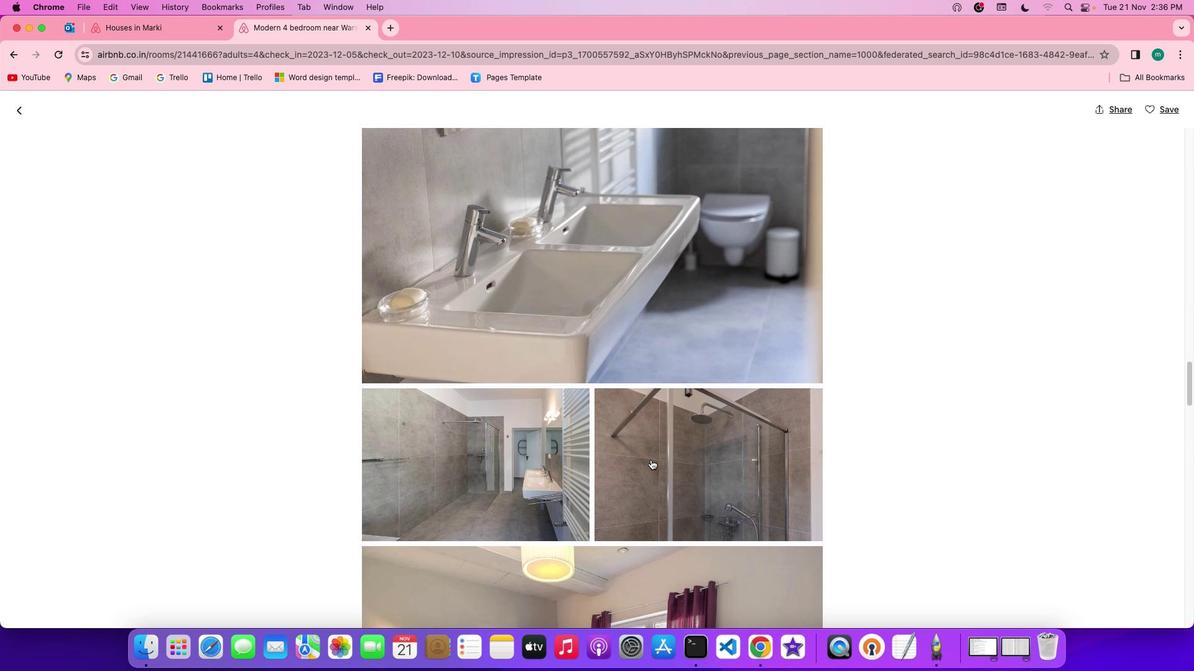 
Action: Mouse scrolled (649, 458) with delta (-1, -3)
Screenshot: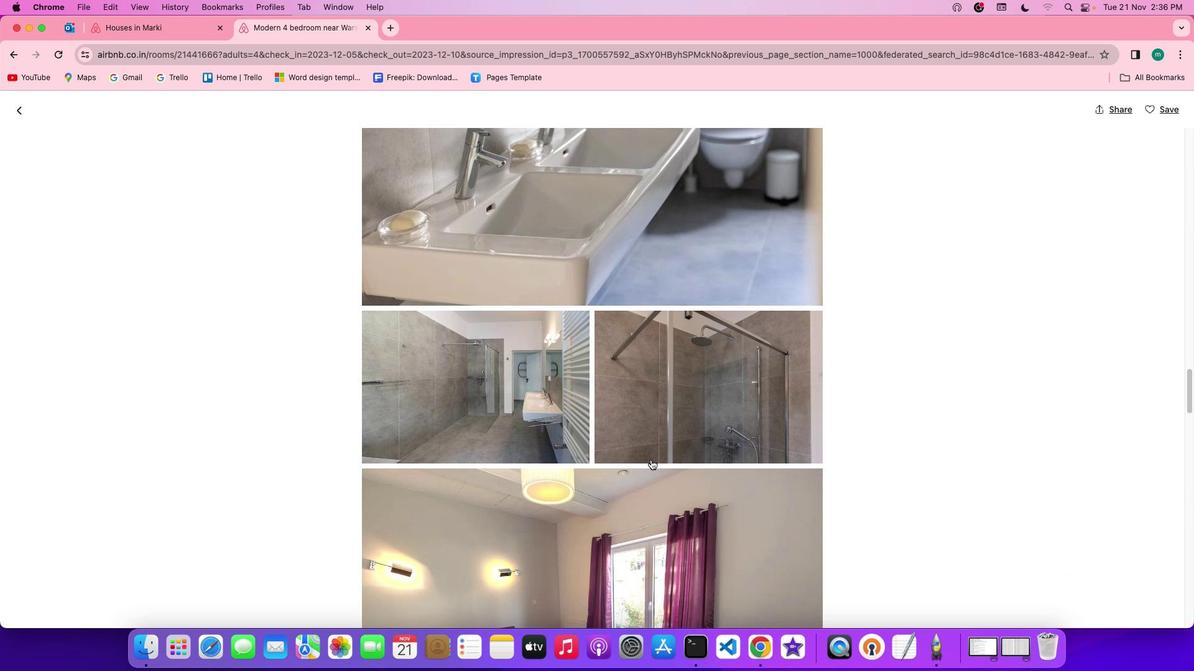 
Action: Mouse scrolled (649, 458) with delta (-1, -1)
Screenshot: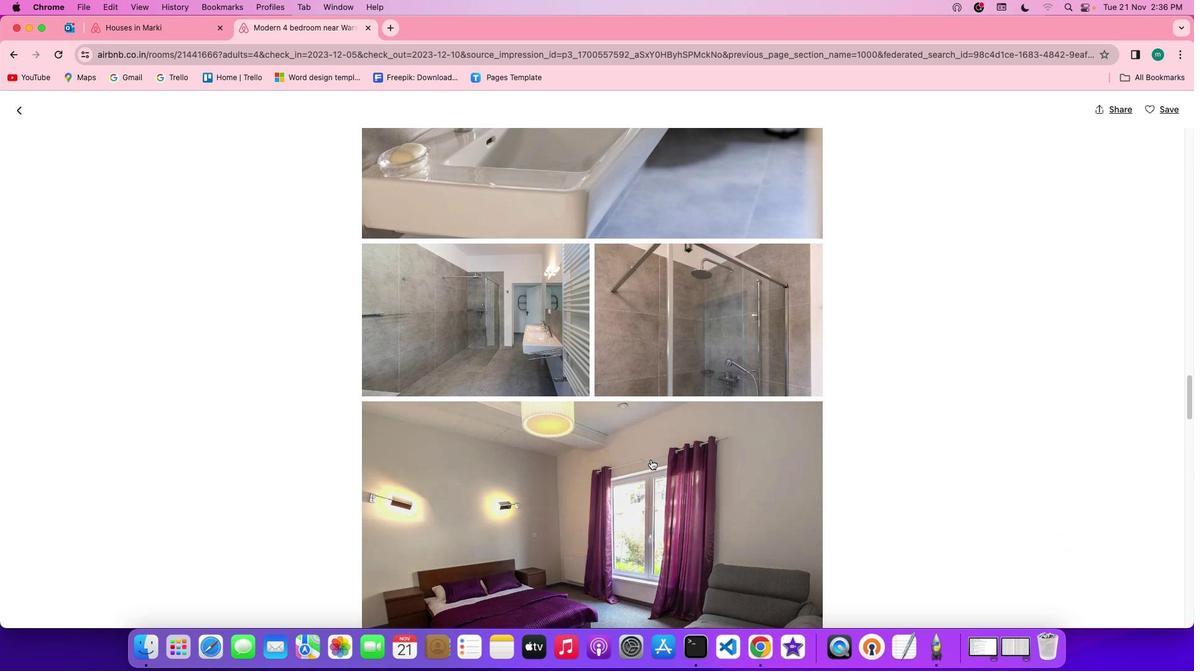 
Action: Mouse scrolled (649, 458) with delta (-1, -1)
Screenshot: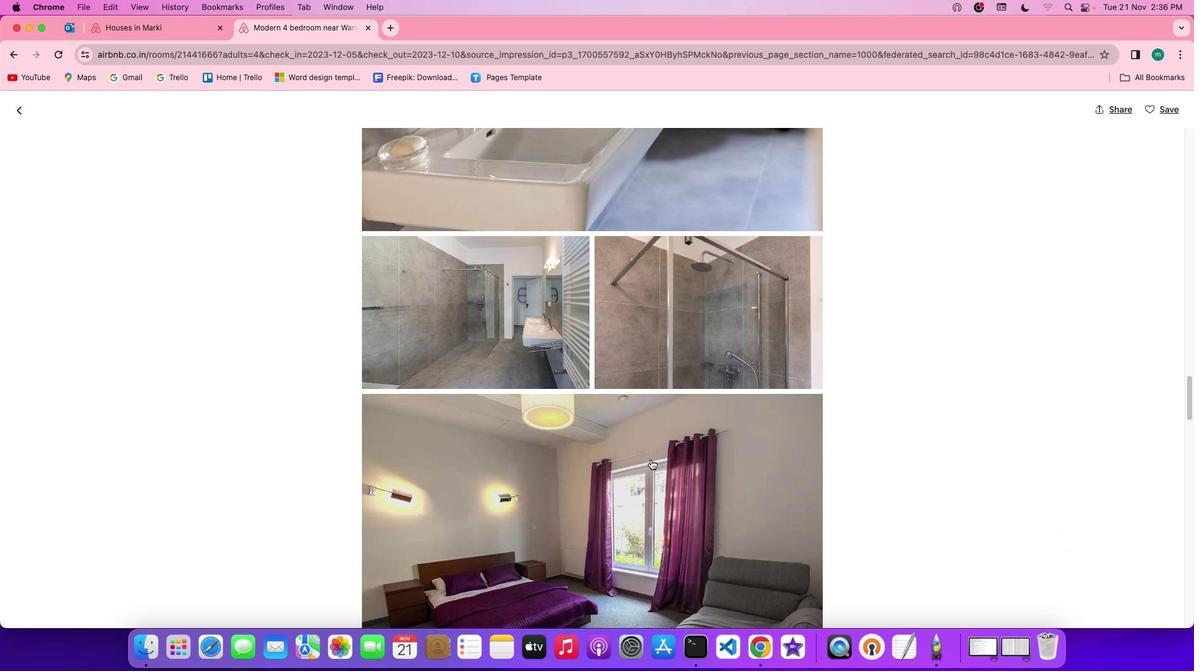 
Action: Mouse scrolled (649, 458) with delta (-1, -2)
Screenshot: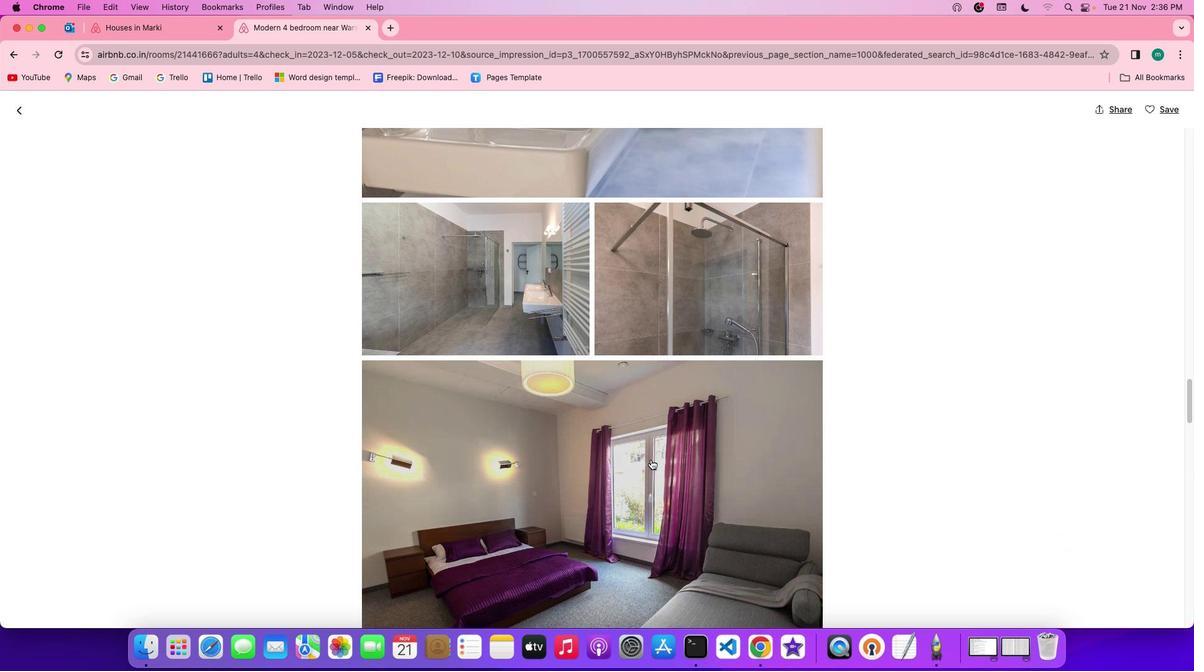 
Action: Mouse scrolled (649, 458) with delta (-1, -3)
Screenshot: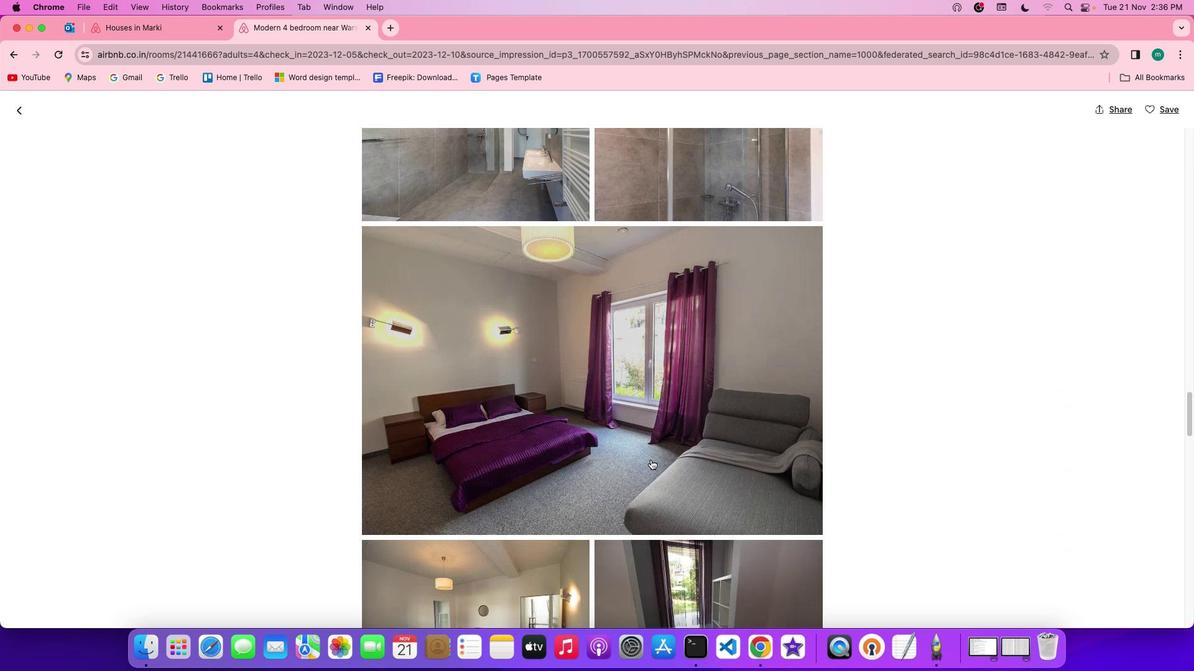 
Action: Mouse scrolled (649, 458) with delta (-1, -1)
Screenshot: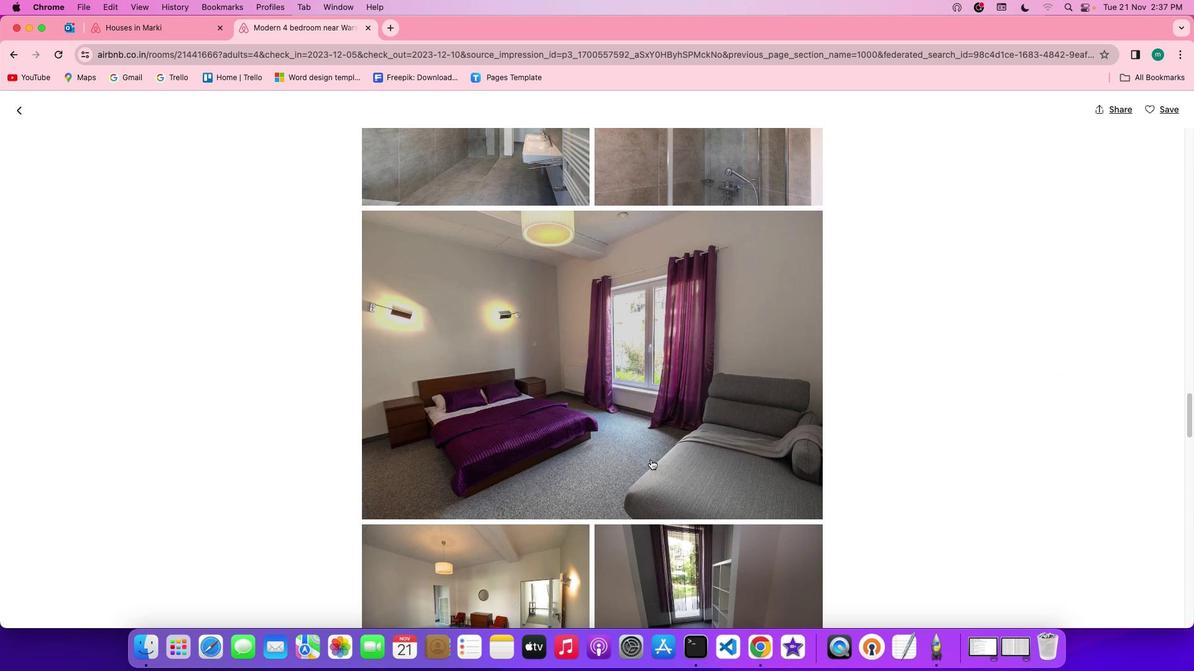 
Action: Mouse scrolled (649, 458) with delta (-1, -1)
Screenshot: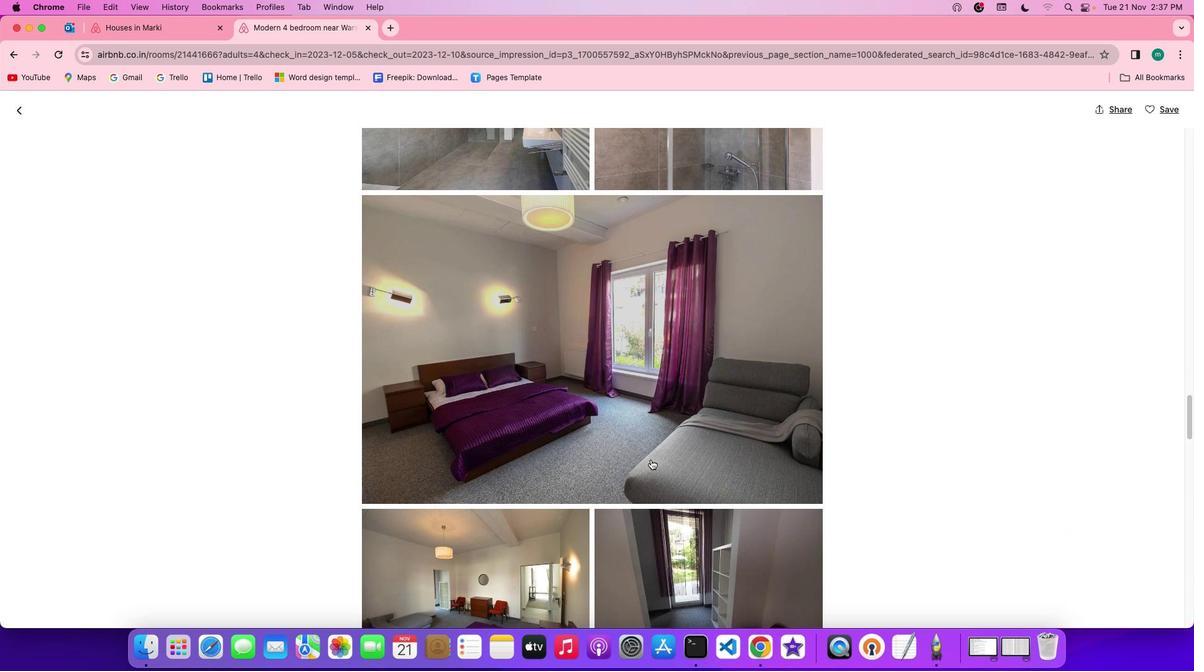 
Action: Mouse scrolled (649, 458) with delta (-1, -2)
Screenshot: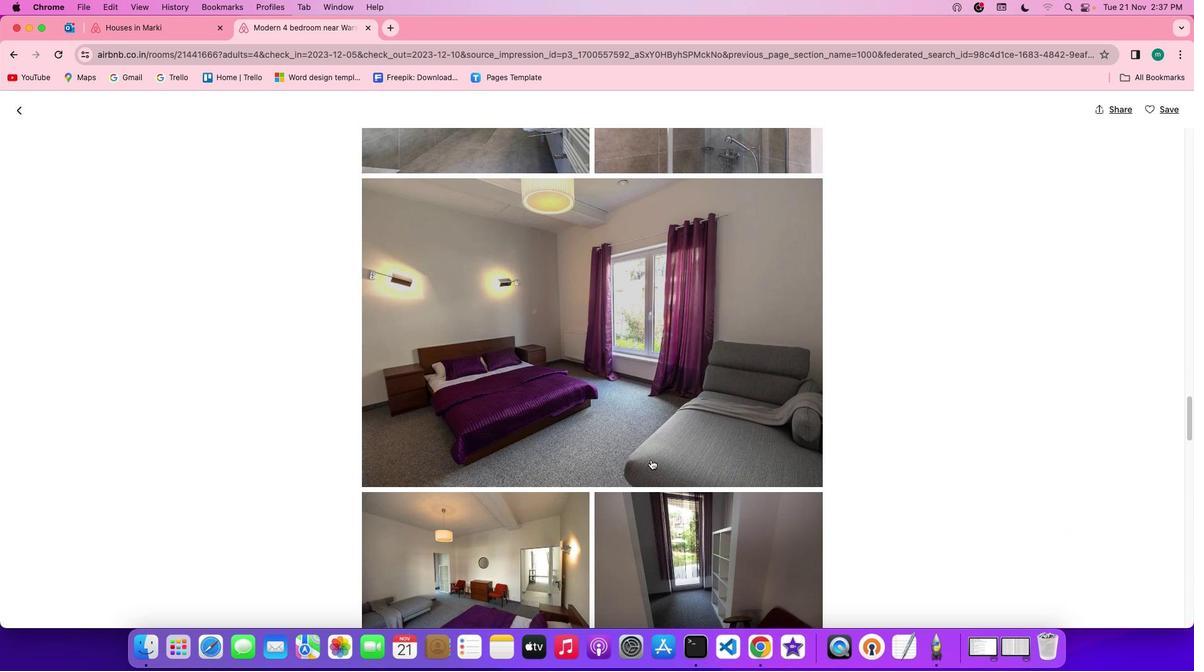 
Action: Mouse scrolled (649, 458) with delta (-1, -2)
Screenshot: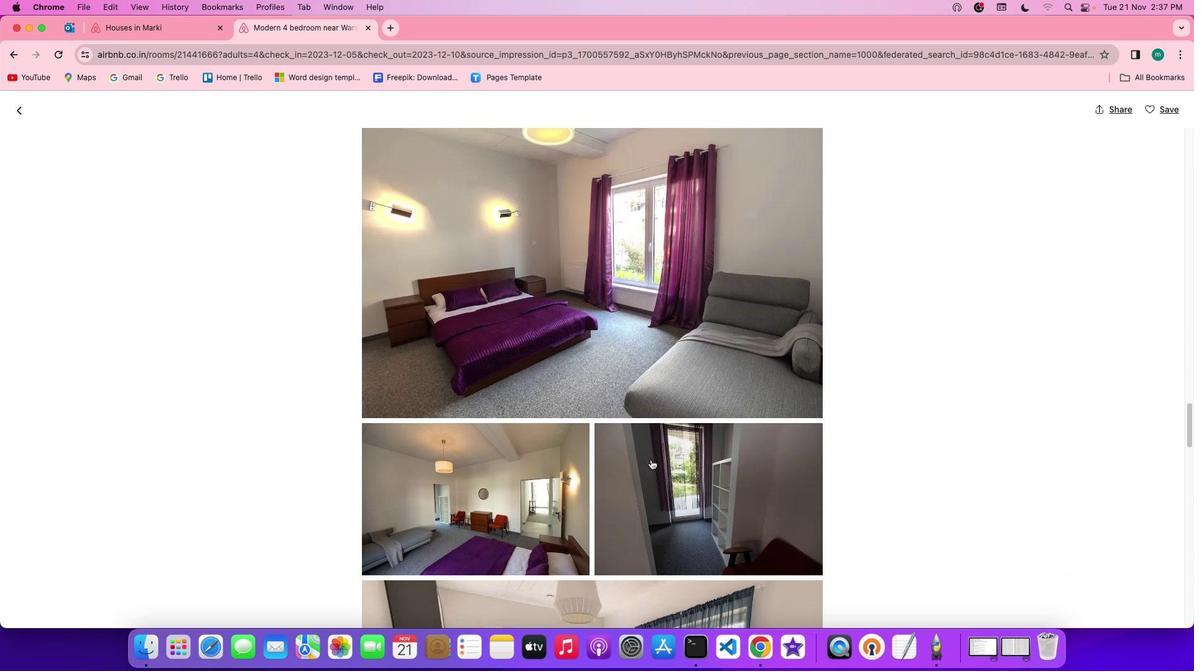 
Action: Mouse scrolled (649, 458) with delta (-1, -1)
Screenshot: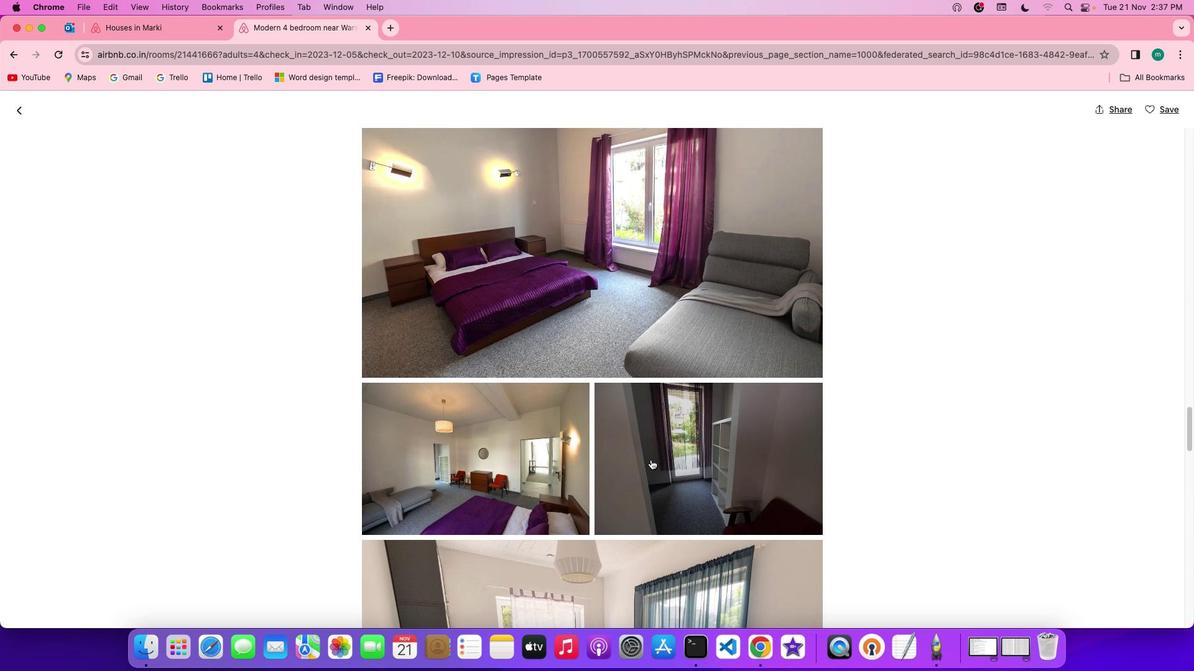 
Action: Mouse scrolled (649, 458) with delta (-1, -1)
Screenshot: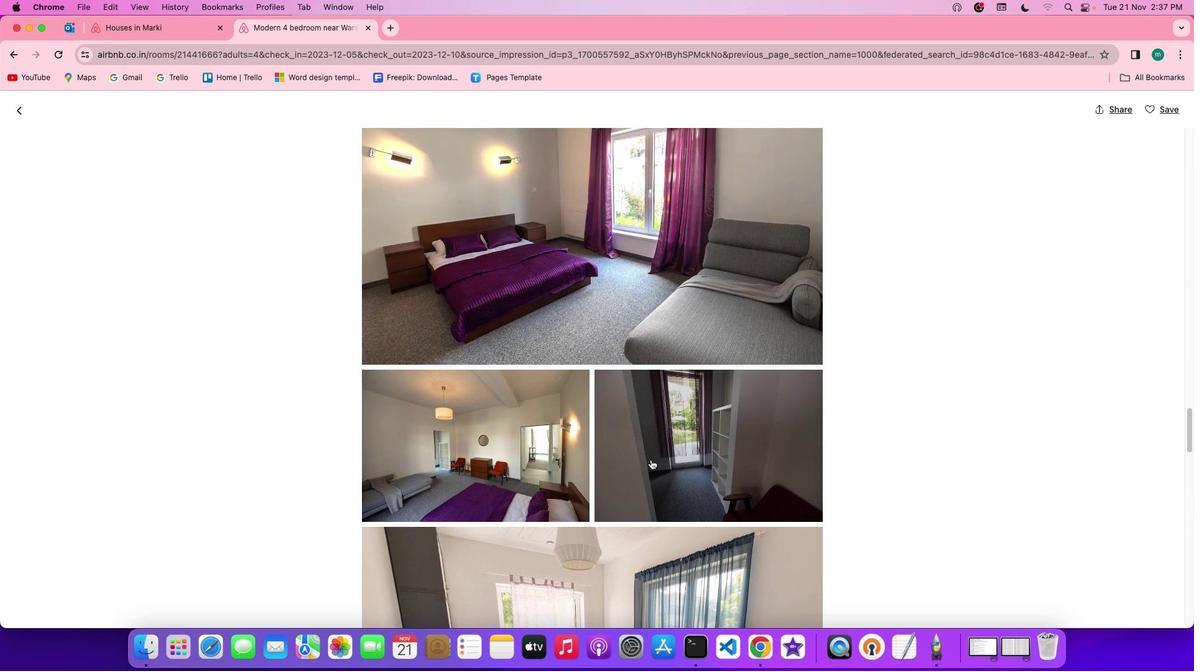 
Action: Mouse scrolled (649, 458) with delta (-1, -2)
Screenshot: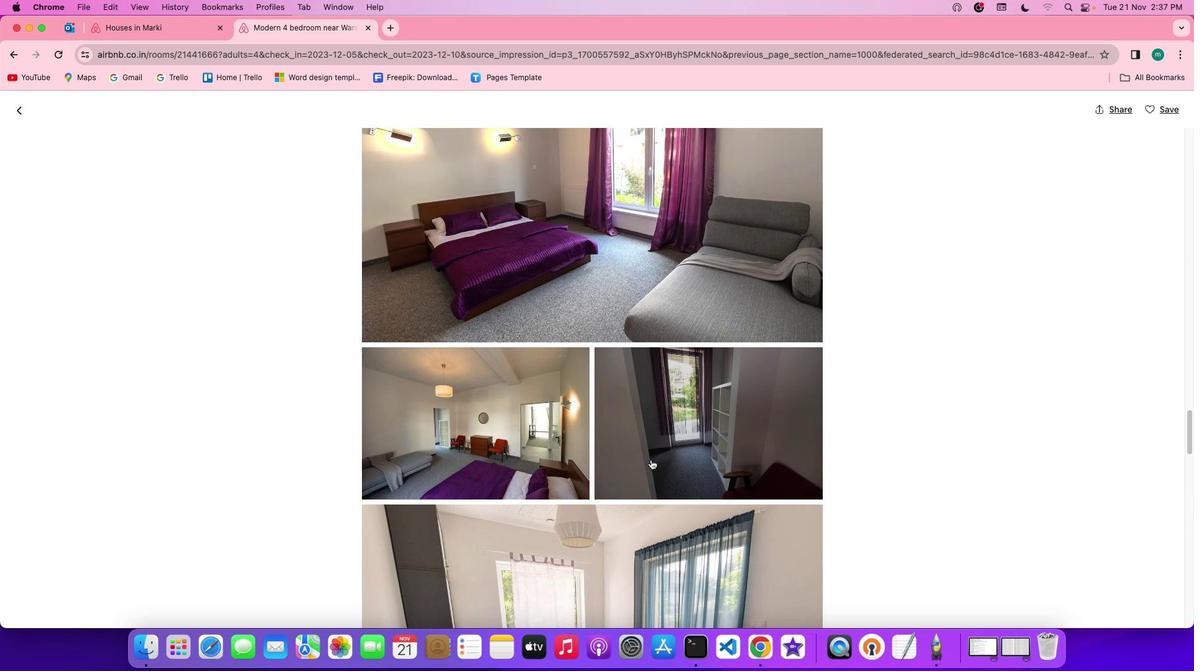 
Action: Mouse scrolled (649, 458) with delta (-1, -3)
Screenshot: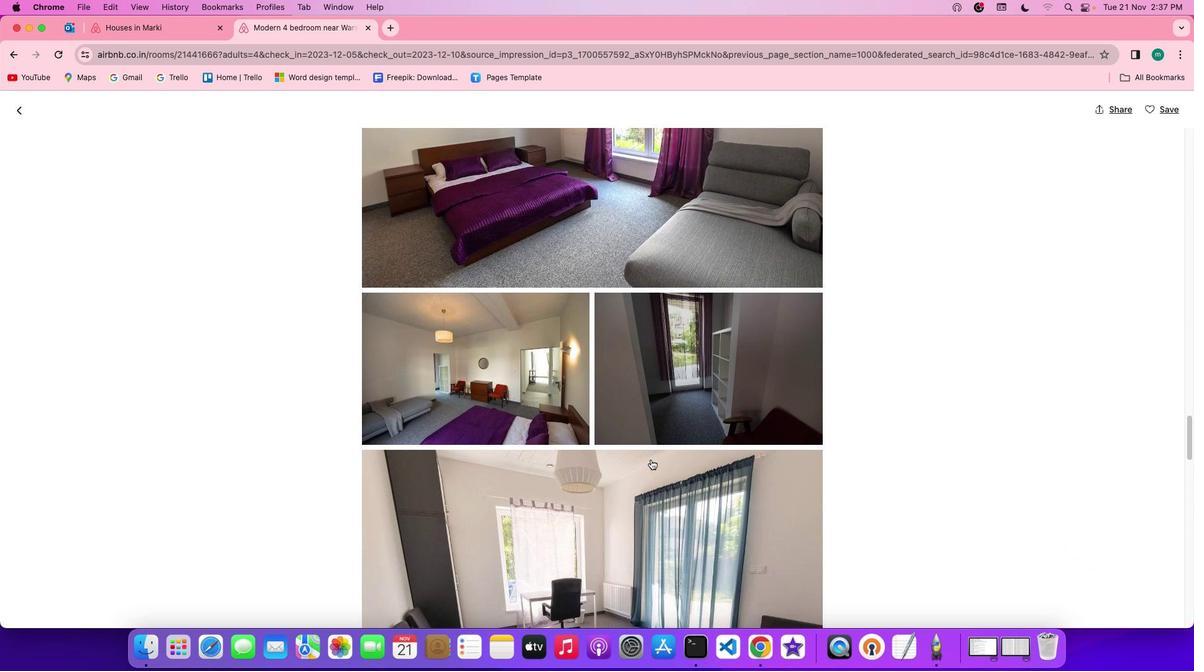 
Action: Mouse scrolled (649, 458) with delta (-1, -1)
Screenshot: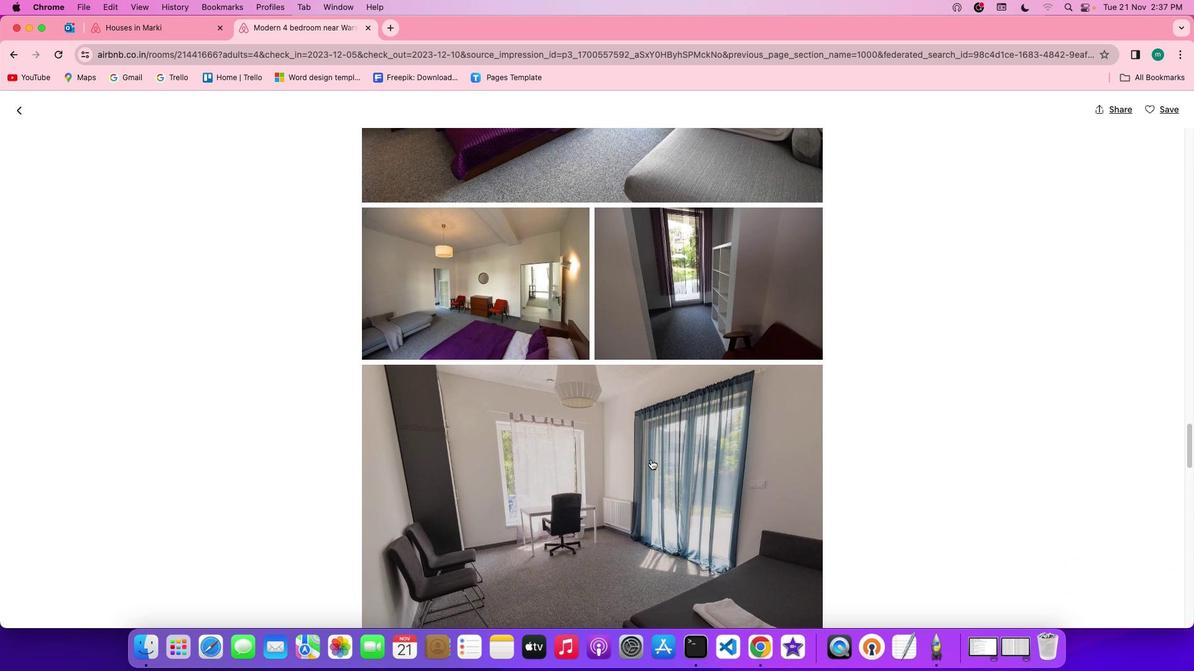
Action: Mouse scrolled (649, 458) with delta (-1, -1)
Screenshot: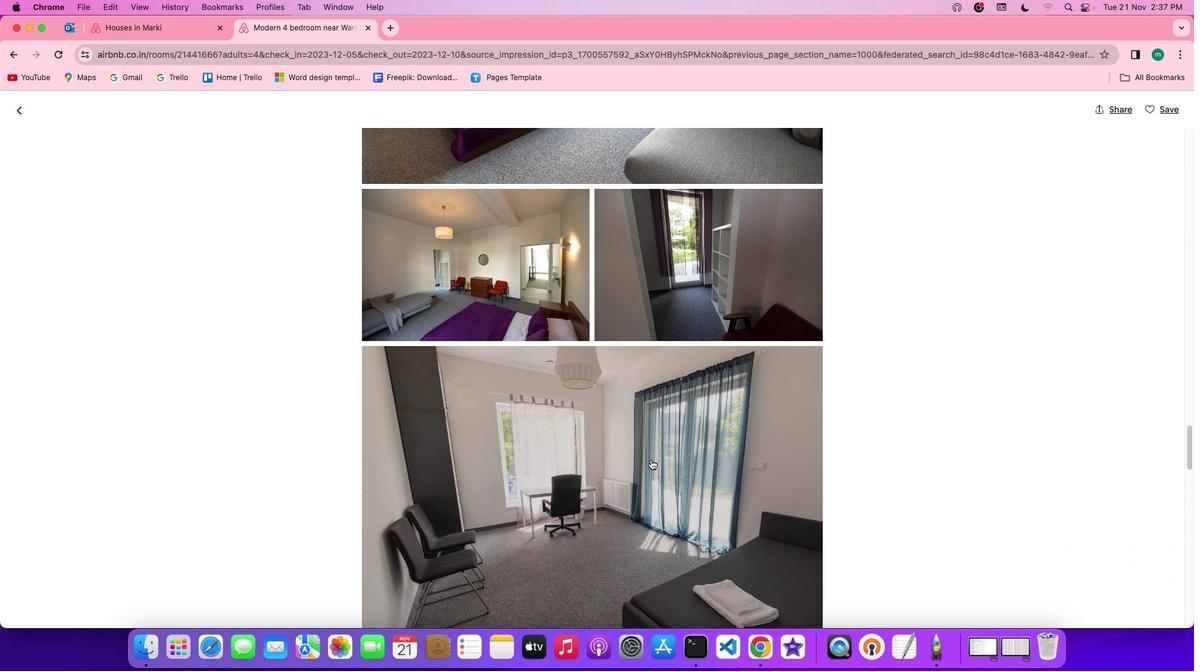 
Action: Mouse scrolled (649, 458) with delta (-1, -1)
Screenshot: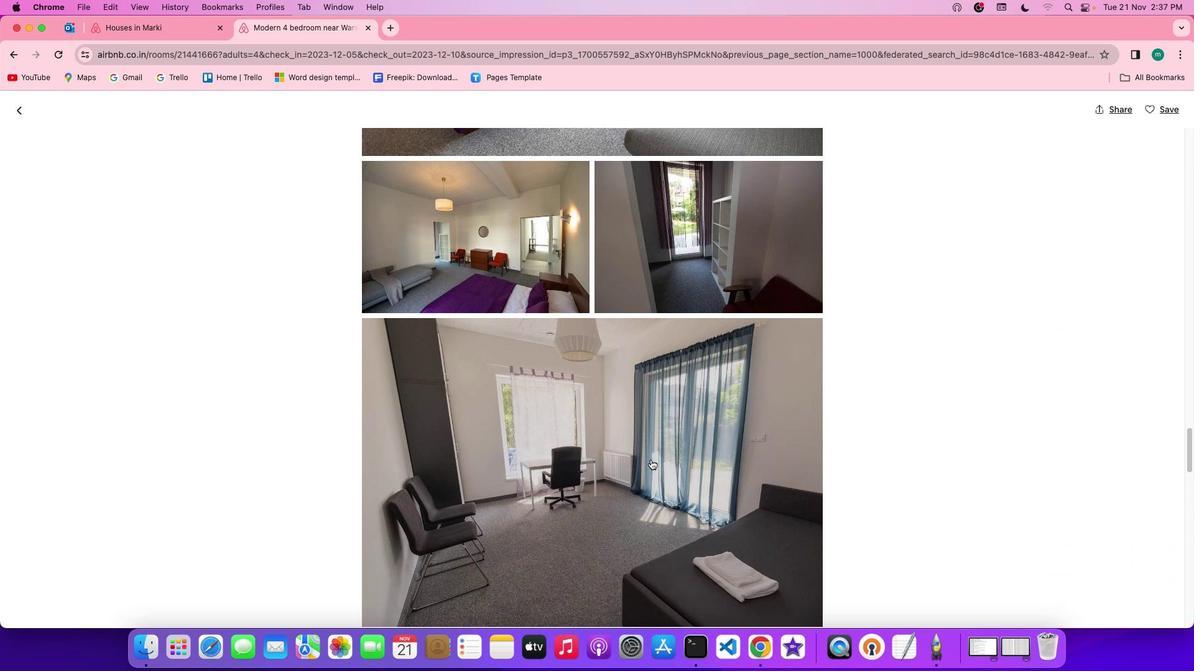 
Action: Mouse scrolled (649, 458) with delta (-1, -3)
Screenshot: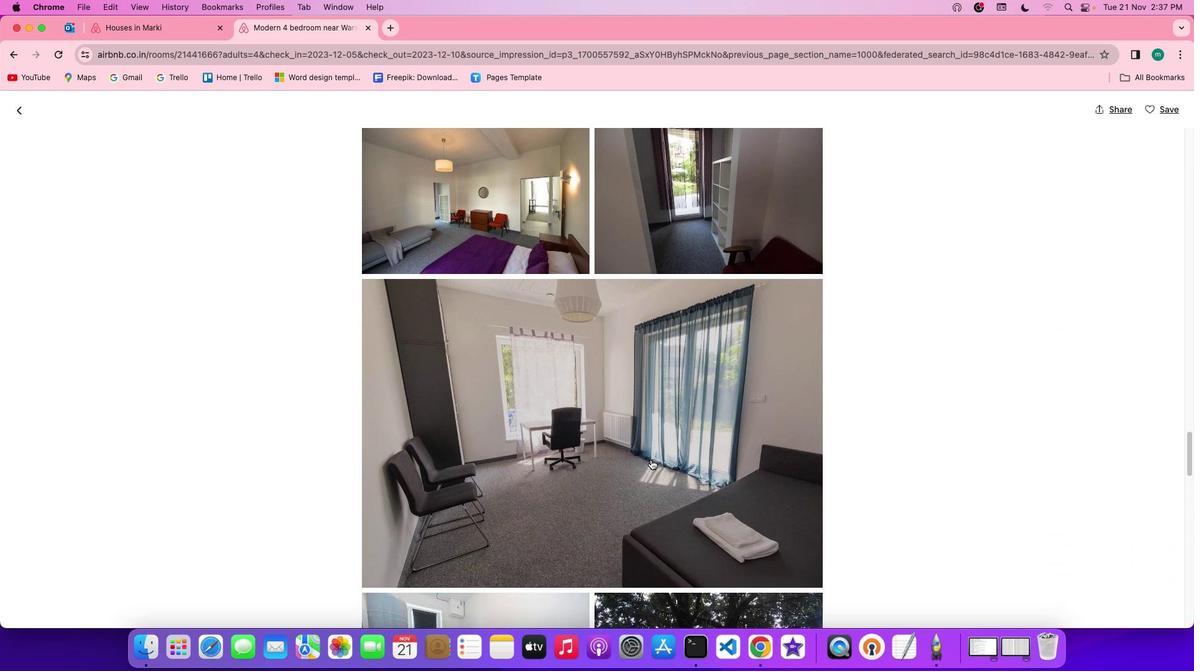 
Action: Mouse scrolled (649, 458) with delta (-1, -3)
Screenshot: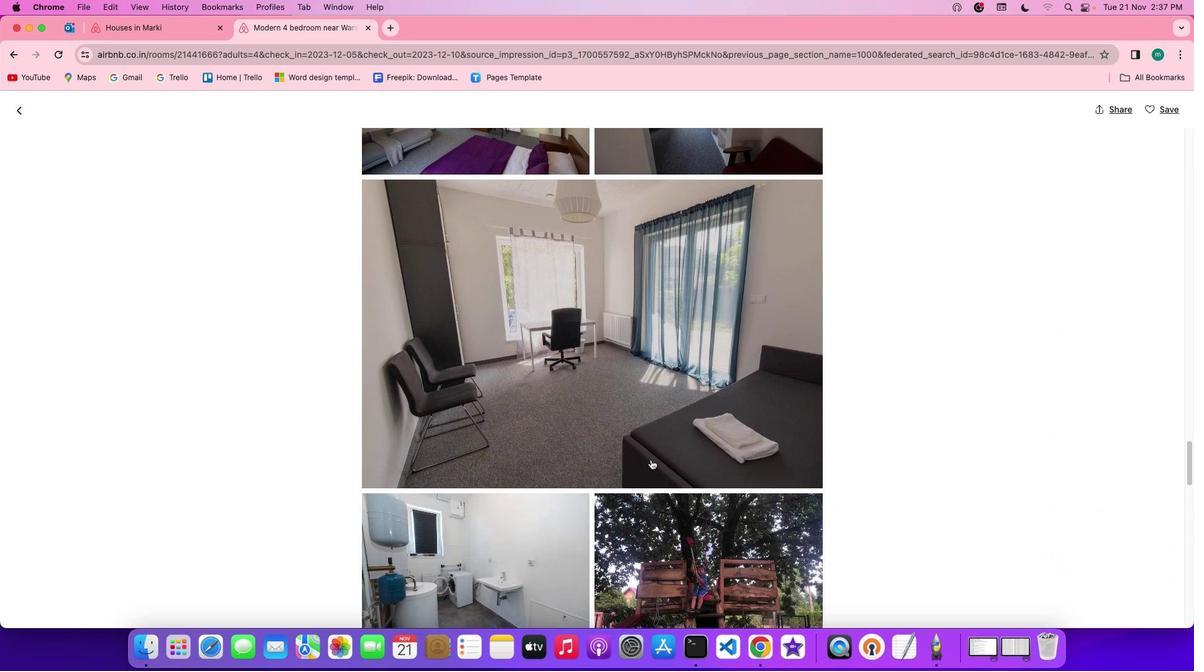 
Action: Mouse scrolled (649, 458) with delta (-1, -1)
Screenshot: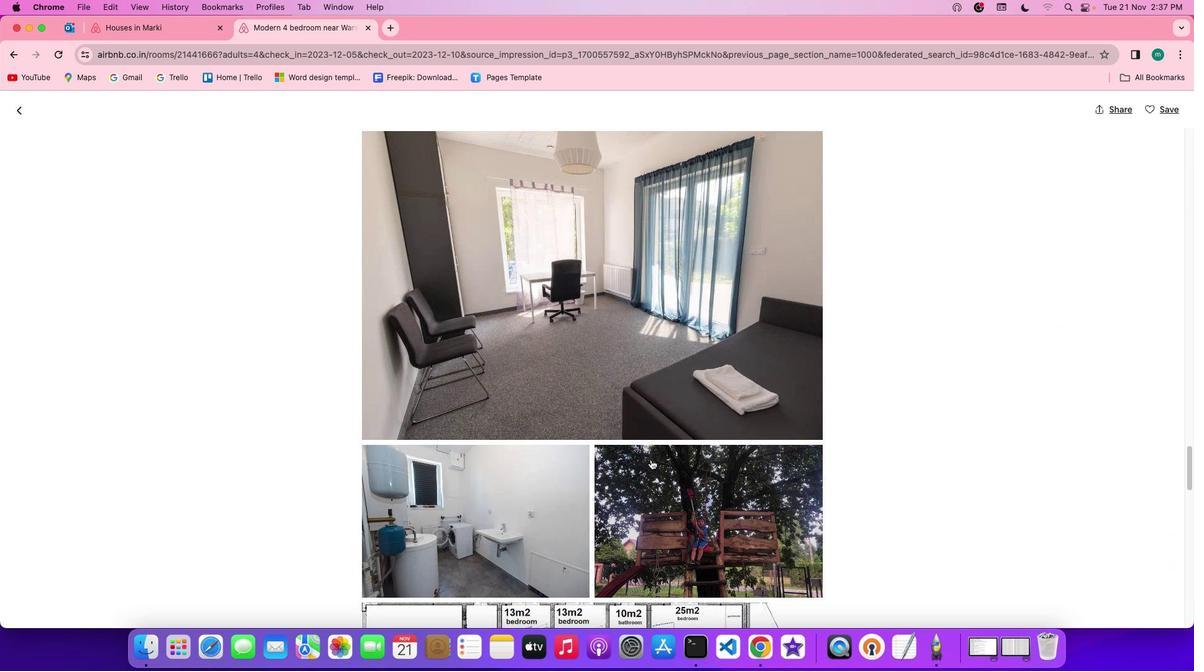 
Action: Mouse scrolled (649, 458) with delta (-1, -1)
Screenshot: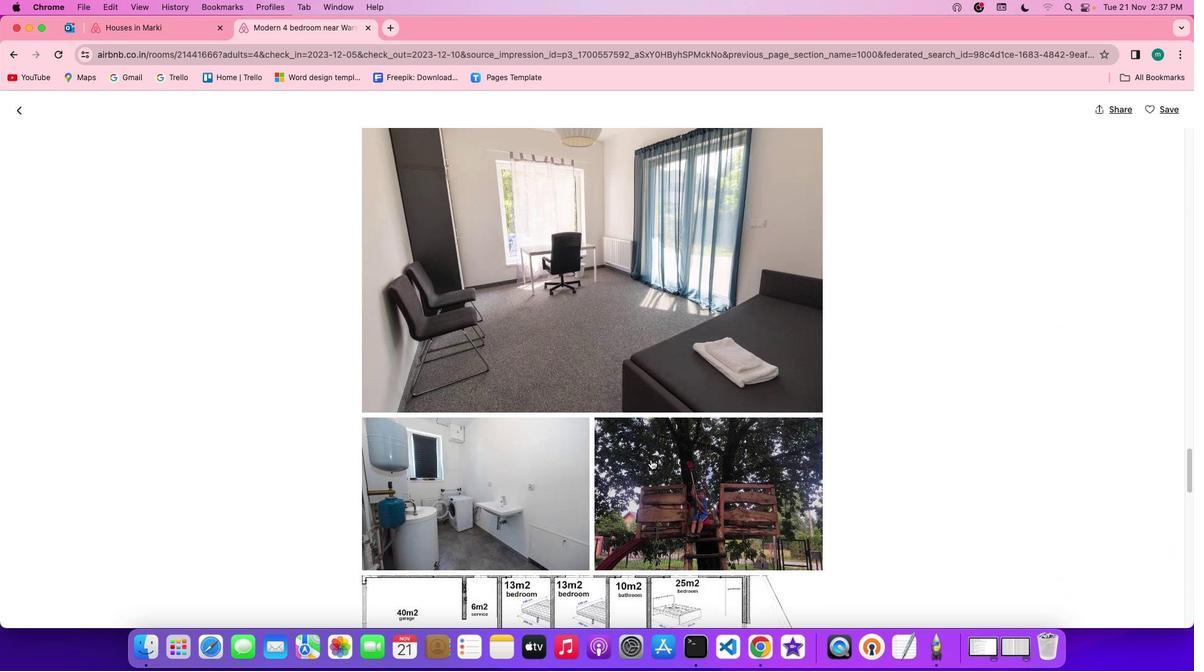 
Action: Mouse scrolled (649, 458) with delta (-1, -2)
Screenshot: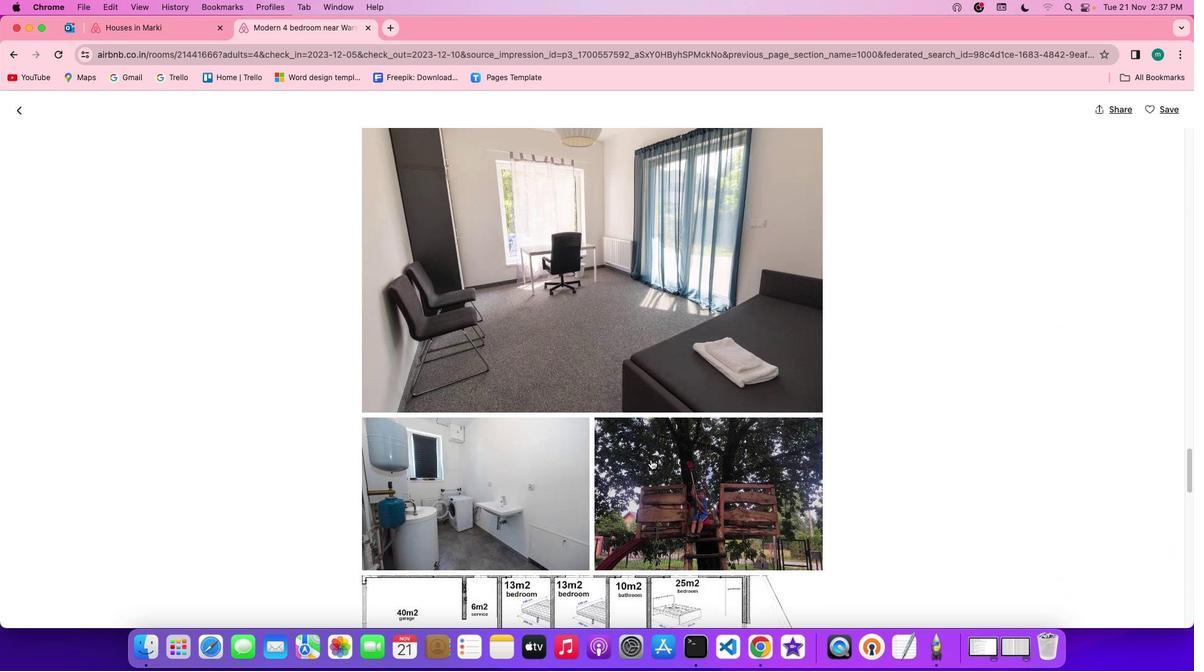 
Action: Mouse scrolled (649, 458) with delta (-1, -3)
Screenshot: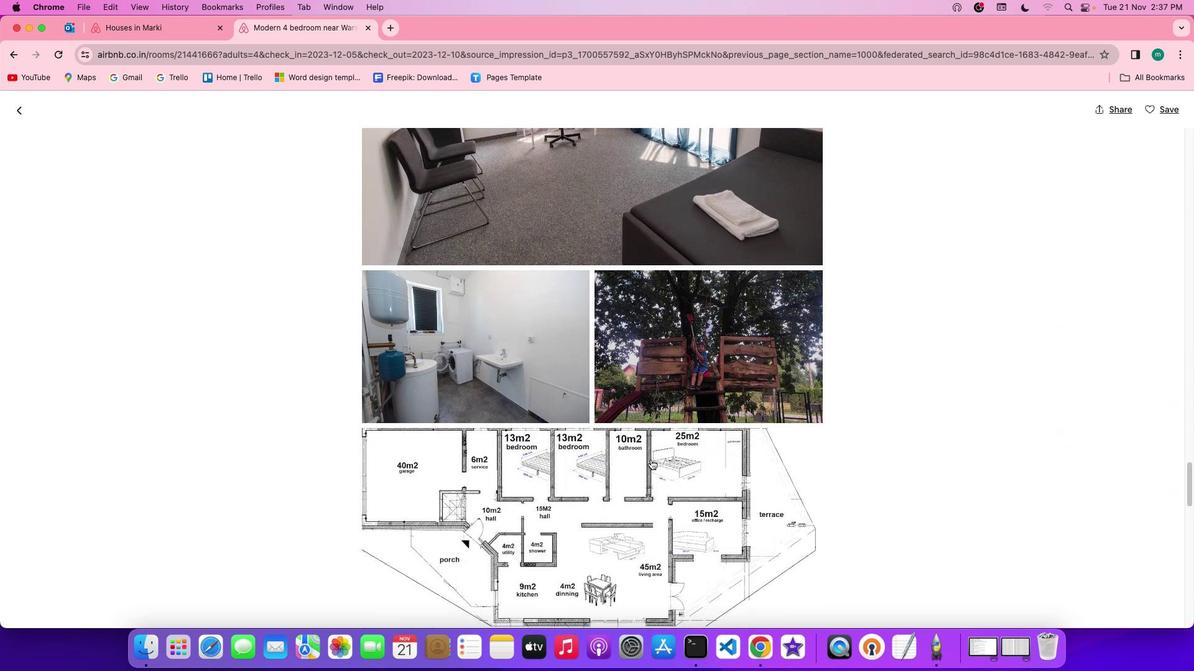 
Action: Mouse scrolled (649, 458) with delta (-1, -1)
Screenshot: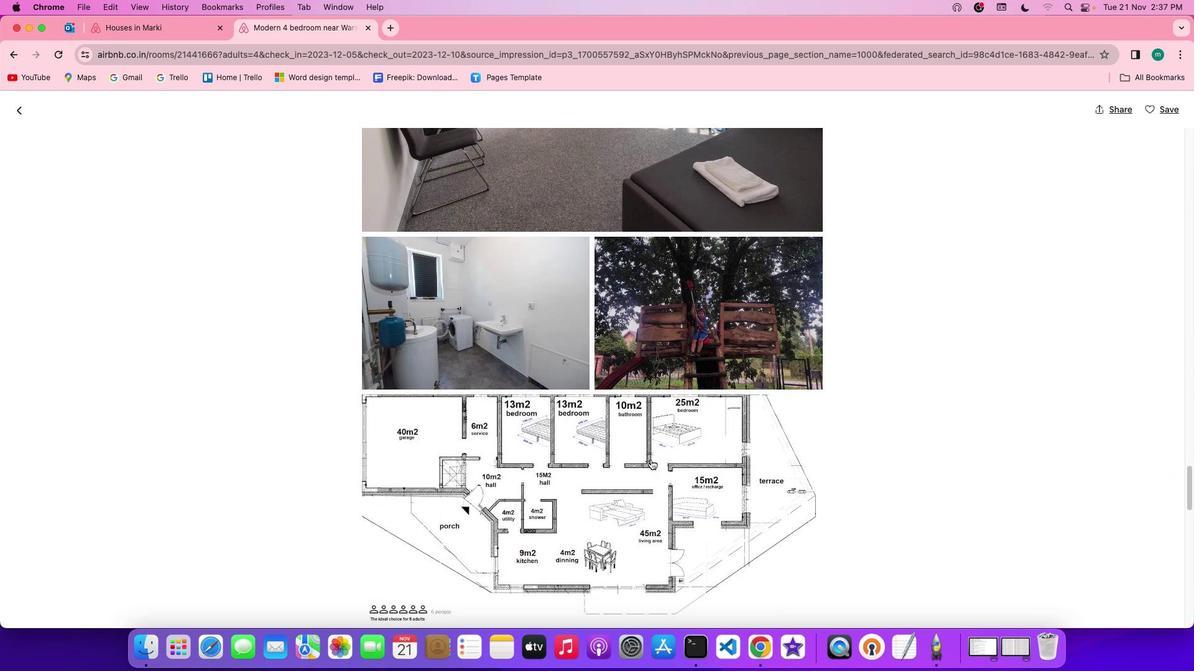 
Action: Mouse scrolled (649, 458) with delta (-1, -1)
Screenshot: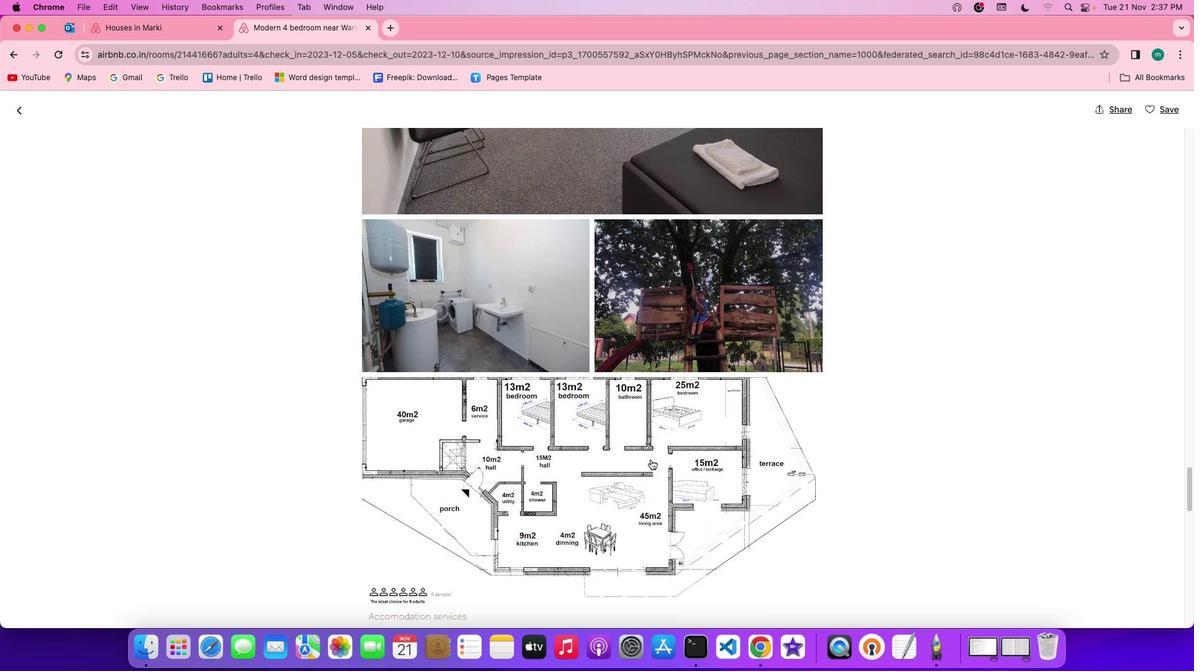 
Action: Mouse scrolled (649, 458) with delta (-1, -3)
Screenshot: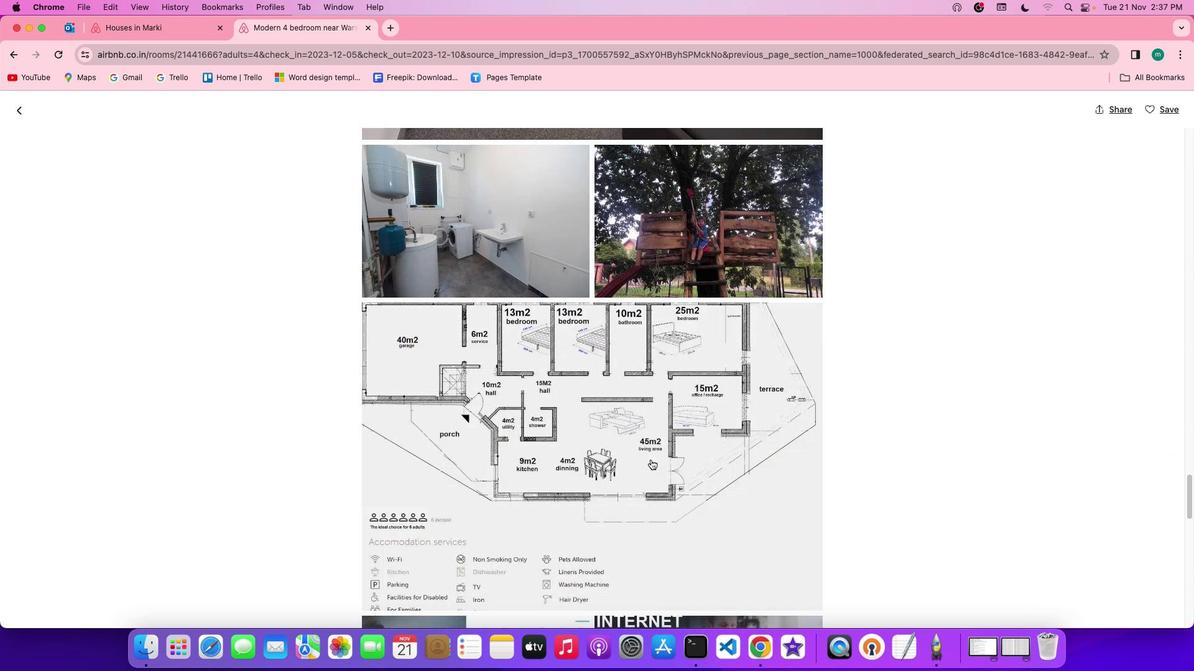 
Action: Mouse scrolled (649, 458) with delta (-1, -3)
Screenshot: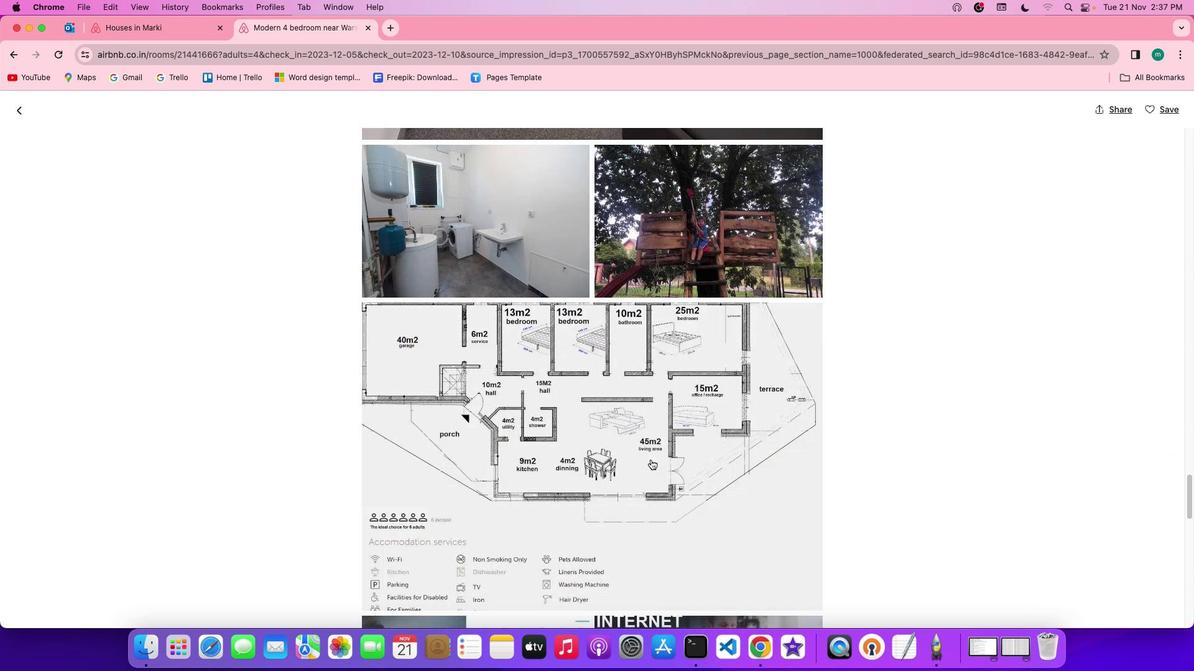 
Action: Mouse scrolled (649, 458) with delta (-1, -4)
Screenshot: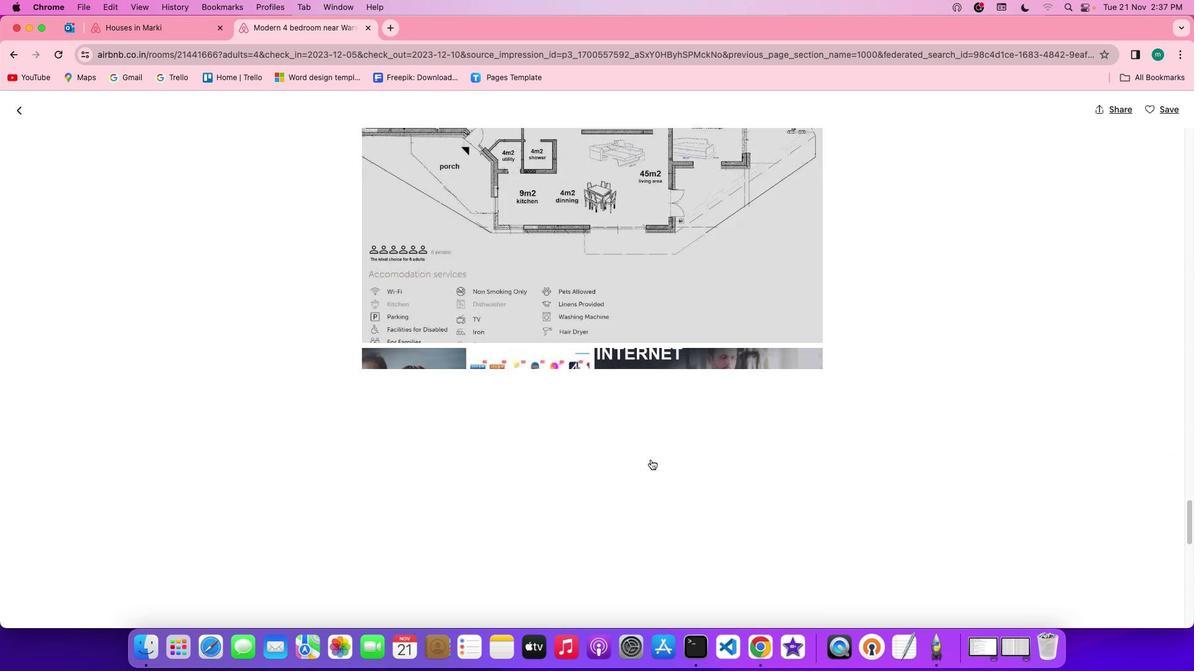 
Action: Mouse scrolled (649, 458) with delta (-1, -1)
Screenshot: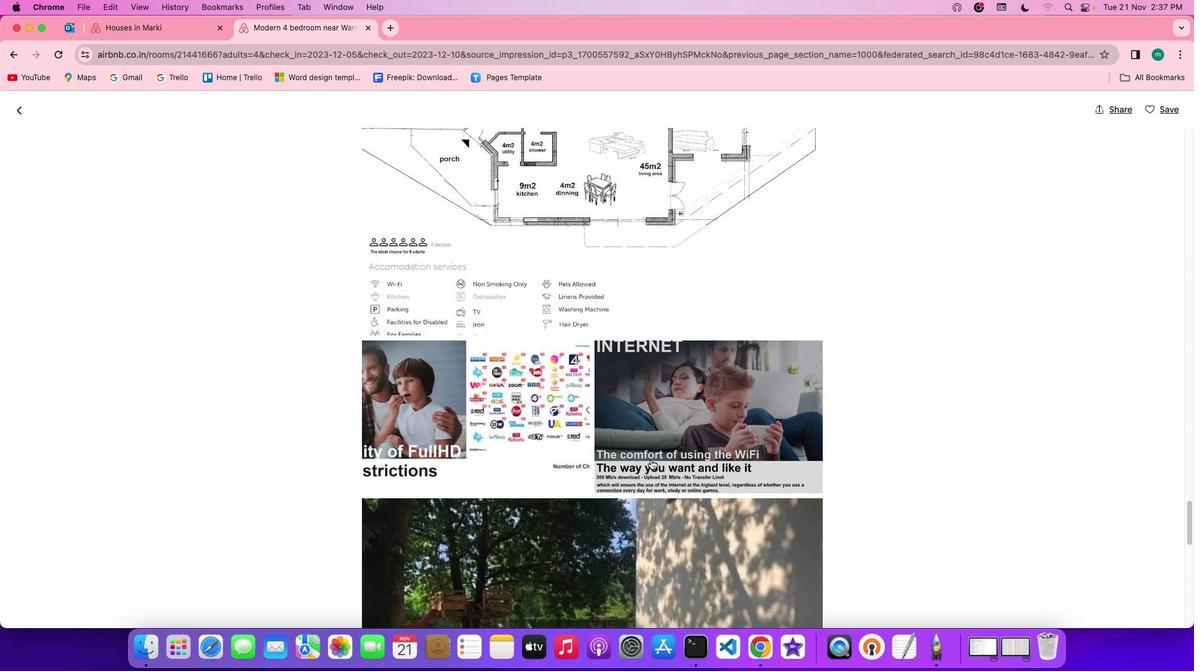 
Action: Mouse scrolled (649, 458) with delta (-1, -1)
Screenshot: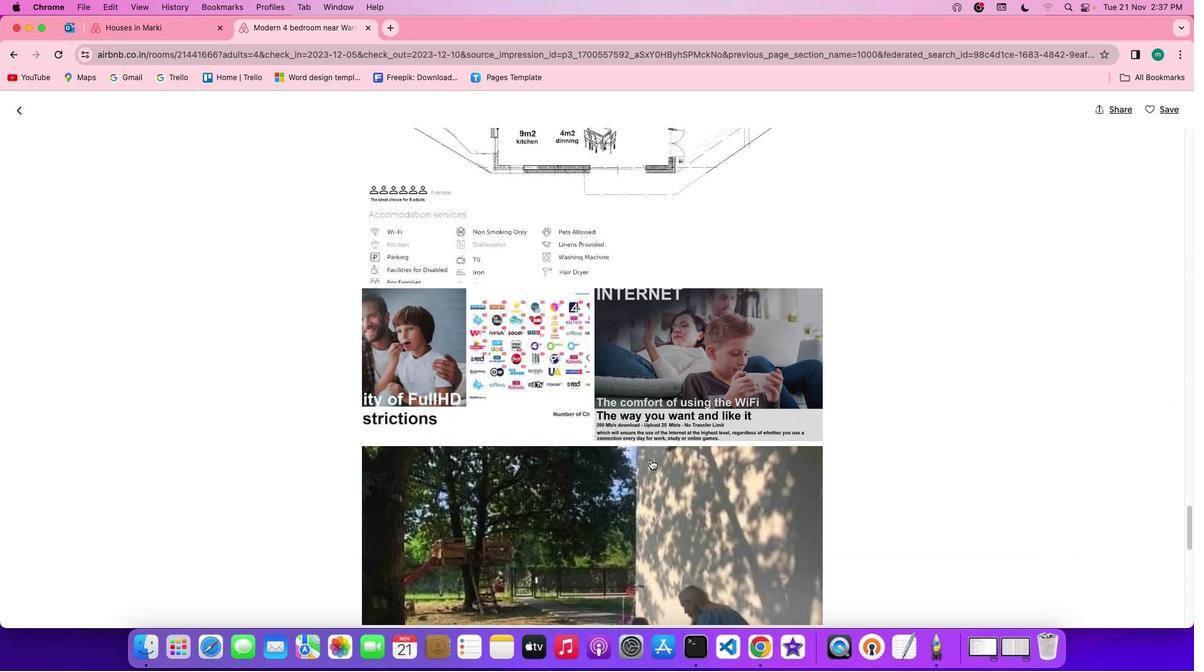 
Action: Mouse scrolled (649, 458) with delta (-1, -3)
Screenshot: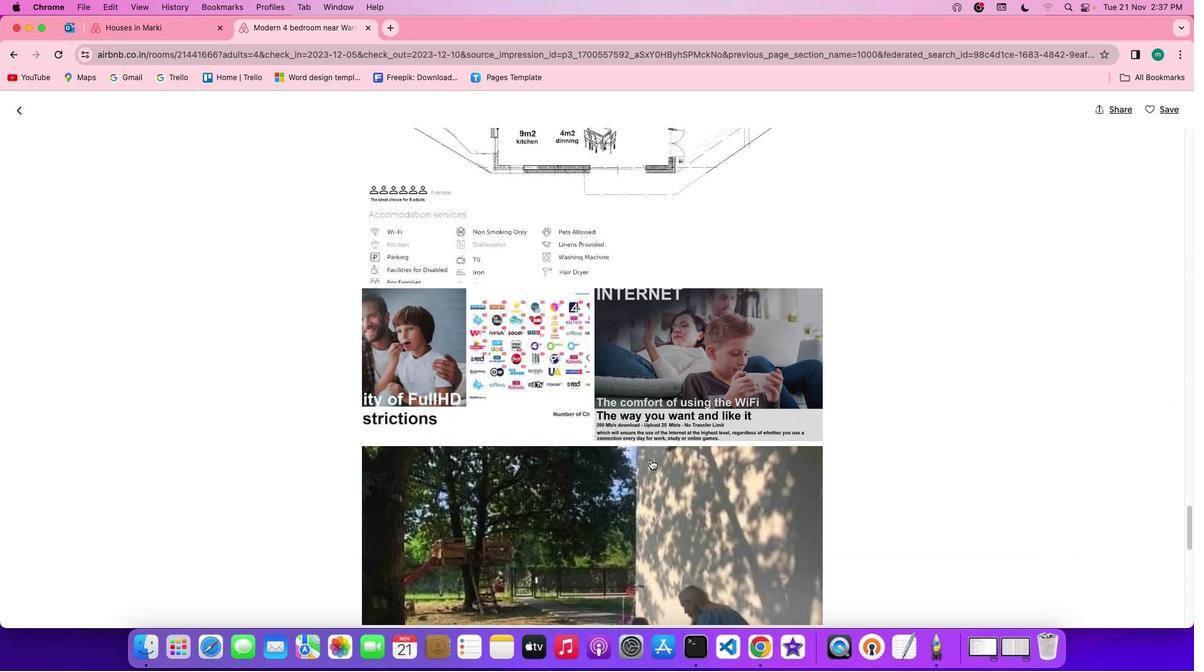 
Action: Mouse scrolled (649, 458) with delta (-1, -3)
Screenshot: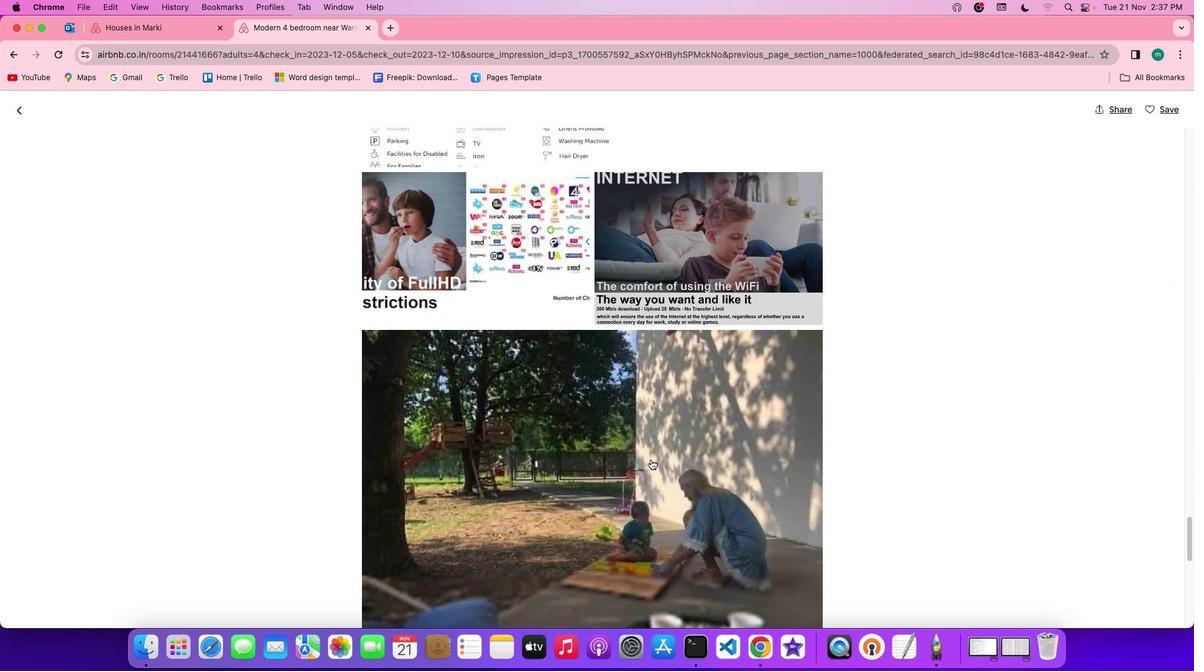 
Action: Mouse moved to (639, 459)
Screenshot: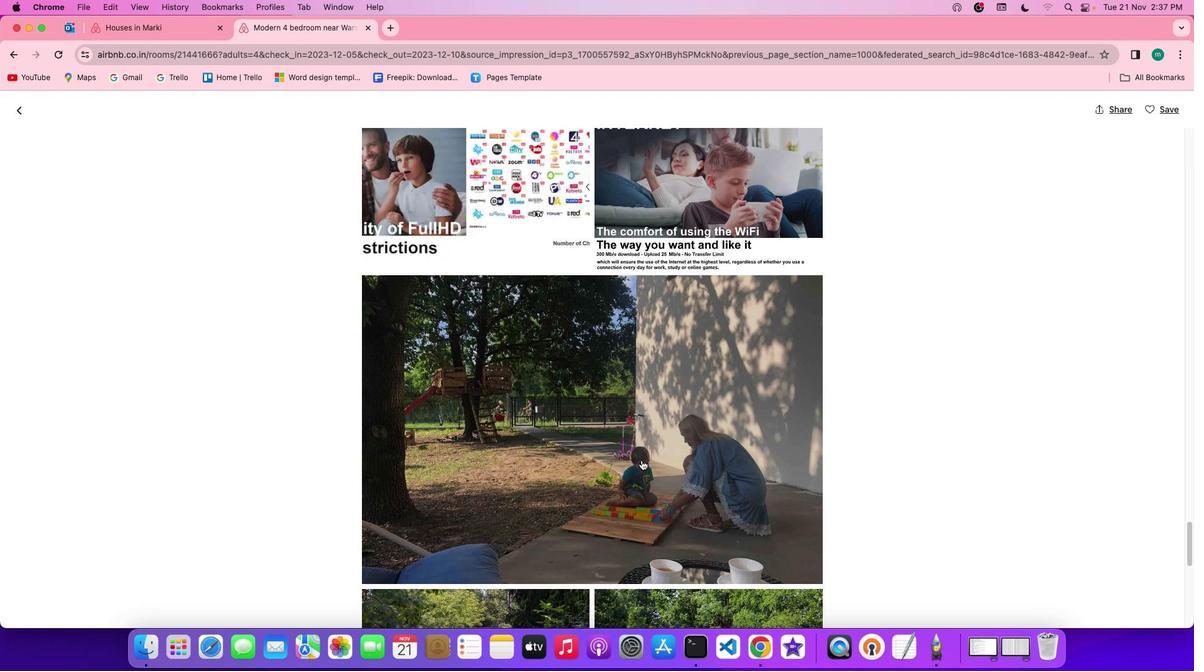 
Action: Mouse scrolled (639, 459) with delta (-1, -1)
Screenshot: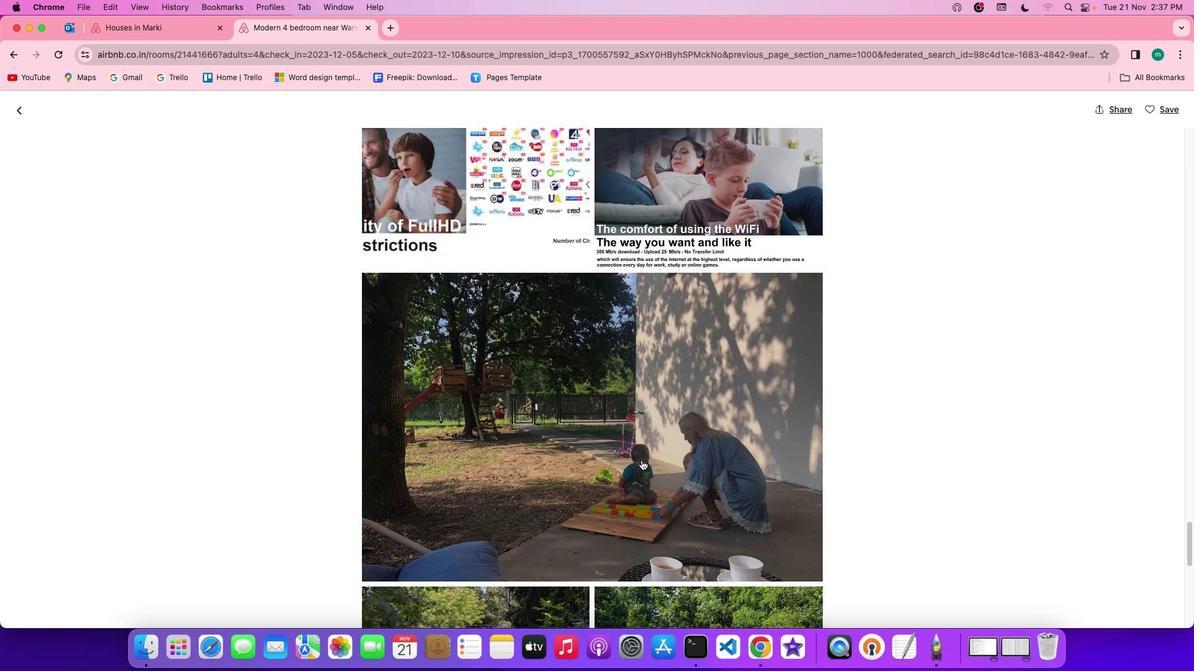 
Action: Mouse scrolled (639, 459) with delta (-1, -1)
Screenshot: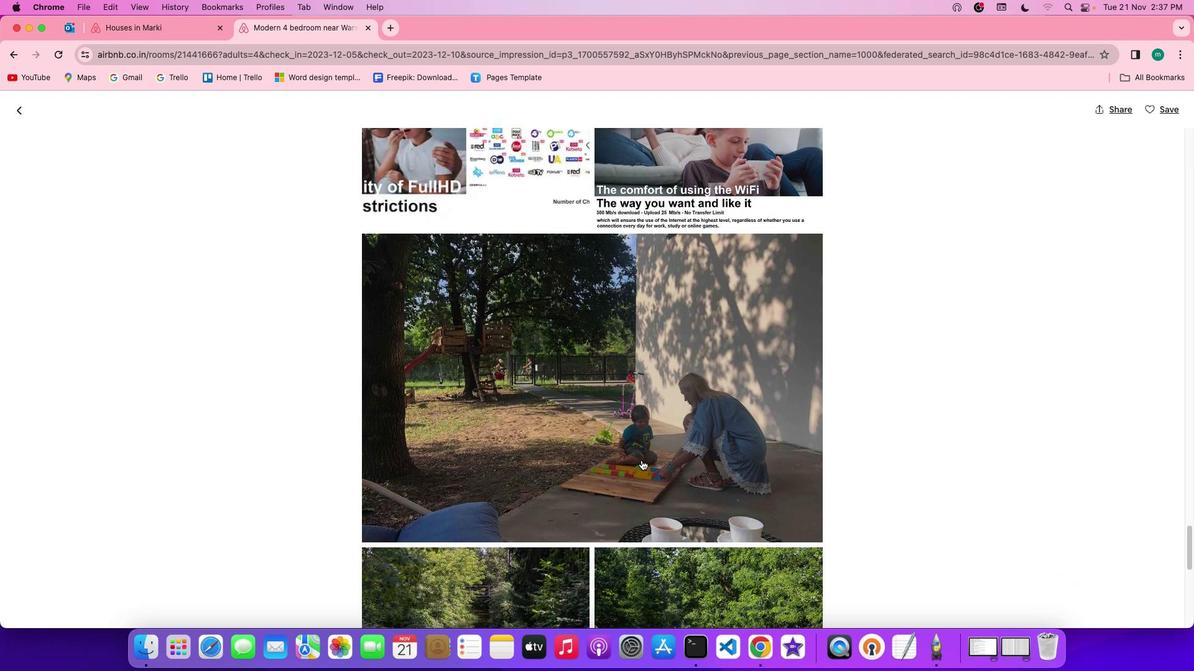 
Action: Mouse scrolled (639, 459) with delta (-1, -2)
Screenshot: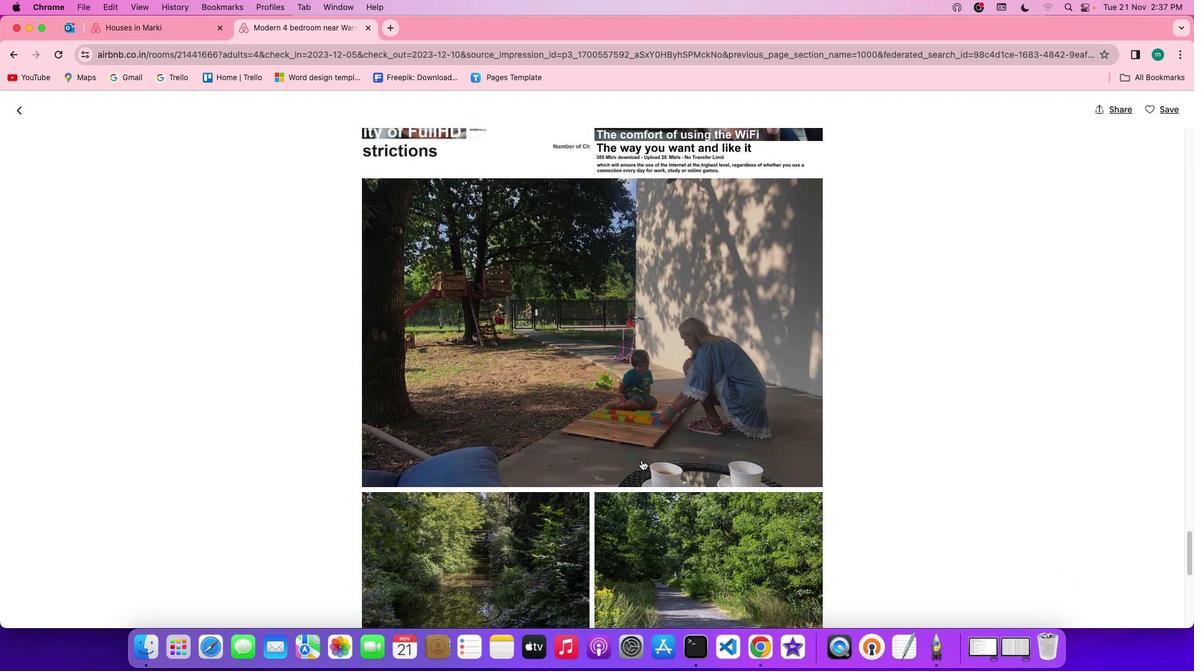 
Action: Mouse scrolled (639, 459) with delta (-1, -3)
Screenshot: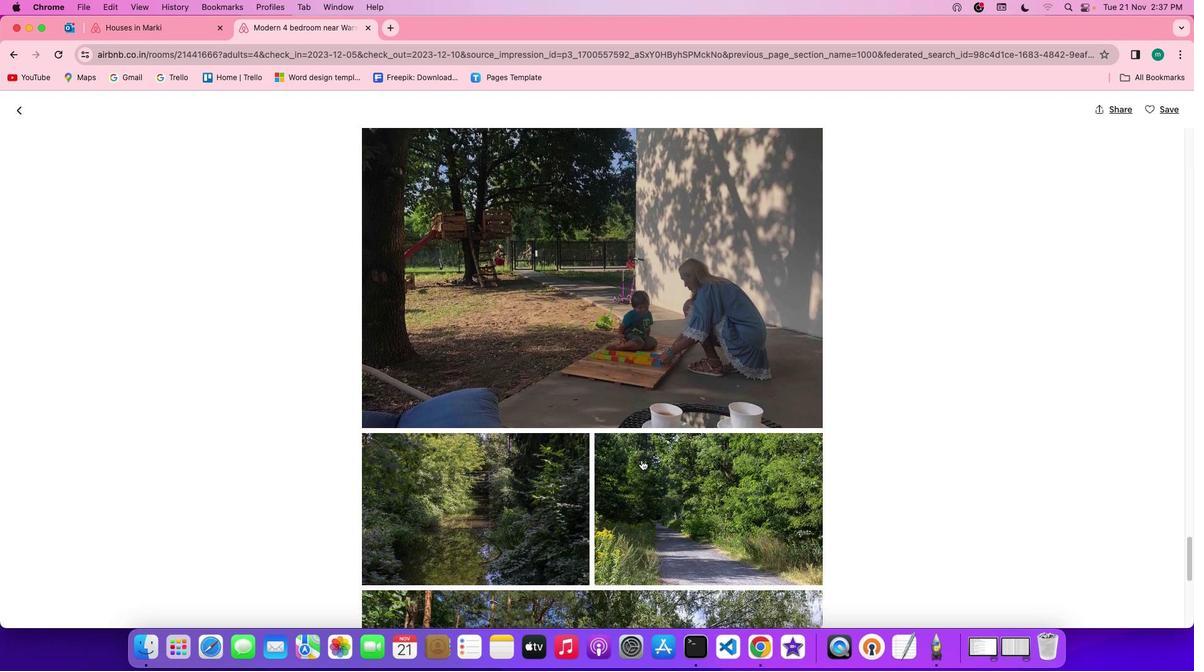 
Action: Mouse scrolled (639, 459) with delta (-1, -1)
Screenshot: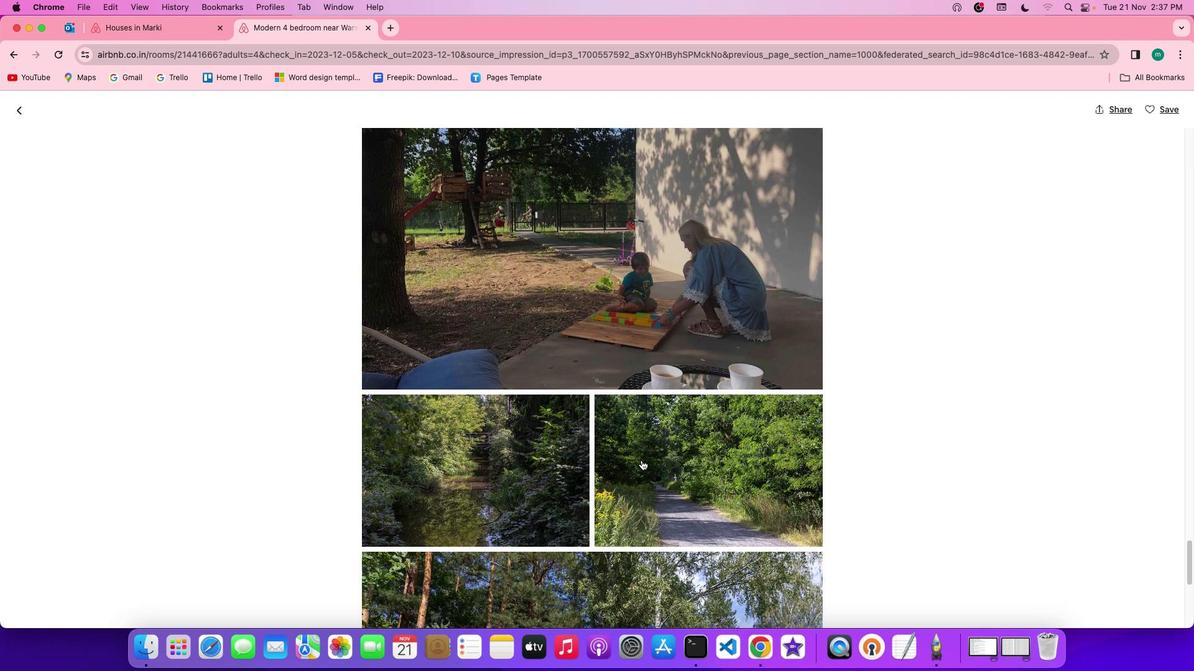 
Action: Mouse scrolled (639, 459) with delta (-1, -1)
Screenshot: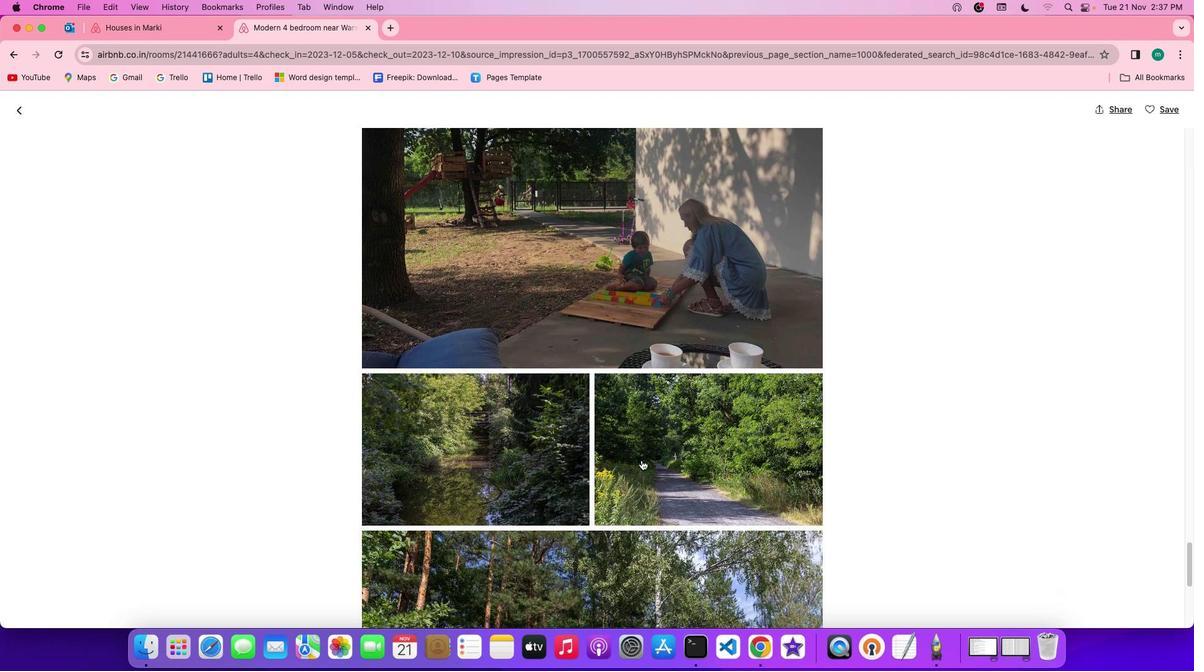 
Action: Mouse scrolled (639, 459) with delta (-1, -2)
Screenshot: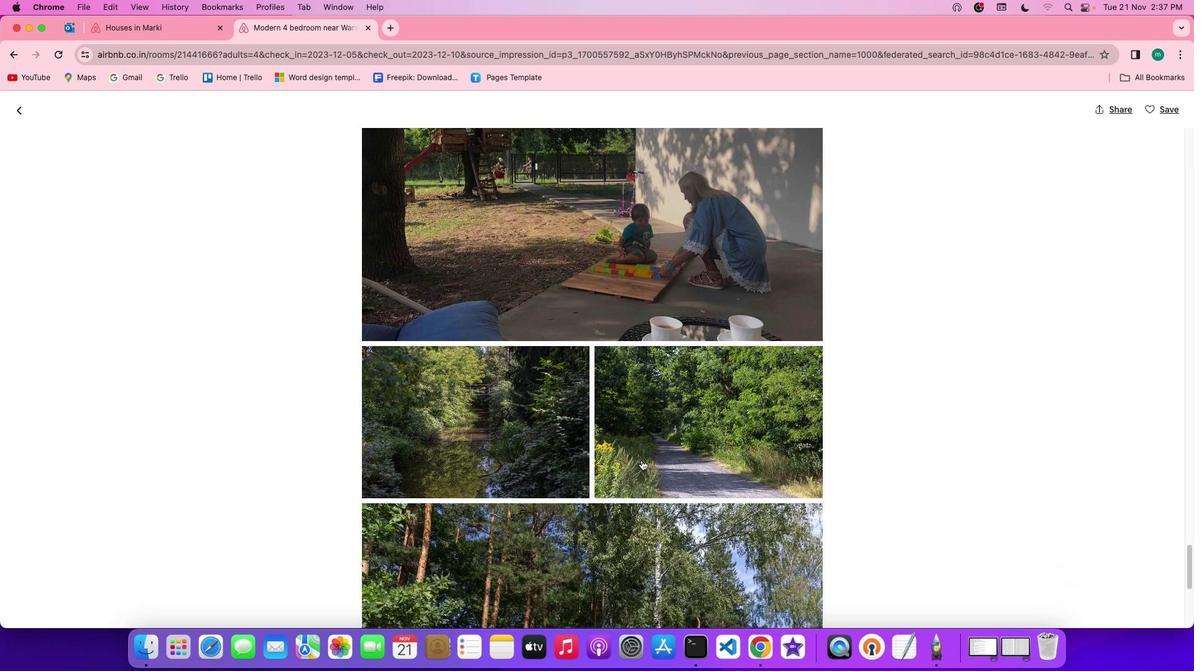 
Action: Mouse scrolled (639, 459) with delta (-1, -3)
Screenshot: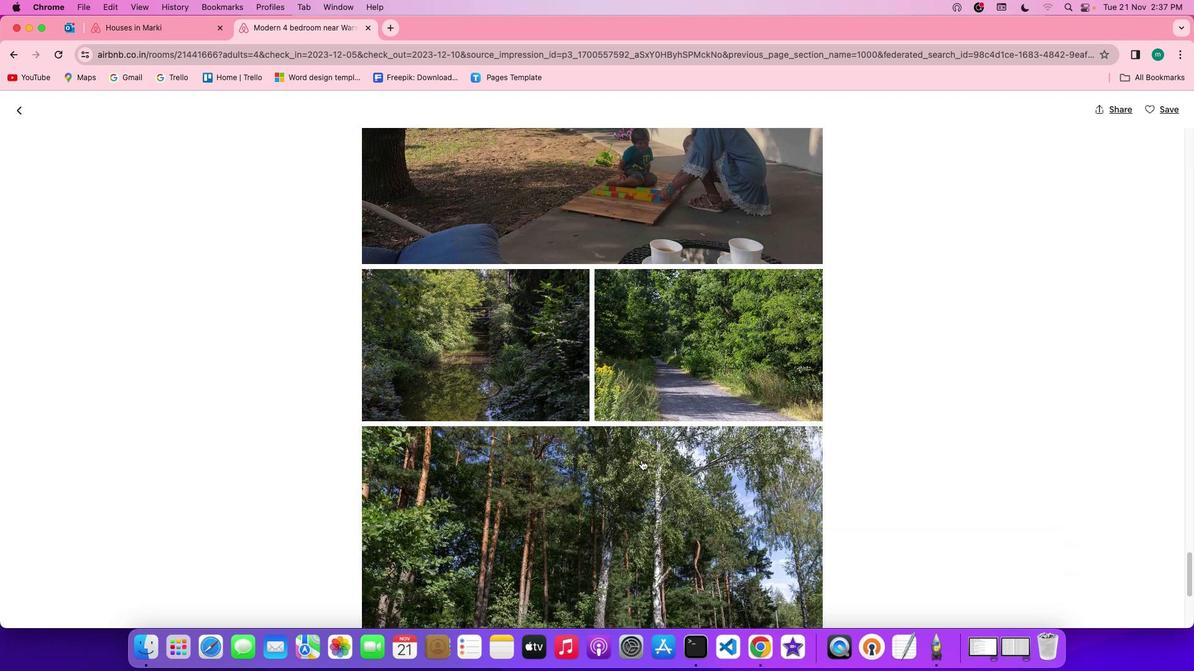 
Action: Mouse scrolled (639, 459) with delta (-1, -1)
Screenshot: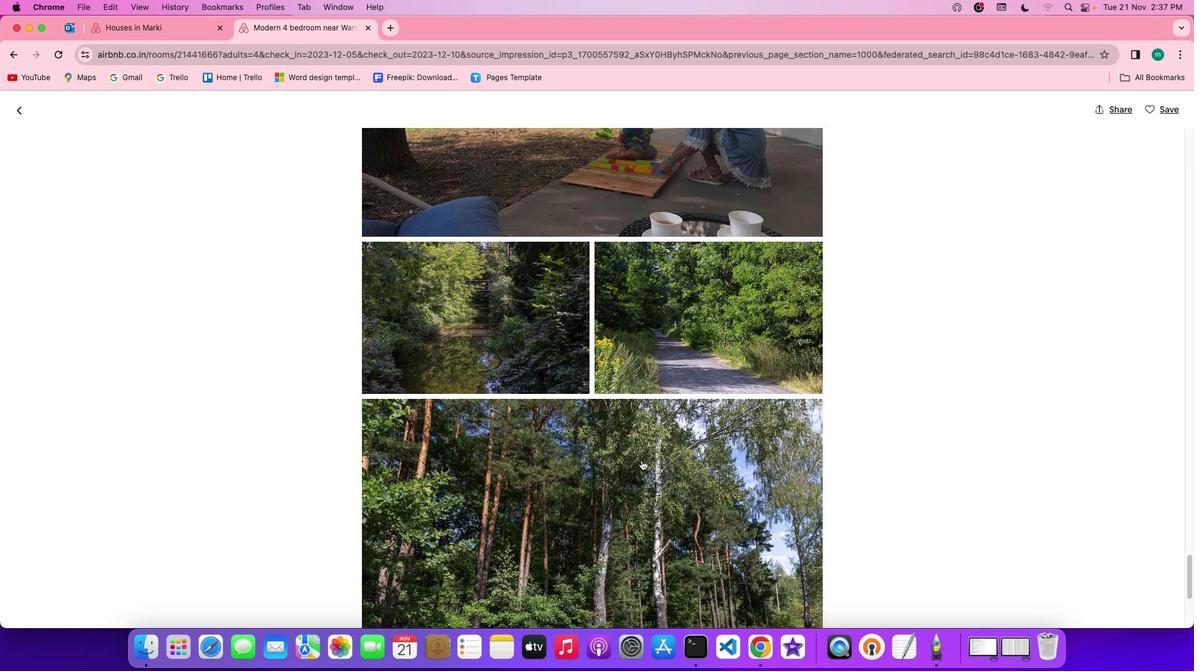 
Action: Mouse scrolled (639, 459) with delta (-1, -1)
Screenshot: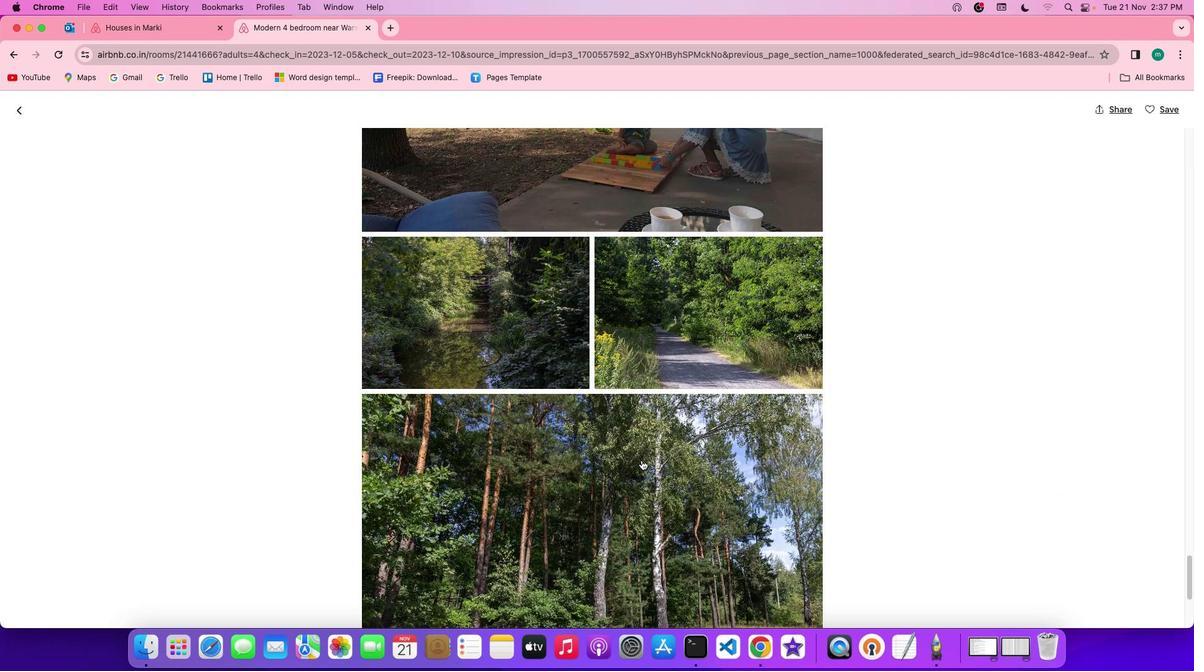 
Action: Mouse scrolled (639, 459) with delta (-1, -2)
Screenshot: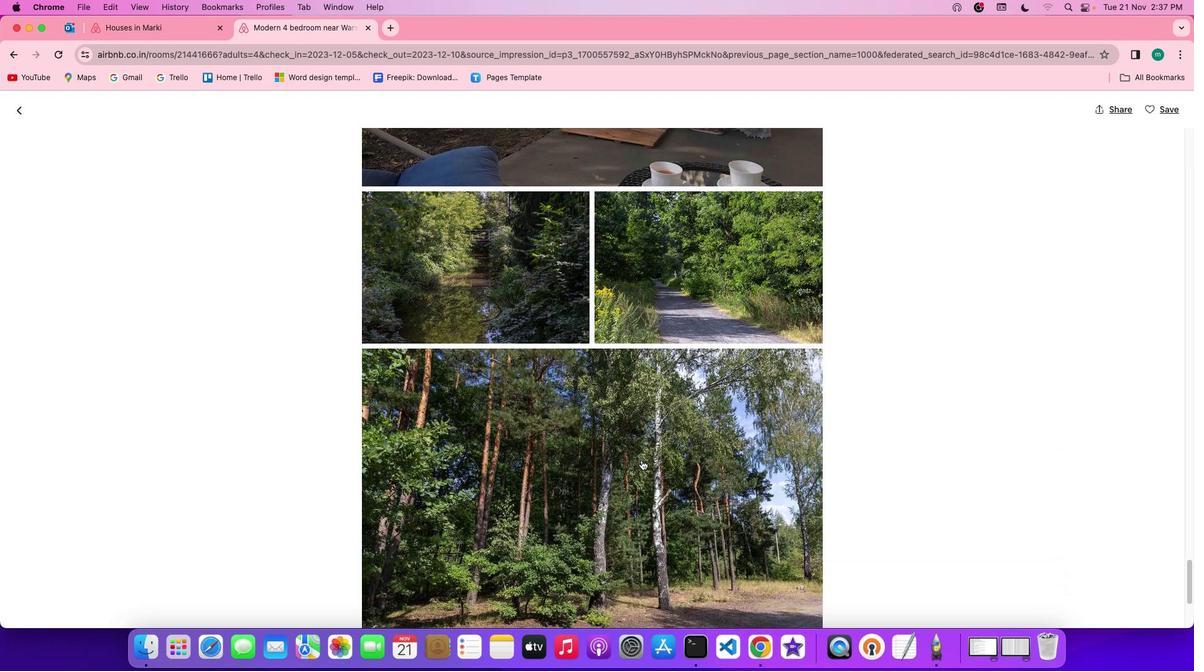 
Action: Mouse scrolled (639, 459) with delta (-1, -1)
Screenshot: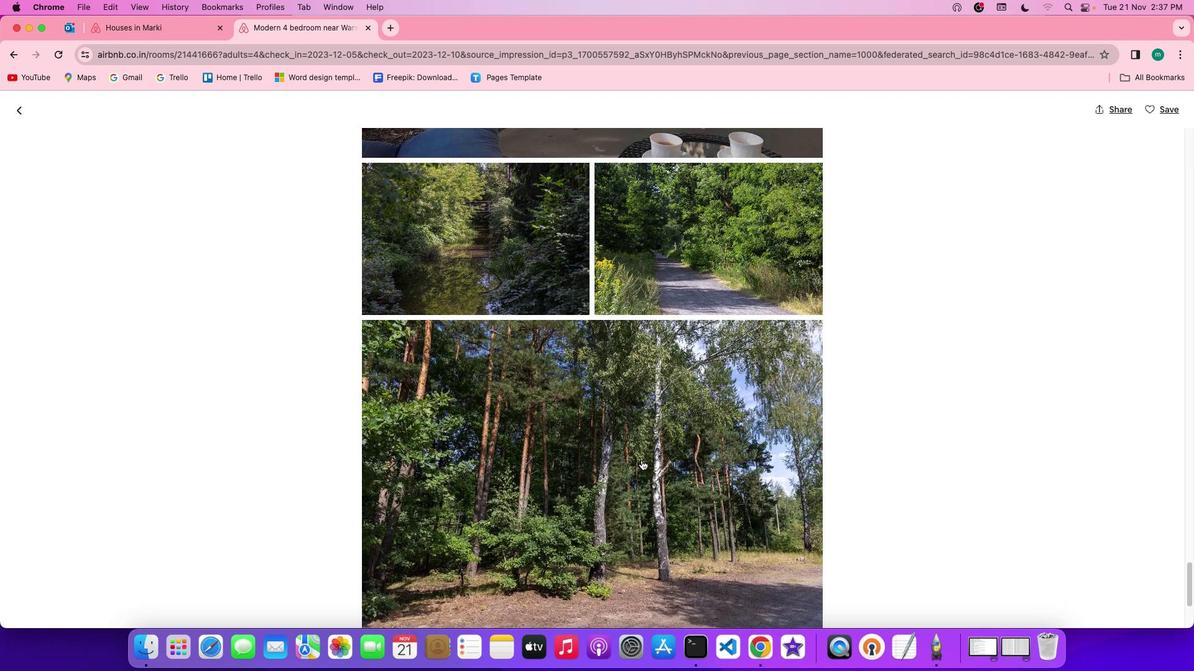 
Action: Mouse scrolled (639, 459) with delta (-1, -1)
Screenshot: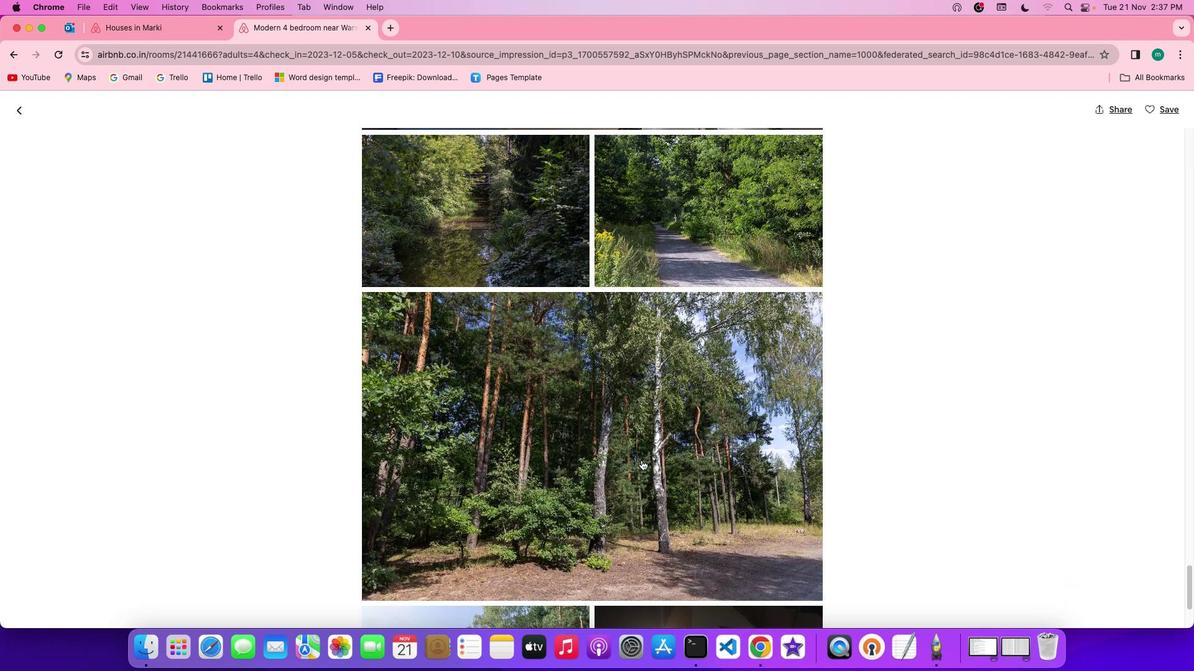 
Action: Mouse scrolled (639, 459) with delta (-1, -2)
Screenshot: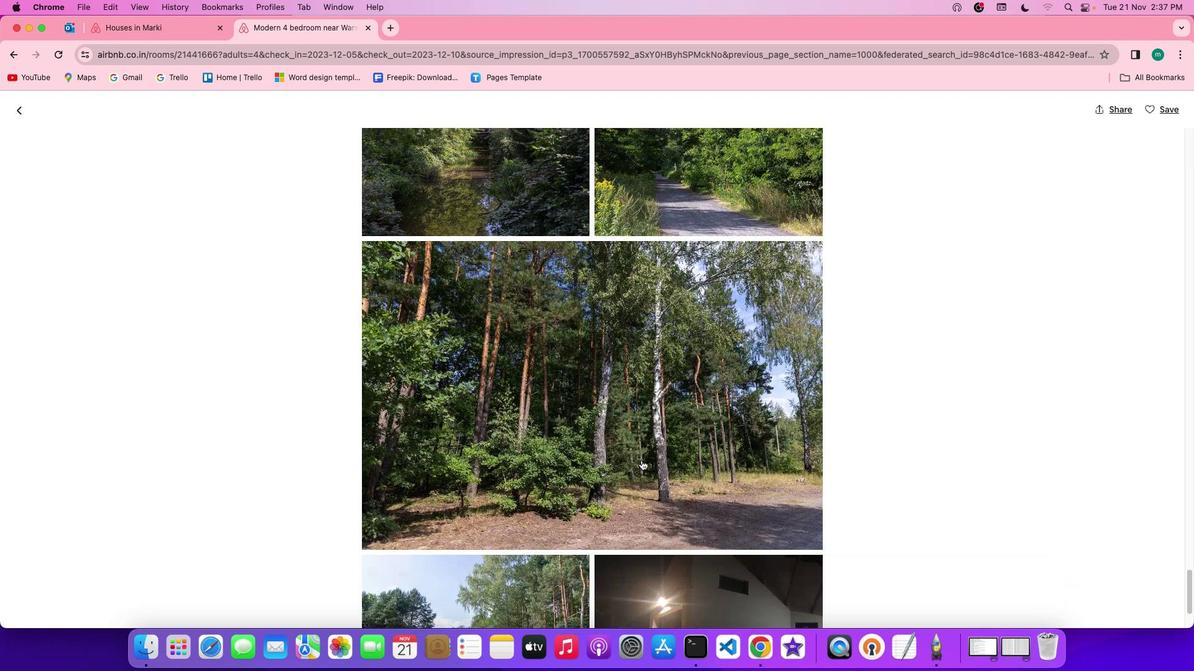 
Action: Mouse scrolled (639, 459) with delta (-1, -3)
Screenshot: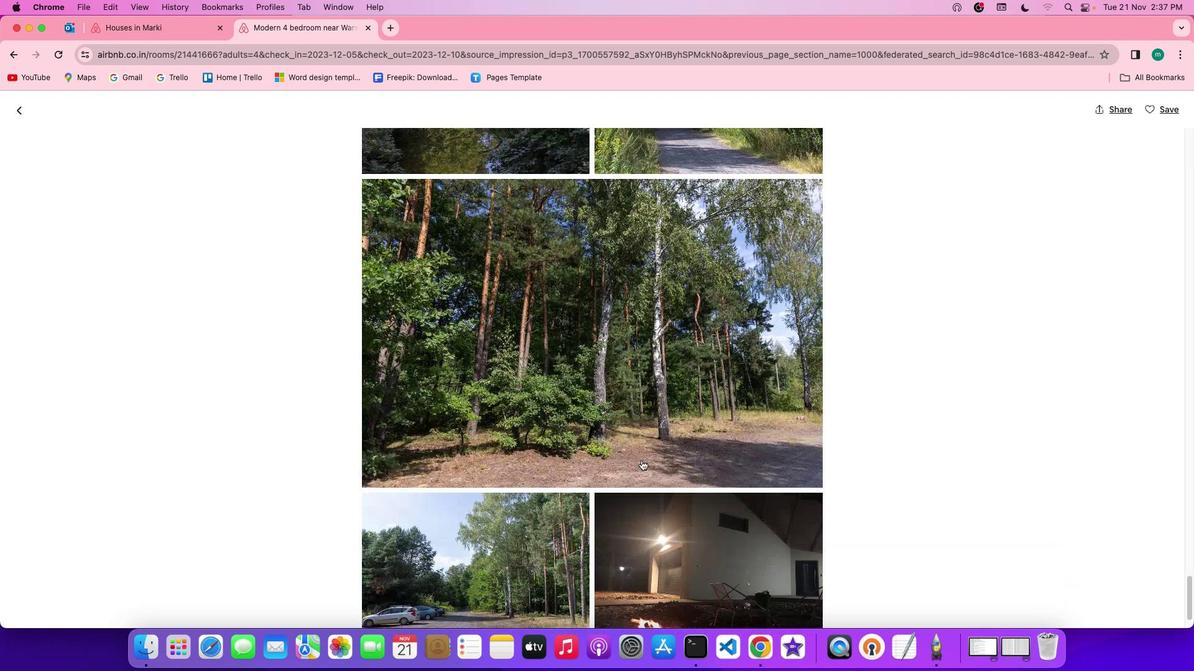 
Action: Mouse scrolled (639, 459) with delta (-1, -1)
Screenshot: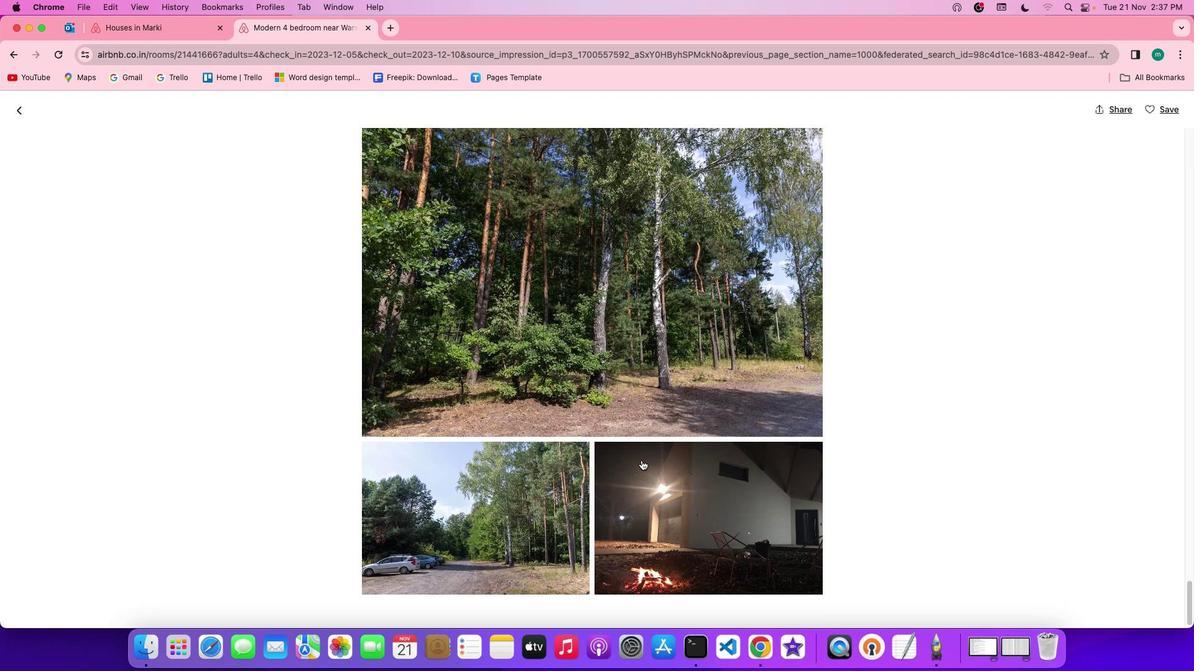 
Action: Mouse scrolled (639, 459) with delta (-1, -1)
Screenshot: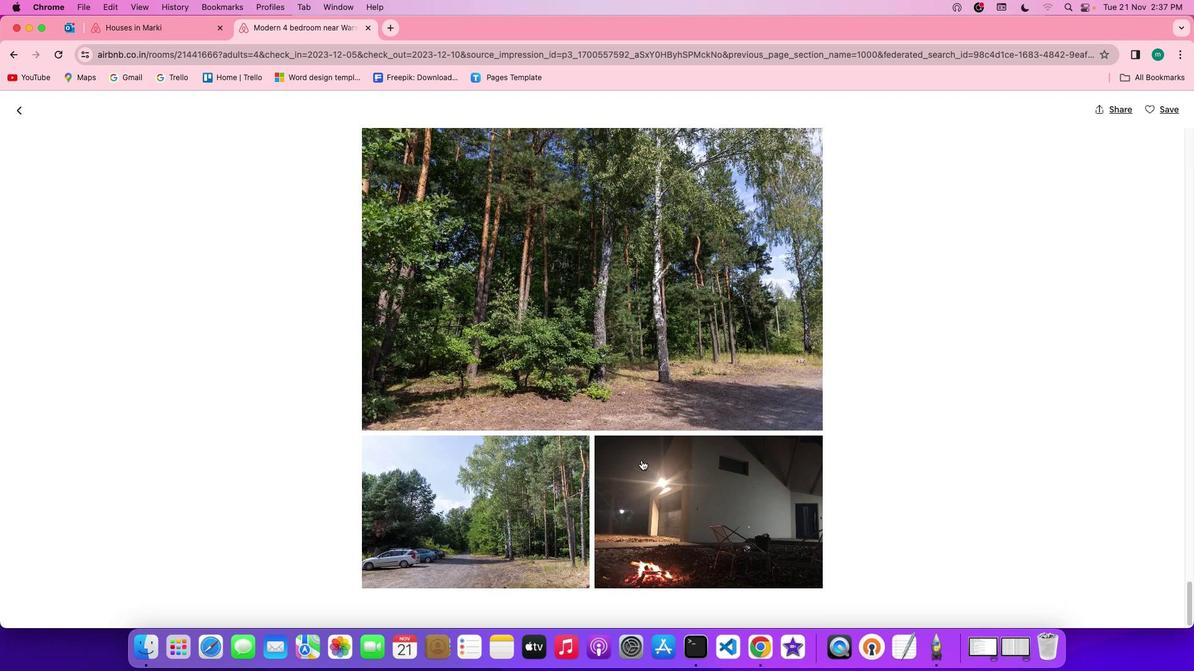 
Action: Mouse scrolled (639, 459) with delta (-1, -2)
Screenshot: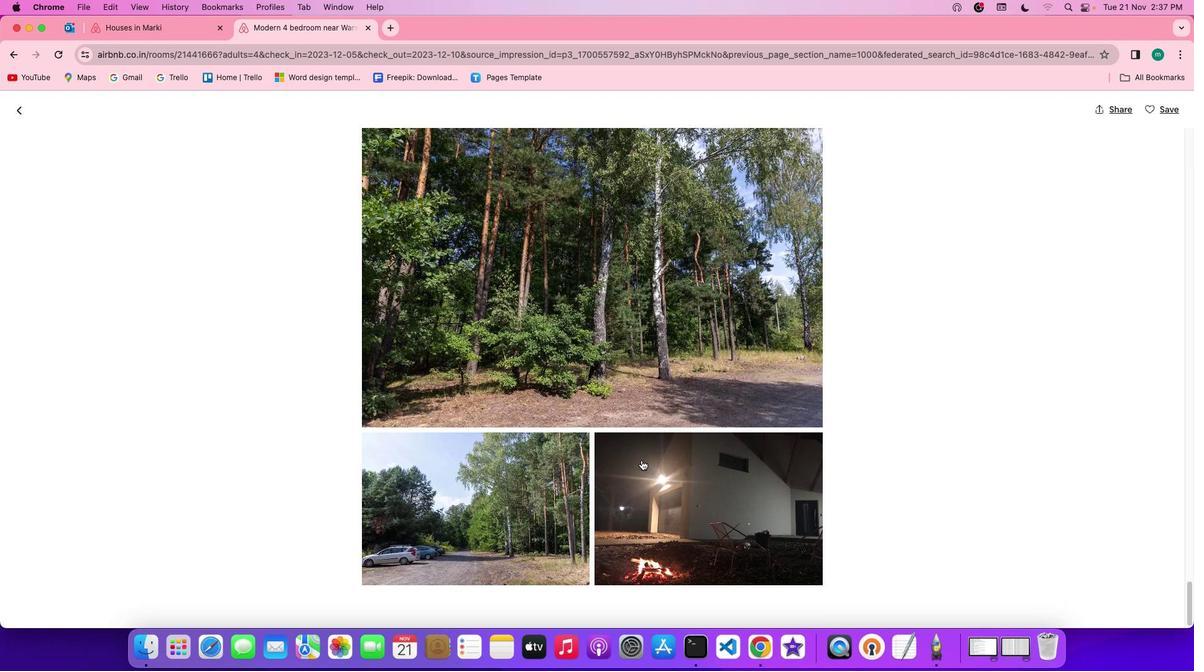 
Action: Mouse scrolled (639, 459) with delta (-1, -3)
Screenshot: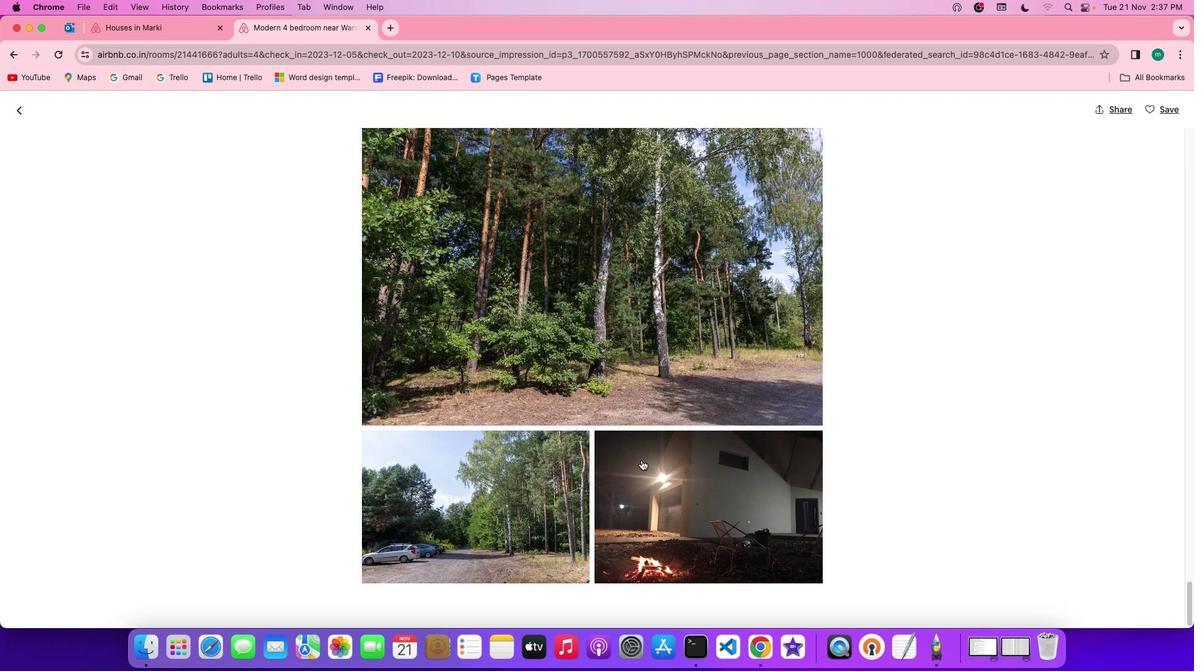 
Action: Mouse scrolled (639, 459) with delta (-1, -1)
Screenshot: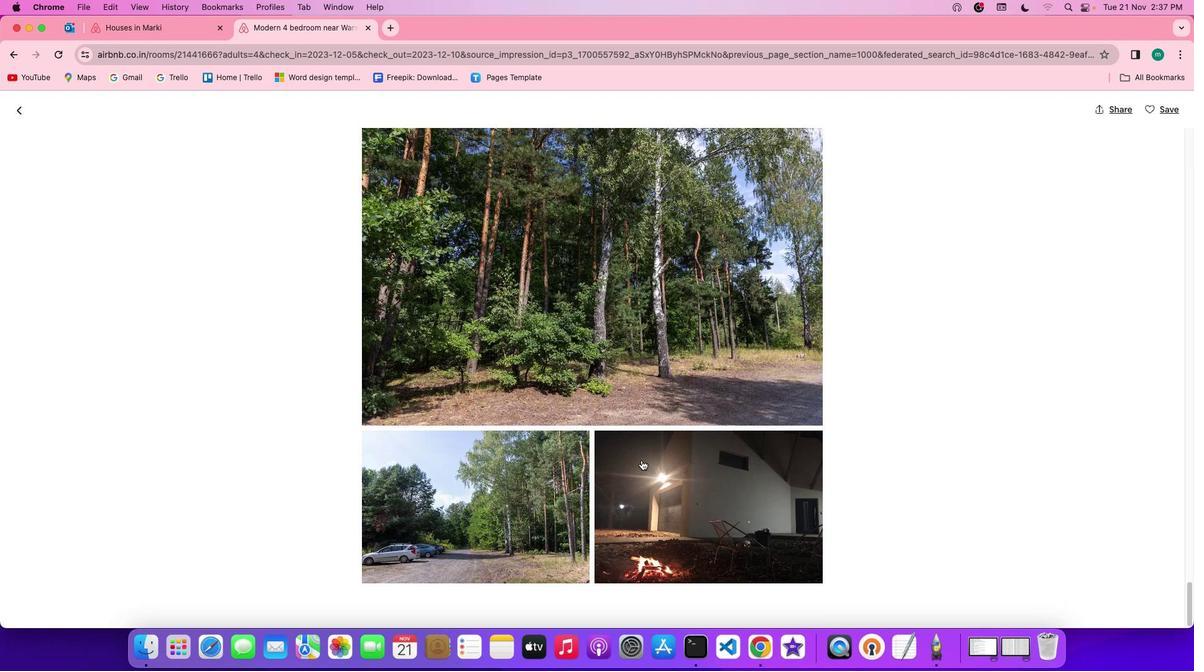 
Action: Mouse scrolled (639, 459) with delta (-1, -1)
Screenshot: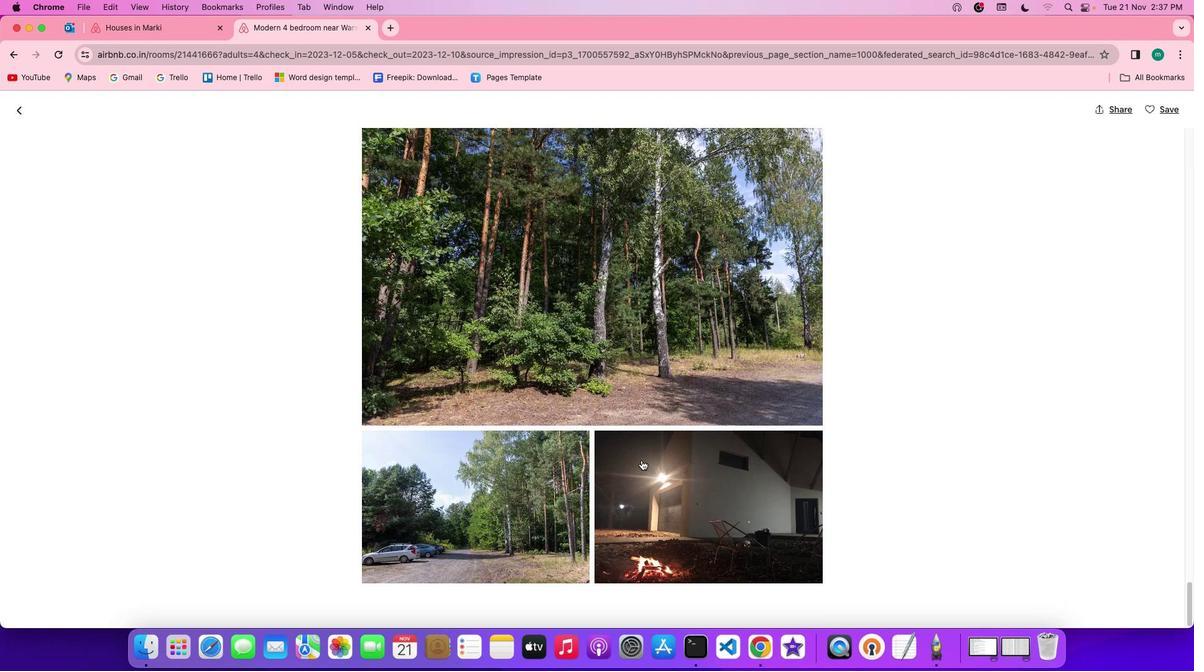 
Action: Mouse scrolled (639, 459) with delta (-1, -2)
Screenshot: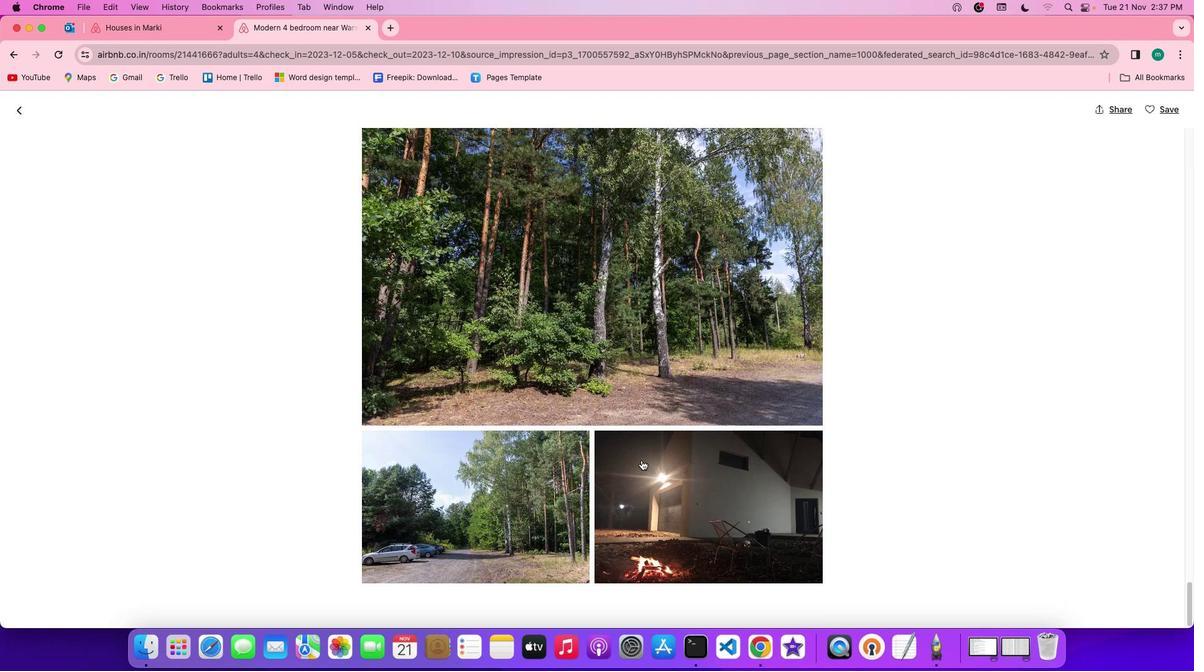 
Action: Mouse scrolled (639, 459) with delta (-1, -3)
Screenshot: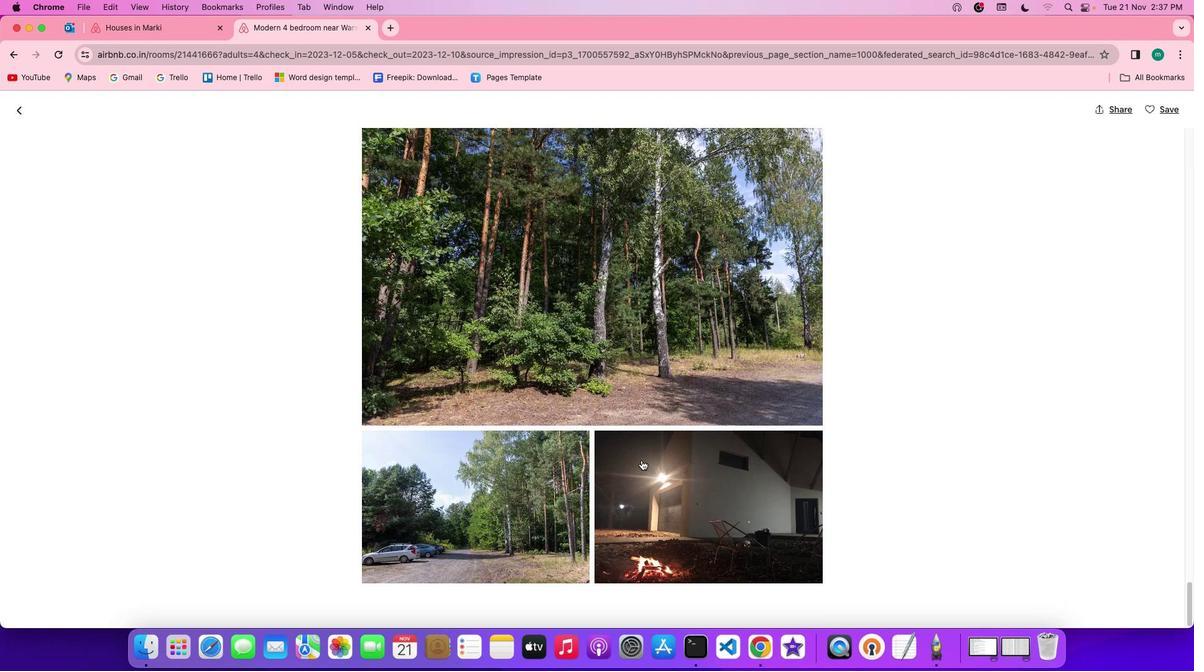 
Action: Mouse scrolled (639, 459) with delta (-1, -4)
Screenshot: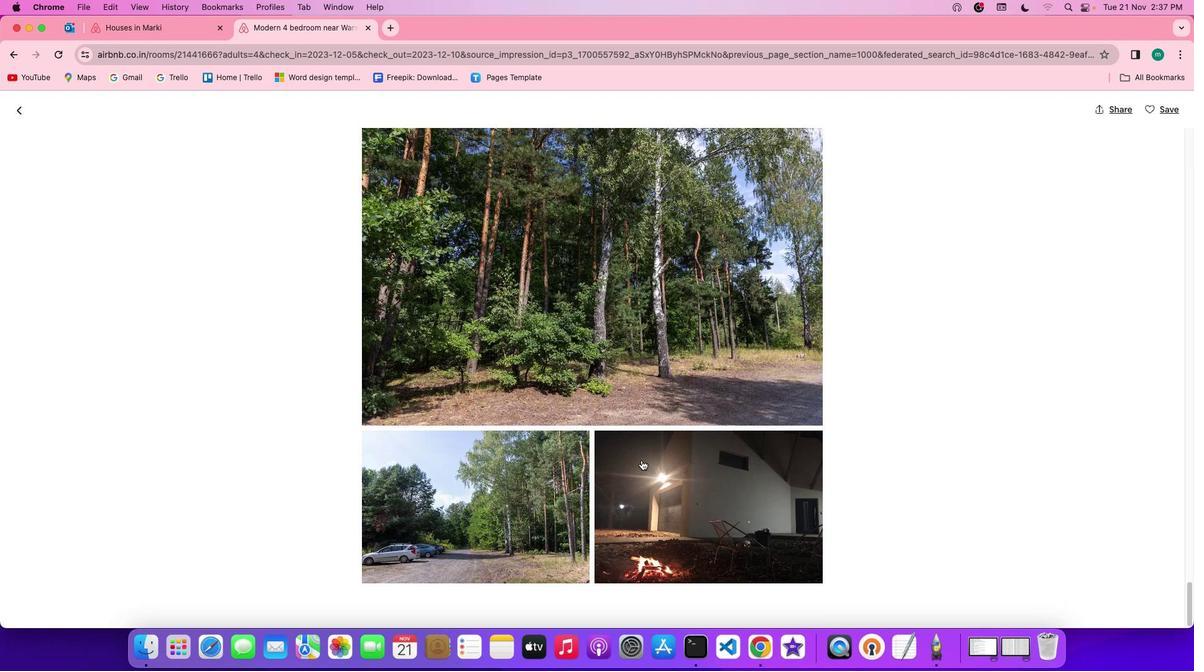 
Action: Mouse scrolled (639, 459) with delta (-1, -1)
Screenshot: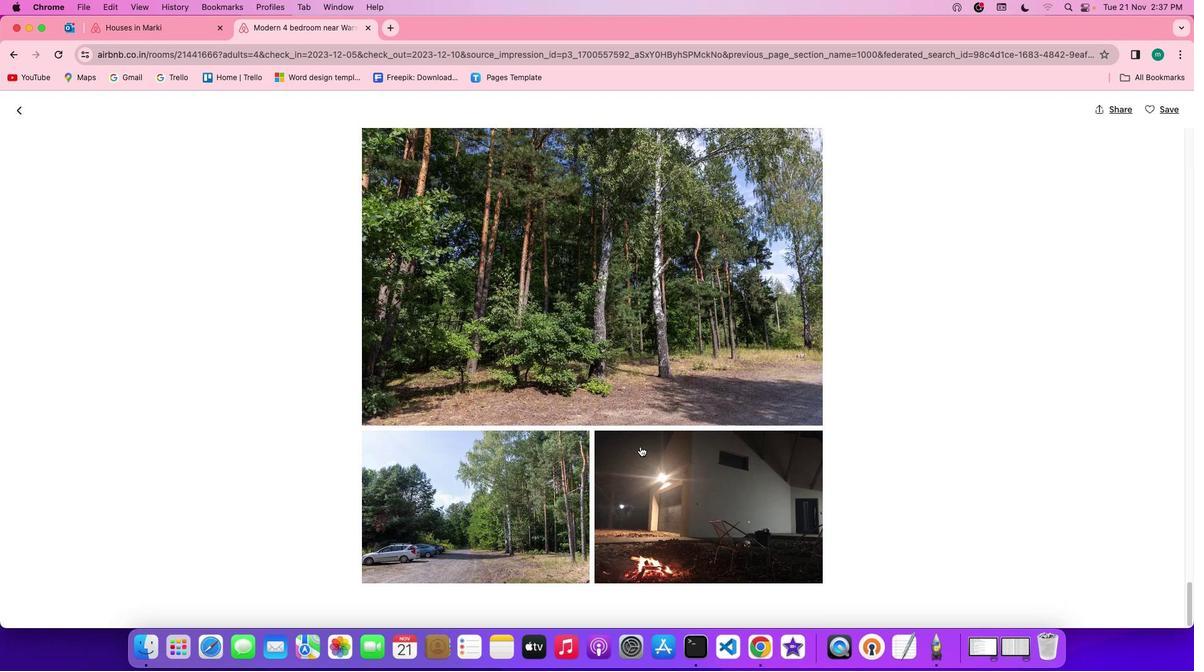 
Action: Mouse scrolled (639, 459) with delta (-1, -1)
Screenshot: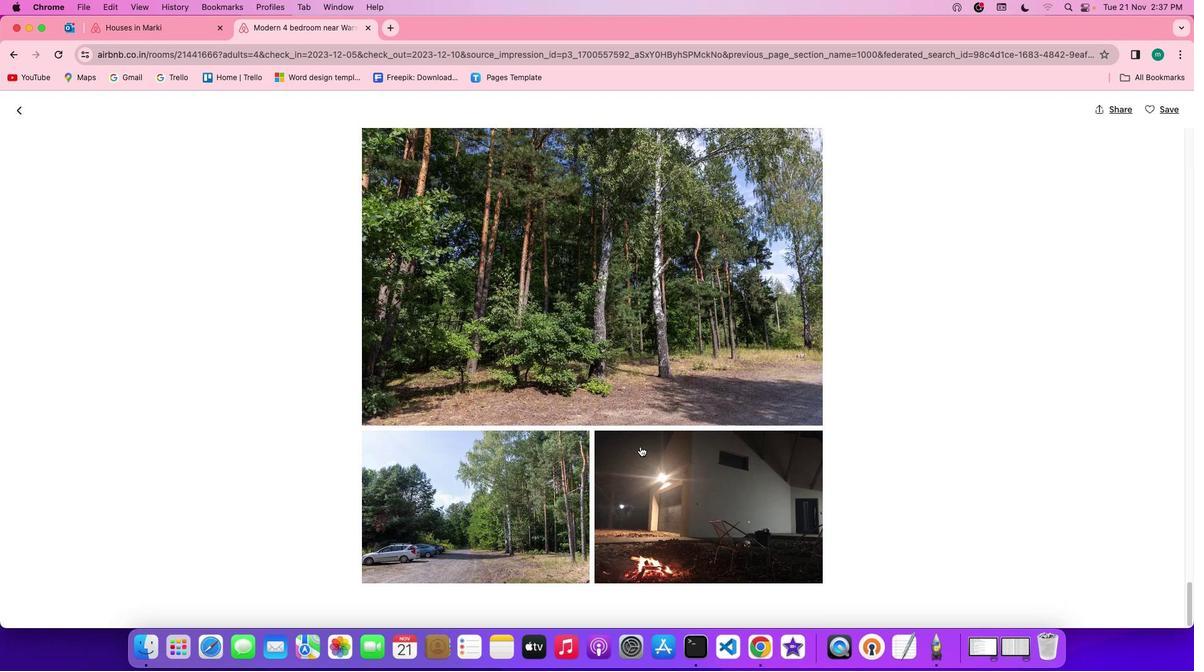 
Action: Mouse scrolled (639, 459) with delta (-1, -3)
Screenshot: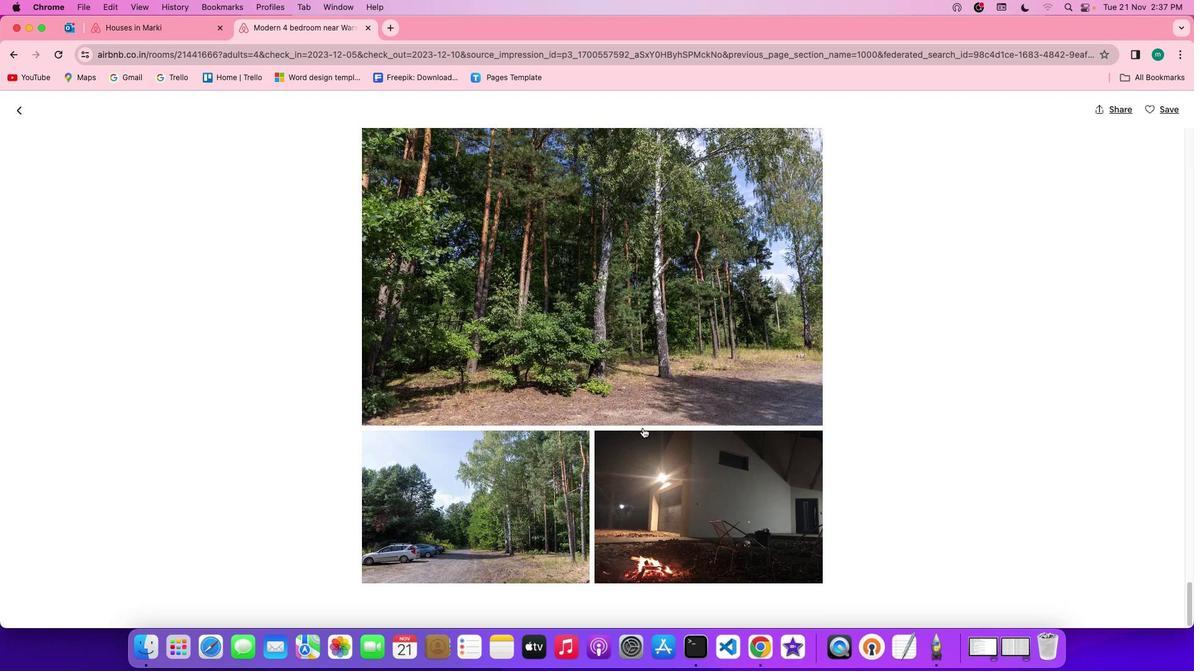 
Action: Mouse moved to (14, 107)
Screenshot: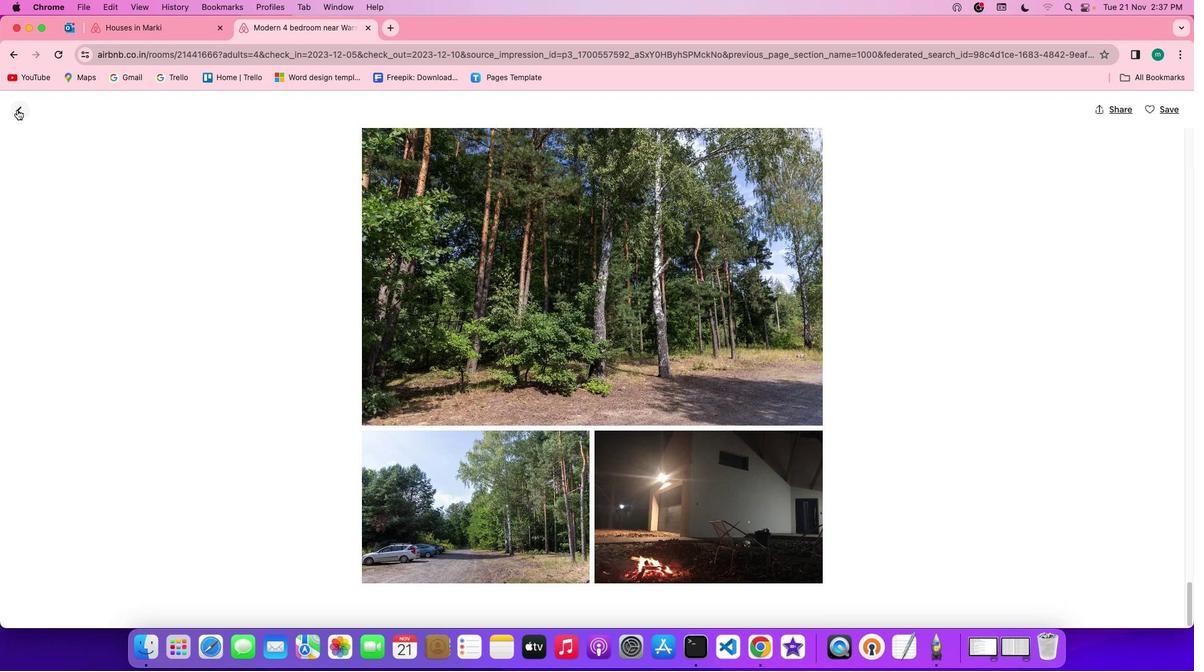 
Action: Mouse pressed left at (14, 107)
Screenshot: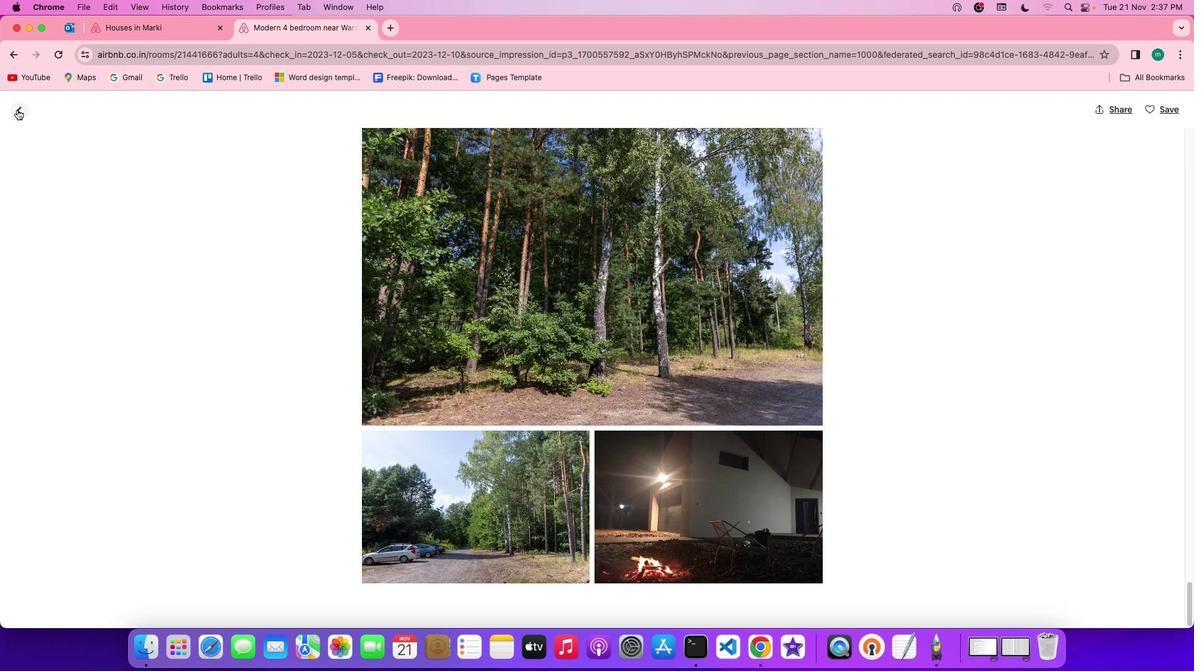 
Action: Mouse moved to (496, 302)
Screenshot: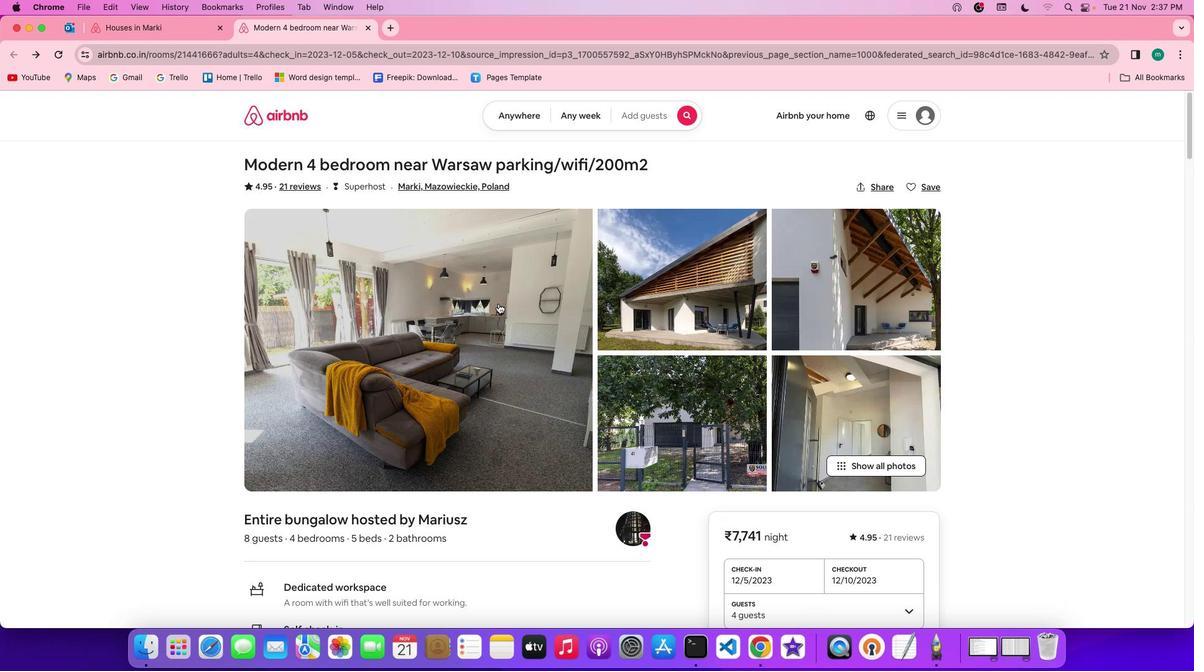 
Action: Mouse scrolled (496, 302) with delta (-1, -1)
Screenshot: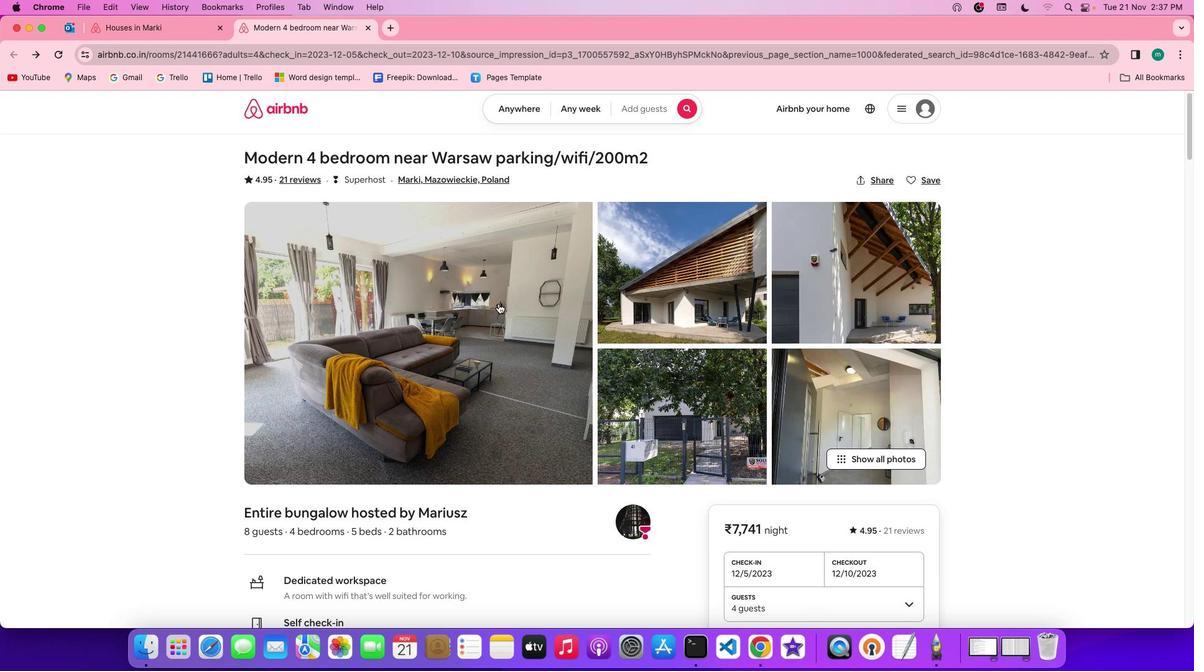 
Action: Mouse scrolled (496, 302) with delta (-1, -1)
Screenshot: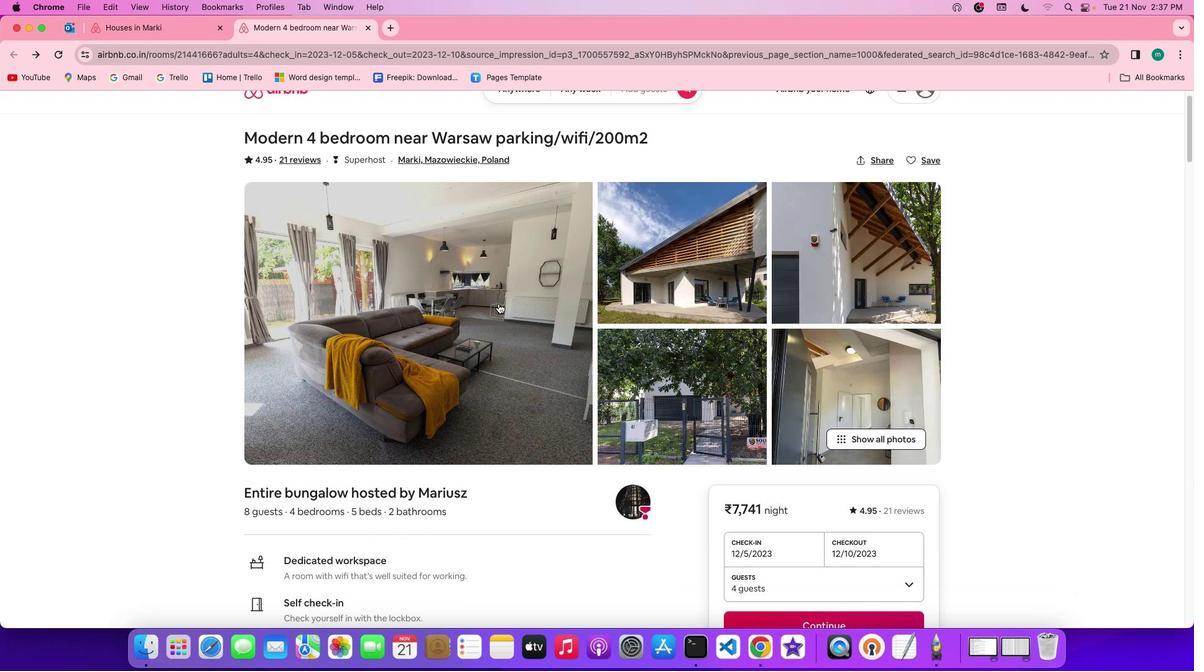 
Action: Mouse scrolled (496, 302) with delta (-1, -2)
Screenshot: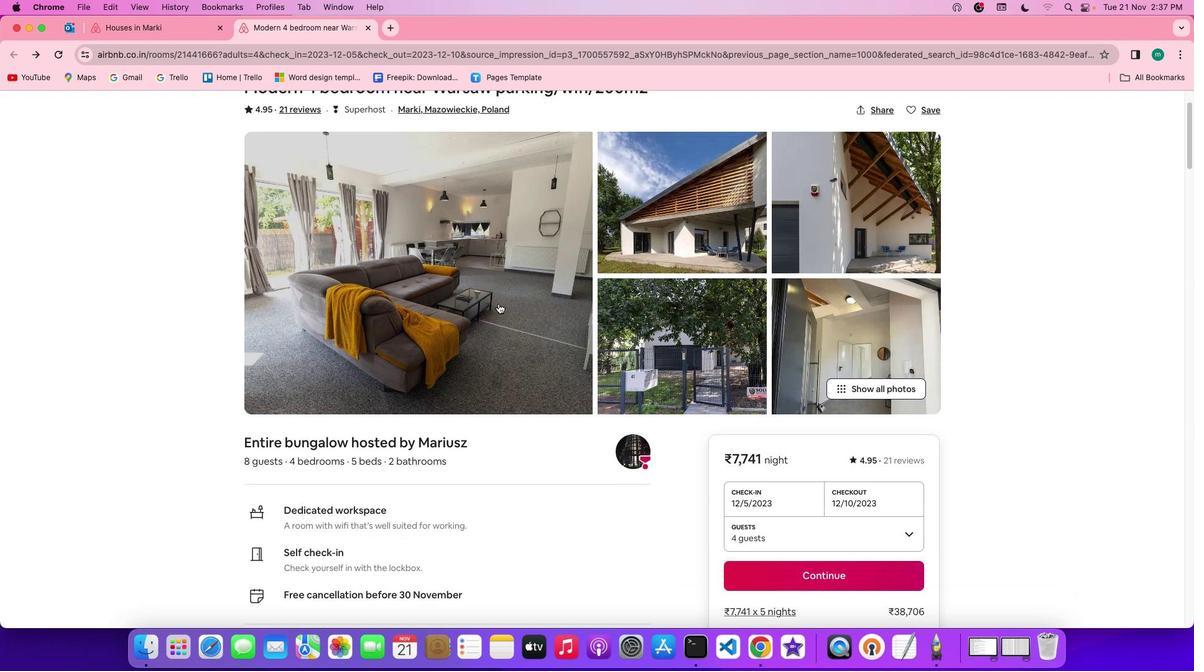 
Action: Mouse scrolled (496, 302) with delta (-1, -3)
Screenshot: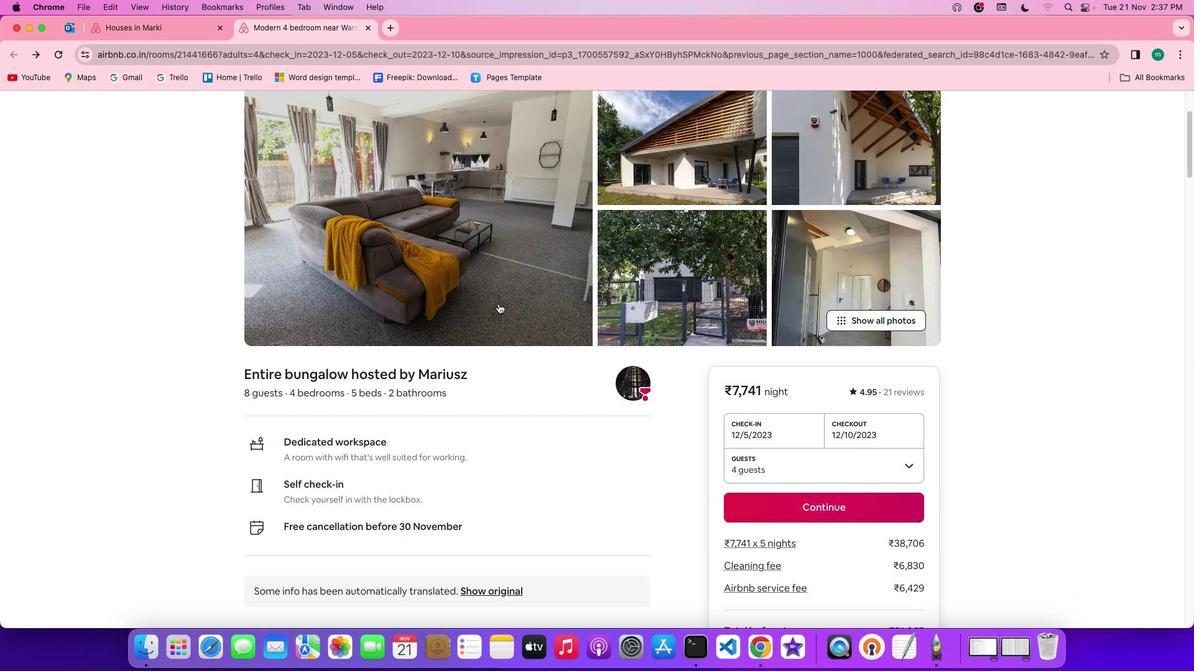 
Action: Mouse scrolled (496, 302) with delta (-1, -1)
Screenshot: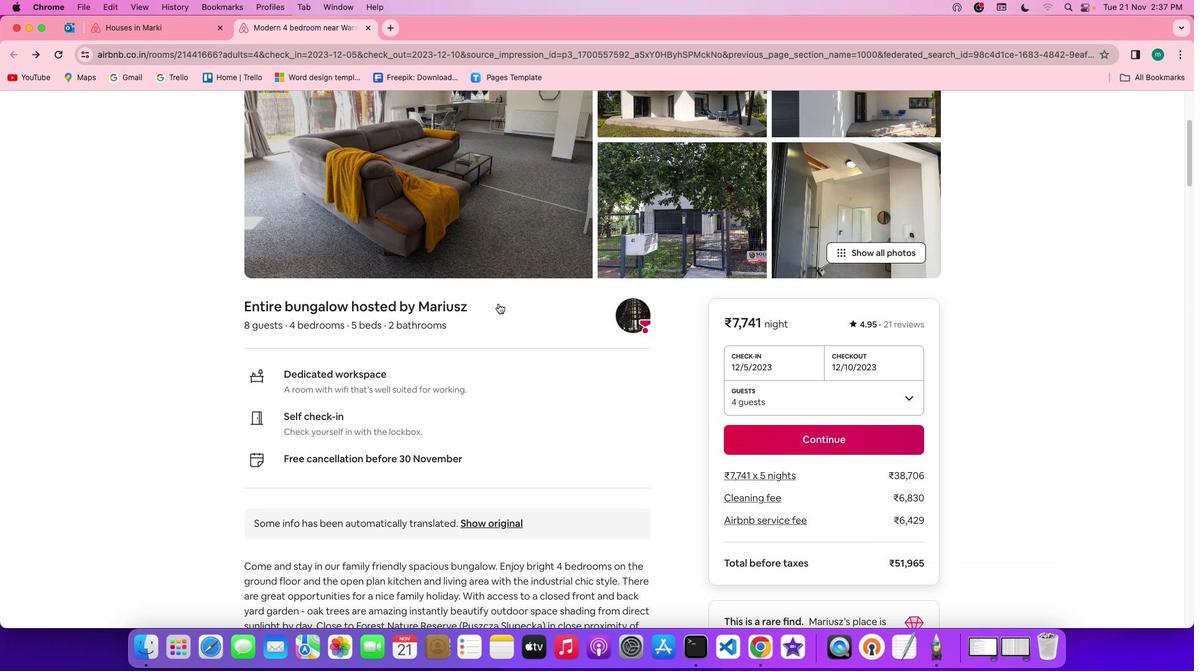 
Action: Mouse scrolled (496, 302) with delta (-1, -1)
Screenshot: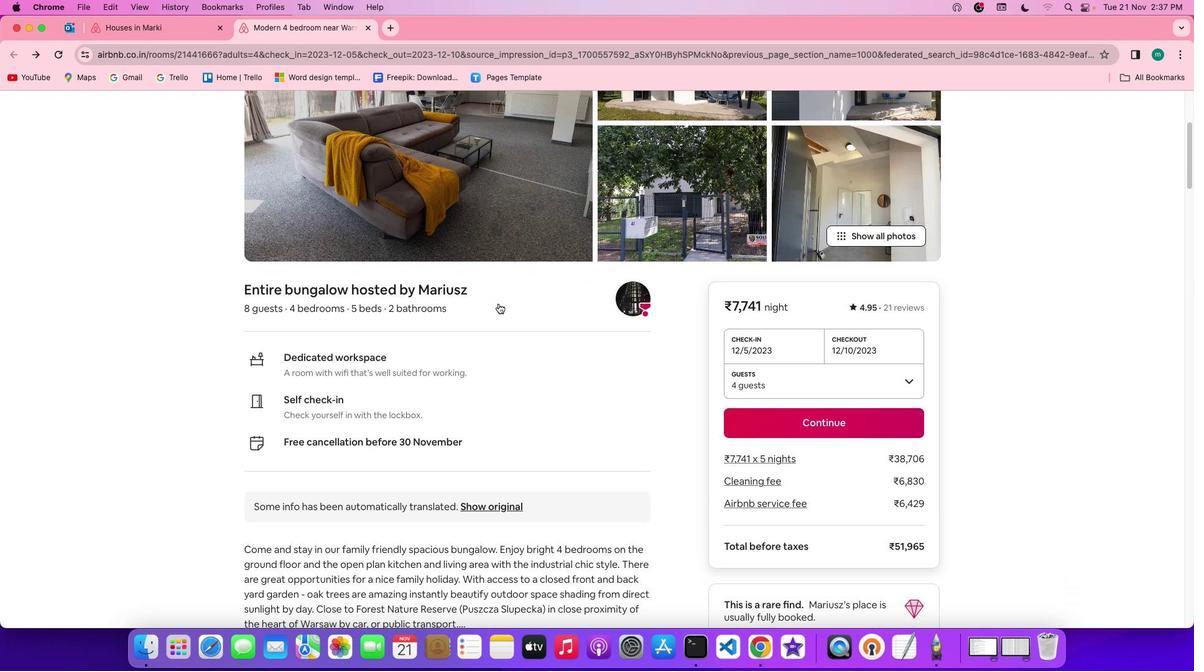 
Action: Mouse scrolled (496, 302) with delta (-1, -2)
Screenshot: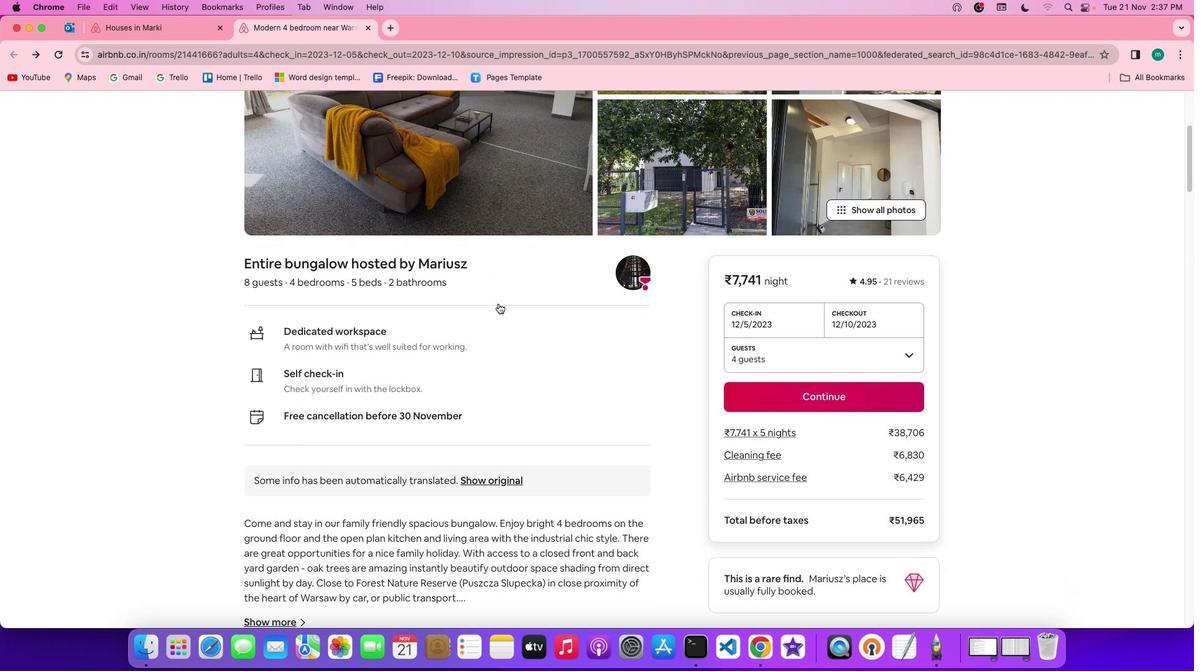 
Action: Mouse scrolled (496, 302) with delta (-1, -3)
Screenshot: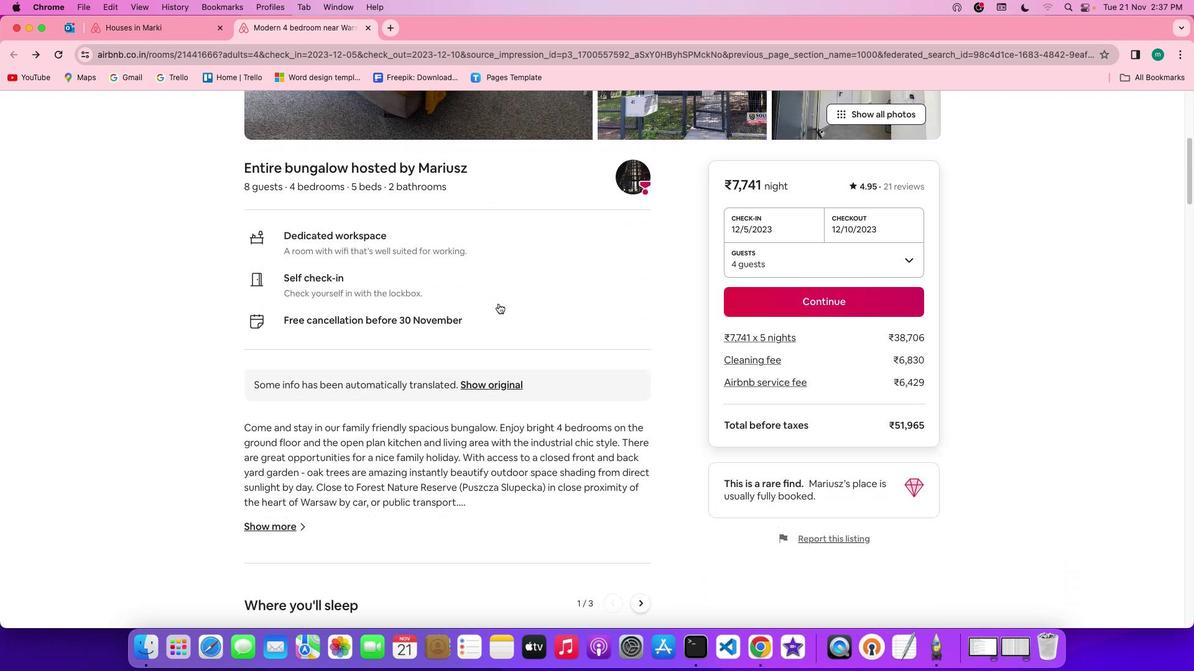 
Action: Mouse scrolled (496, 302) with delta (-1, -1)
Screenshot: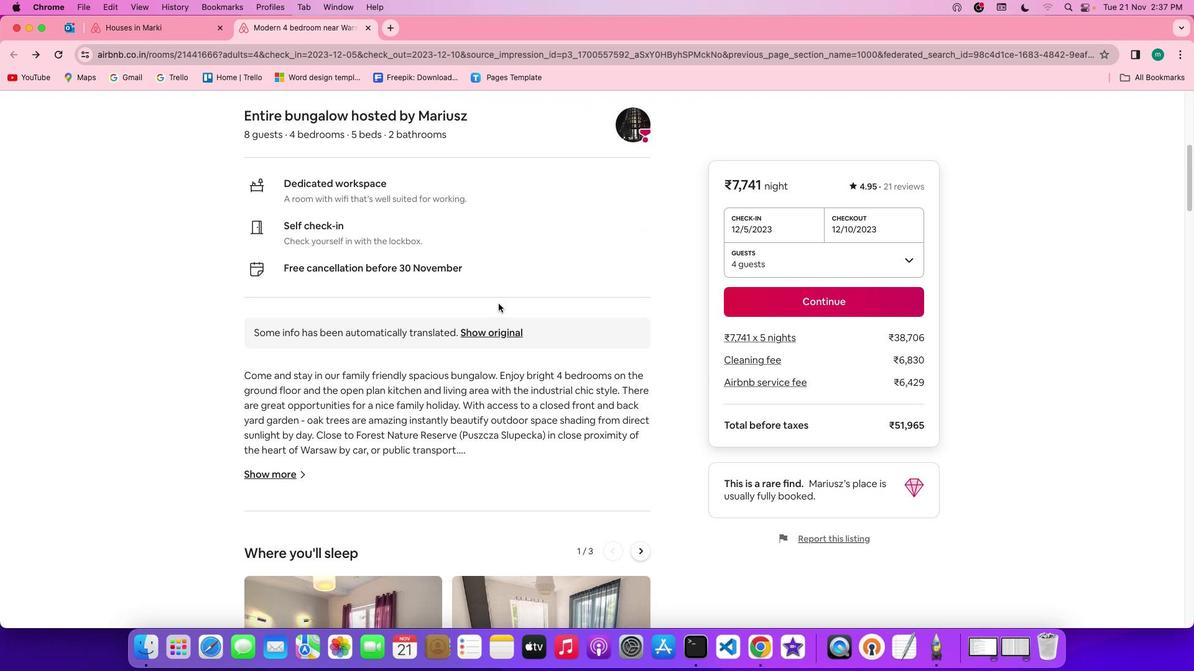 
Action: Mouse scrolled (496, 302) with delta (-1, -1)
